 Task: Create a pop art illustration: Develop a colorful and vibrant pop art-style illustration using Photoshop. Experiment with bold colors, patterns, and comic book-inspired effects.
Action: Mouse moved to (45, 92)
Screenshot: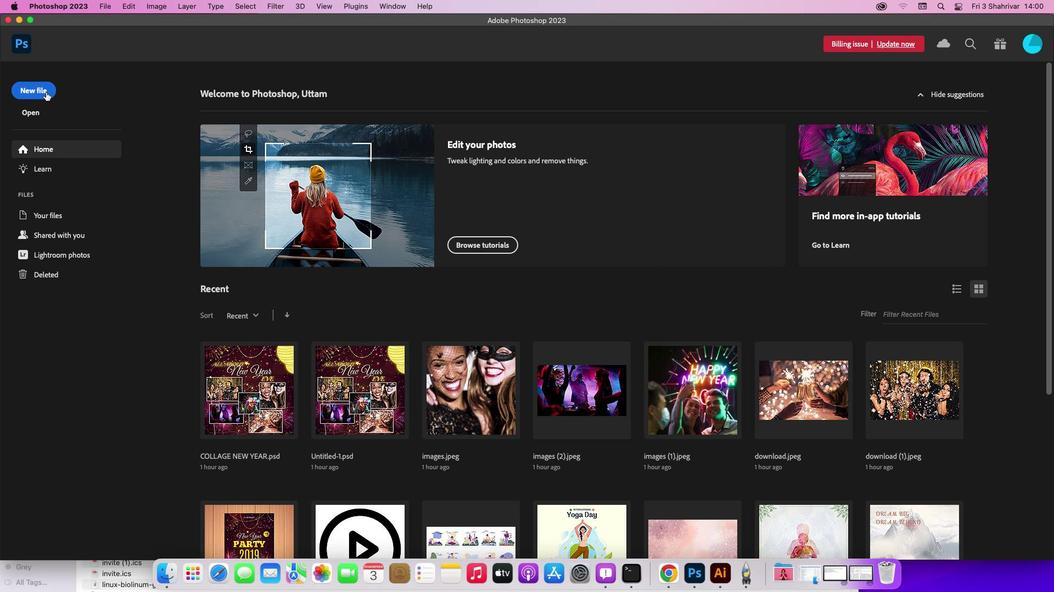 
Action: Mouse pressed left at (45, 92)
Screenshot: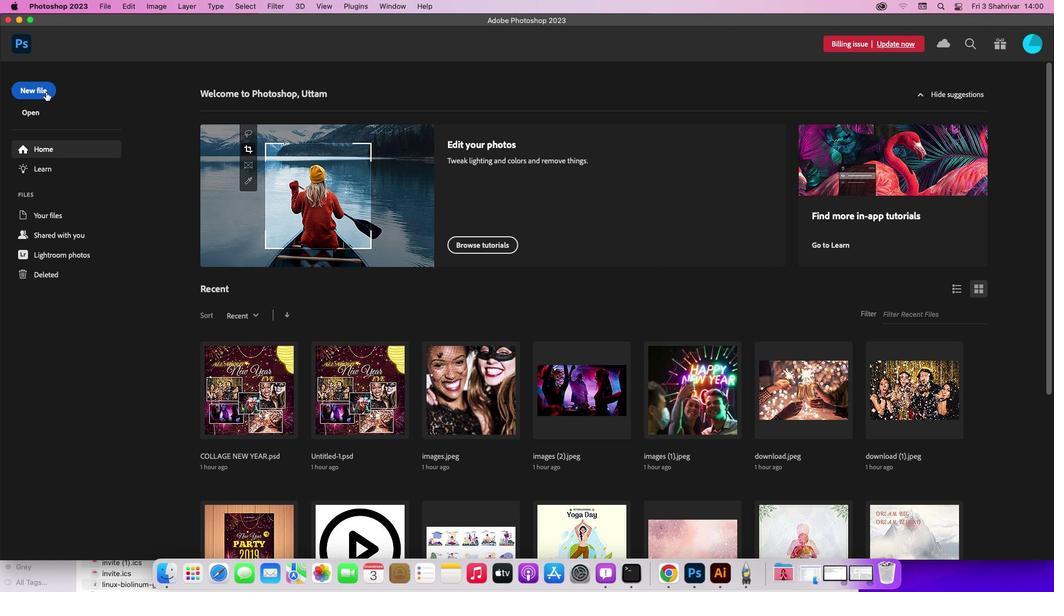 
Action: Mouse moved to (38, 90)
Screenshot: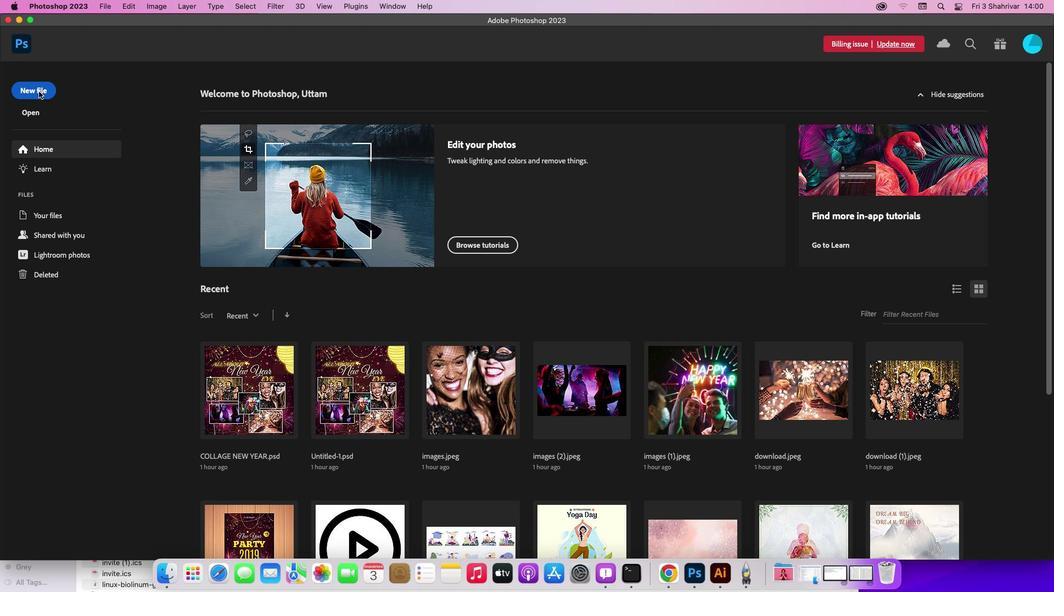 
Action: Mouse pressed left at (38, 90)
Screenshot: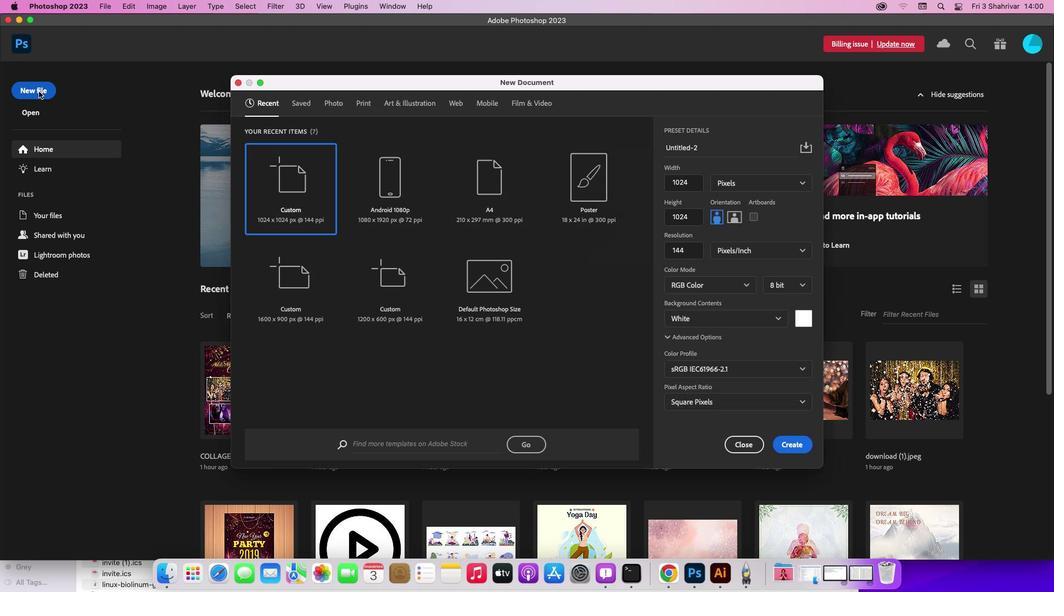 
Action: Mouse moved to (790, 439)
Screenshot: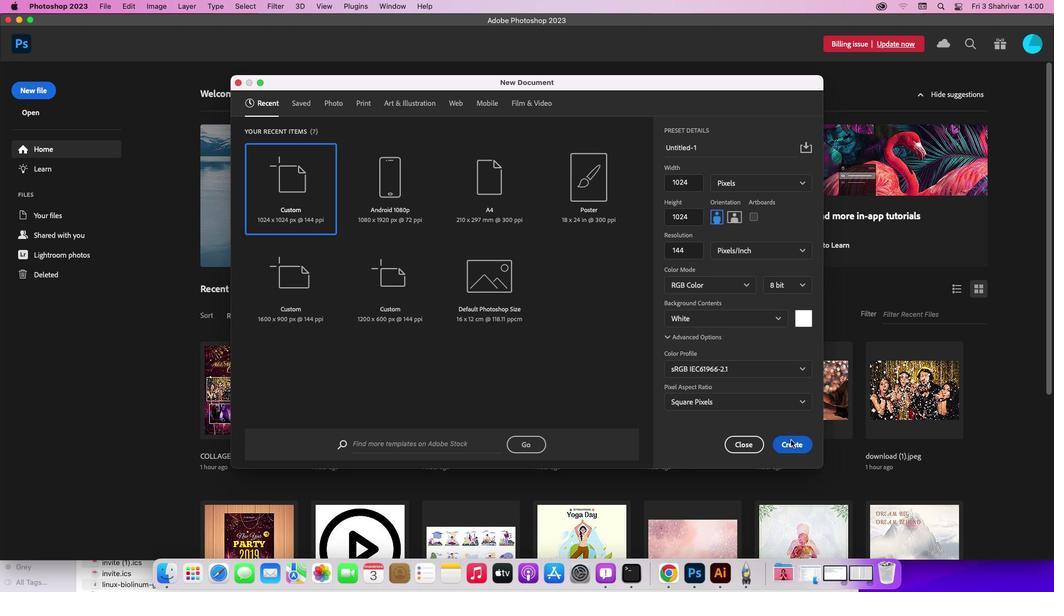 
Action: Mouse pressed left at (790, 439)
Screenshot: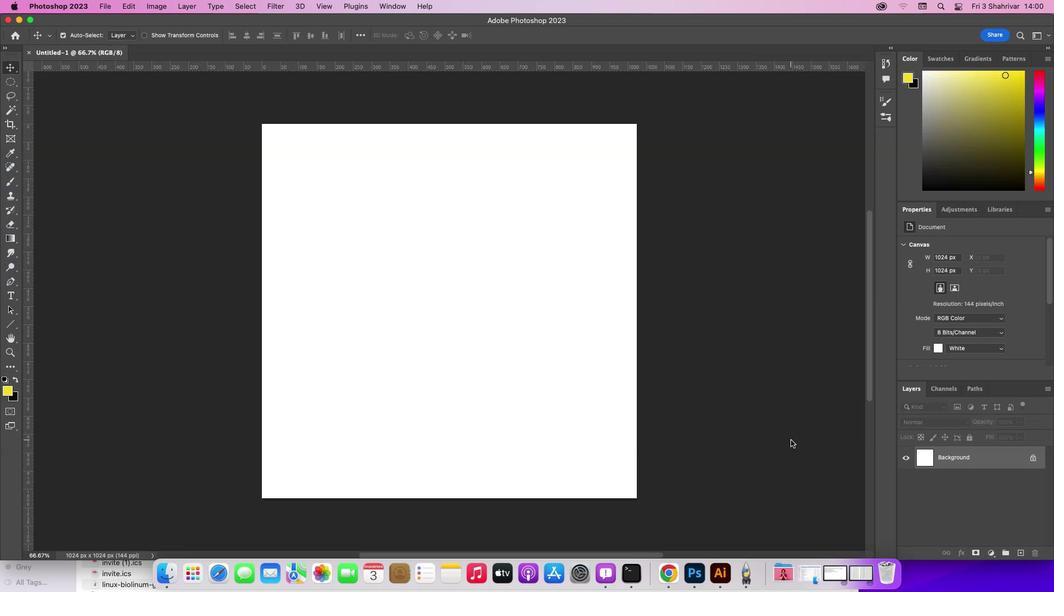 
Action: Mouse moved to (1020, 550)
Screenshot: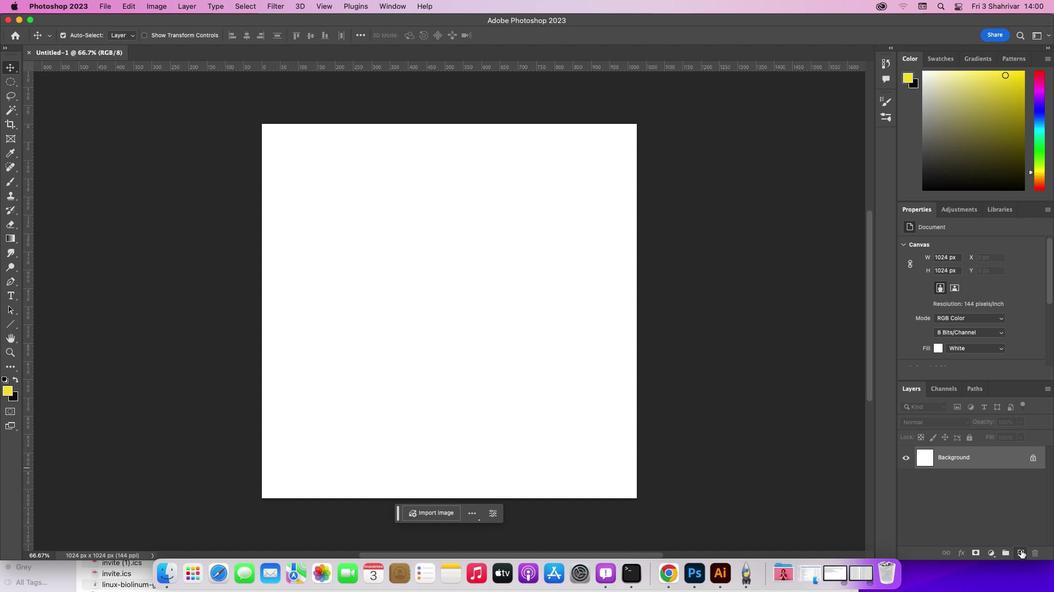 
Action: Mouse pressed left at (1020, 550)
Screenshot: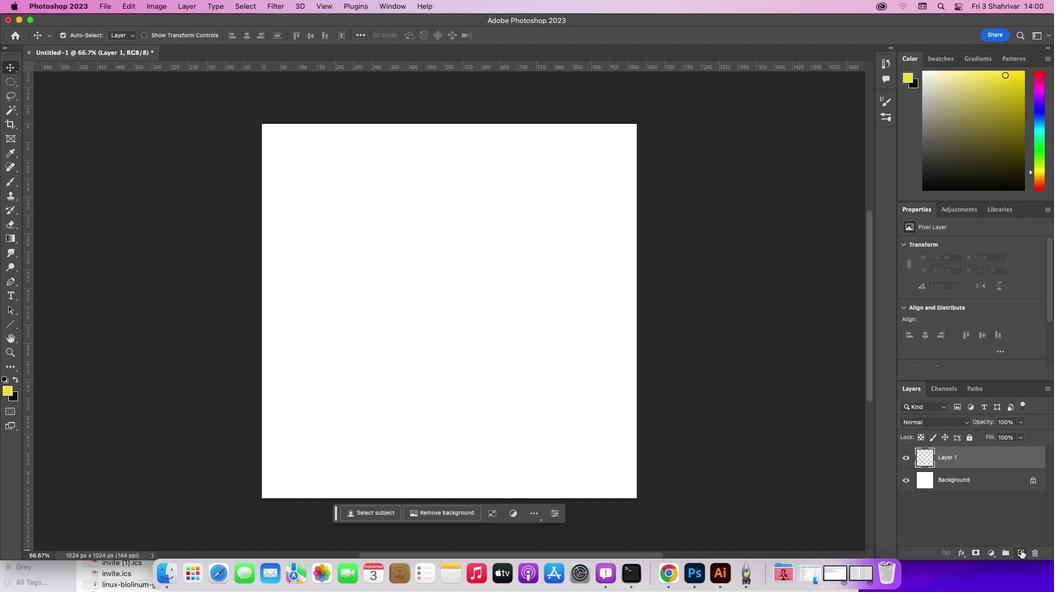 
Action: Mouse moved to (10, 240)
Screenshot: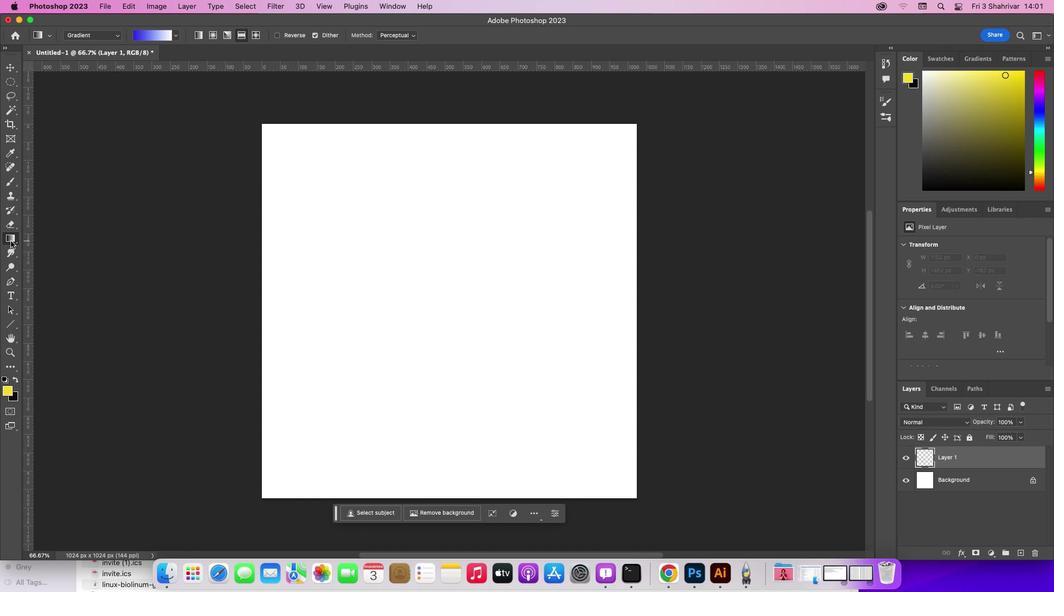 
Action: Mouse pressed left at (10, 240)
Screenshot: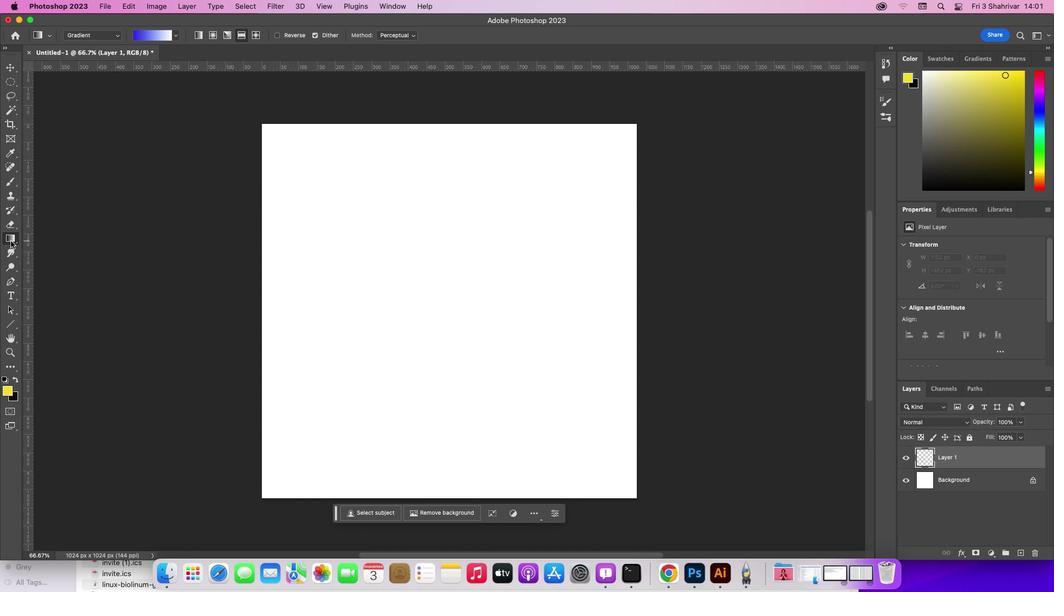 
Action: Mouse moved to (14, 255)
Screenshot: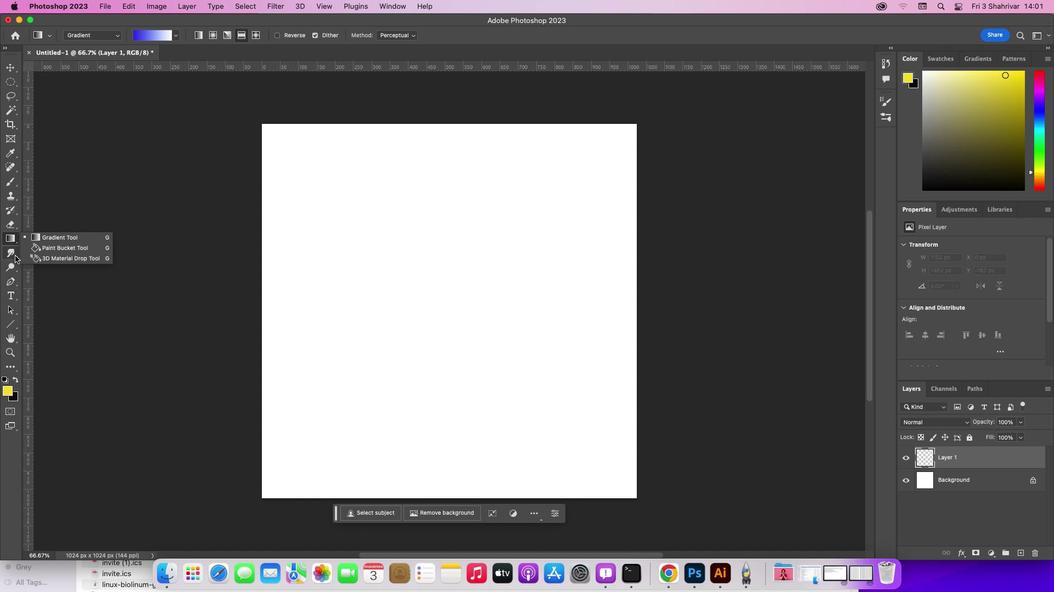 
Action: Mouse pressed left at (14, 255)
Screenshot: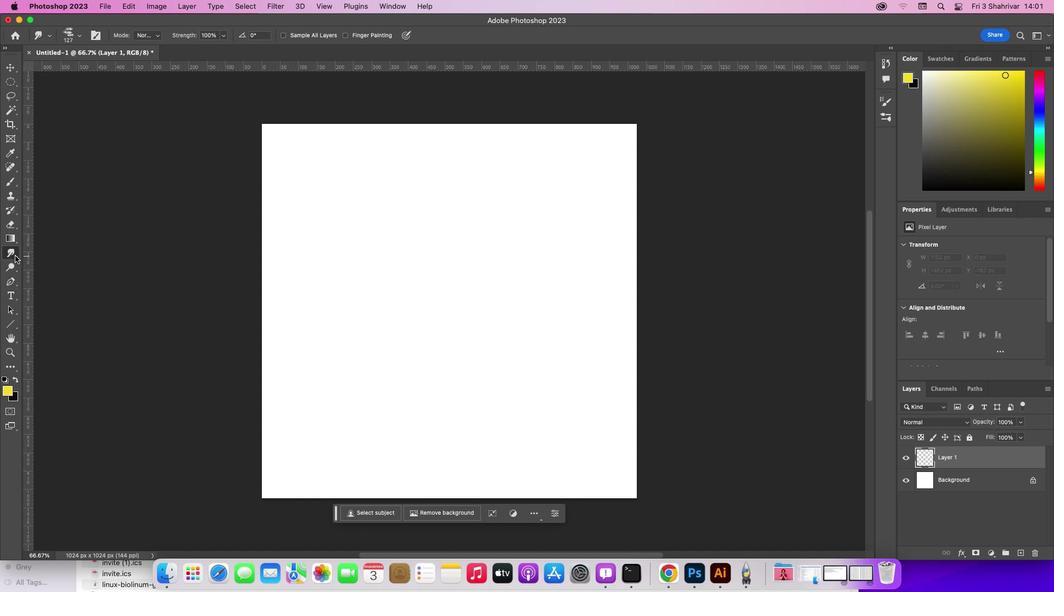 
Action: Mouse moved to (13, 326)
Screenshot: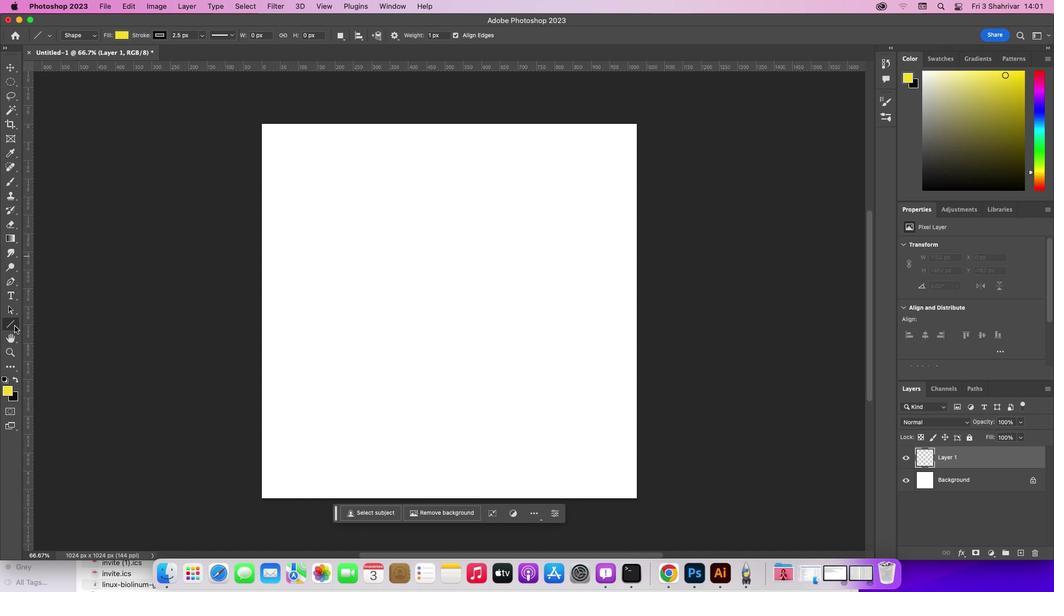
Action: Mouse pressed left at (13, 326)
Screenshot: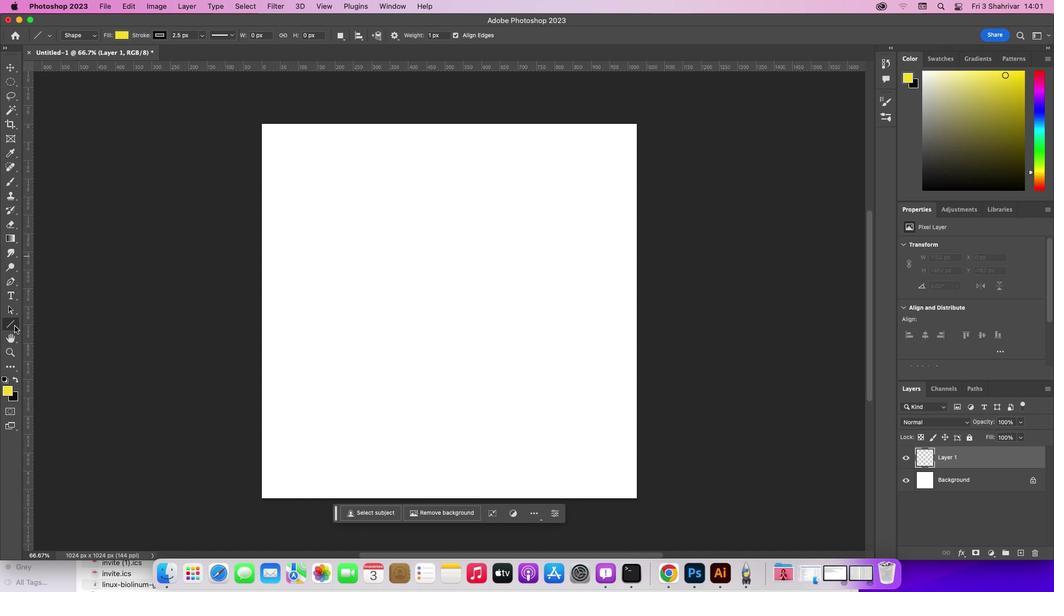 
Action: Mouse moved to (91, 374)
Screenshot: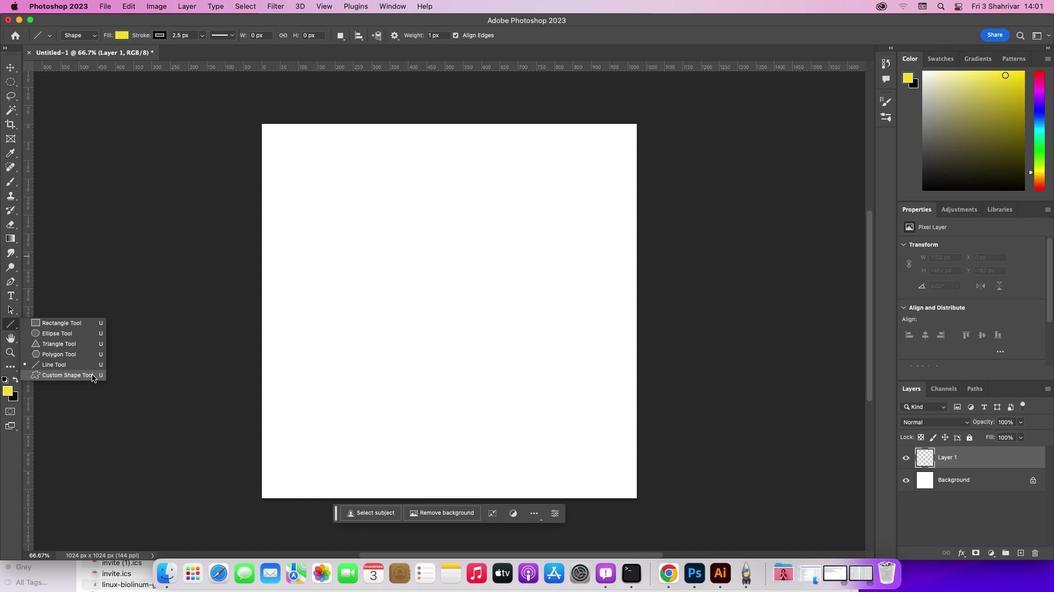 
Action: Mouse pressed left at (91, 374)
Screenshot: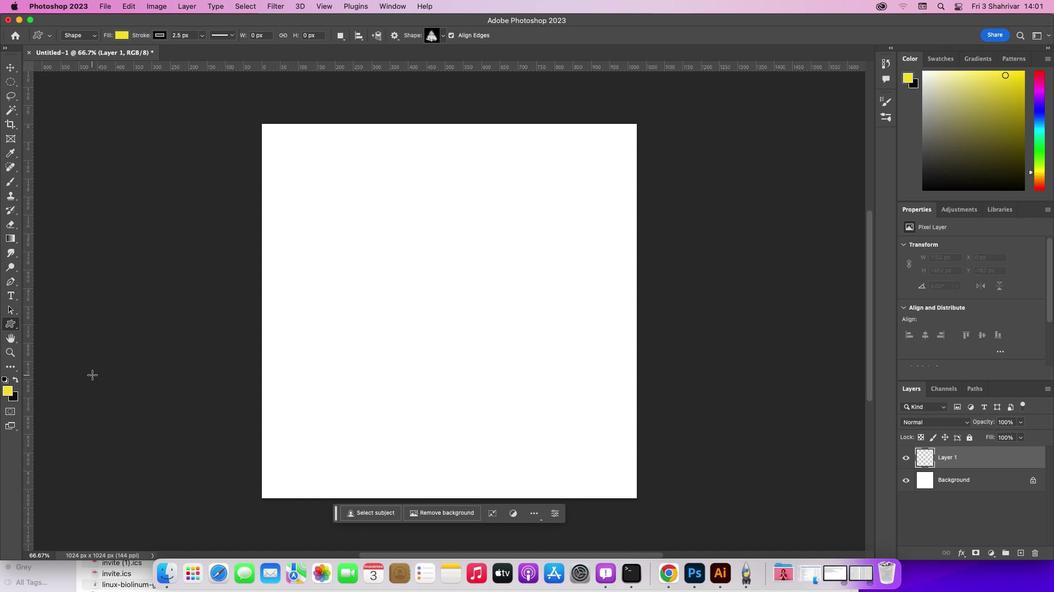 
Action: Mouse moved to (443, 37)
Screenshot: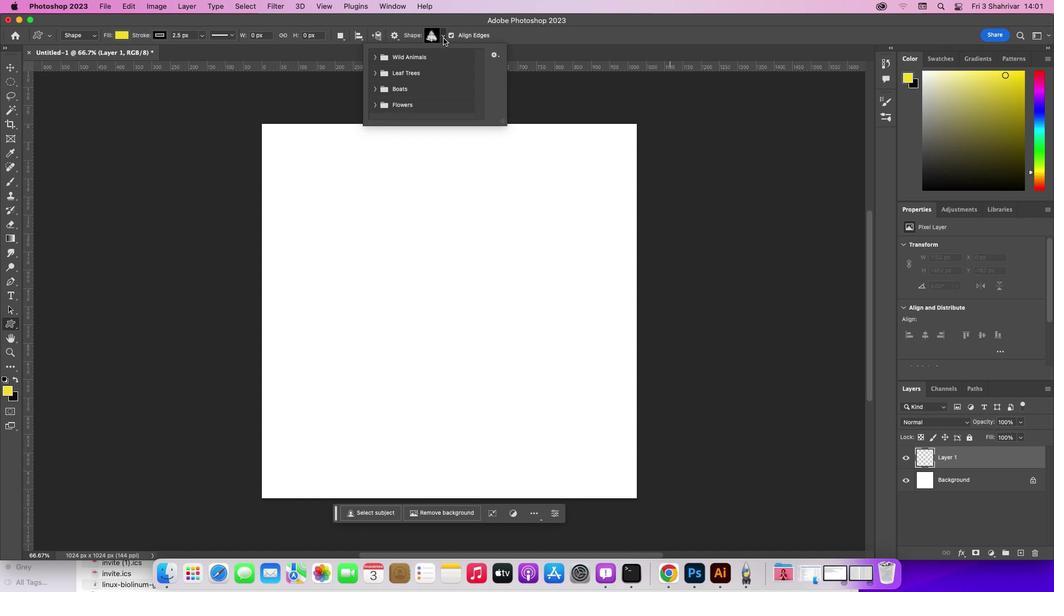 
Action: Mouse pressed left at (443, 37)
Screenshot: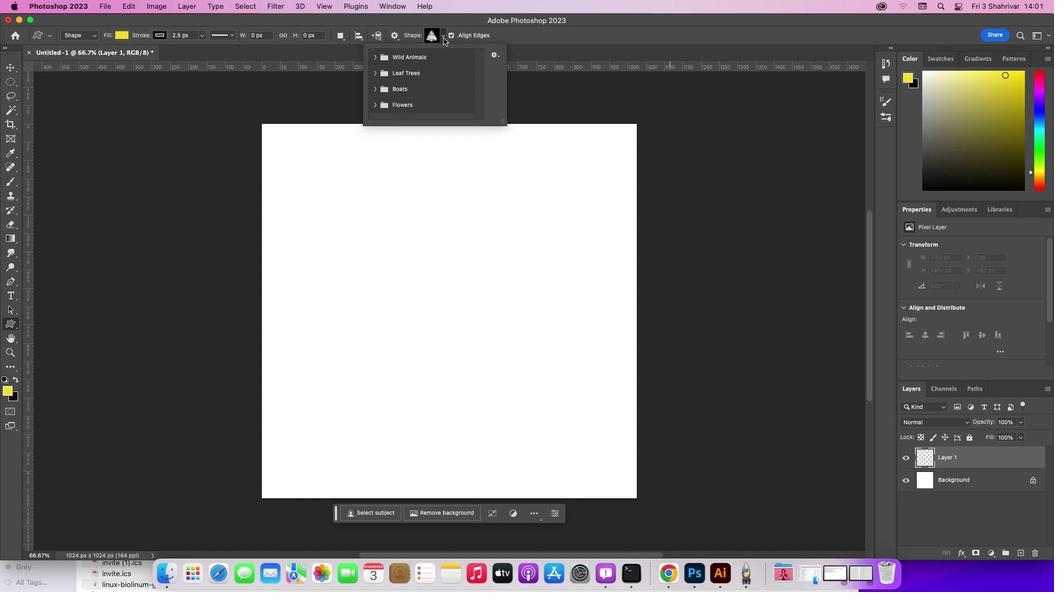 
Action: Mouse moved to (441, 37)
Screenshot: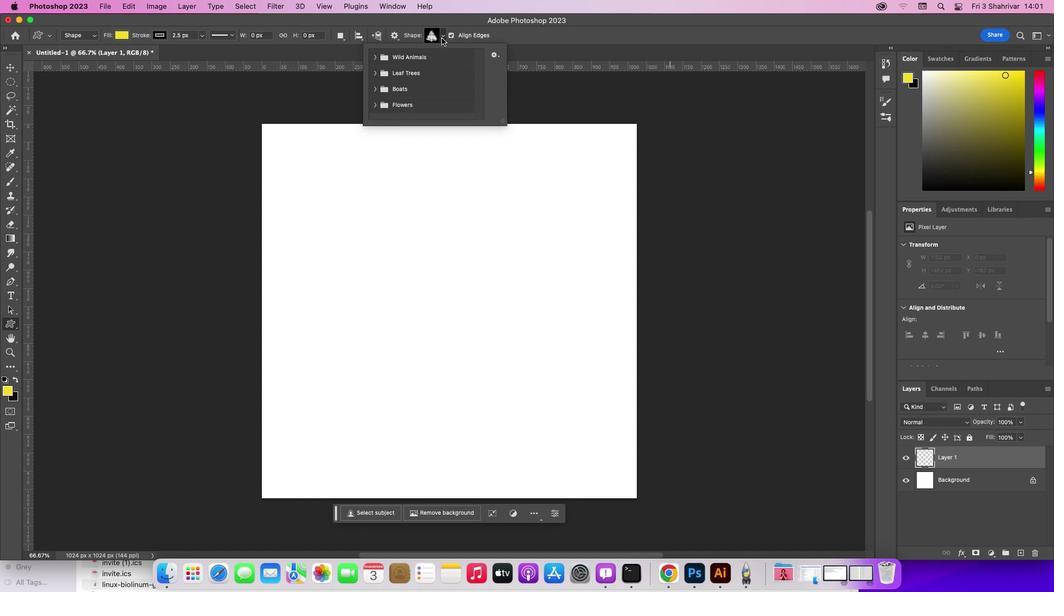 
Action: Mouse pressed left at (441, 37)
Screenshot: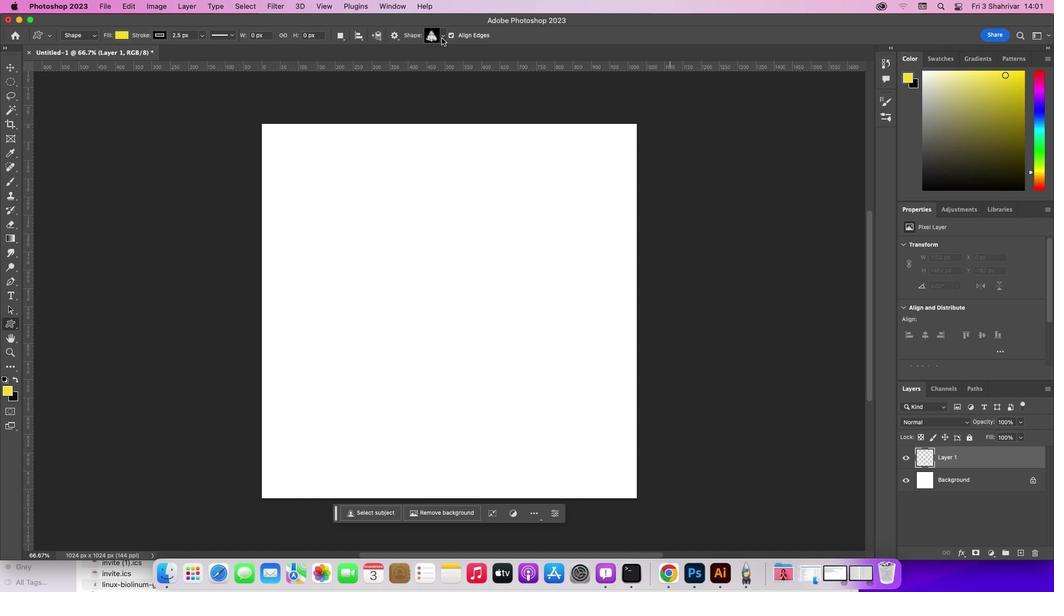 
Action: Mouse moved to (394, 37)
Screenshot: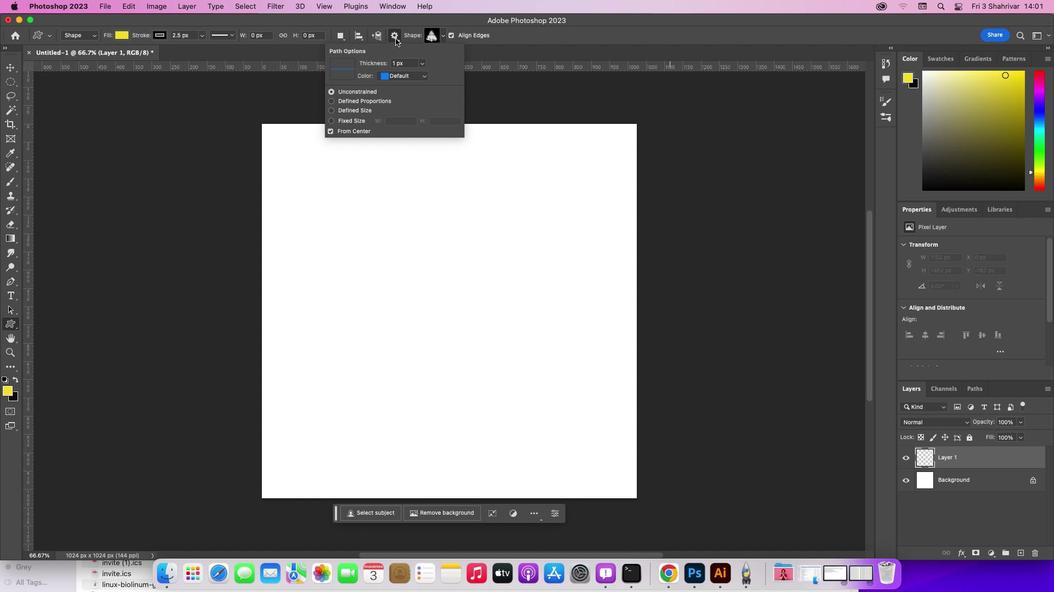 
Action: Mouse pressed left at (394, 37)
Screenshot: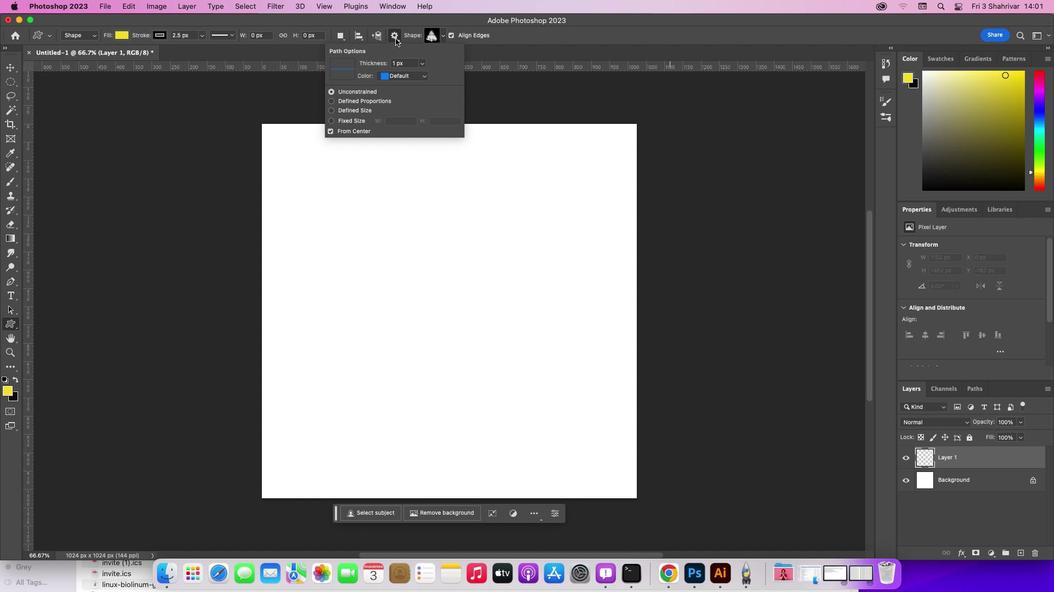 
Action: Mouse pressed left at (394, 37)
Screenshot: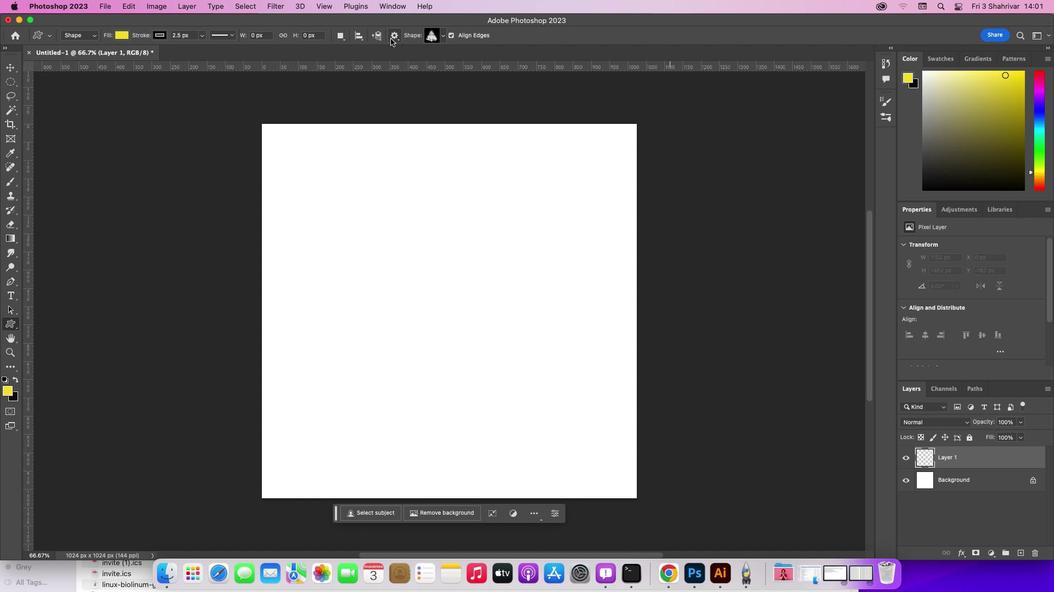 
Action: Mouse moved to (103, 3)
Screenshot: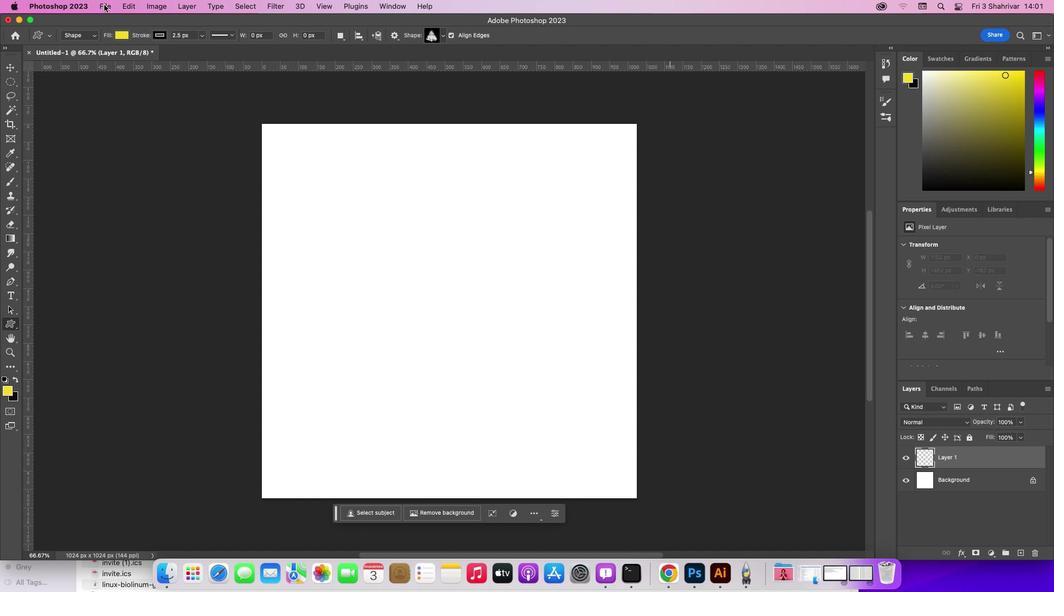 
Action: Mouse pressed left at (103, 3)
Screenshot: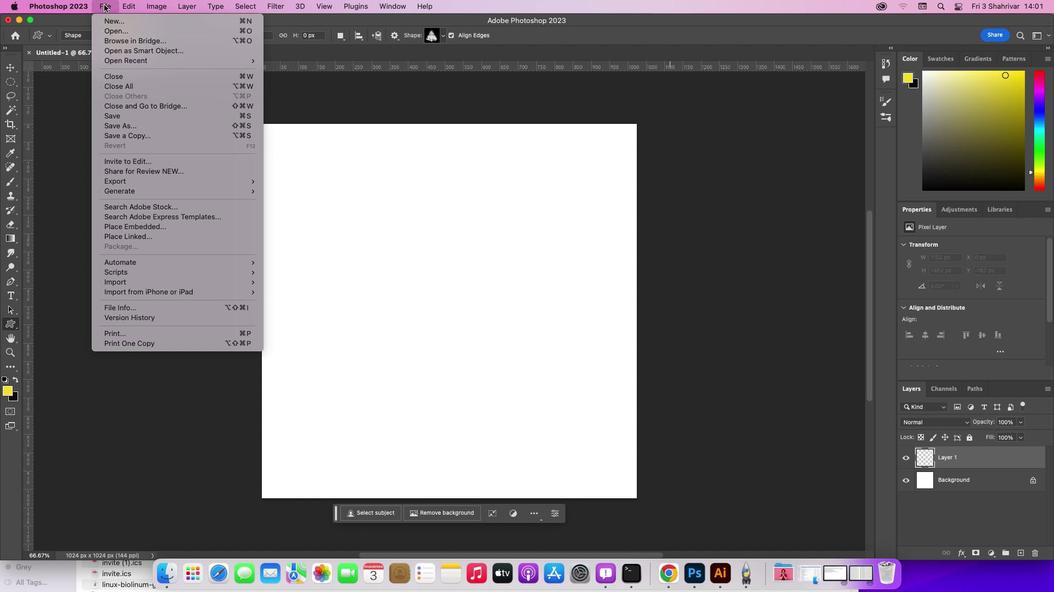 
Action: Mouse moved to (114, 27)
Screenshot: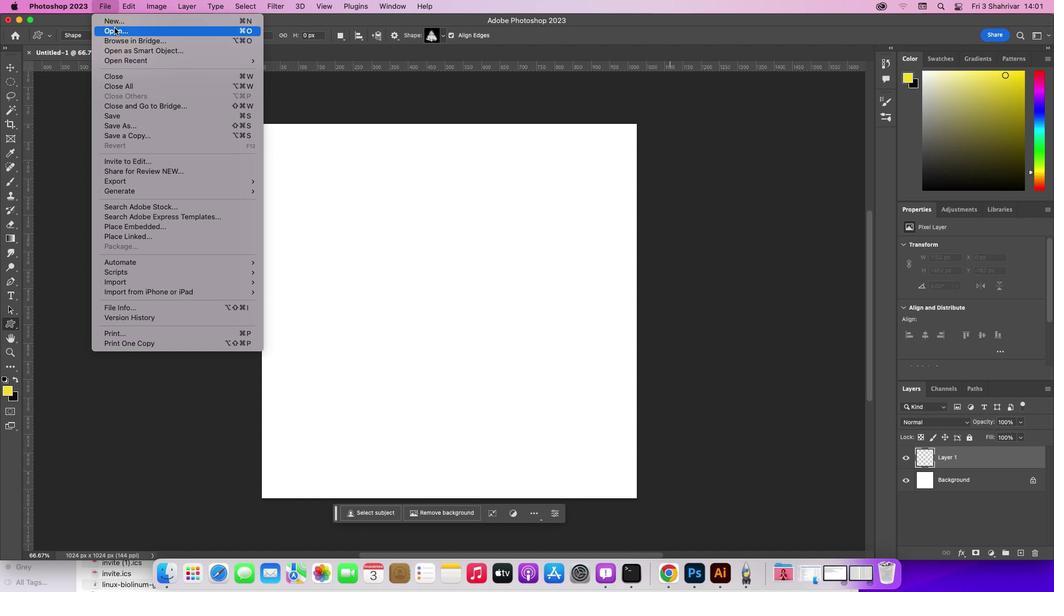 
Action: Mouse pressed left at (114, 27)
Screenshot: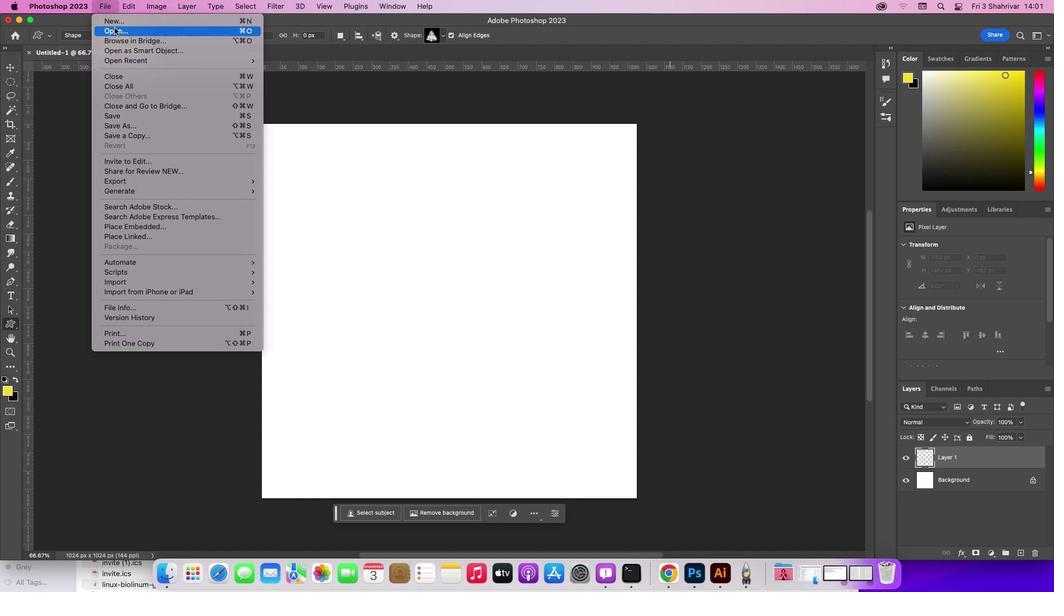 
Action: Mouse moved to (539, 303)
Screenshot: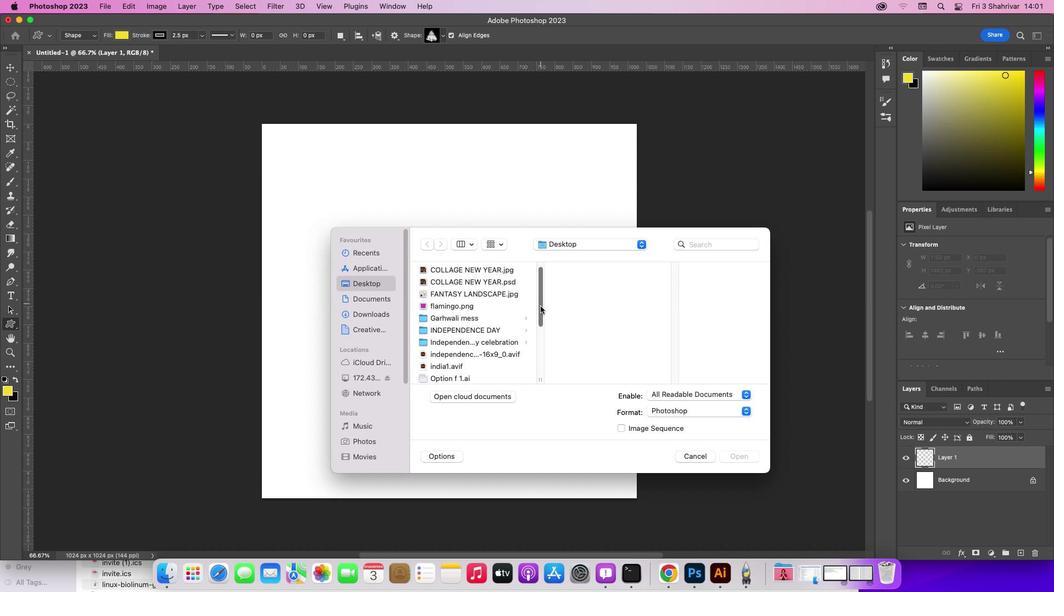 
Action: Mouse pressed left at (539, 303)
Screenshot: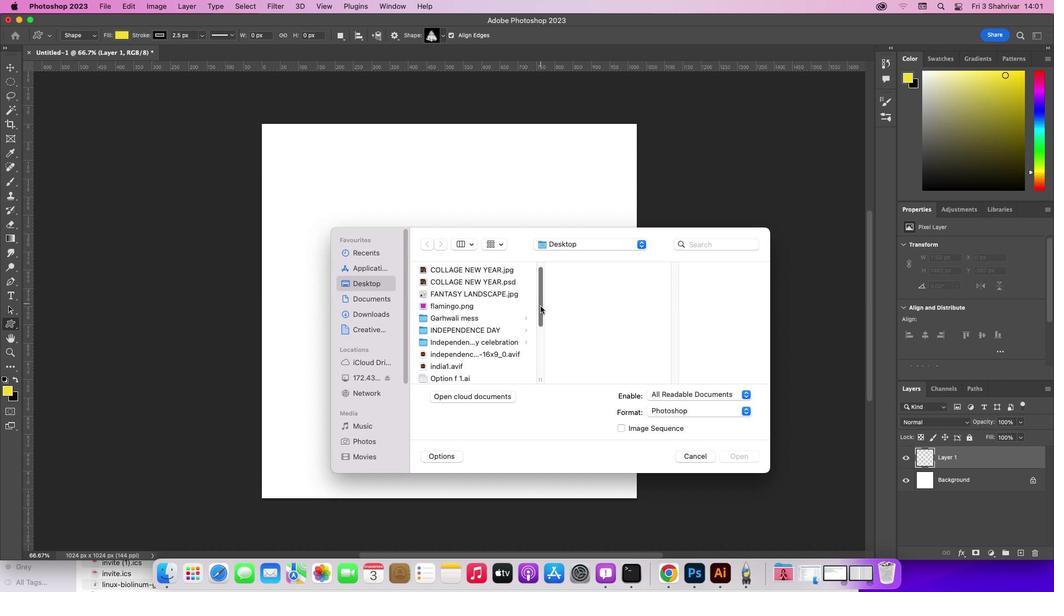 
Action: Mouse moved to (373, 317)
Screenshot: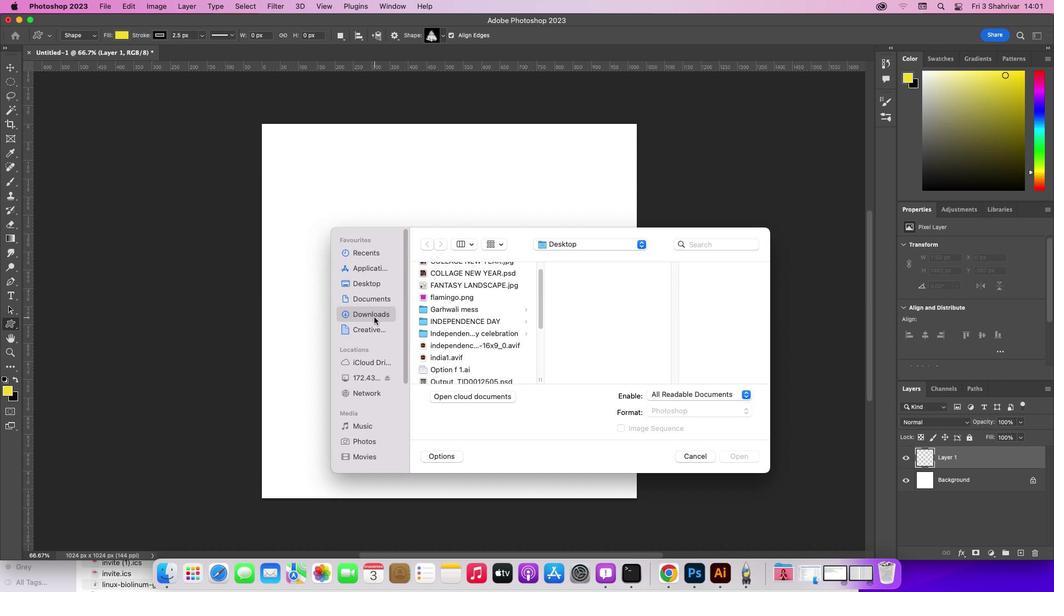 
Action: Mouse pressed left at (373, 317)
Screenshot: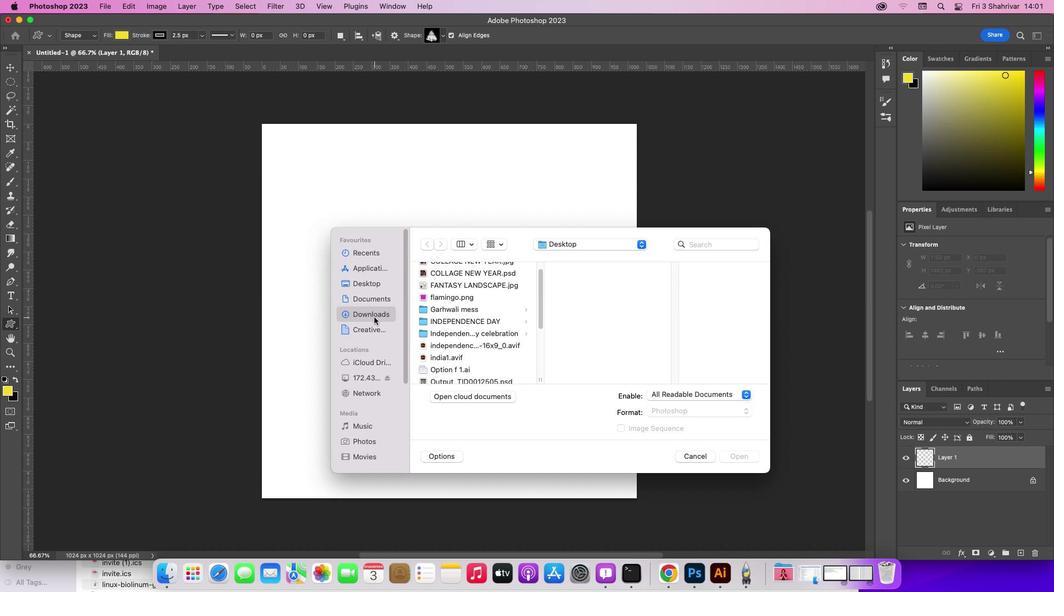 
Action: Mouse moved to (541, 278)
Screenshot: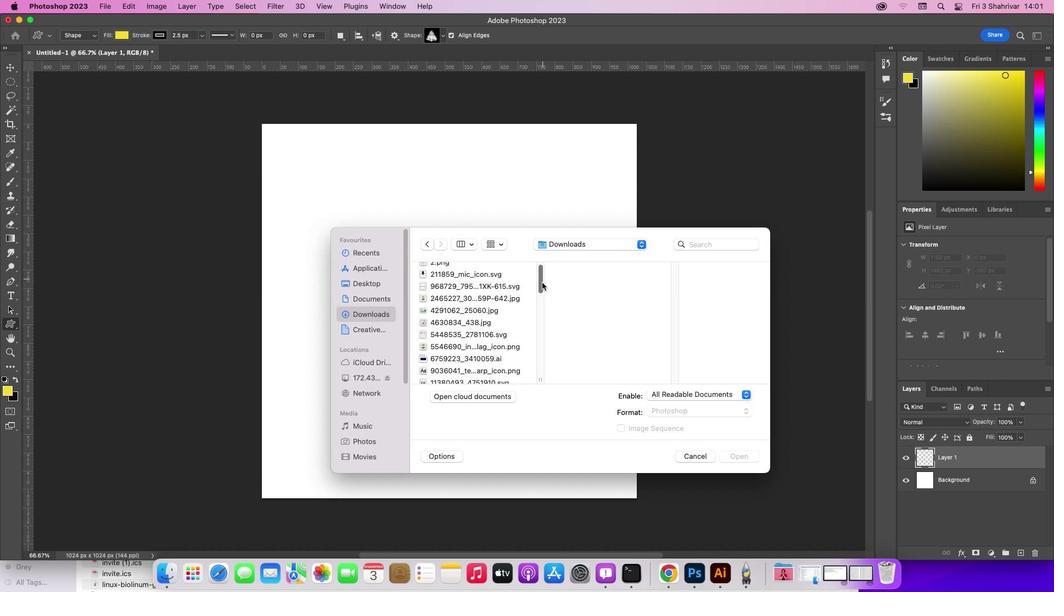 
Action: Mouse pressed left at (541, 278)
Screenshot: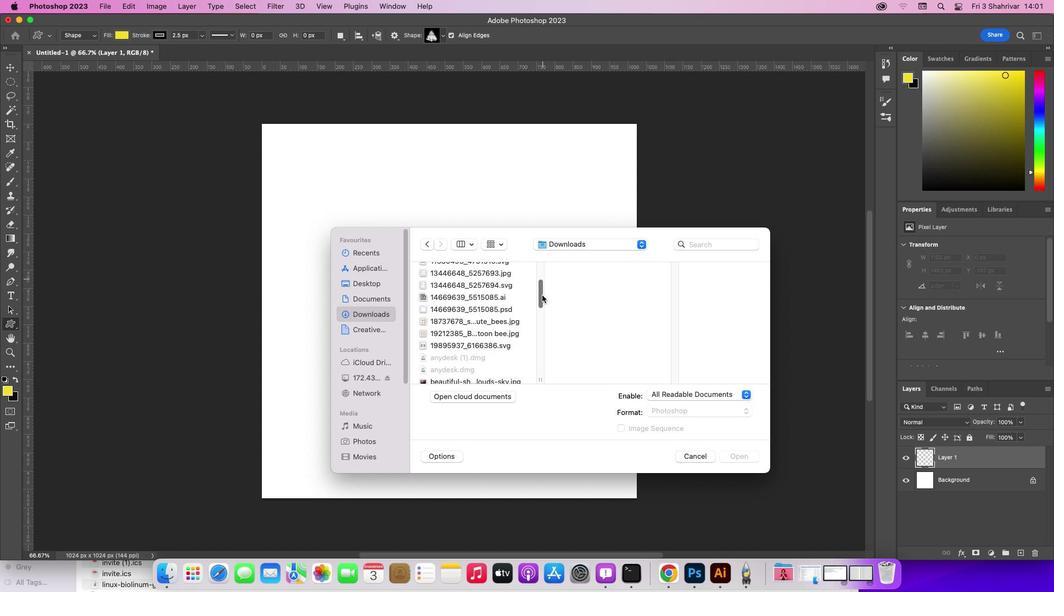 
Action: Mouse moved to (493, 355)
Screenshot: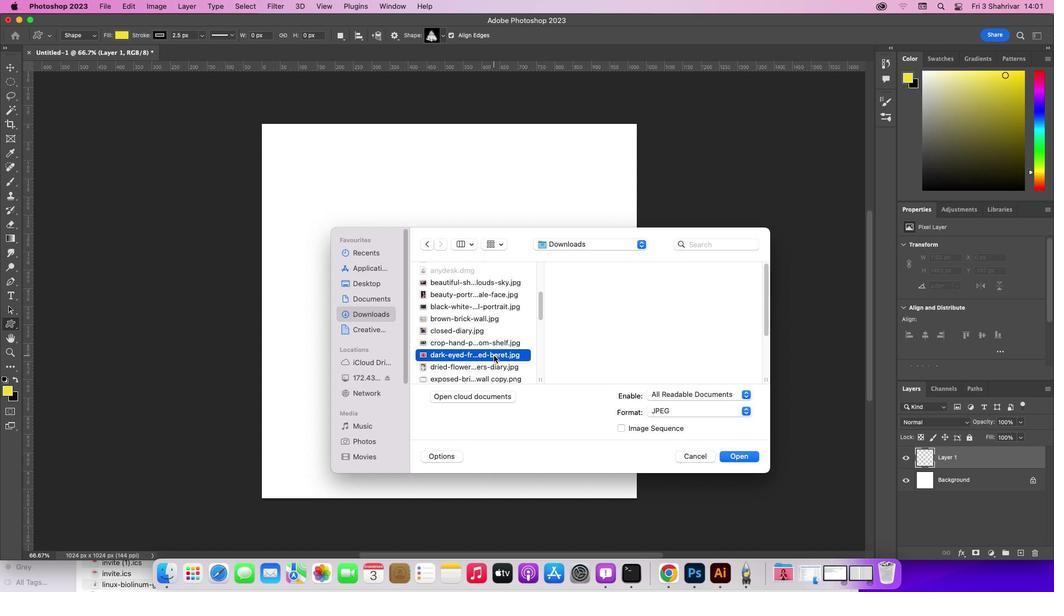
Action: Mouse pressed left at (493, 355)
Screenshot: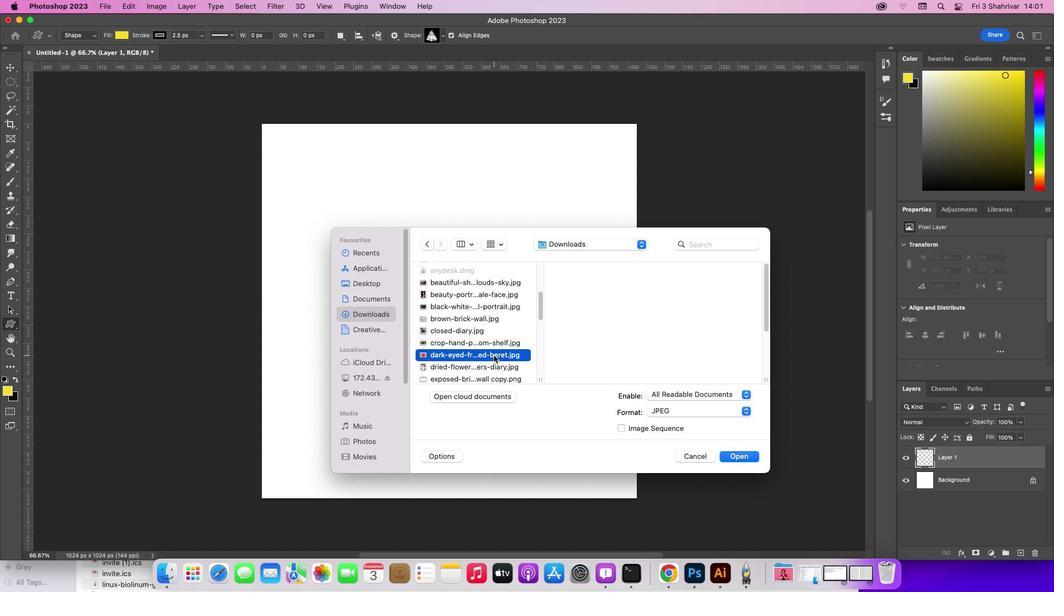 
Action: Mouse moved to (755, 458)
Screenshot: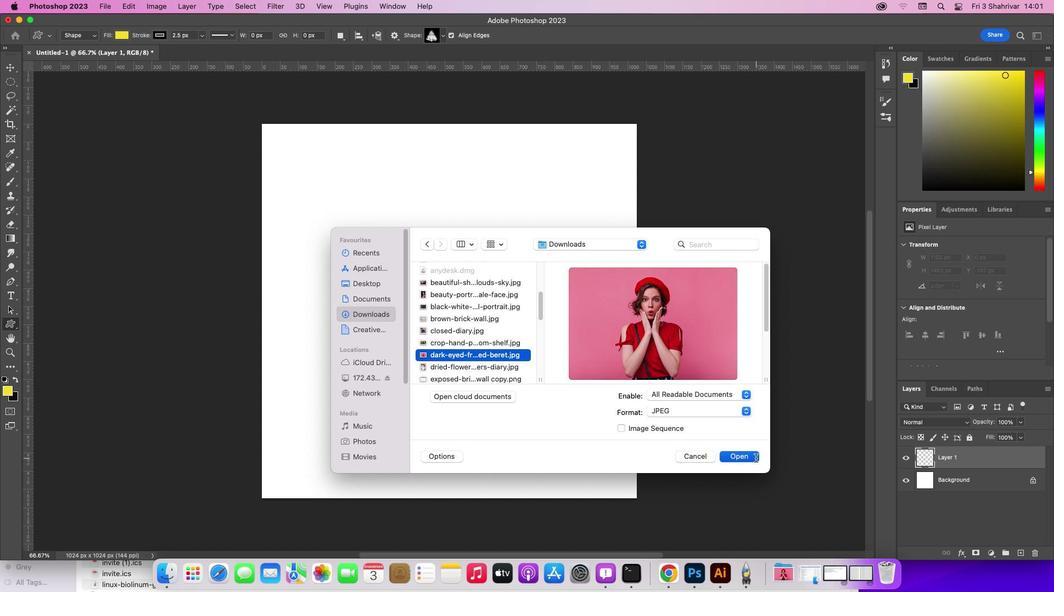 
Action: Mouse pressed left at (755, 458)
Screenshot: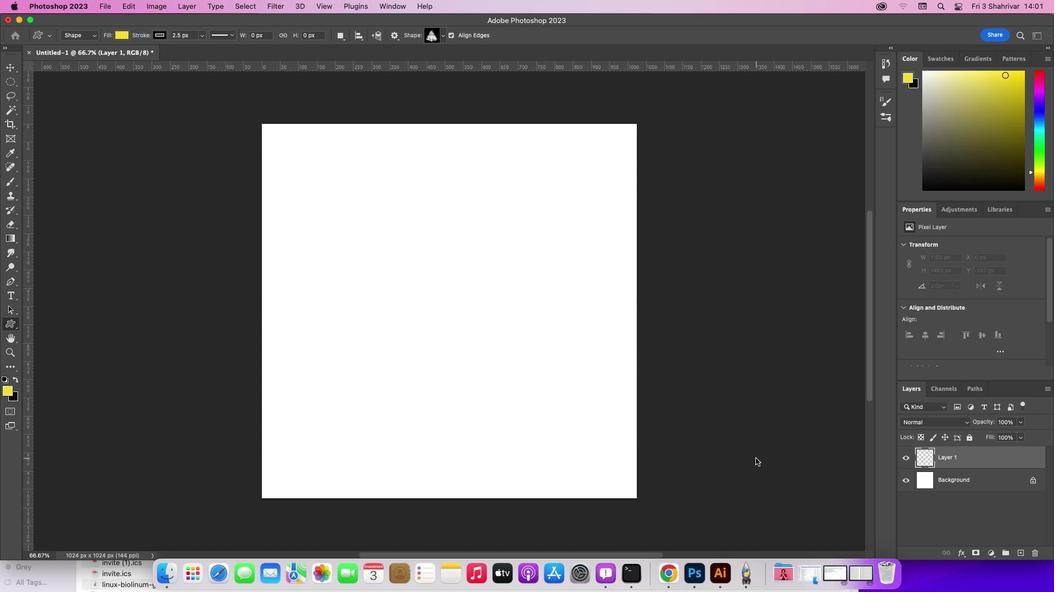 
Action: Mouse moved to (754, 435)
Screenshot: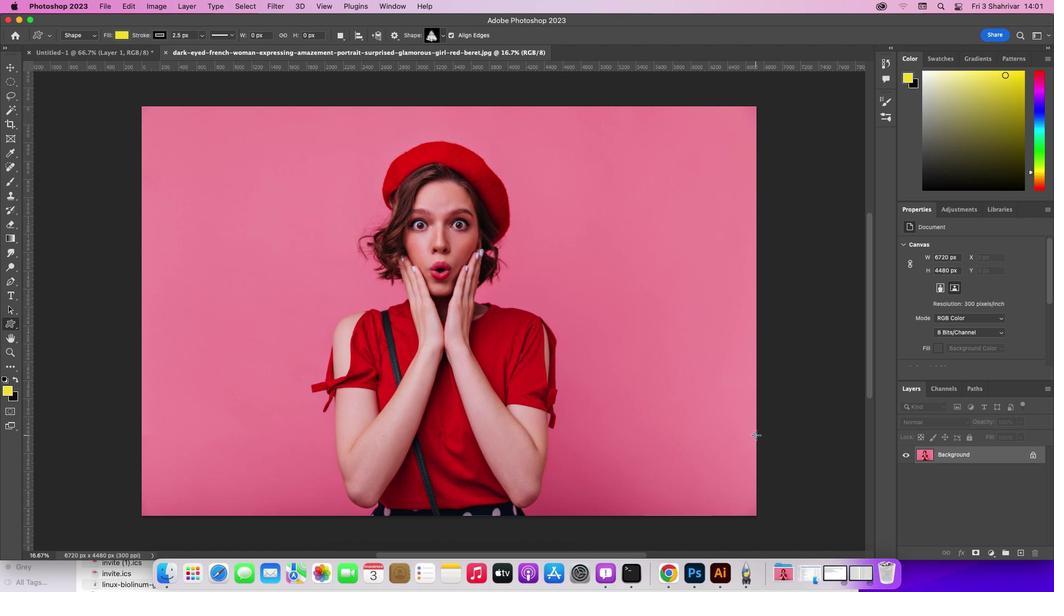 
Action: Mouse pressed left at (754, 435)
Screenshot: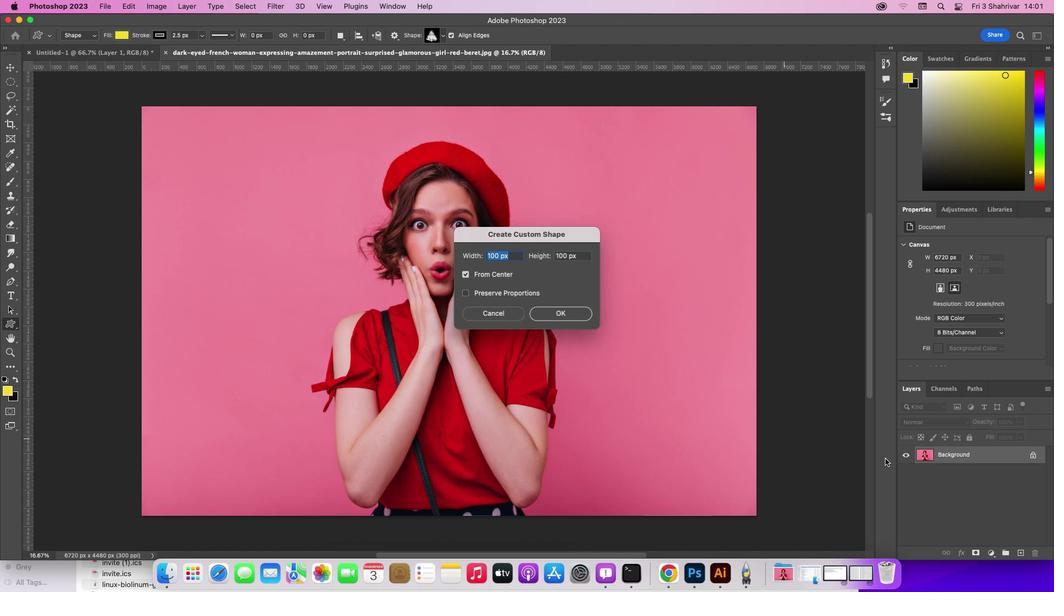 
Action: Mouse moved to (569, 312)
Screenshot: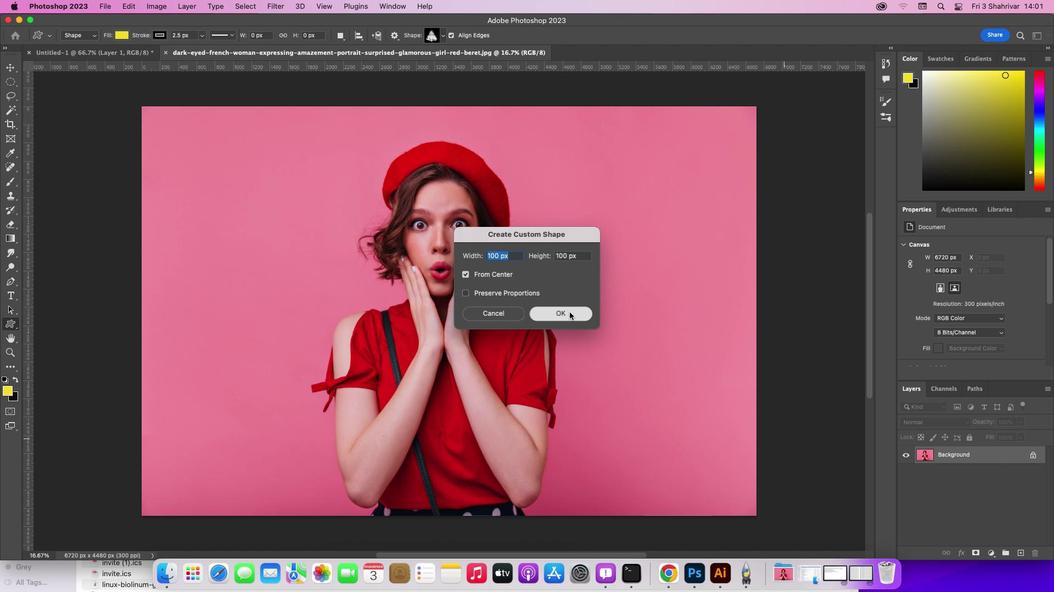 
Action: Mouse pressed left at (569, 312)
Screenshot: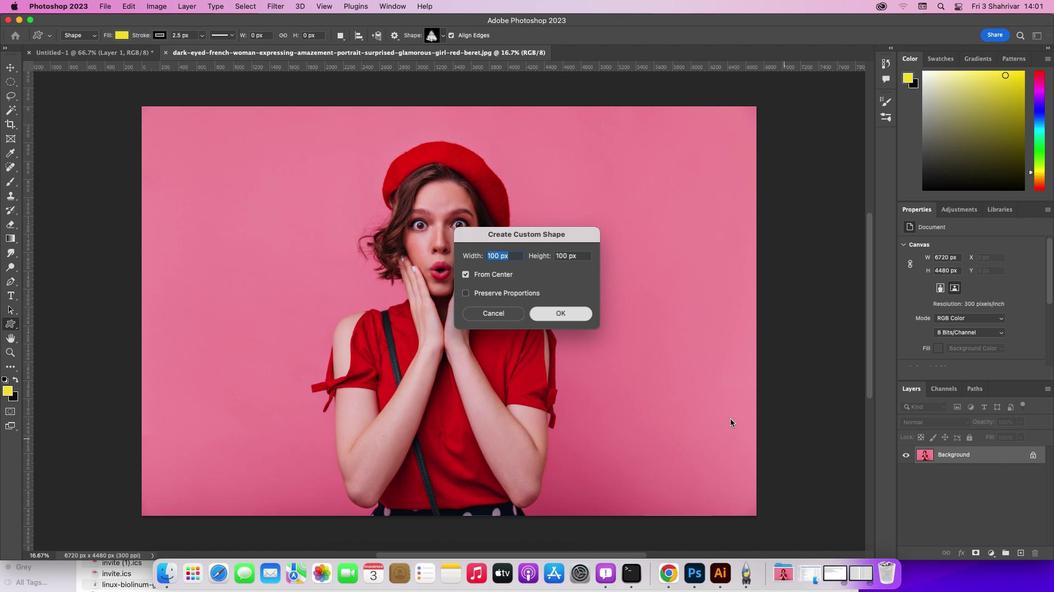 
Action: Mouse moved to (979, 452)
Screenshot: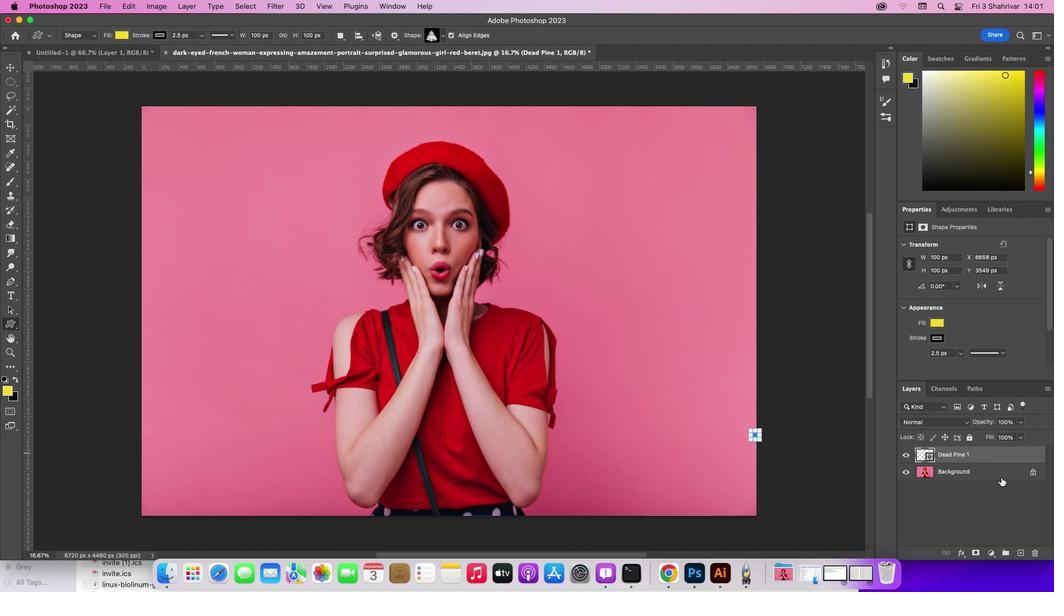 
Action: Mouse pressed left at (979, 452)
Screenshot: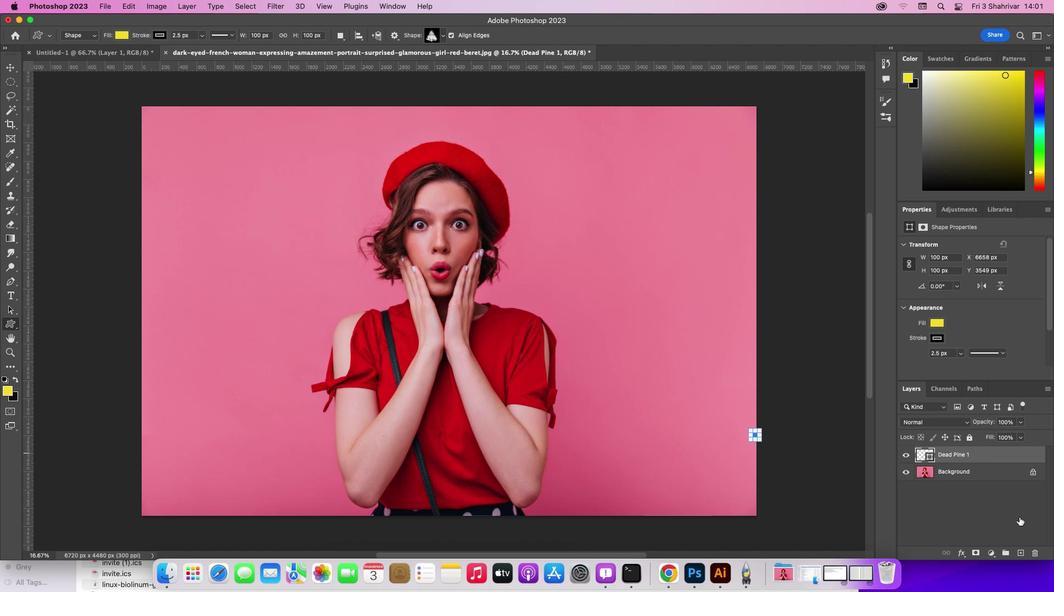 
Action: Mouse moved to (998, 457)
Screenshot: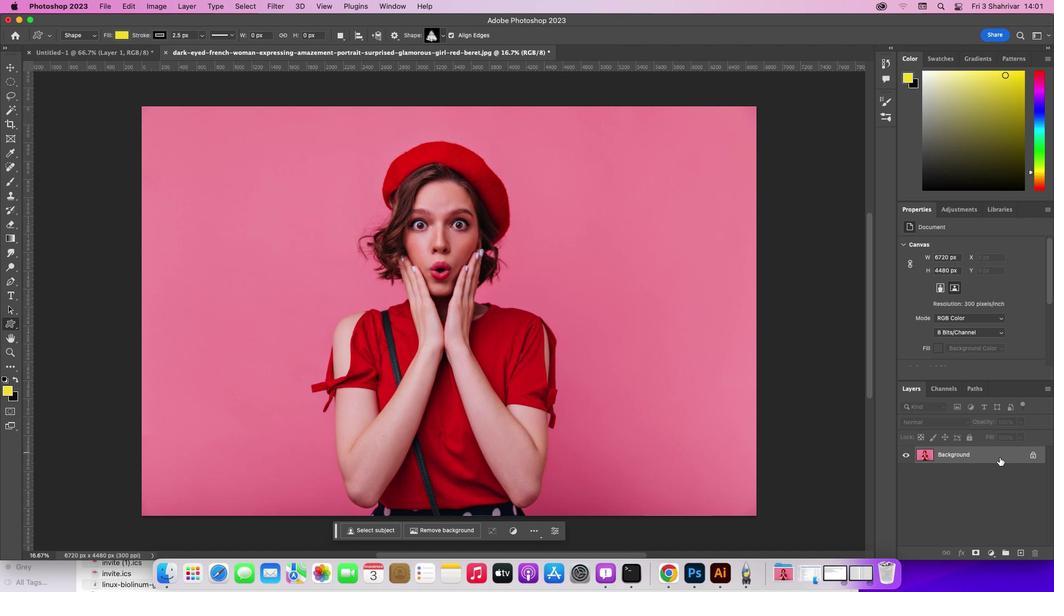 
Action: Mouse pressed left at (998, 457)
Screenshot: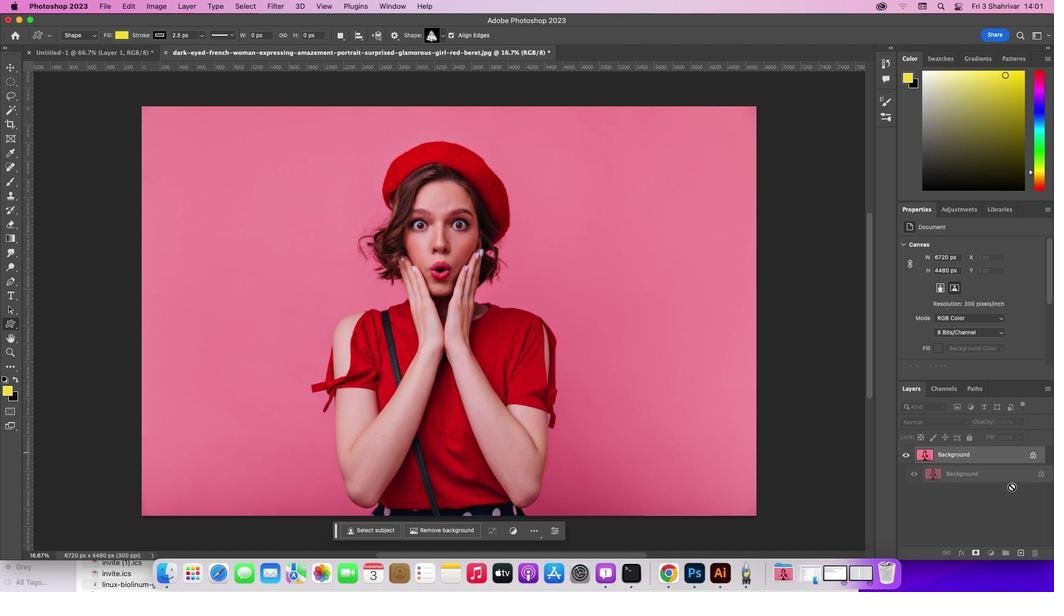 
Action: Mouse moved to (14, 283)
Screenshot: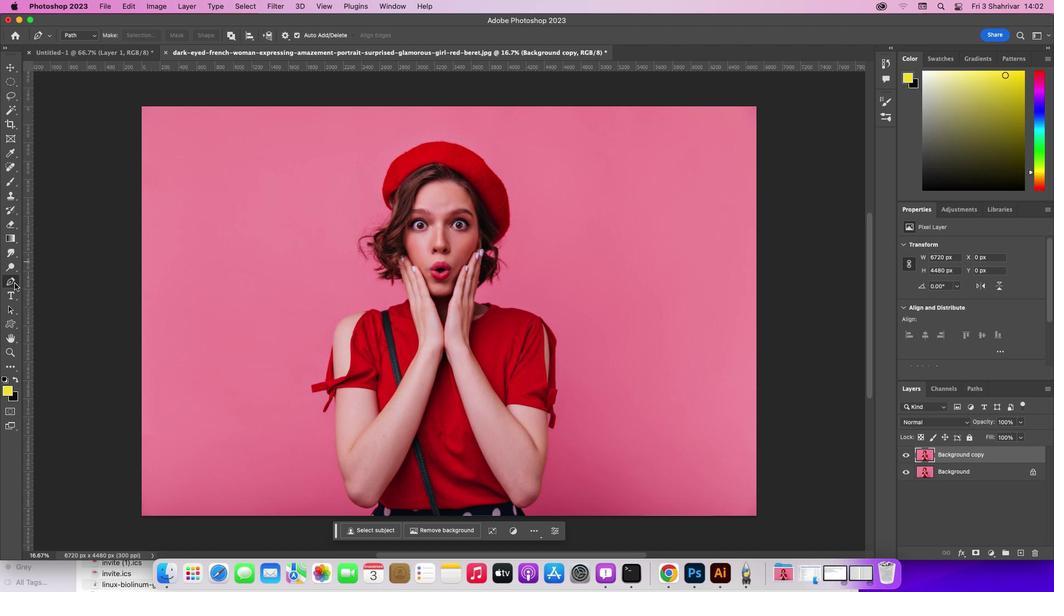 
Action: Mouse pressed left at (14, 283)
Screenshot: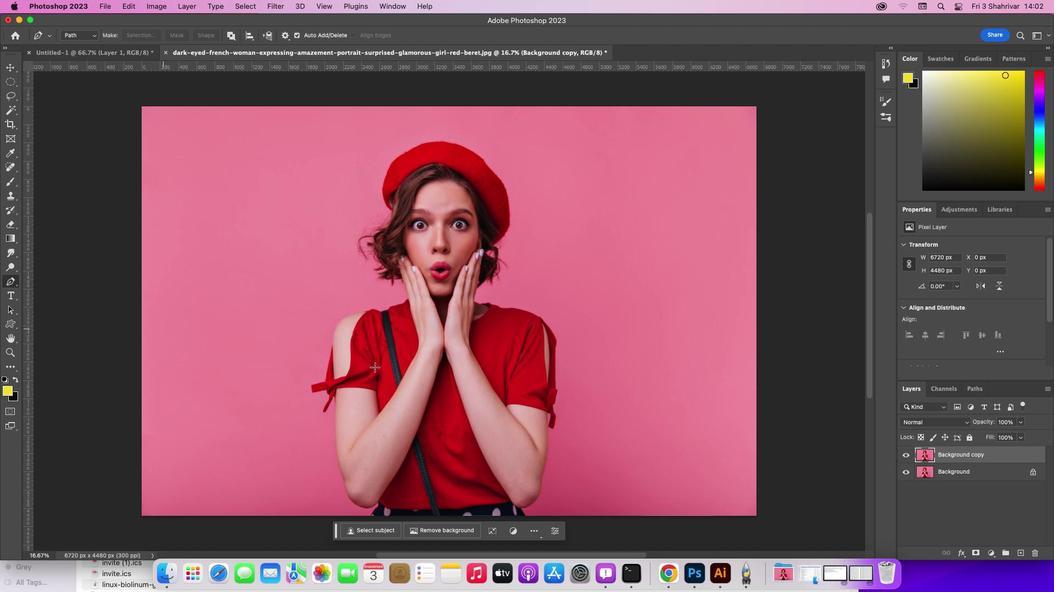 
Action: Mouse moved to (538, 289)
Screenshot: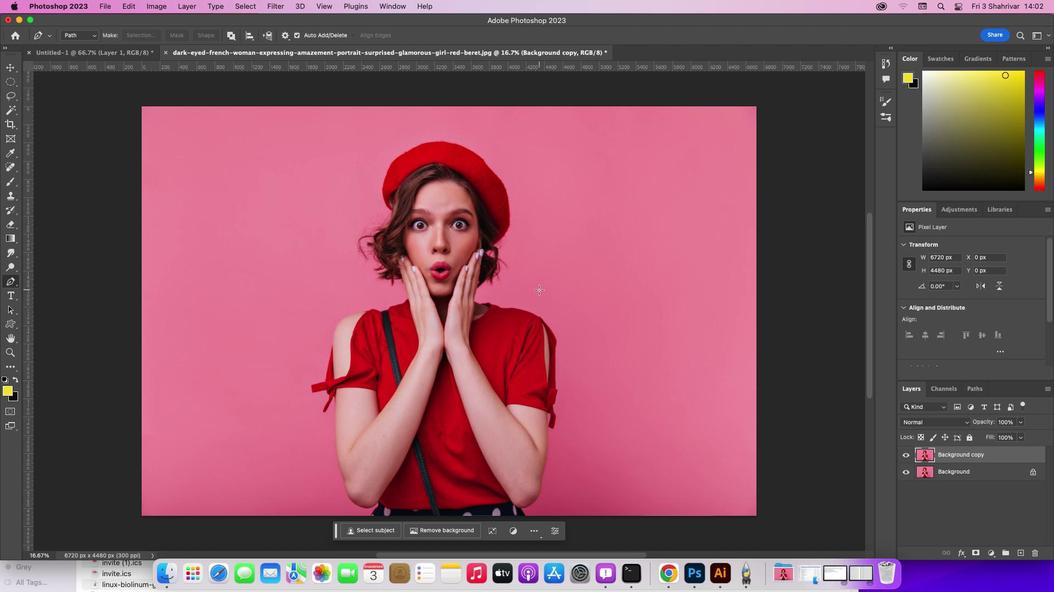 
Action: Key pressed Key.cmd_r'=''='
Screenshot: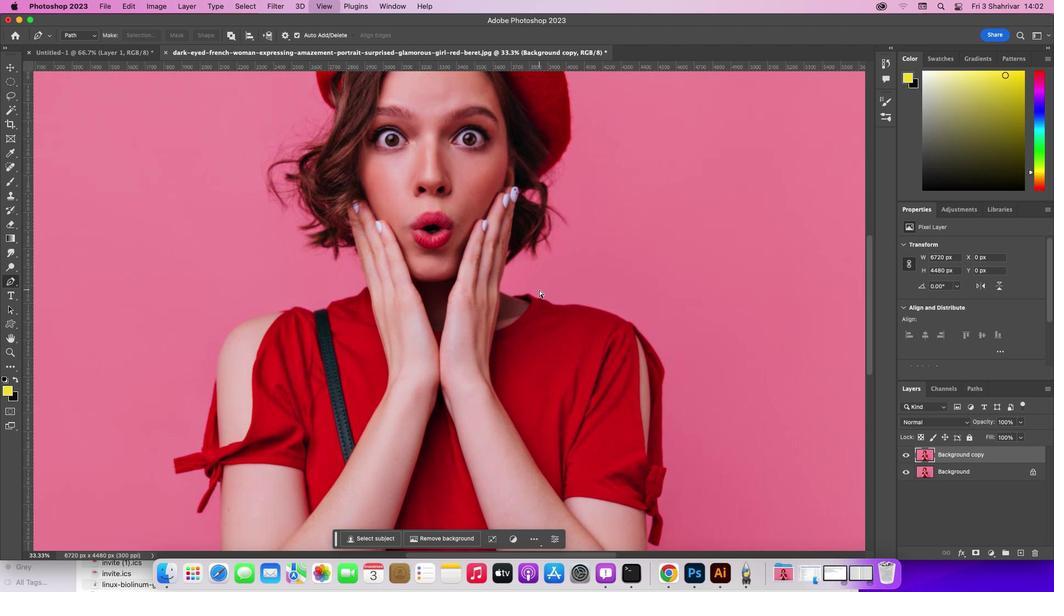 
Action: Mouse scrolled (538, 289) with delta (0, 0)
Screenshot: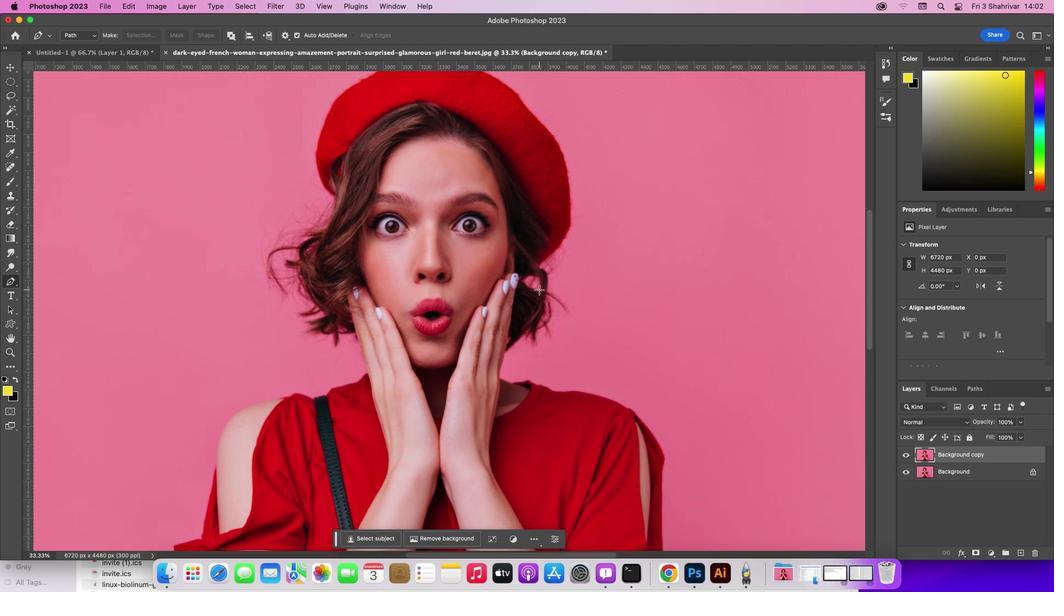 
Action: Mouse scrolled (538, 289) with delta (0, 0)
Screenshot: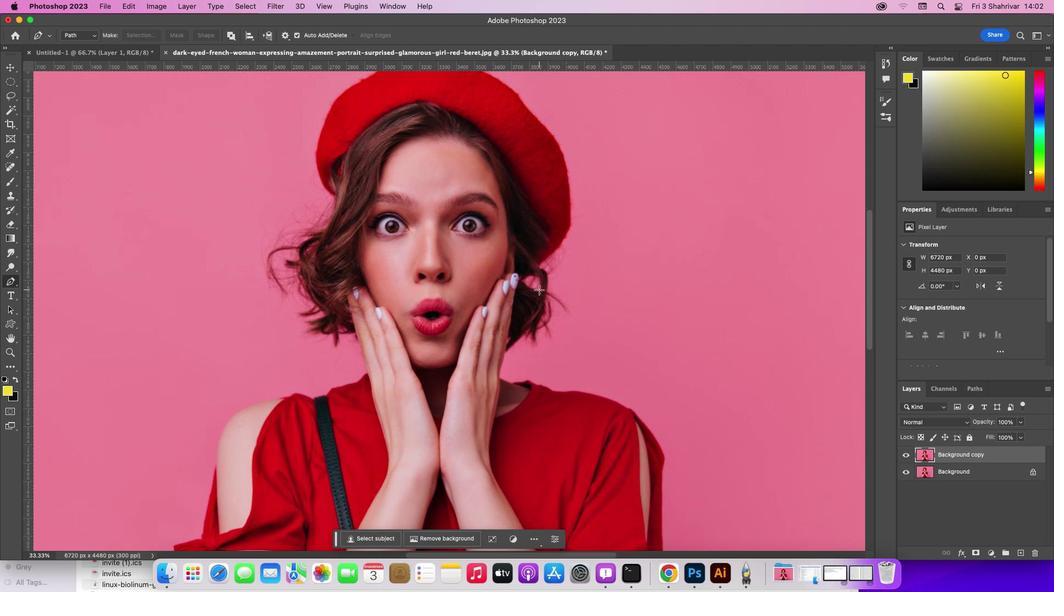 
Action: Mouse scrolled (538, 289) with delta (0, 1)
Screenshot: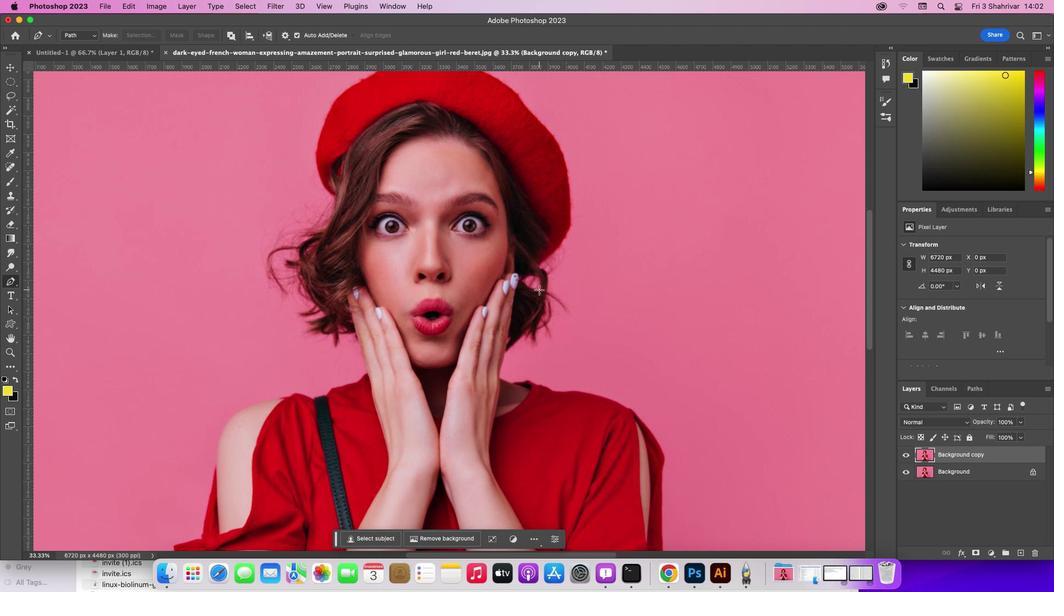 
Action: Mouse scrolled (538, 289) with delta (0, 2)
Screenshot: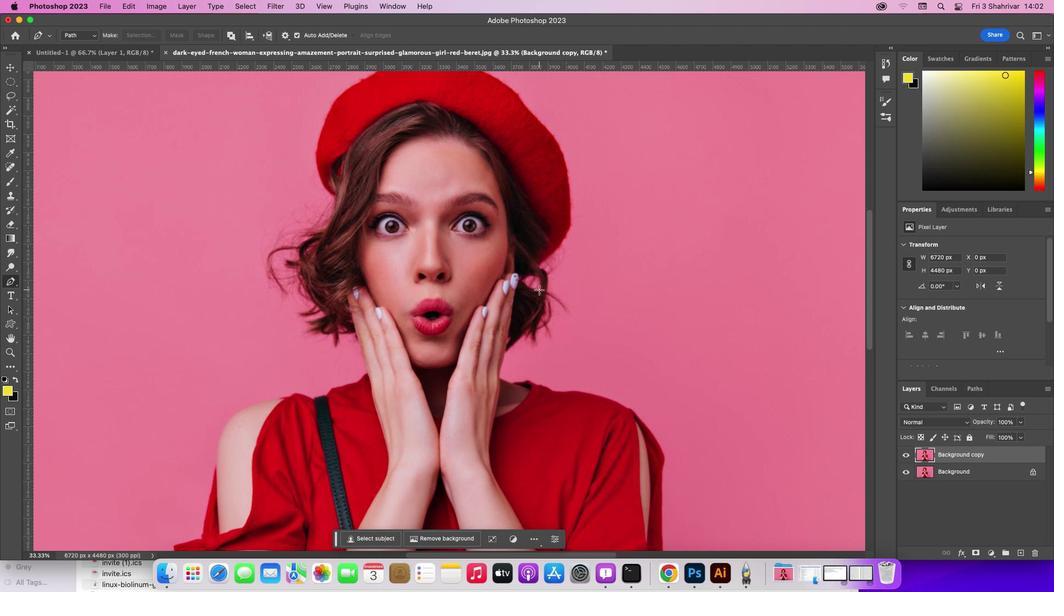 
Action: Mouse scrolled (538, 289) with delta (0, 2)
Screenshot: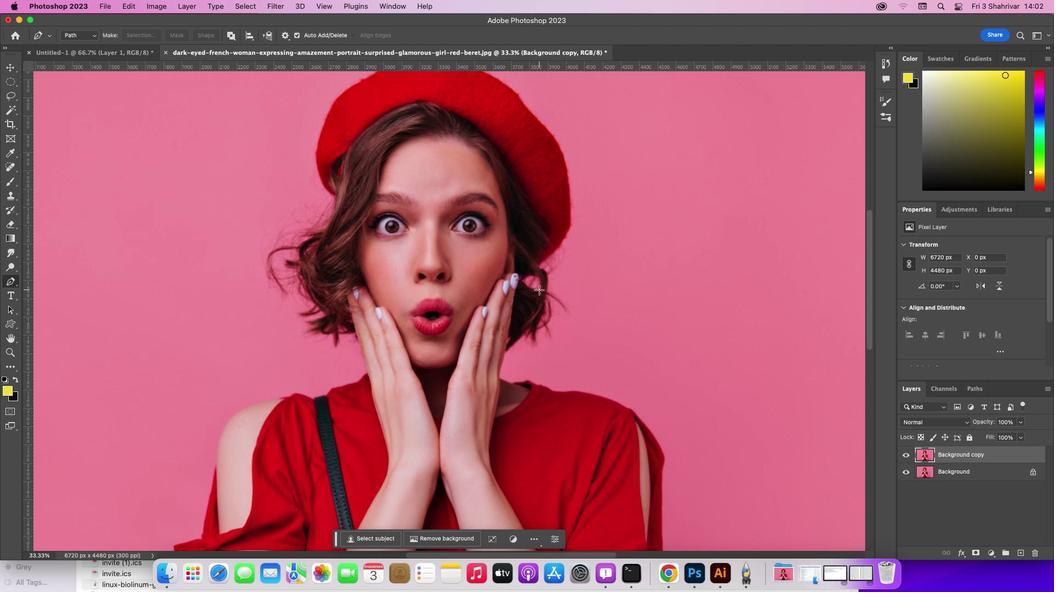 
Action: Mouse scrolled (538, 289) with delta (0, 0)
Screenshot: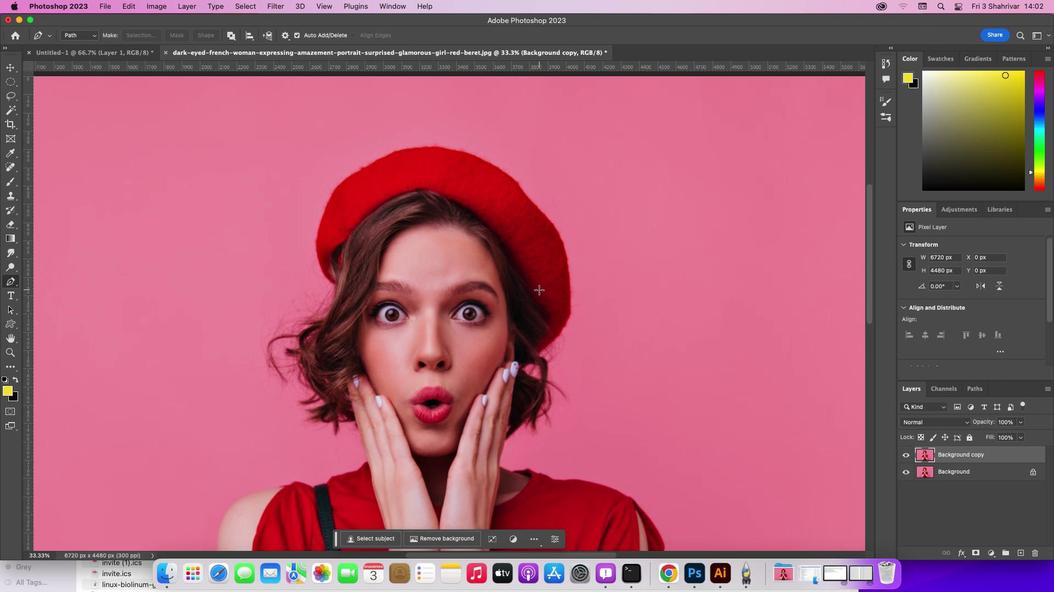
Action: Mouse scrolled (538, 289) with delta (0, 0)
Screenshot: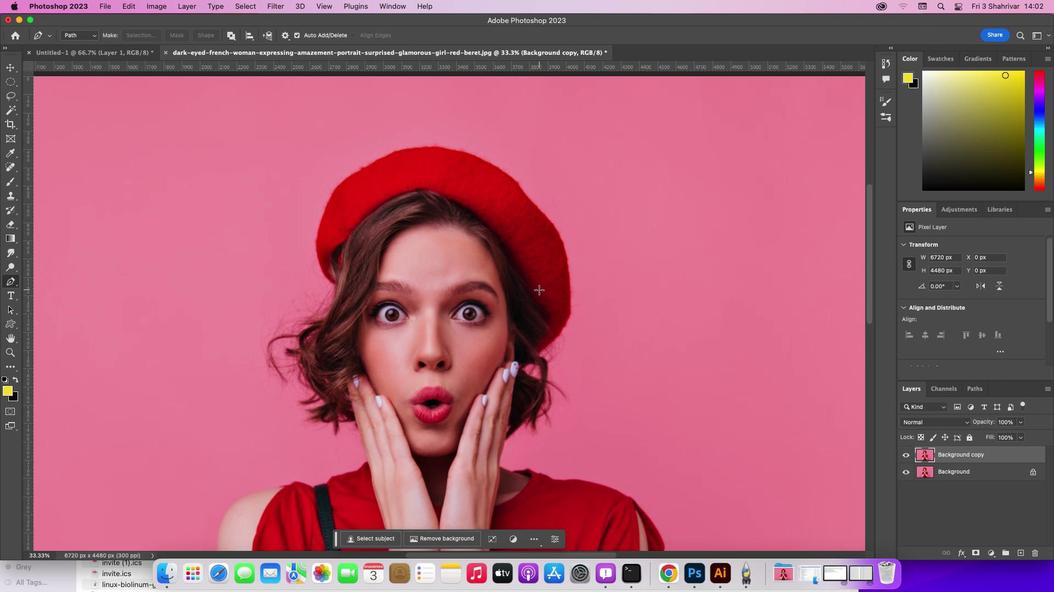
Action: Mouse scrolled (538, 289) with delta (0, 1)
Screenshot: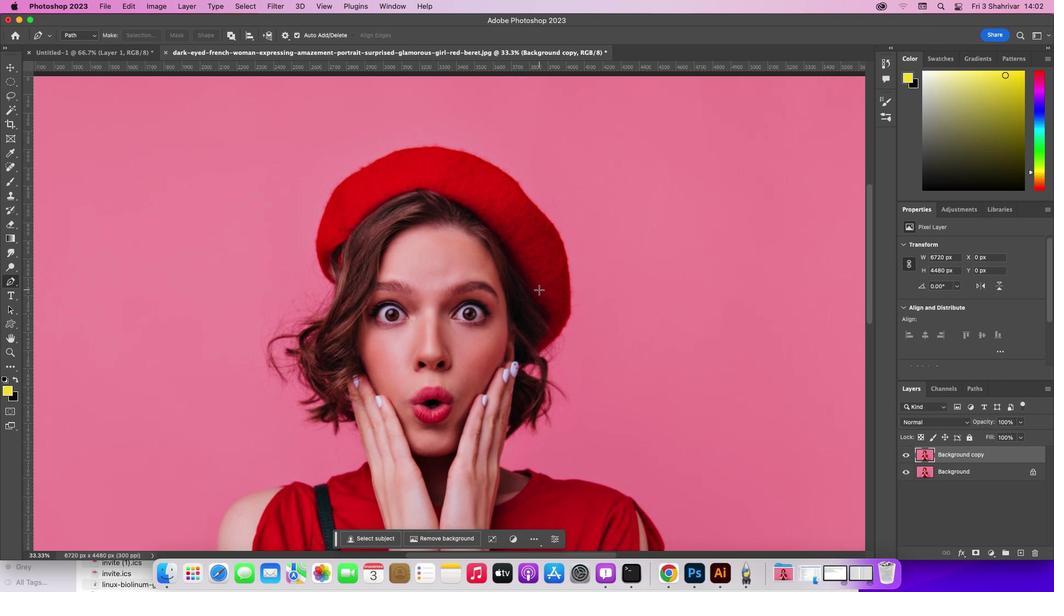 
Action: Mouse scrolled (538, 289) with delta (0, 2)
Screenshot: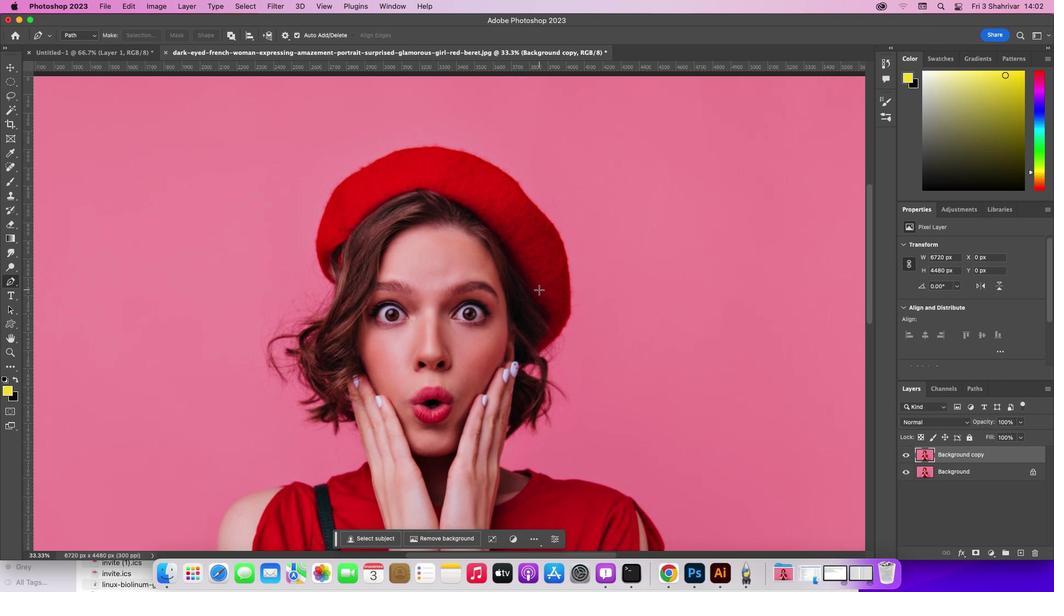 
Action: Mouse scrolled (538, 289) with delta (0, 2)
Screenshot: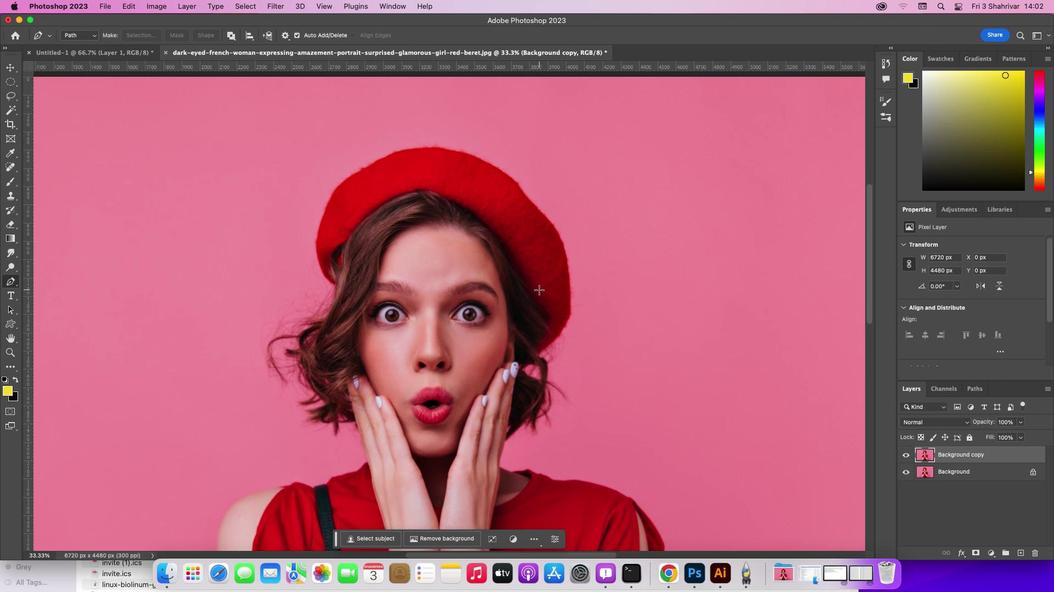 
Action: Mouse scrolled (538, 289) with delta (0, 0)
Screenshot: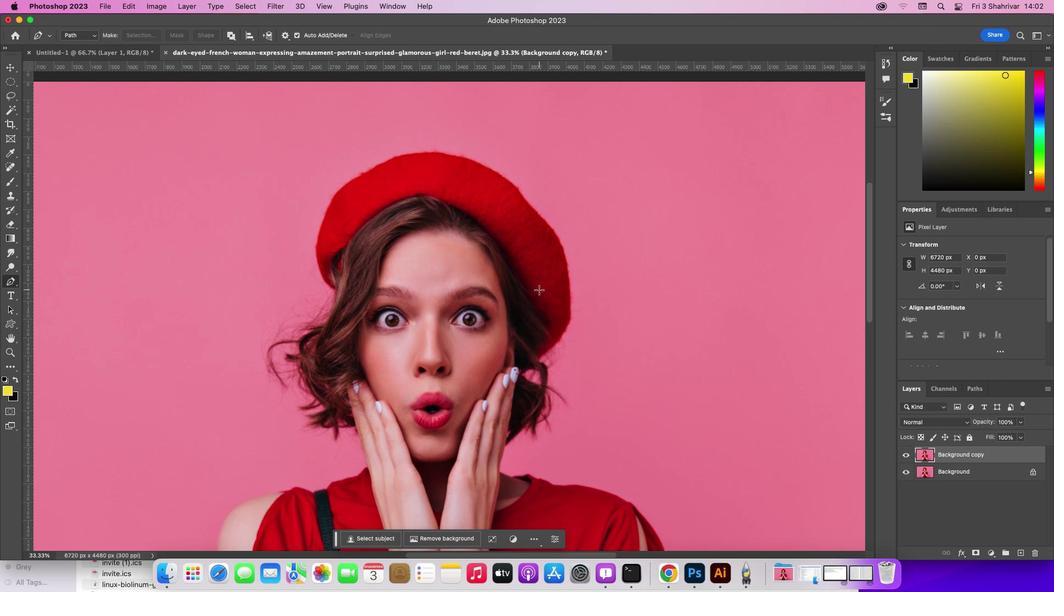 
Action: Mouse scrolled (538, 289) with delta (0, 0)
Screenshot: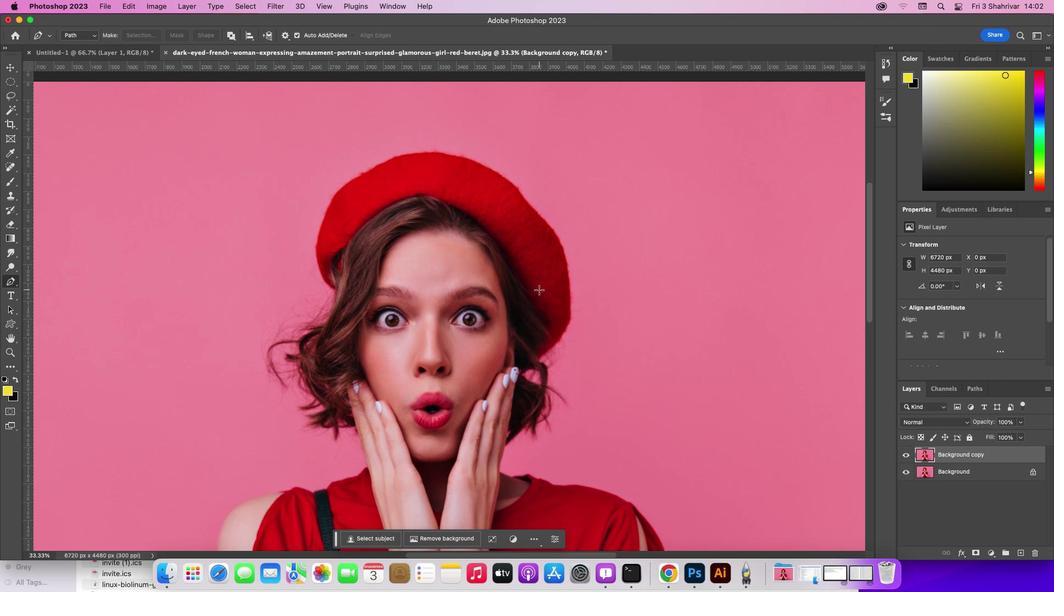
Action: Mouse moved to (332, 289)
Screenshot: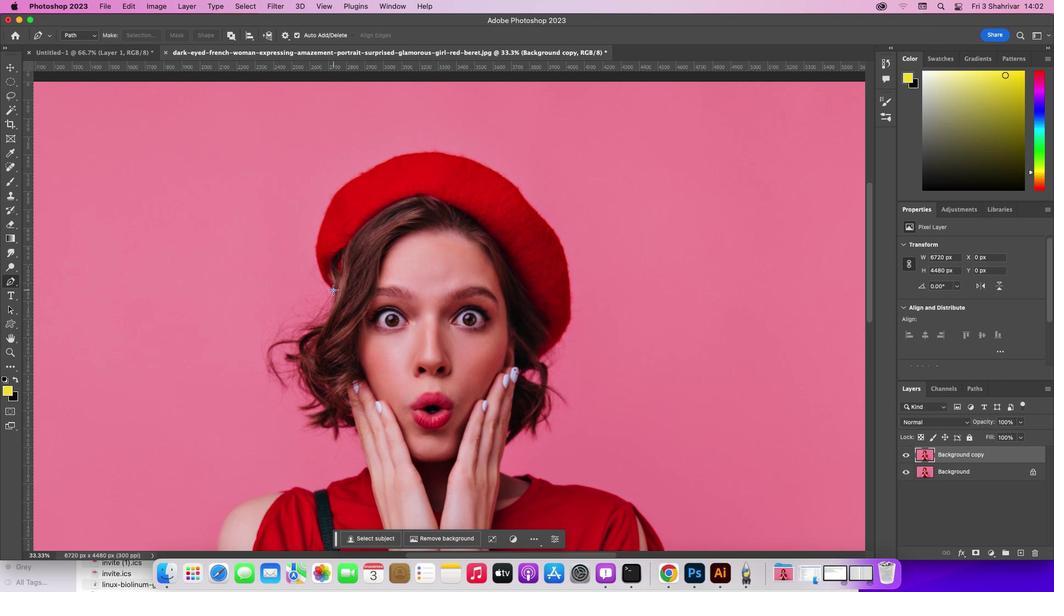 
Action: Mouse pressed left at (332, 289)
Screenshot: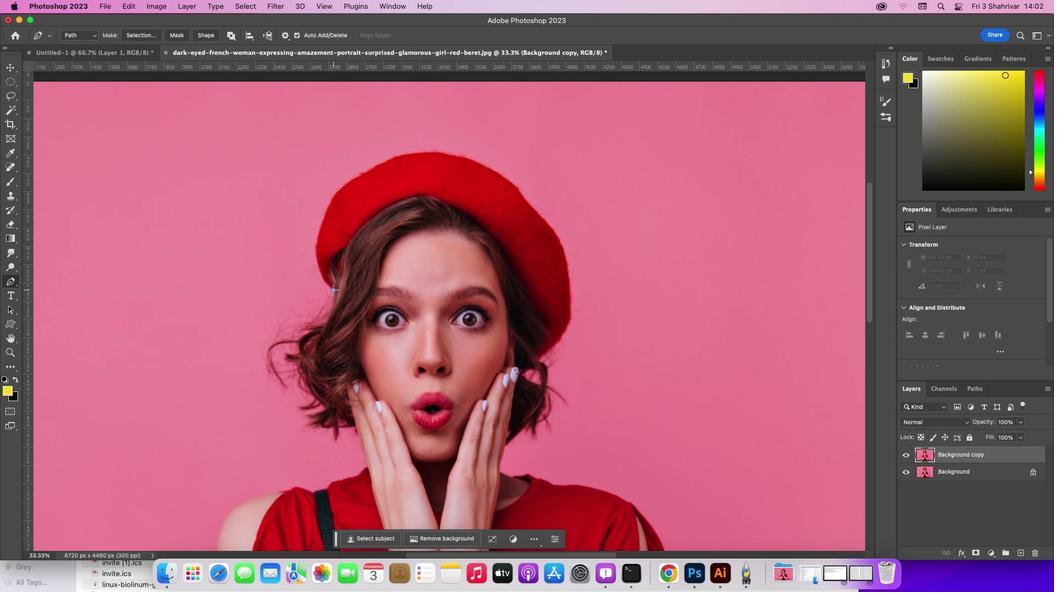 
Action: Mouse moved to (315, 256)
Screenshot: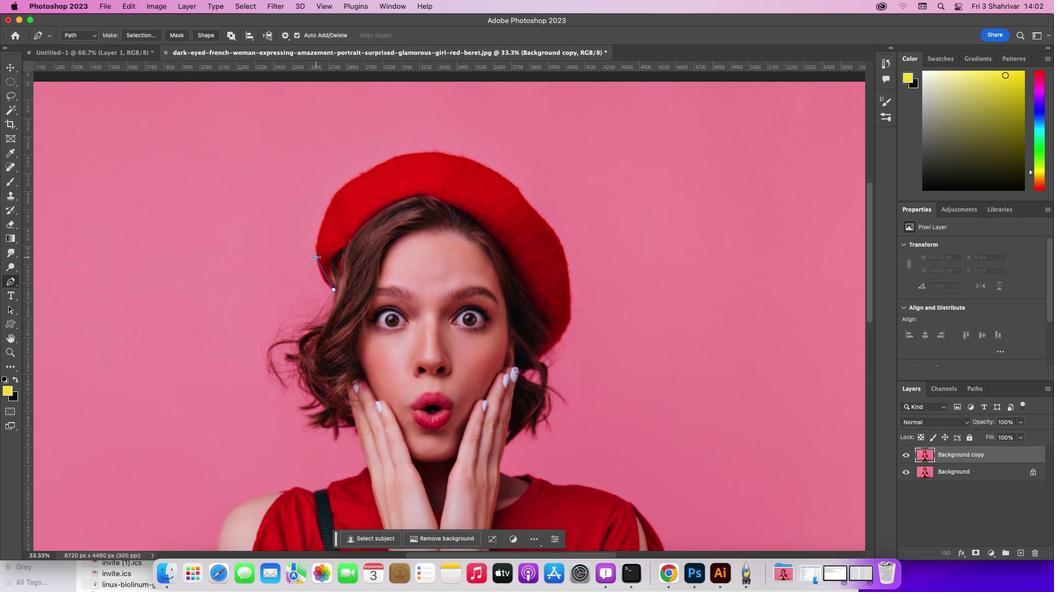 
Action: Mouse pressed left at (315, 256)
Screenshot: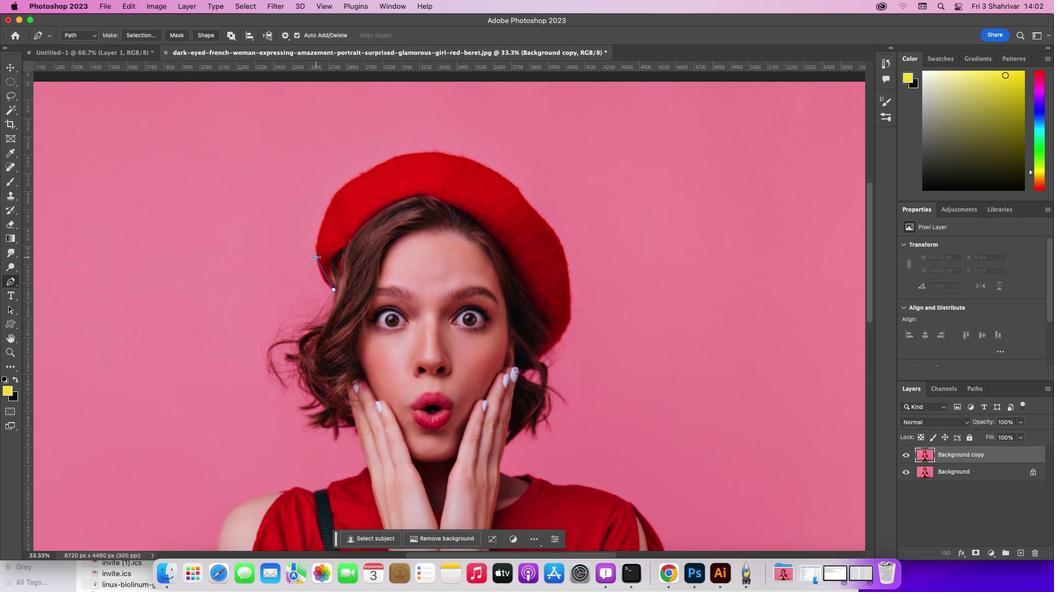 
Action: Mouse moved to (314, 255)
Screenshot: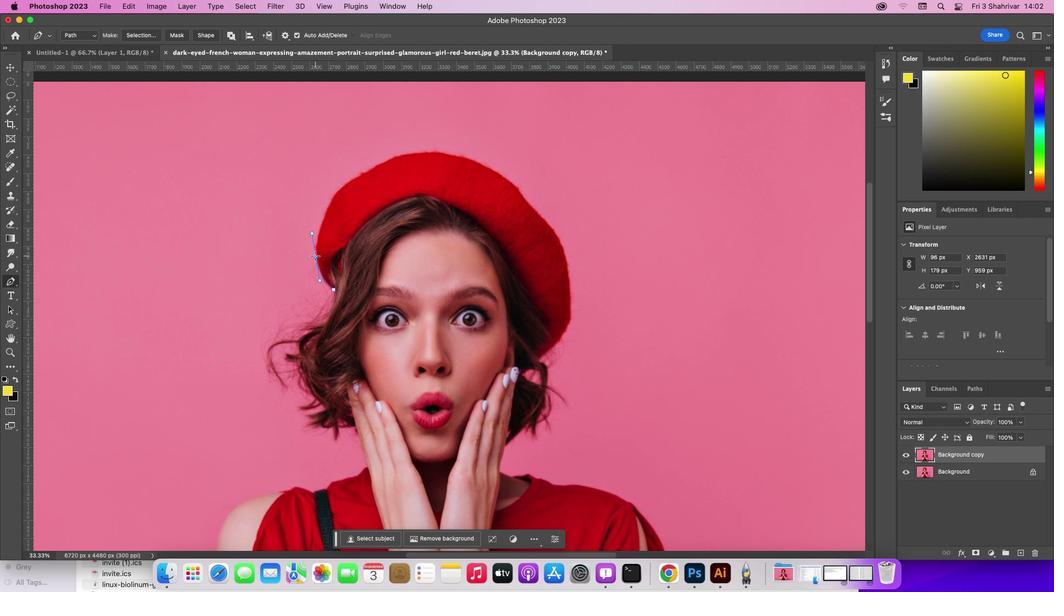 
Action: Mouse pressed left at (314, 255)
Screenshot: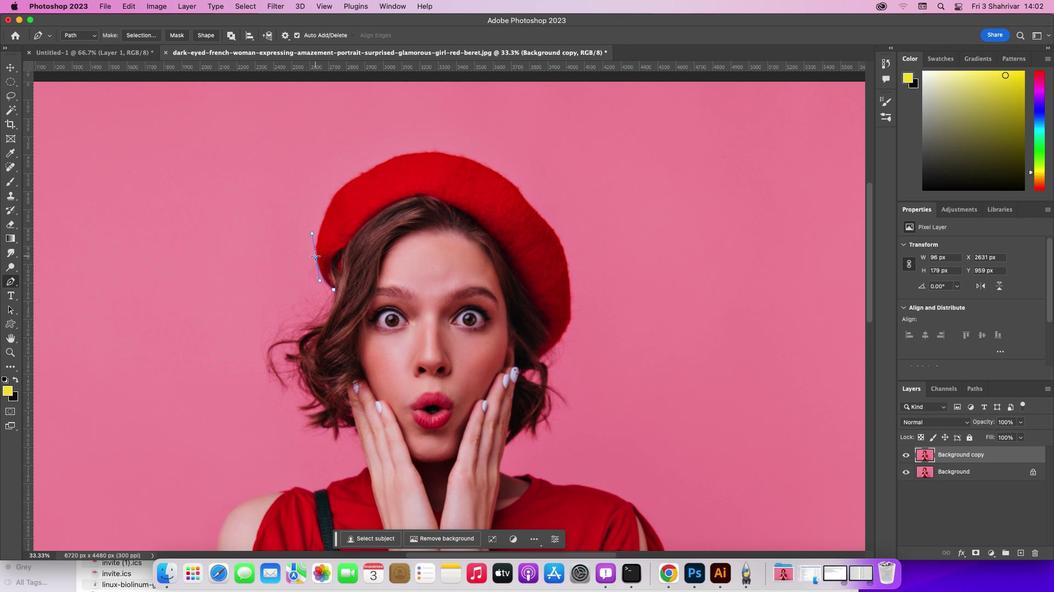 
Action: Key pressed Key.alt
Screenshot: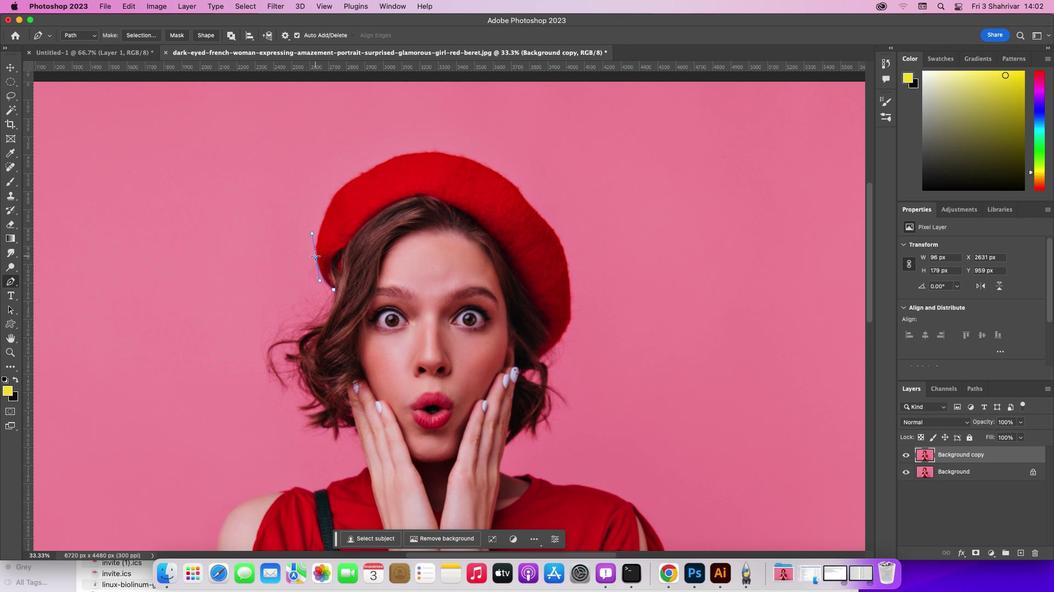 
Action: Mouse moved to (314, 256)
Screenshot: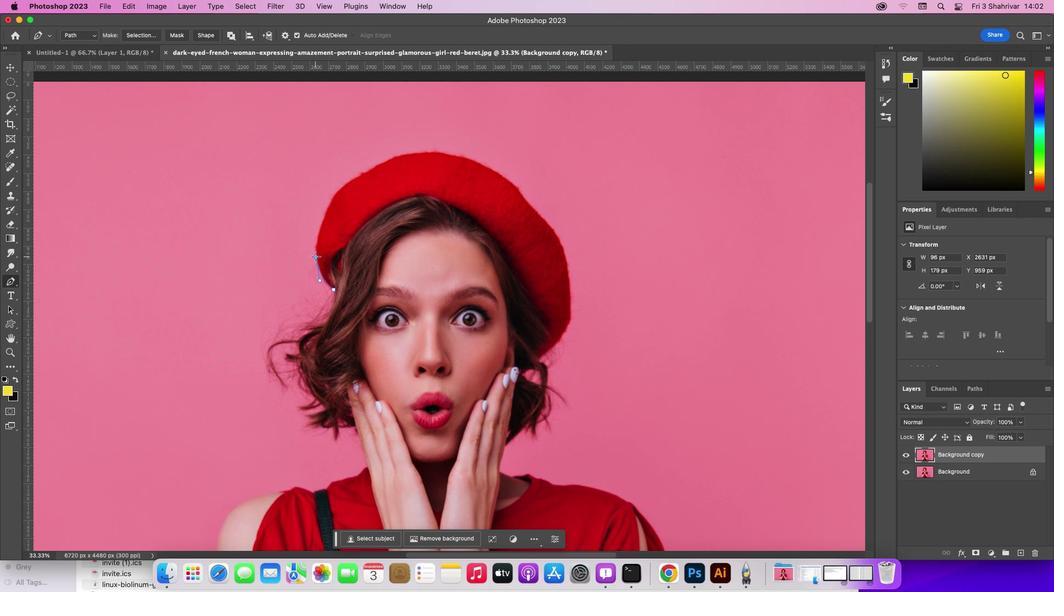 
Action: Mouse pressed left at (314, 256)
Screenshot: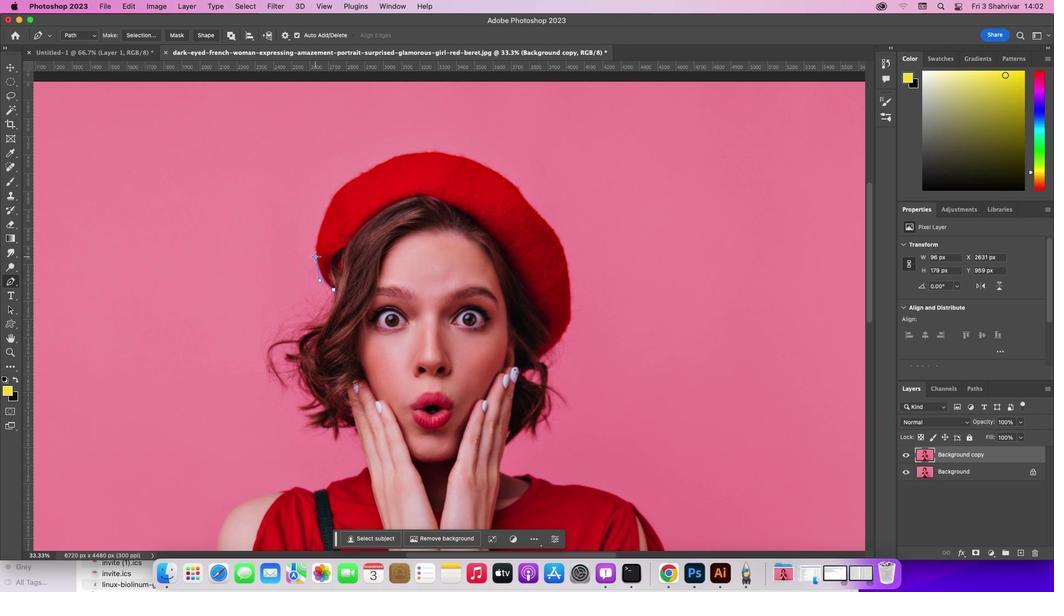 
Action: Key pressed Key.alt
Screenshot: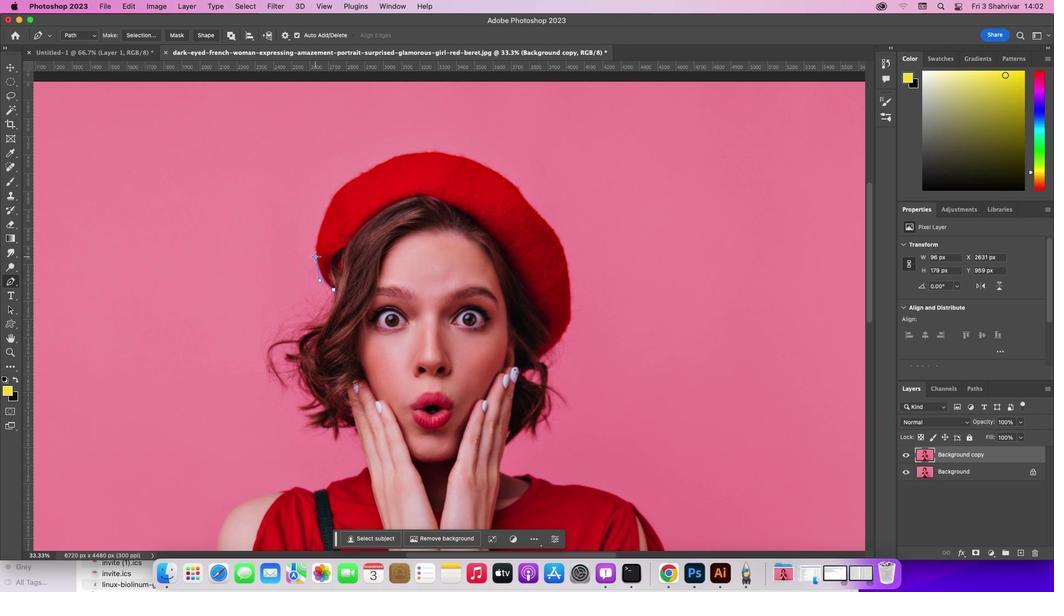 
Action: Mouse moved to (331, 198)
Screenshot: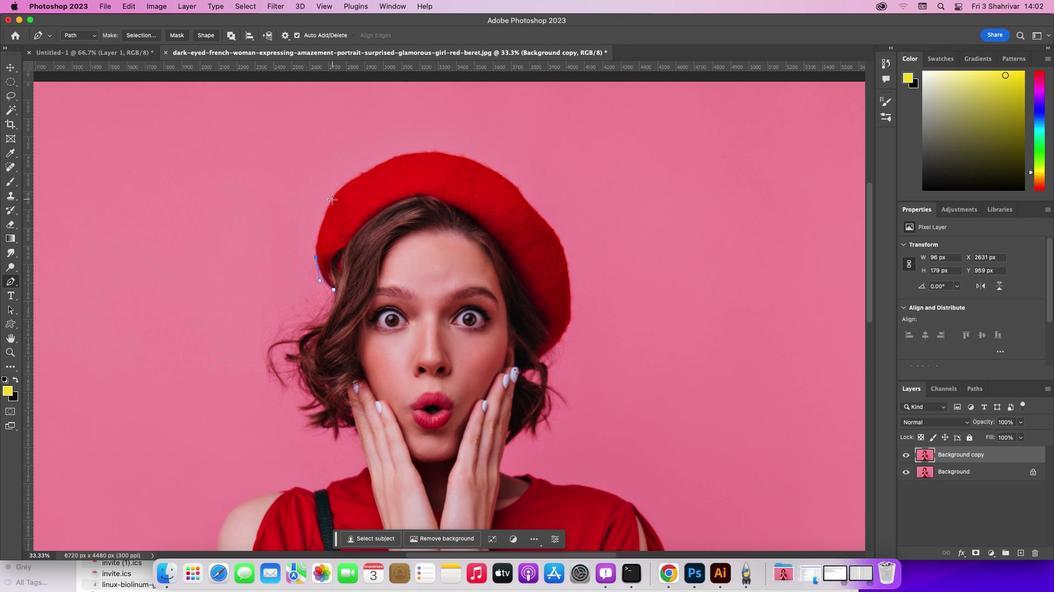 
Action: Mouse pressed left at (331, 198)
Screenshot: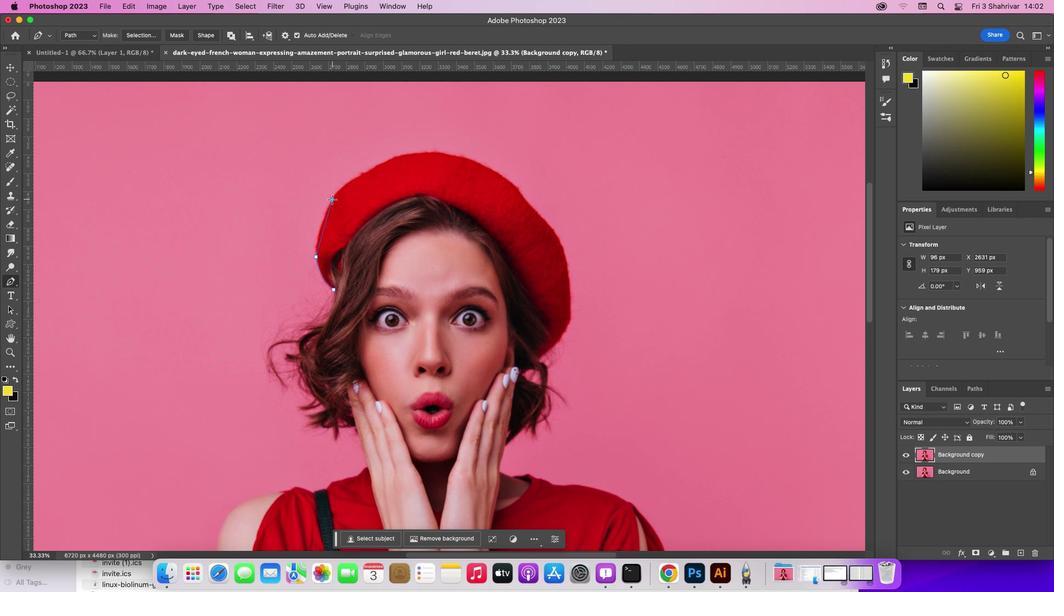 
Action: Mouse moved to (332, 197)
Screenshot: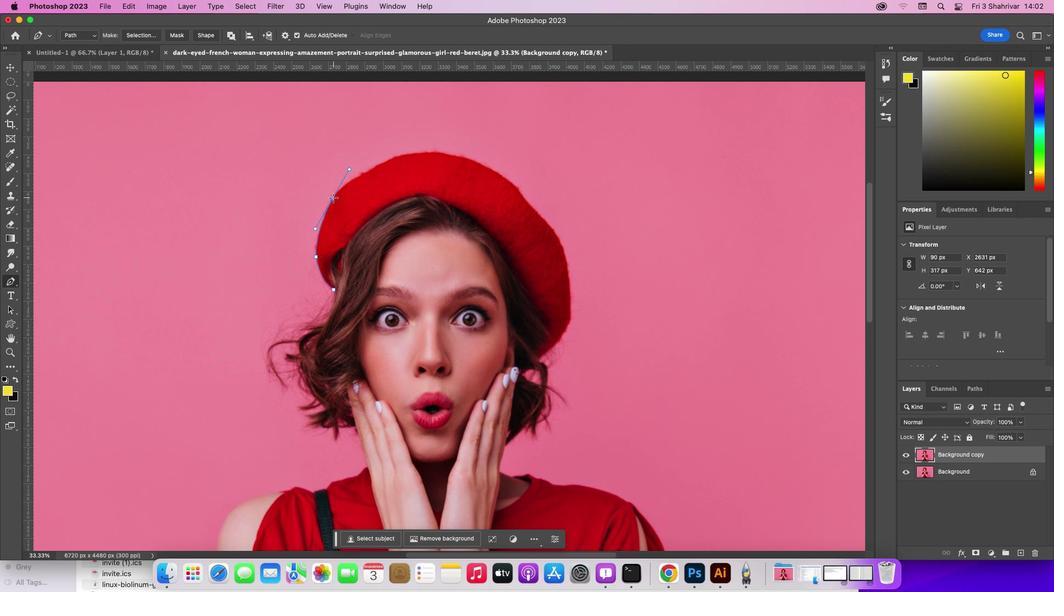 
Action: Mouse pressed left at (332, 197)
Screenshot: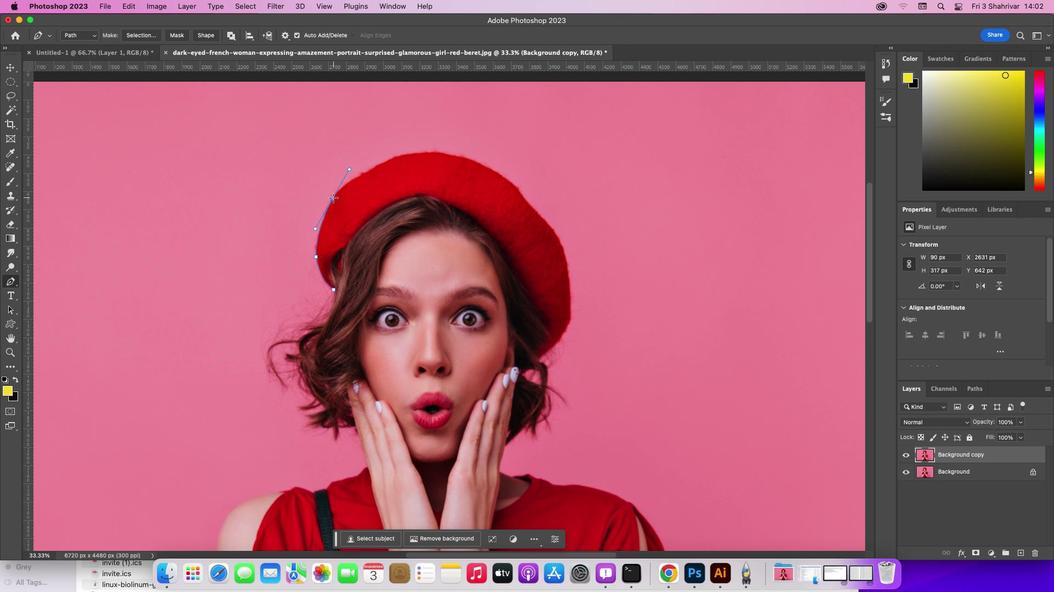 
Action: Key pressed Key.alt
Screenshot: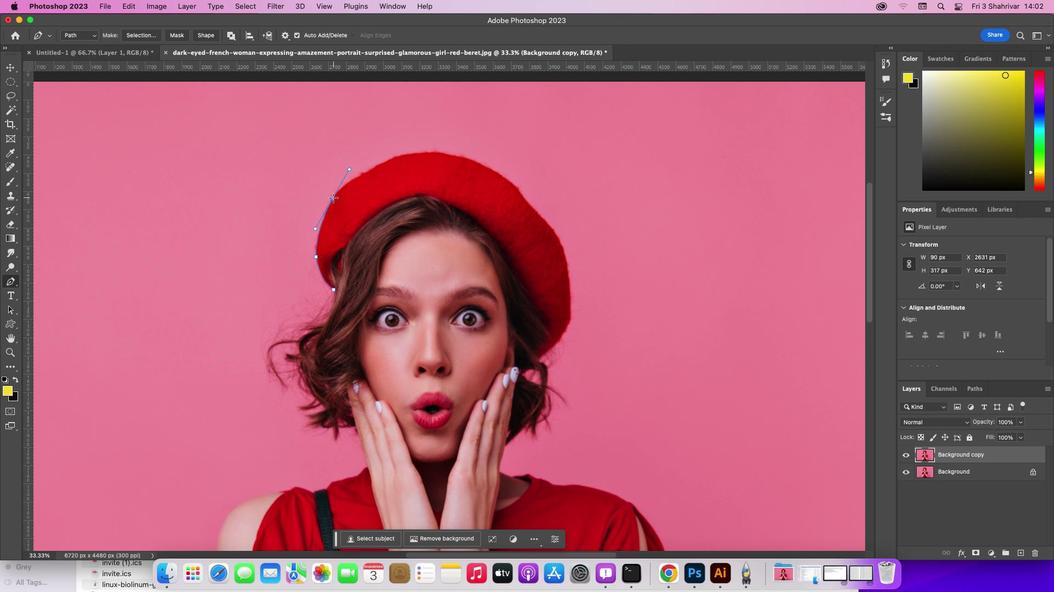 
Action: Mouse moved to (331, 198)
Screenshot: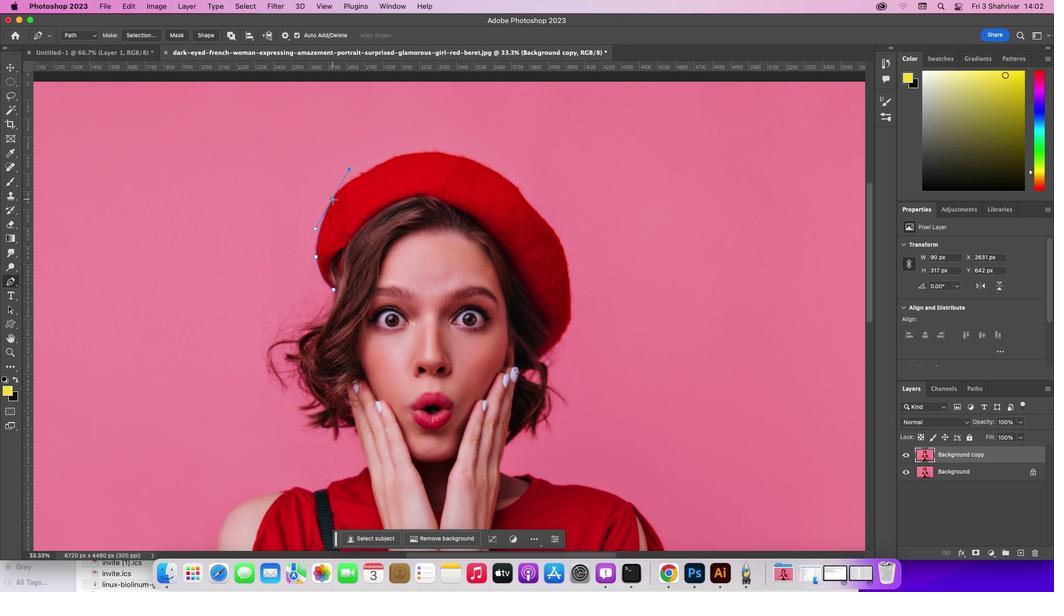 
Action: Mouse pressed left at (331, 198)
Screenshot: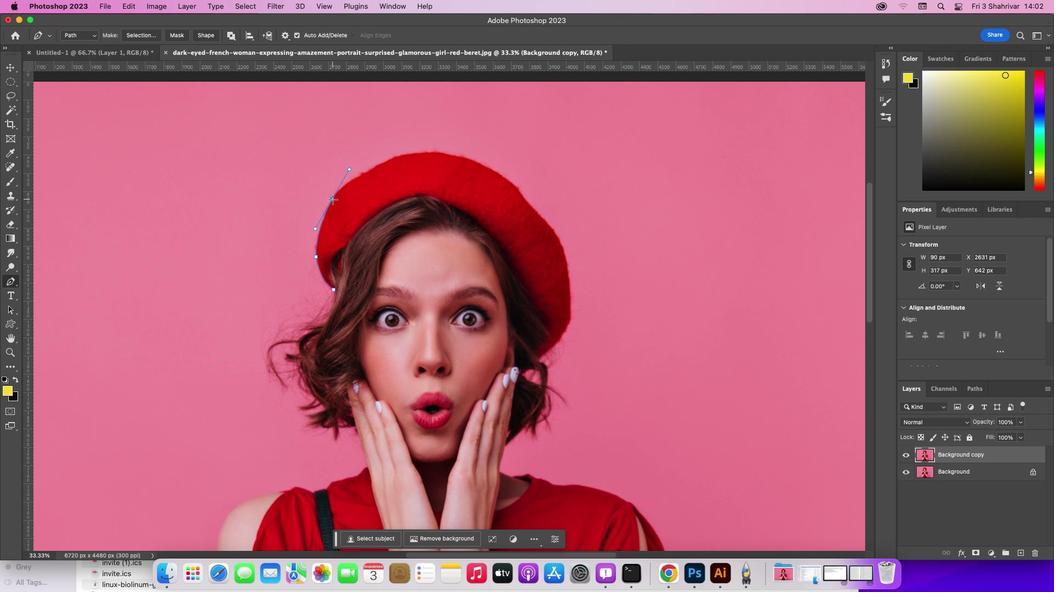 
Action: Key pressed Key.alt
Screenshot: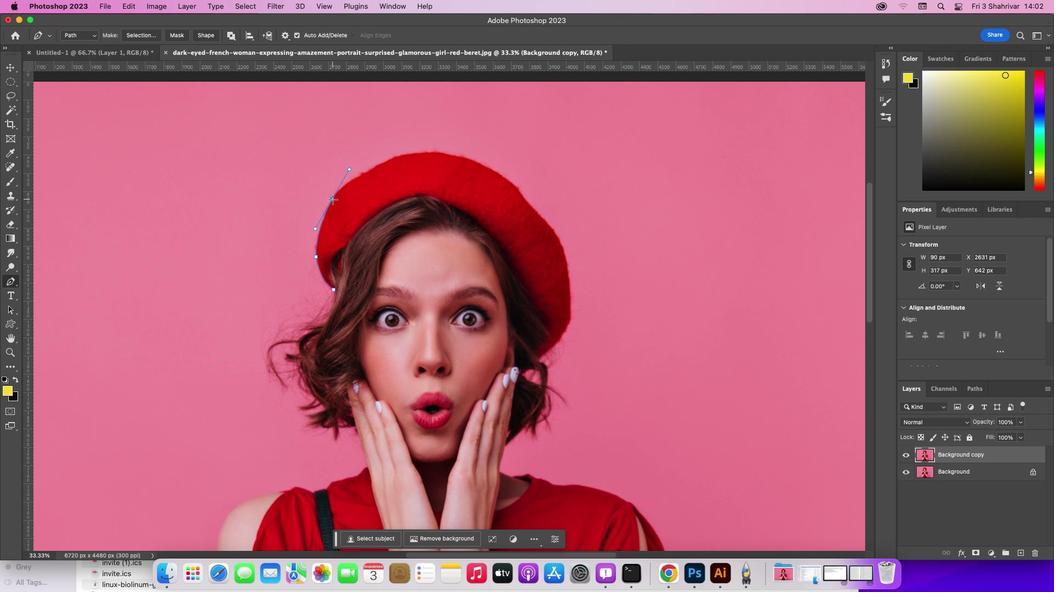 
Action: Mouse pressed left at (331, 198)
Screenshot: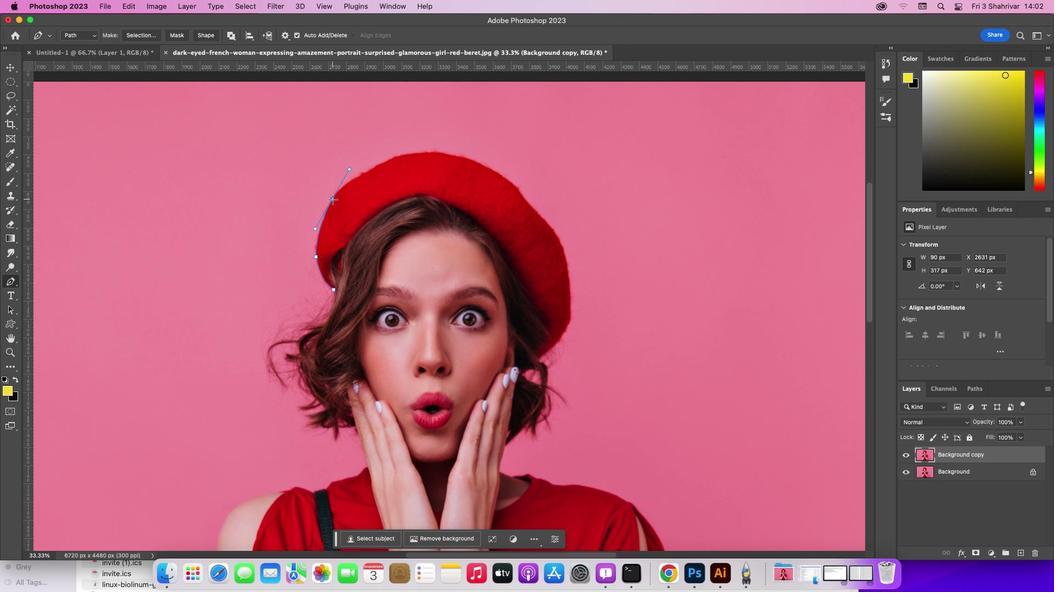 
Action: Key pressed Key.altKey.cmd_r'='
Screenshot: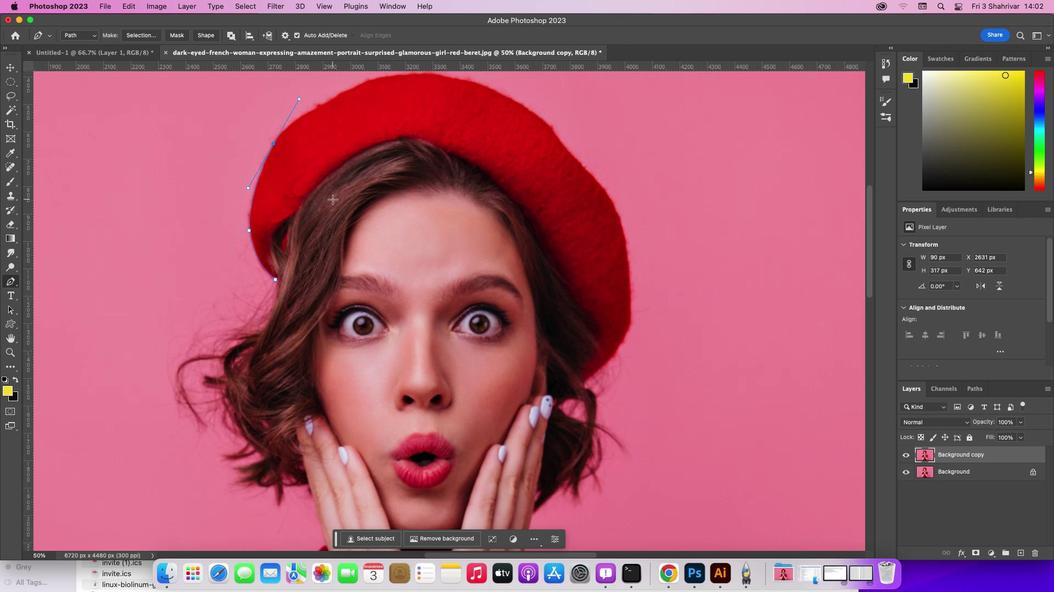 
Action: Mouse moved to (272, 143)
Screenshot: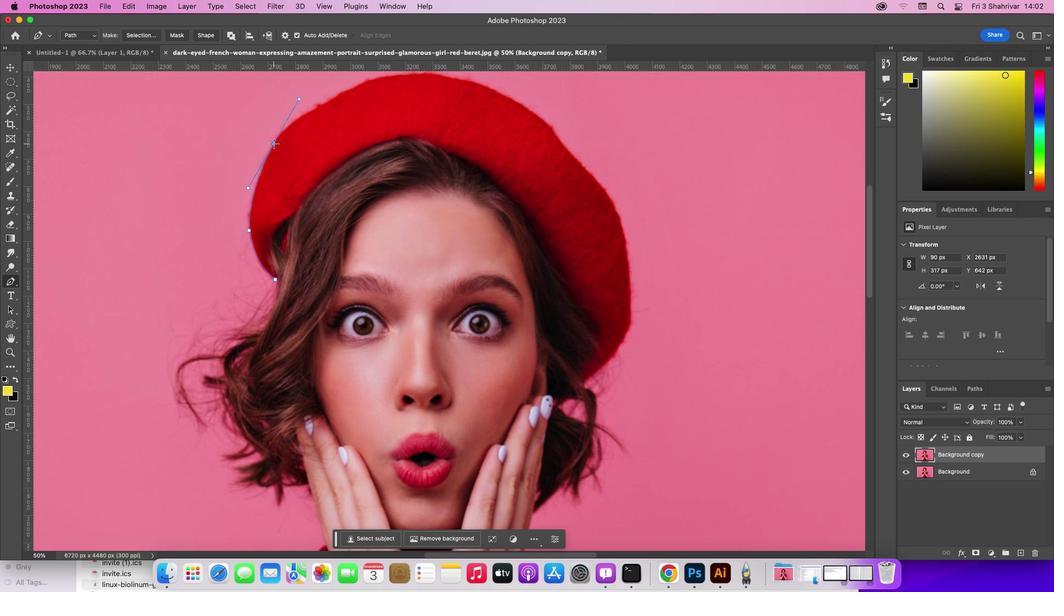 
Action: Key pressed Key.alt
Screenshot: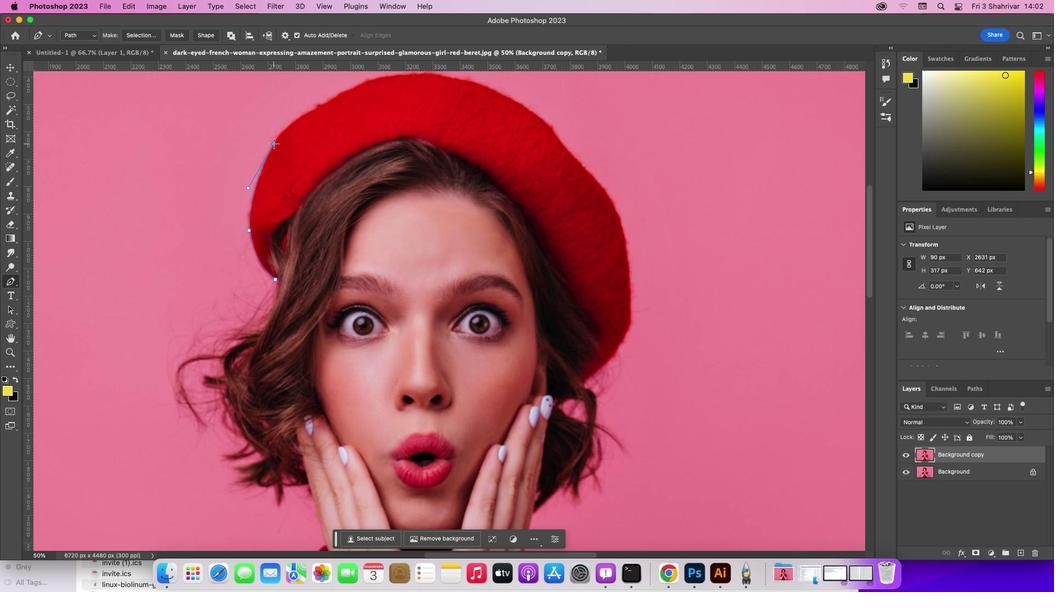 
Action: Mouse pressed left at (272, 143)
Screenshot: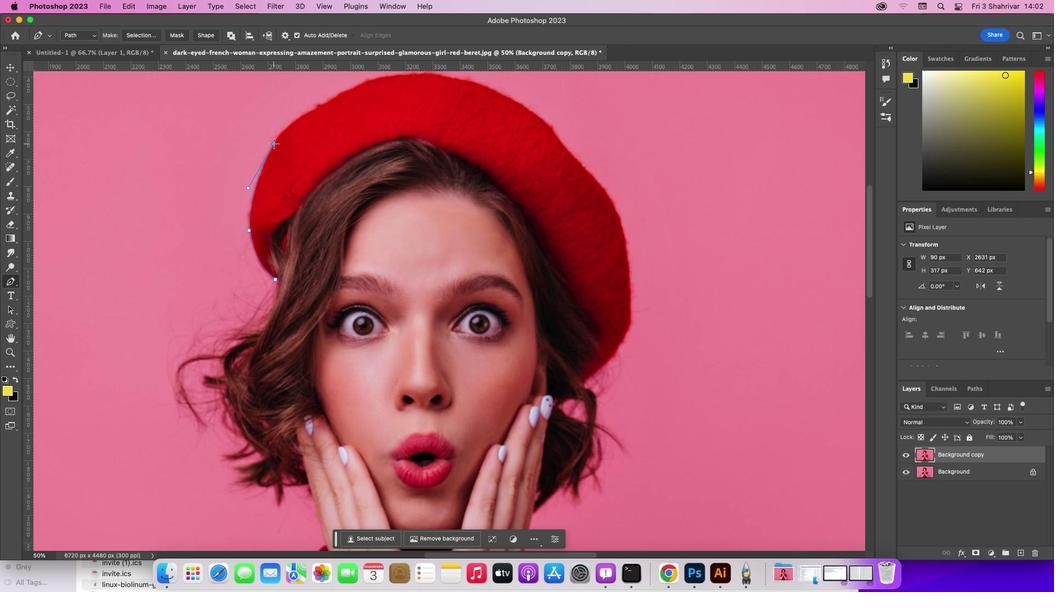 
Action: Mouse moved to (314, 104)
Screenshot: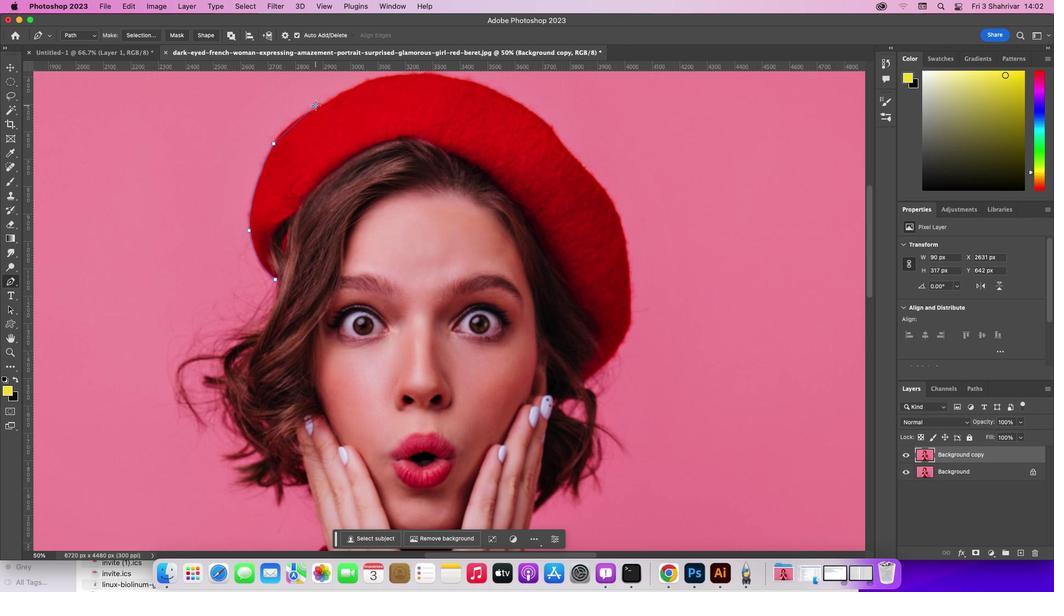 
Action: Mouse pressed left at (314, 104)
Screenshot: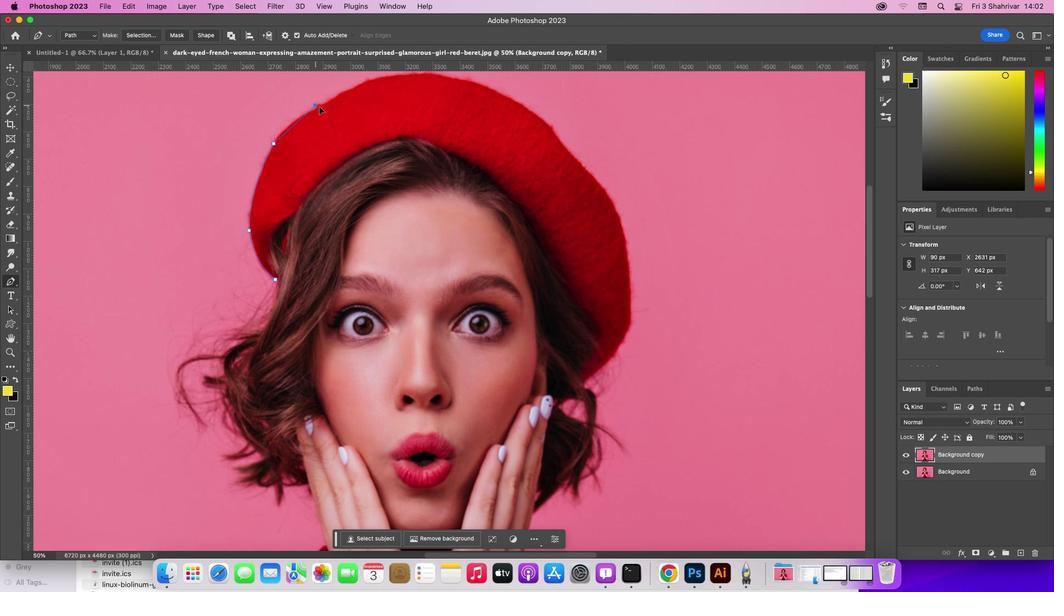 
Action: Mouse moved to (313, 103)
Screenshot: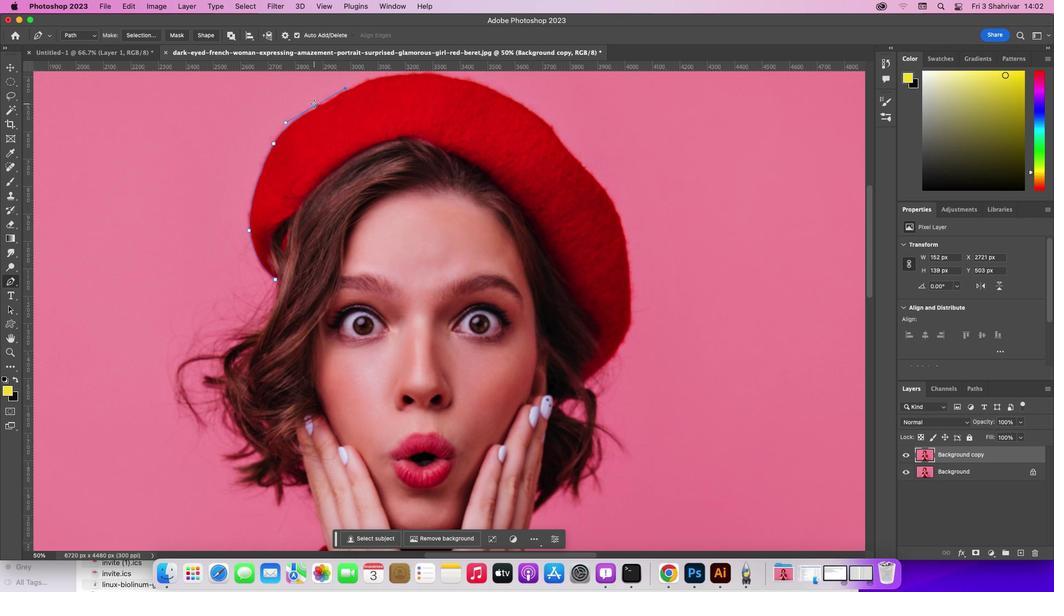 
Action: Mouse pressed left at (313, 103)
Screenshot: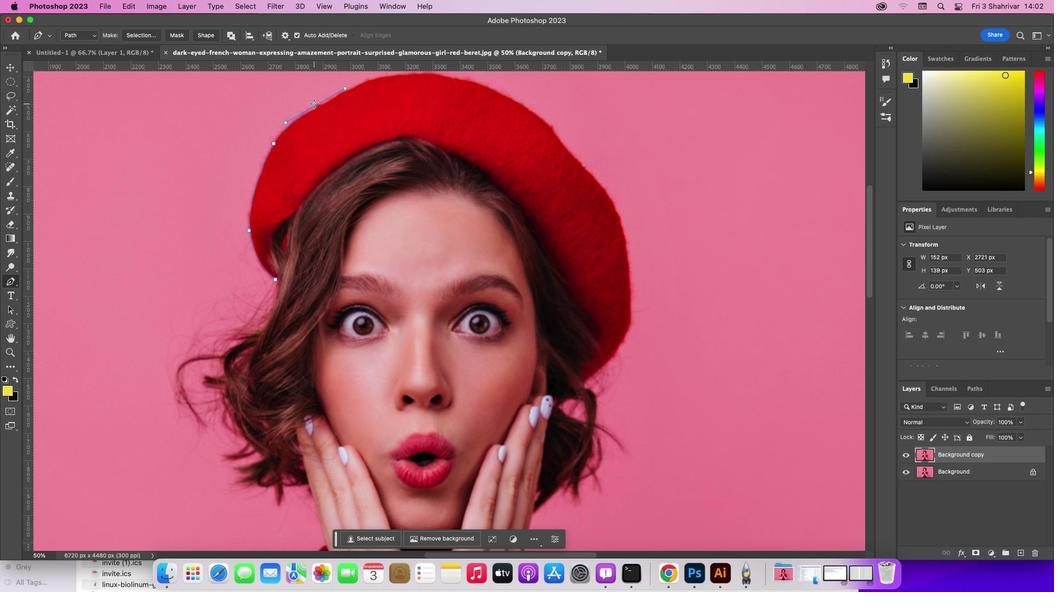 
Action: Key pressed Key.alt
Screenshot: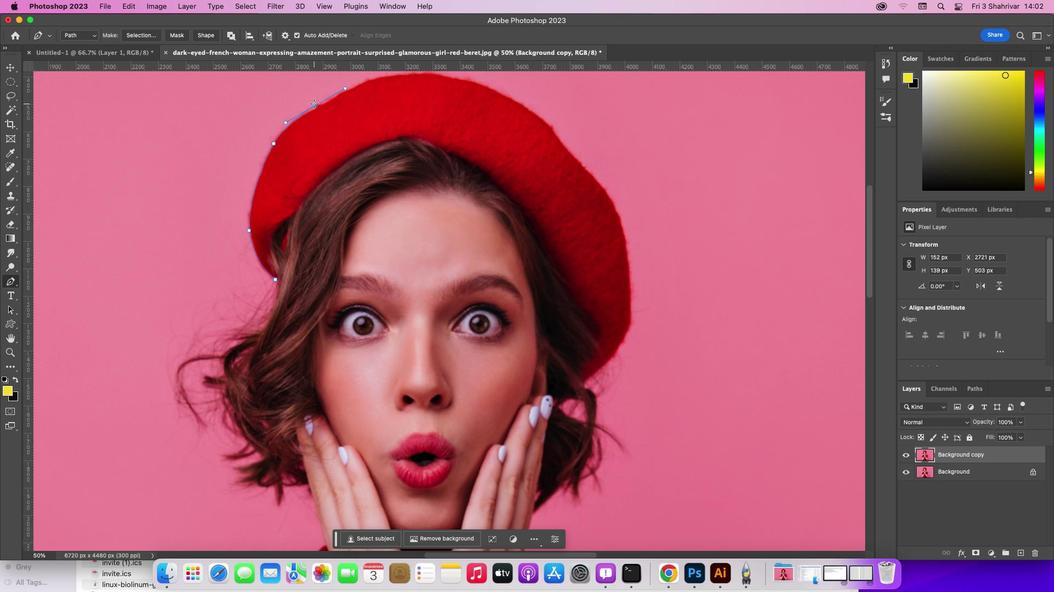 
Action: Mouse moved to (314, 104)
Screenshot: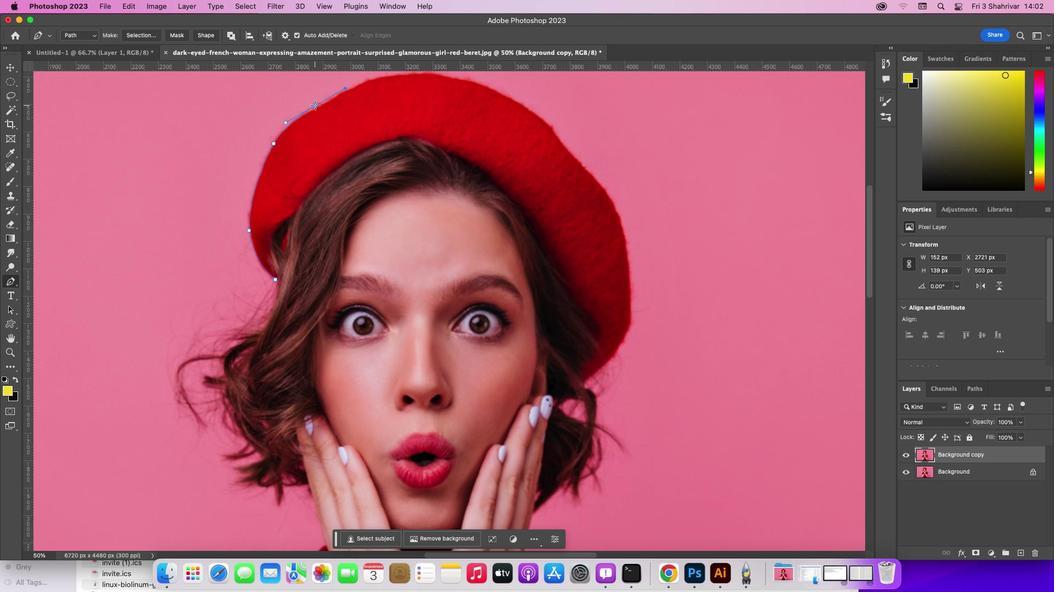 
Action: Mouse pressed left at (314, 104)
Screenshot: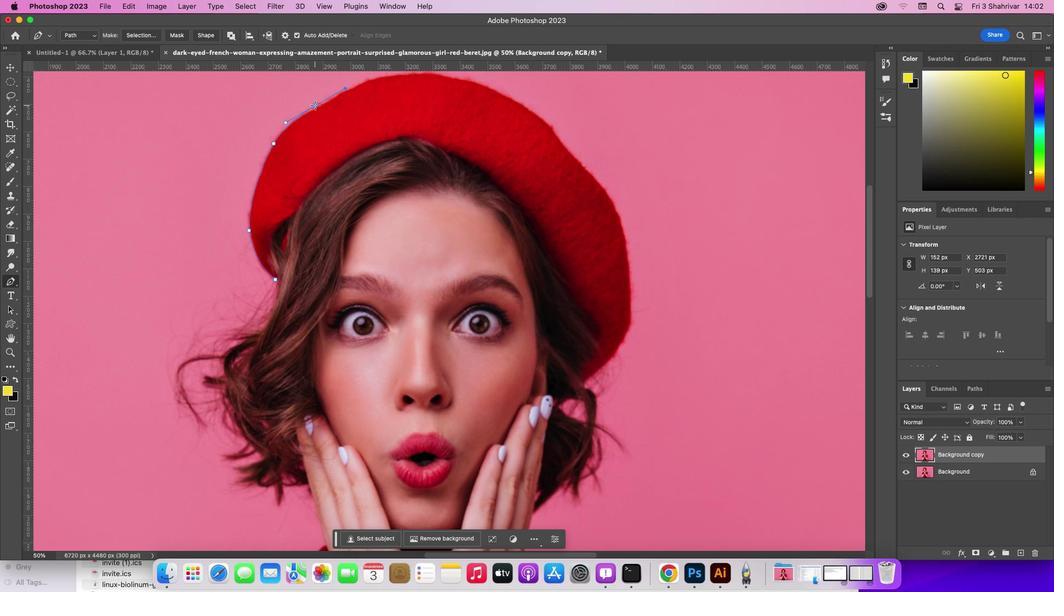 
Action: Key pressed Key.alt
Screenshot: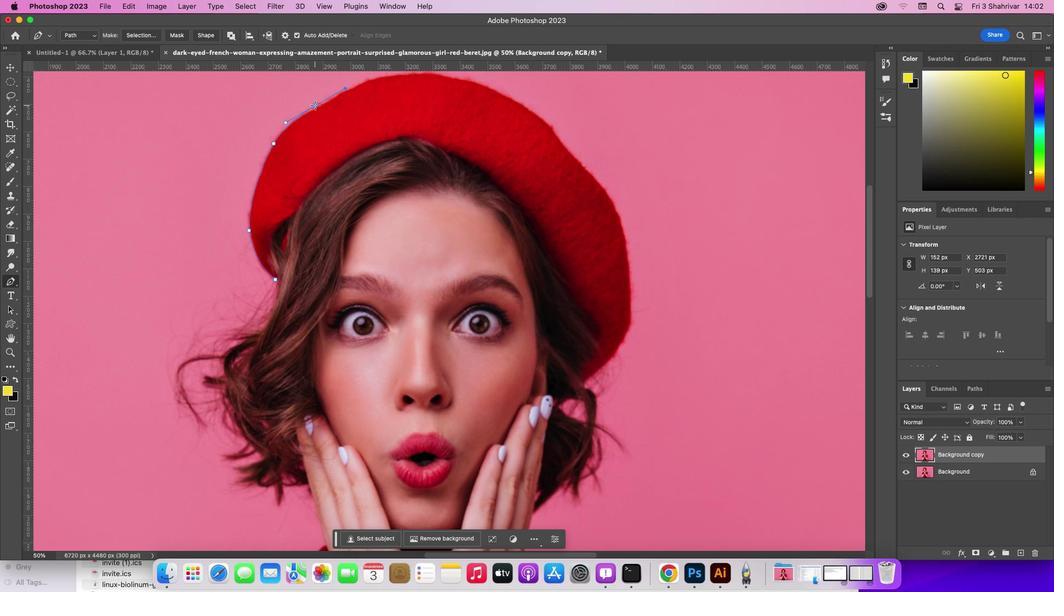
Action: Mouse pressed left at (314, 104)
Screenshot: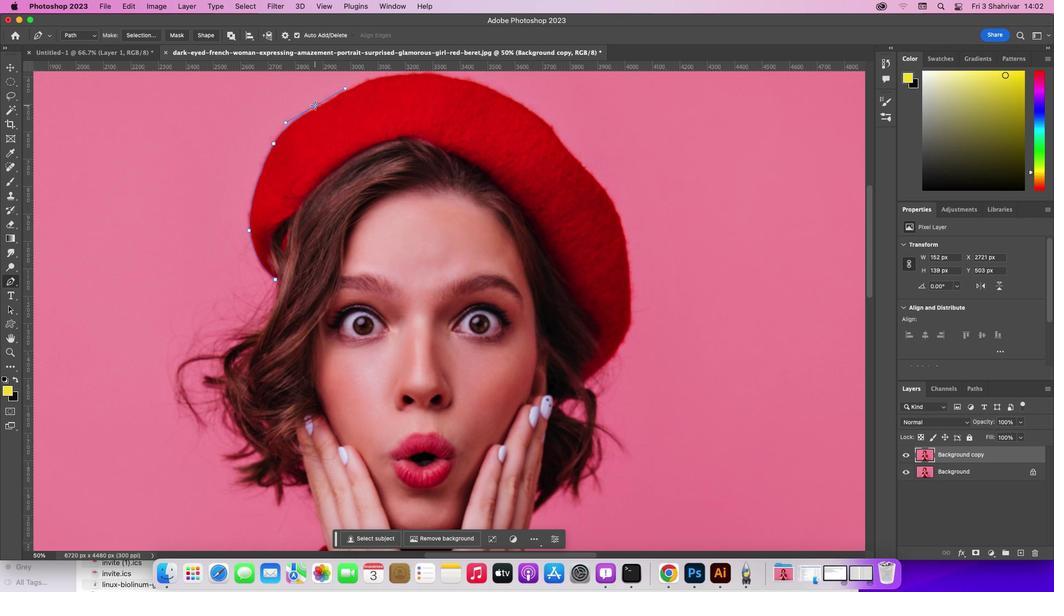 
Action: Key pressed Key.altKey.alt
Screenshot: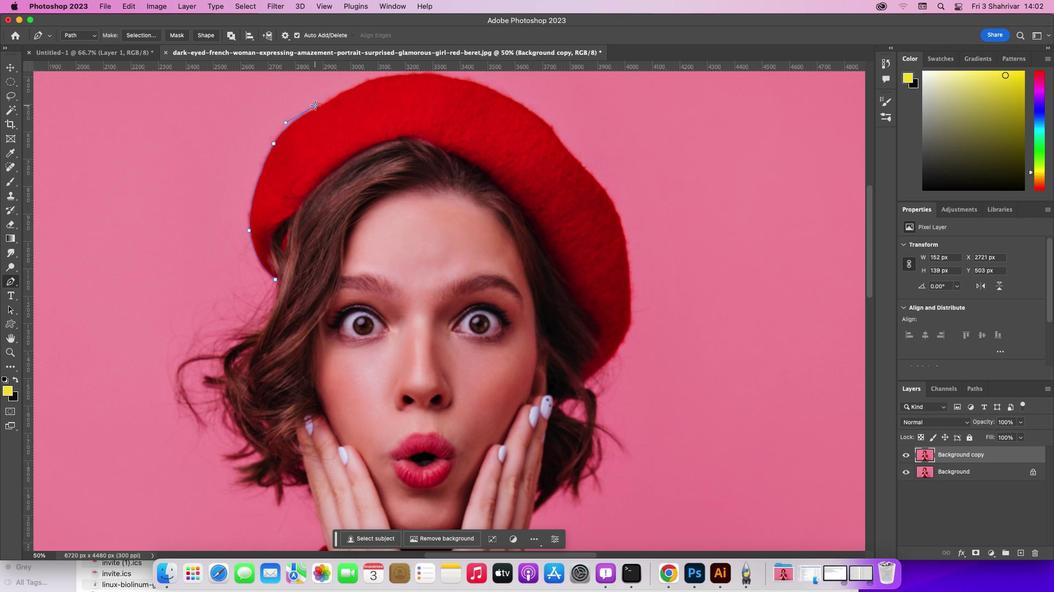 
Action: Mouse pressed left at (314, 104)
Screenshot: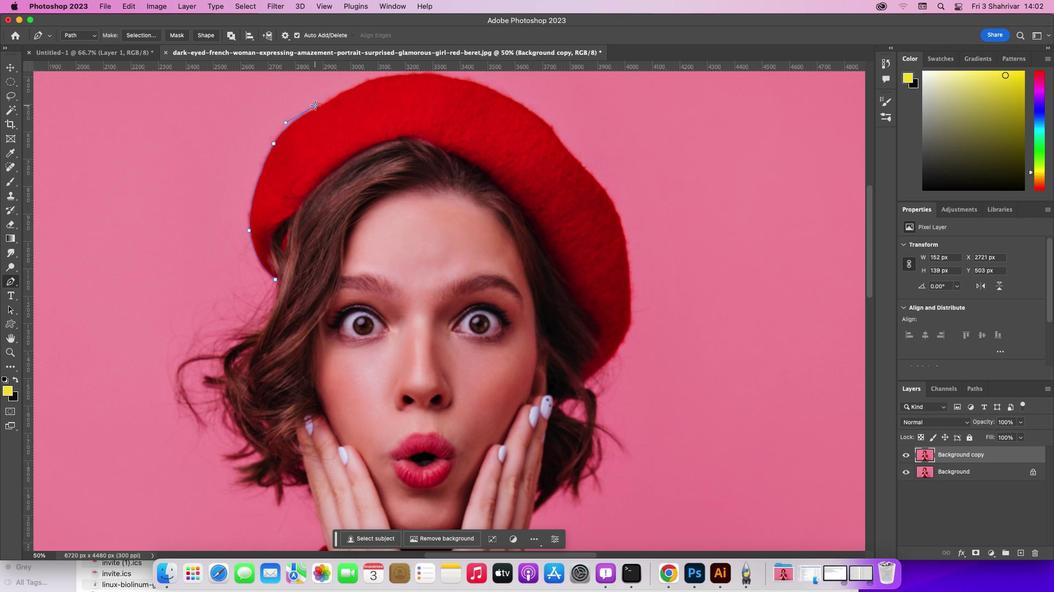 
Action: Mouse moved to (480, 148)
Screenshot: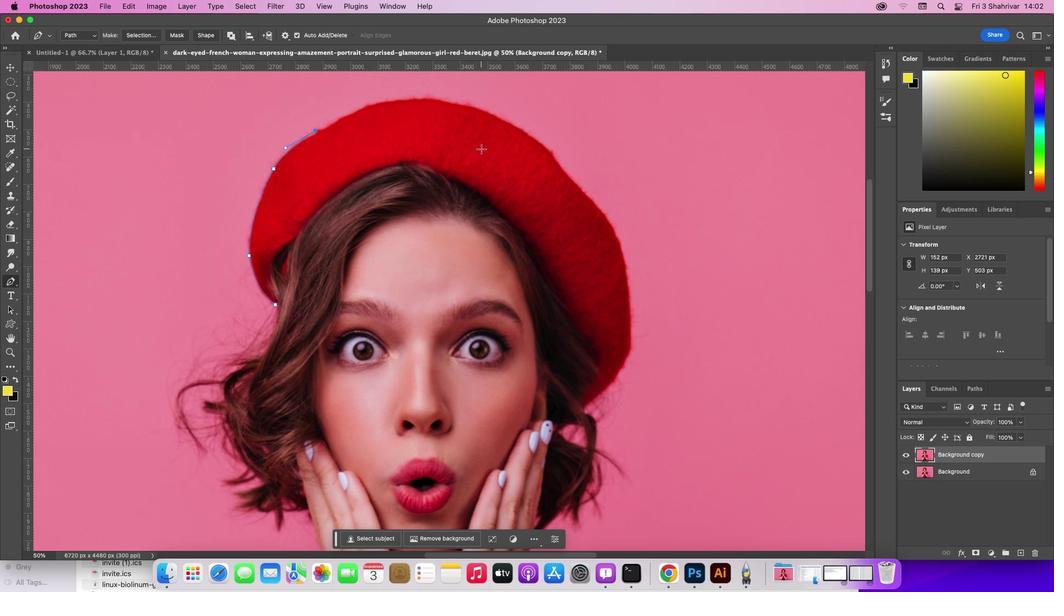 
Action: Mouse scrolled (480, 148) with delta (0, 0)
Screenshot: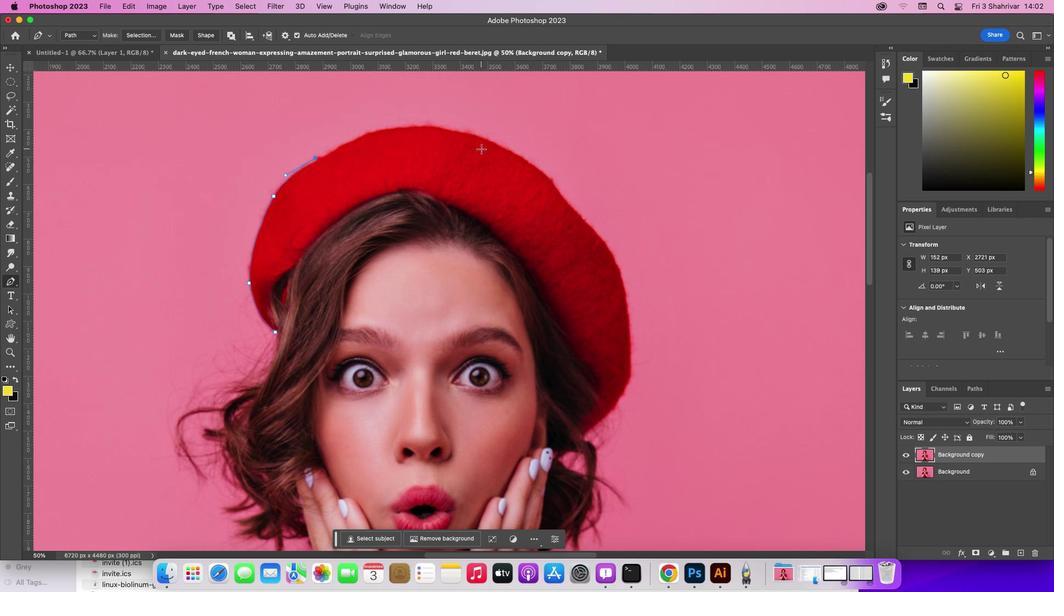 
Action: Mouse scrolled (480, 148) with delta (0, 0)
Screenshot: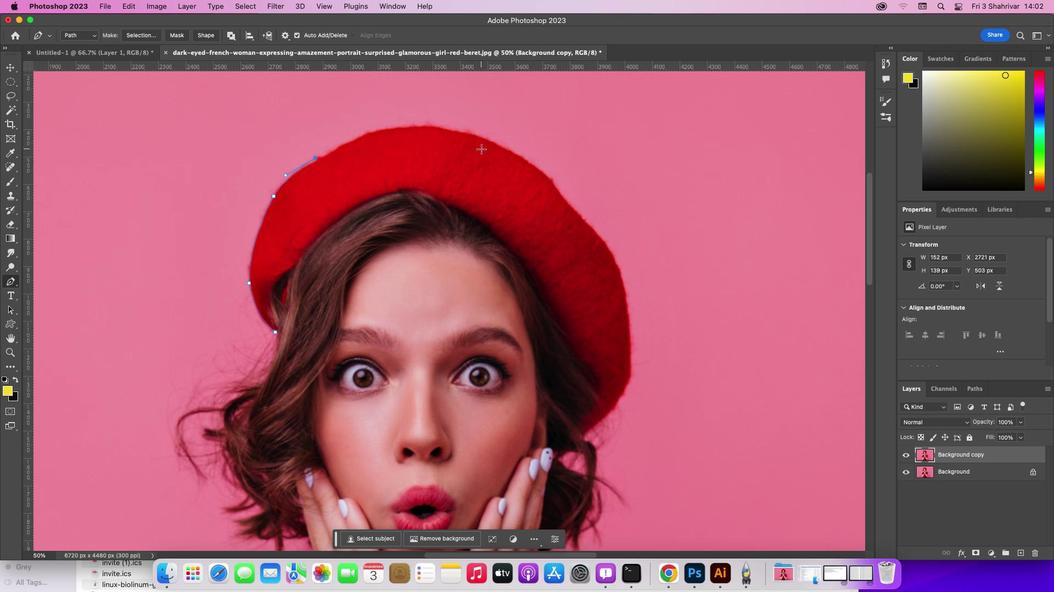 
Action: Mouse scrolled (480, 148) with delta (0, 1)
Screenshot: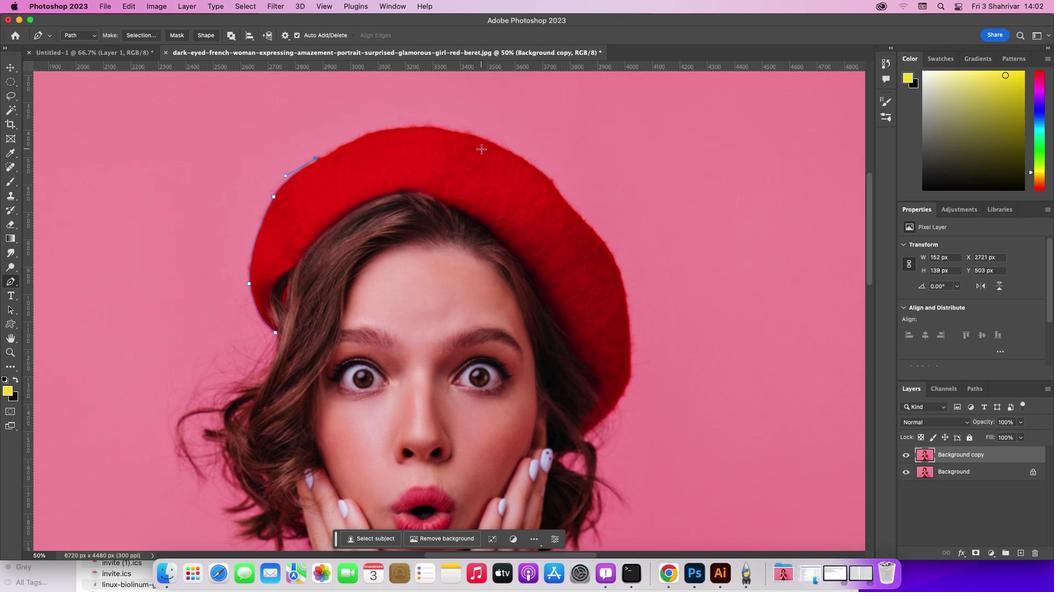 
Action: Mouse scrolled (480, 148) with delta (0, 2)
Screenshot: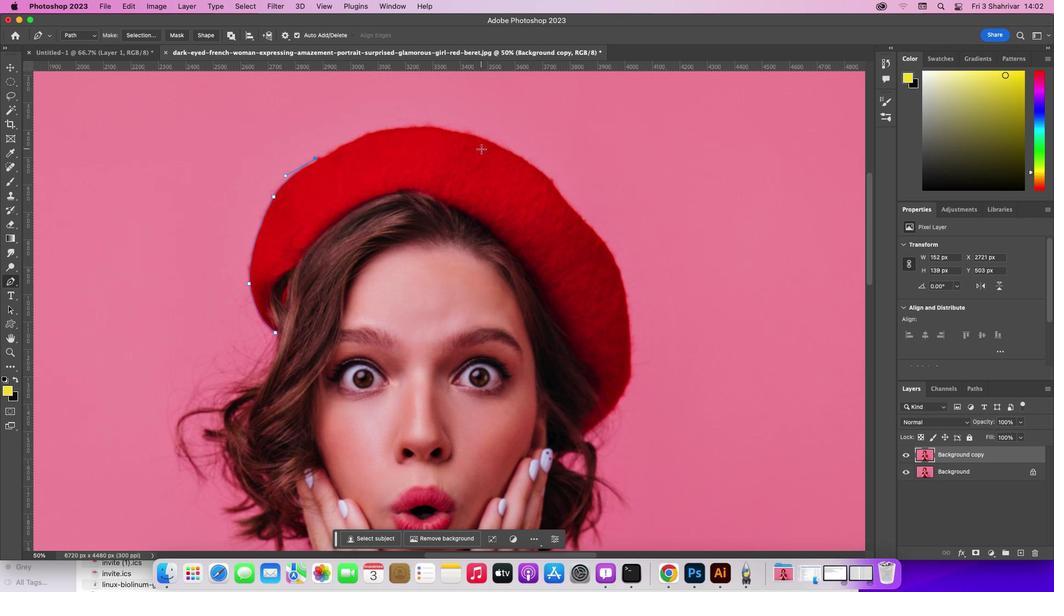 
Action: Mouse scrolled (480, 148) with delta (0, 0)
Screenshot: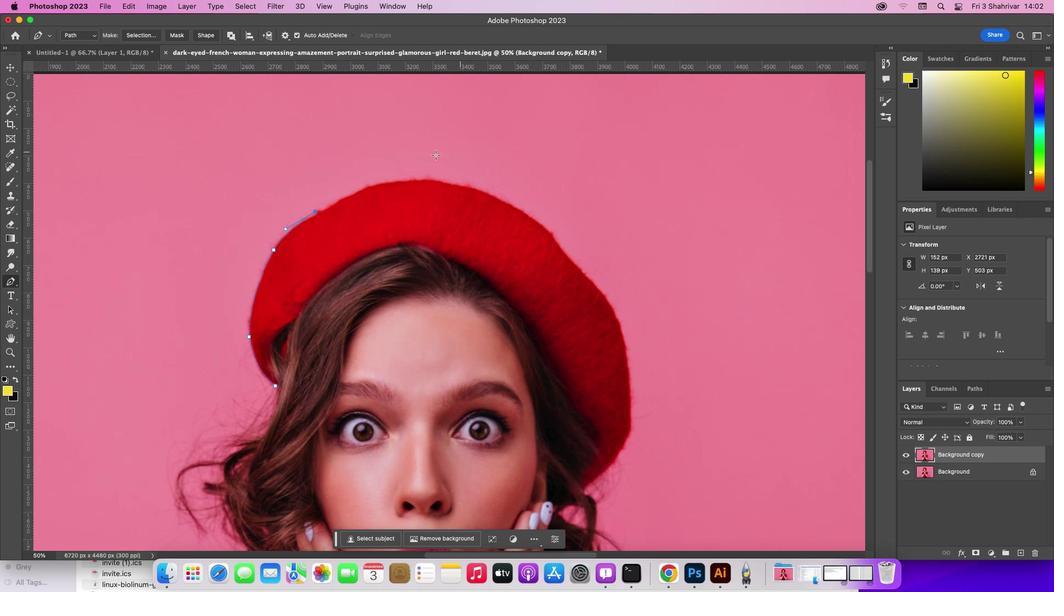 
Action: Mouse scrolled (480, 148) with delta (0, 0)
Screenshot: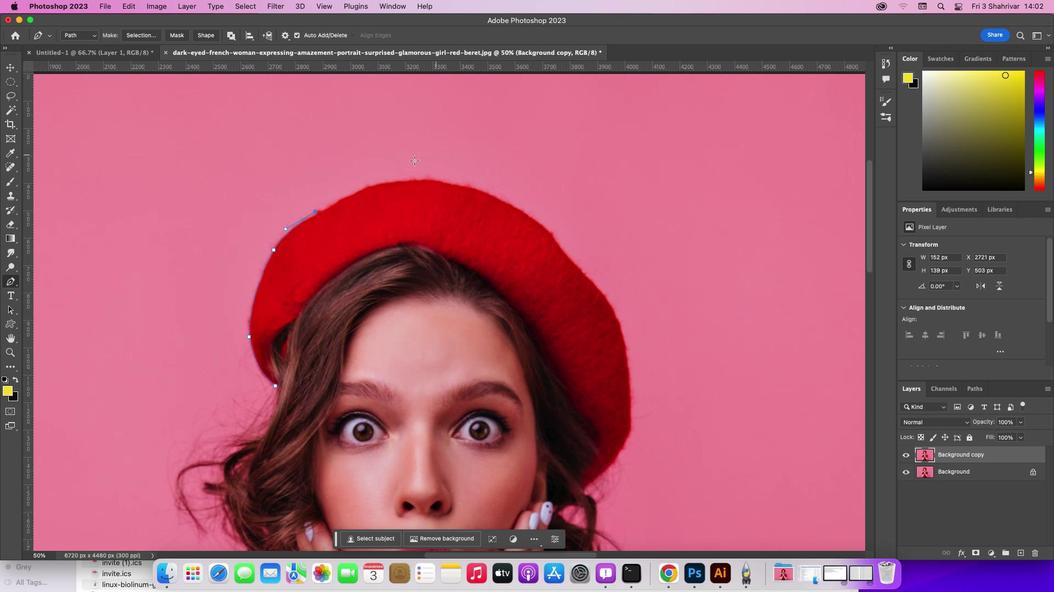 
Action: Mouse scrolled (480, 148) with delta (0, 1)
Screenshot: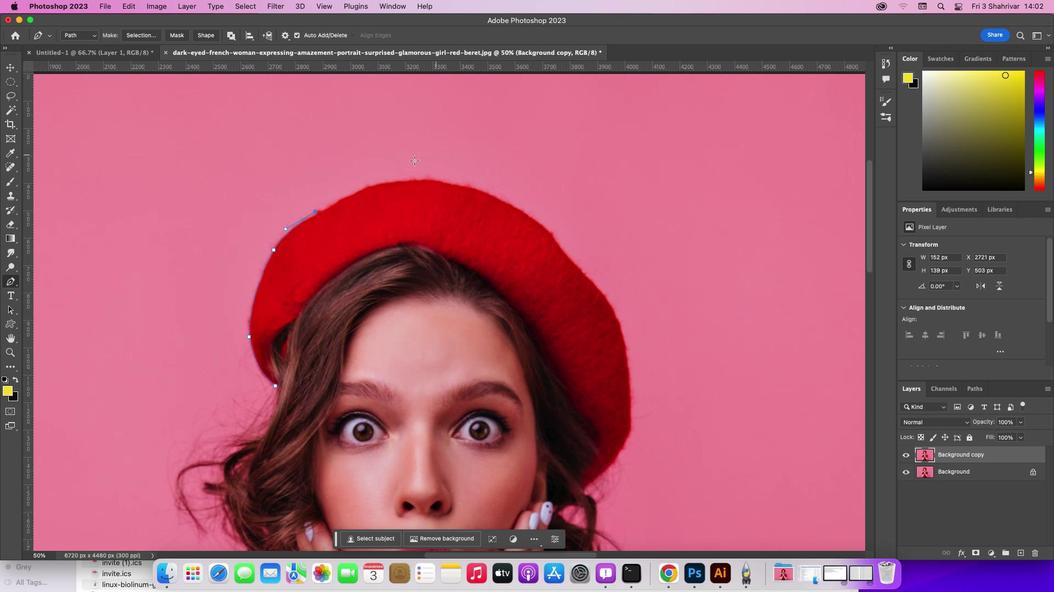 
Action: Mouse scrolled (480, 148) with delta (0, 2)
Screenshot: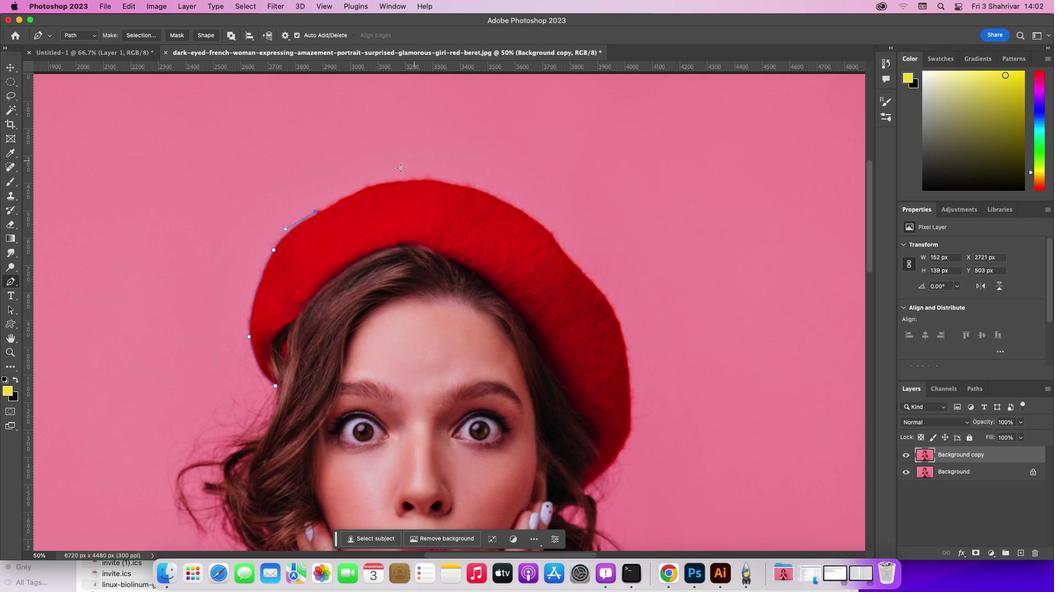
Action: Mouse moved to (380, 182)
Screenshot: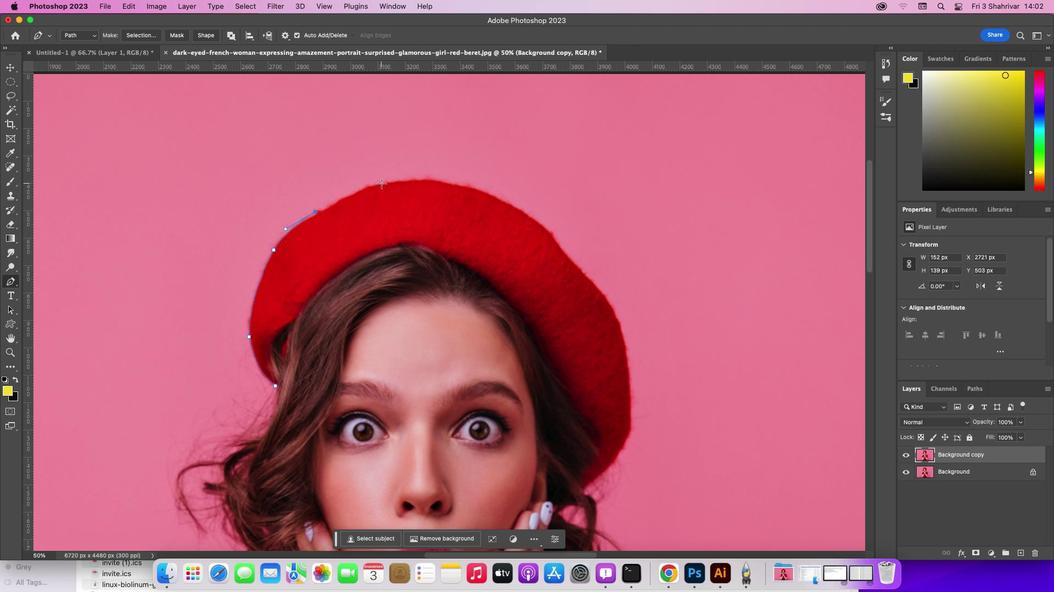 
Action: Mouse pressed left at (380, 182)
Screenshot: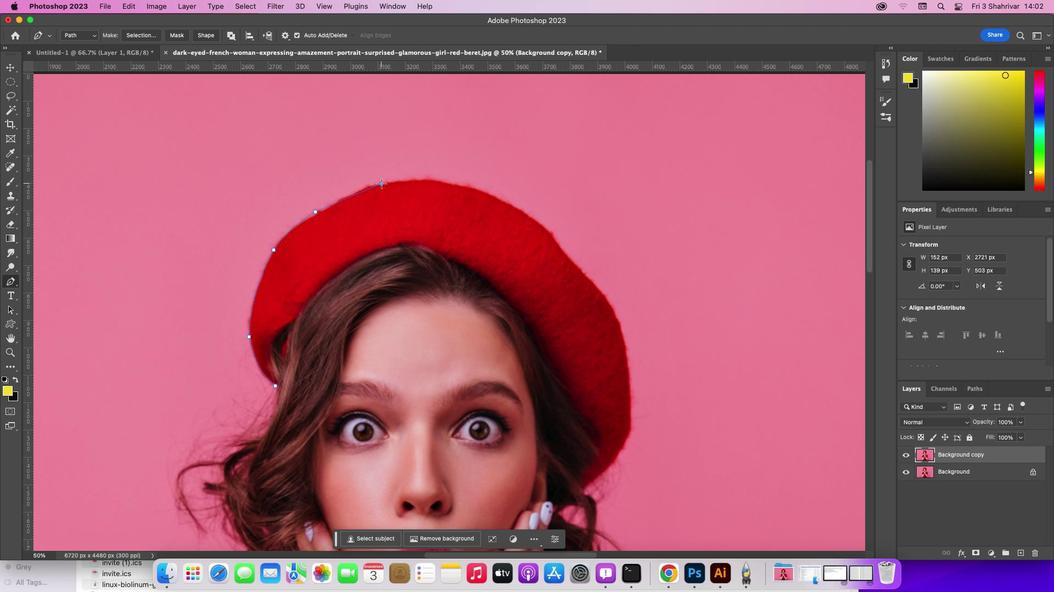 
Action: Mouse moved to (379, 182)
Screenshot: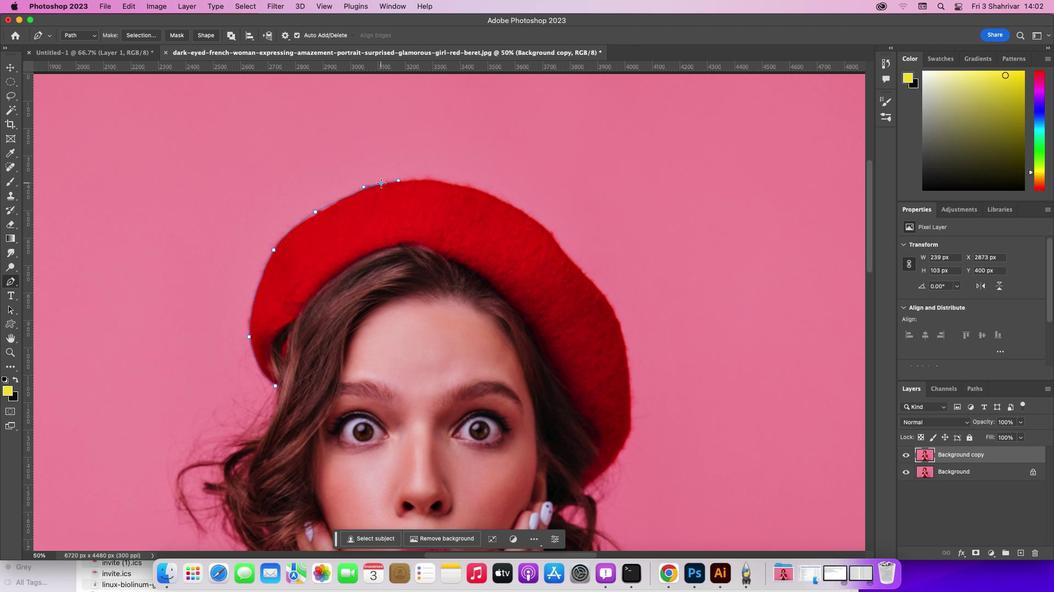 
Action: Key pressed Key.alt
Screenshot: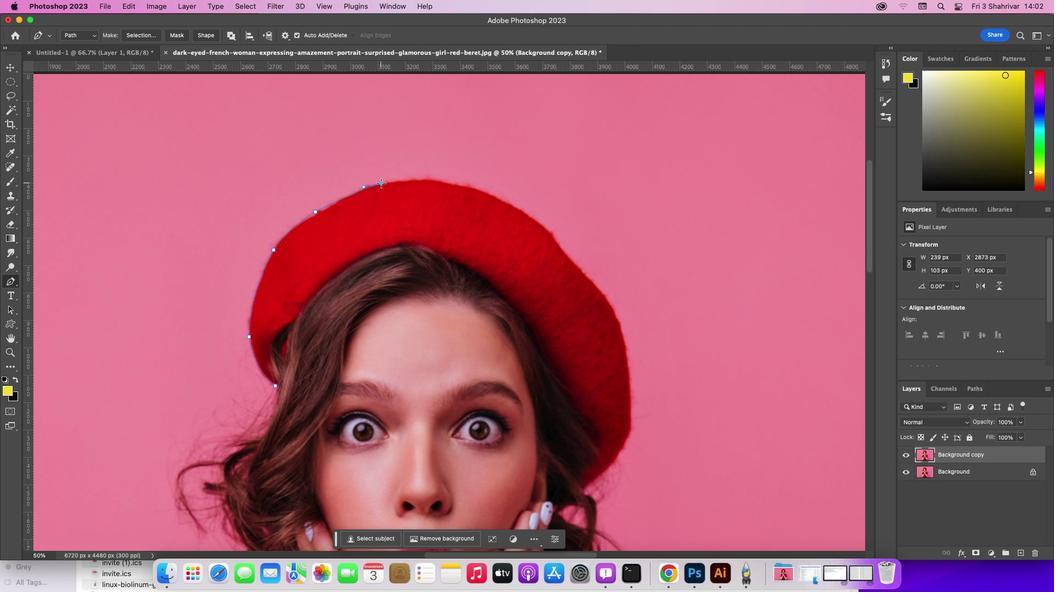 
Action: Mouse pressed left at (379, 182)
Screenshot: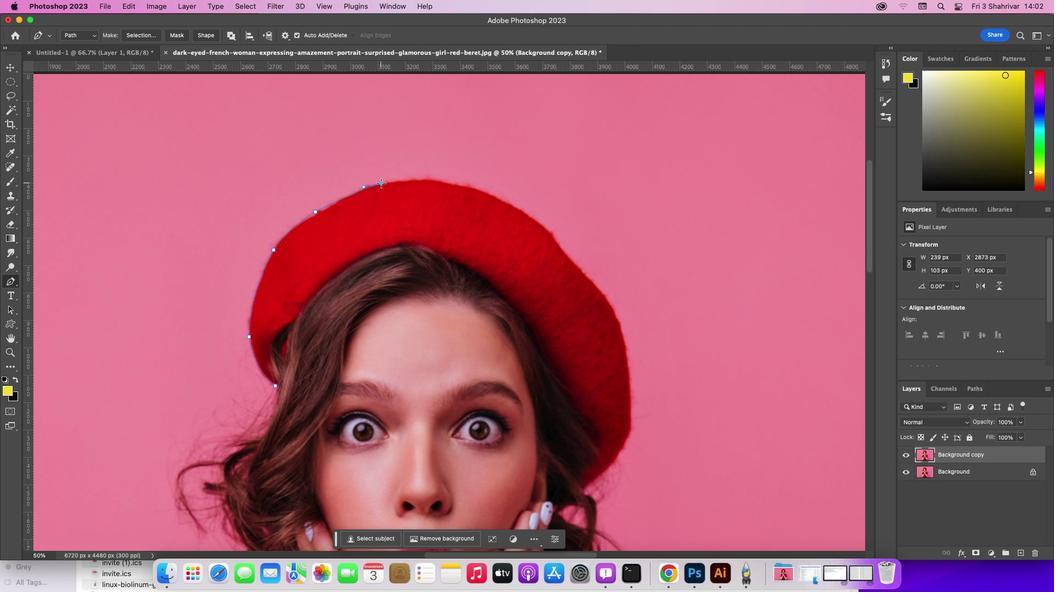 
Action: Mouse moved to (472, 187)
Screenshot: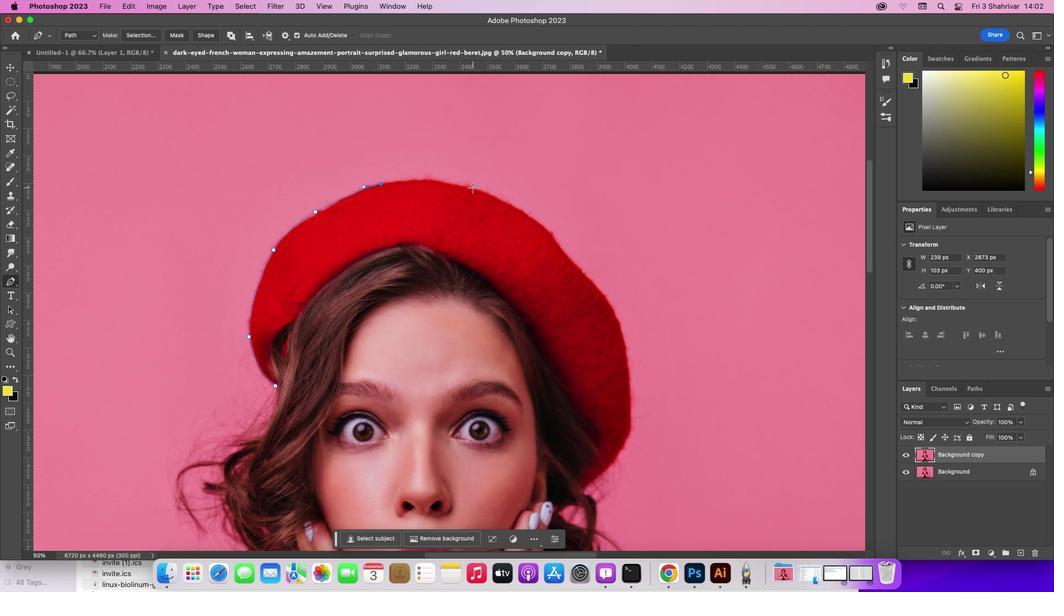 
Action: Mouse pressed left at (472, 187)
Screenshot: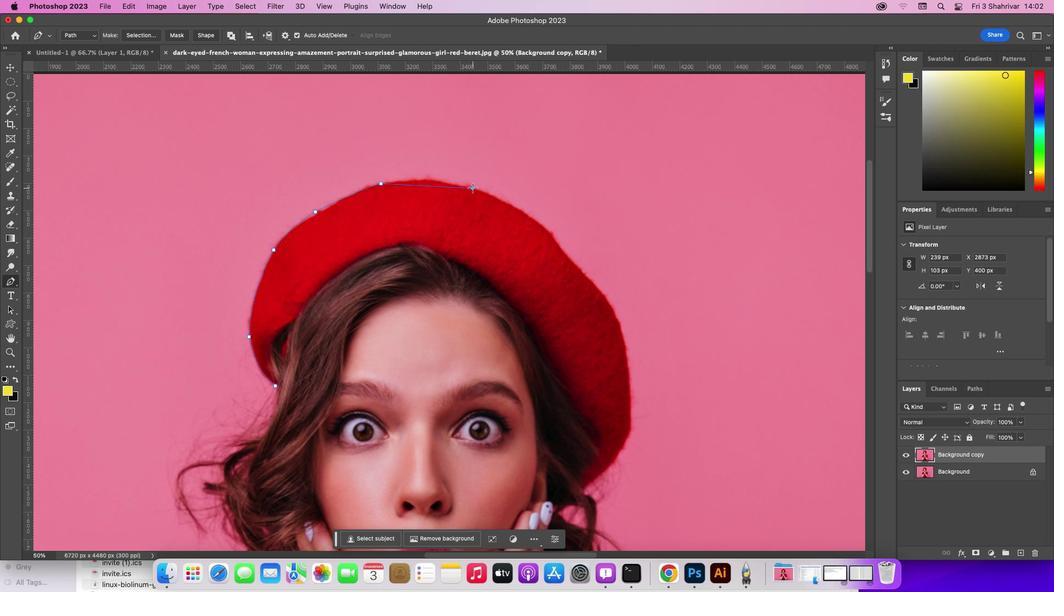 
Action: Mouse moved to (472, 187)
Screenshot: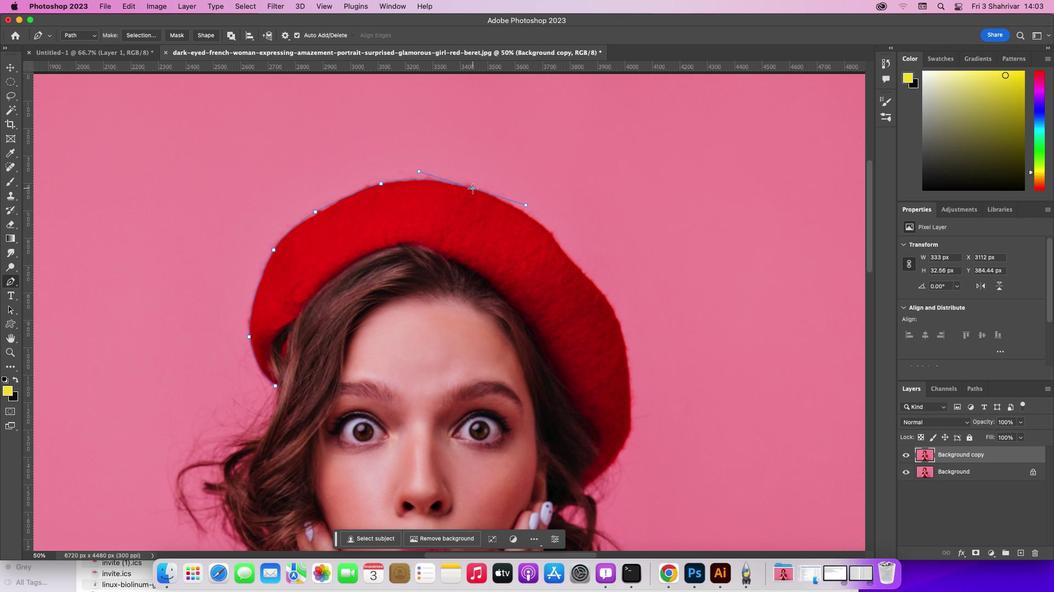
Action: Key pressed Key.alt
Screenshot: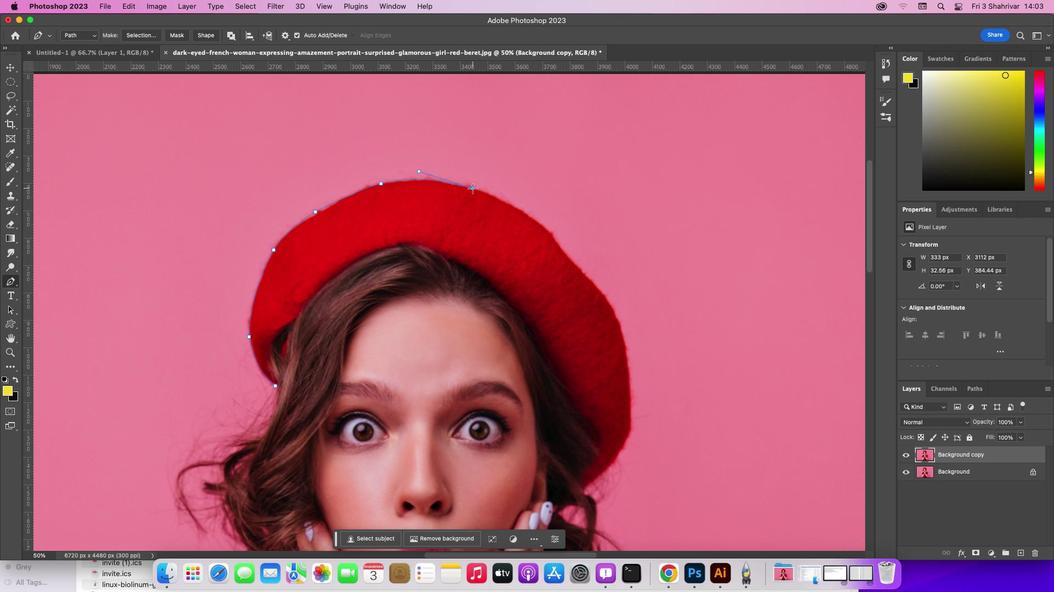 
Action: Mouse pressed left at (472, 187)
Screenshot: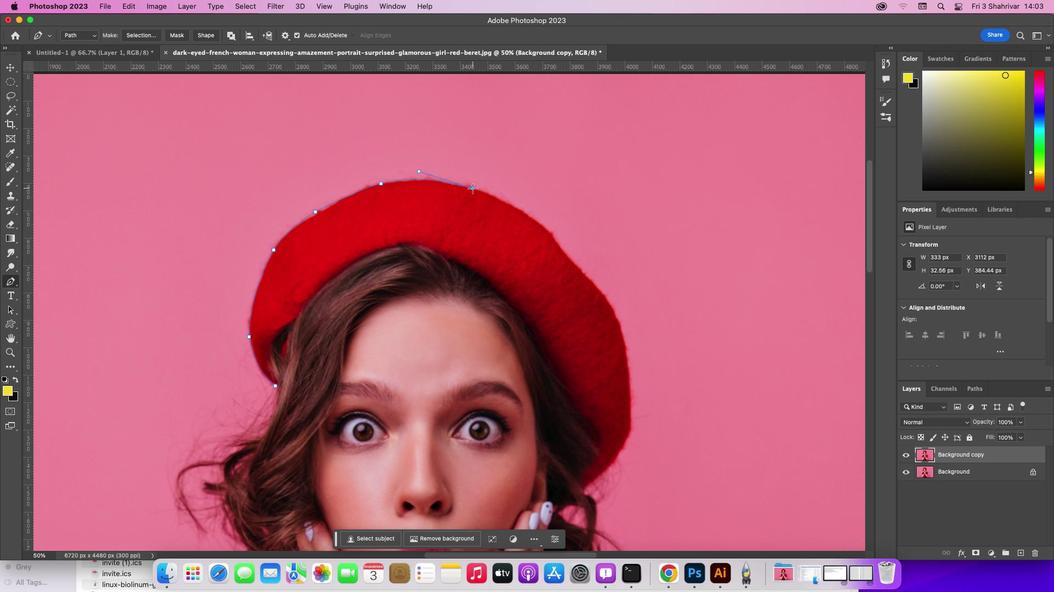 
Action: Mouse moved to (544, 227)
Screenshot: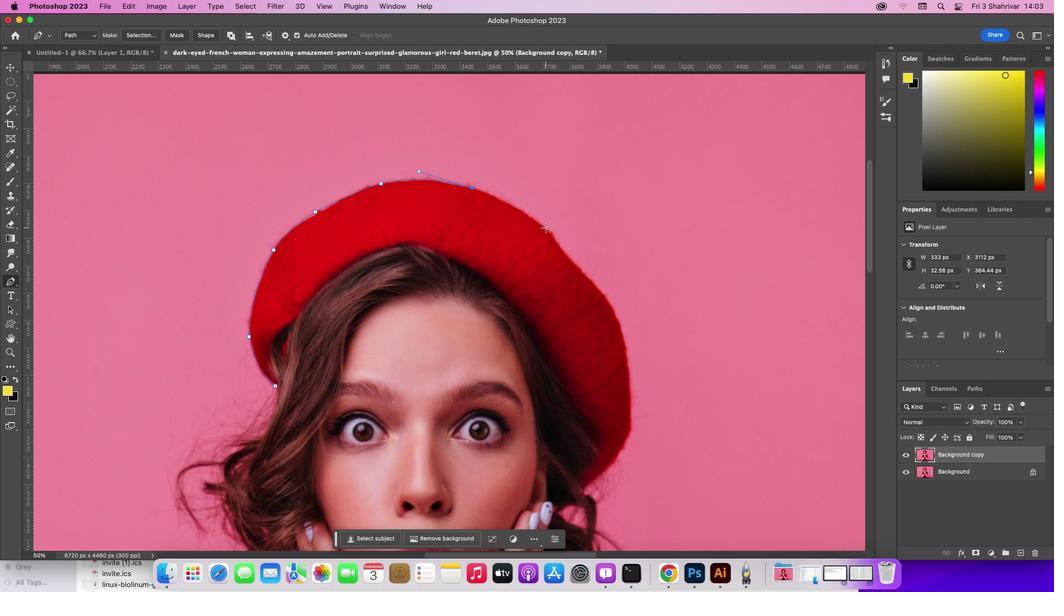 
Action: Mouse pressed left at (544, 227)
Screenshot: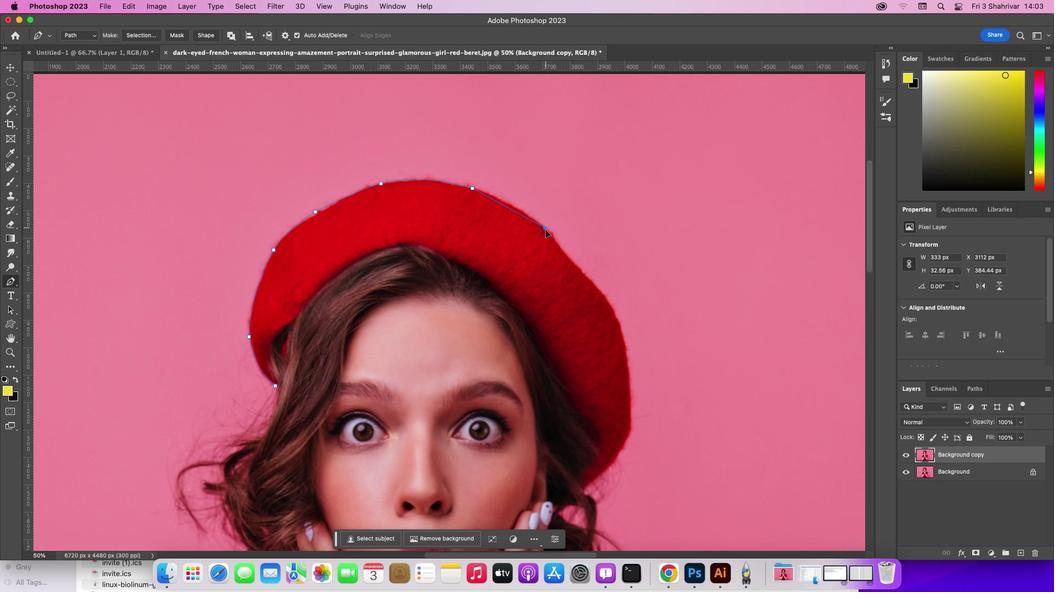 
Action: Mouse moved to (544, 227)
Screenshot: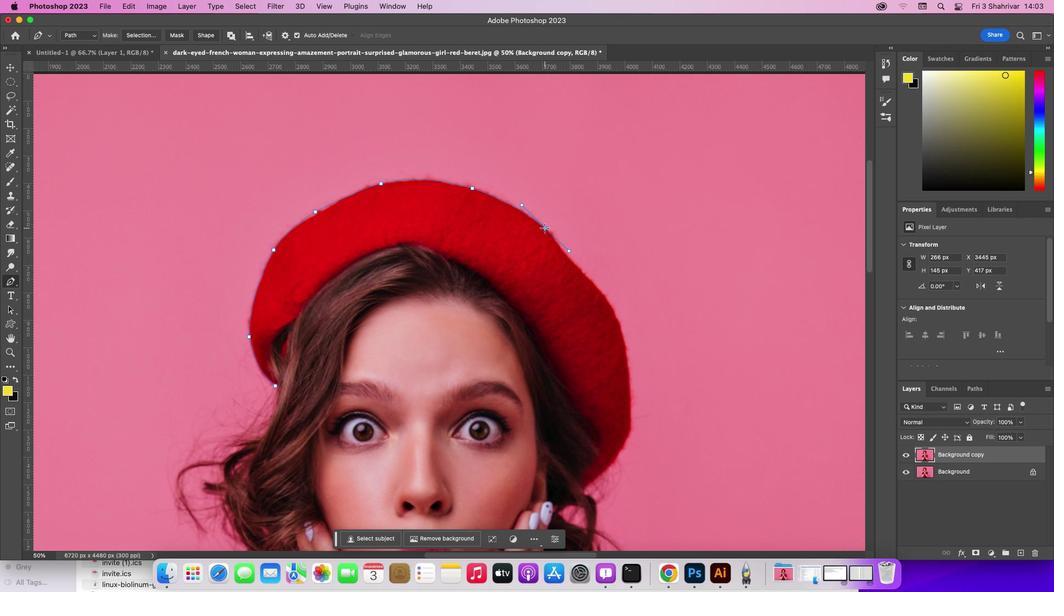 
Action: Key pressed Key.alt
Screenshot: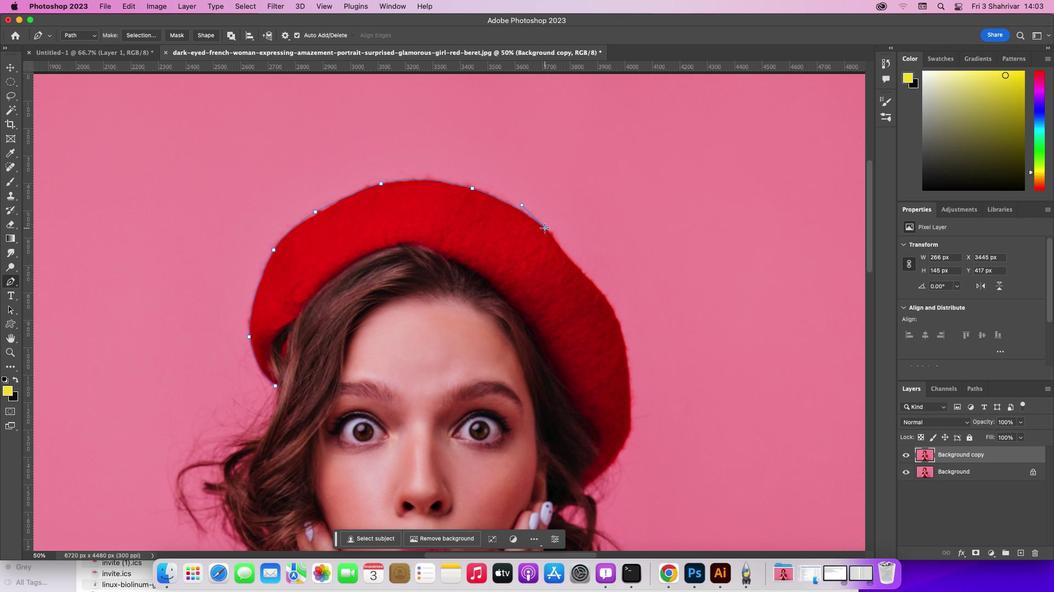 
Action: Mouse pressed left at (544, 227)
Screenshot: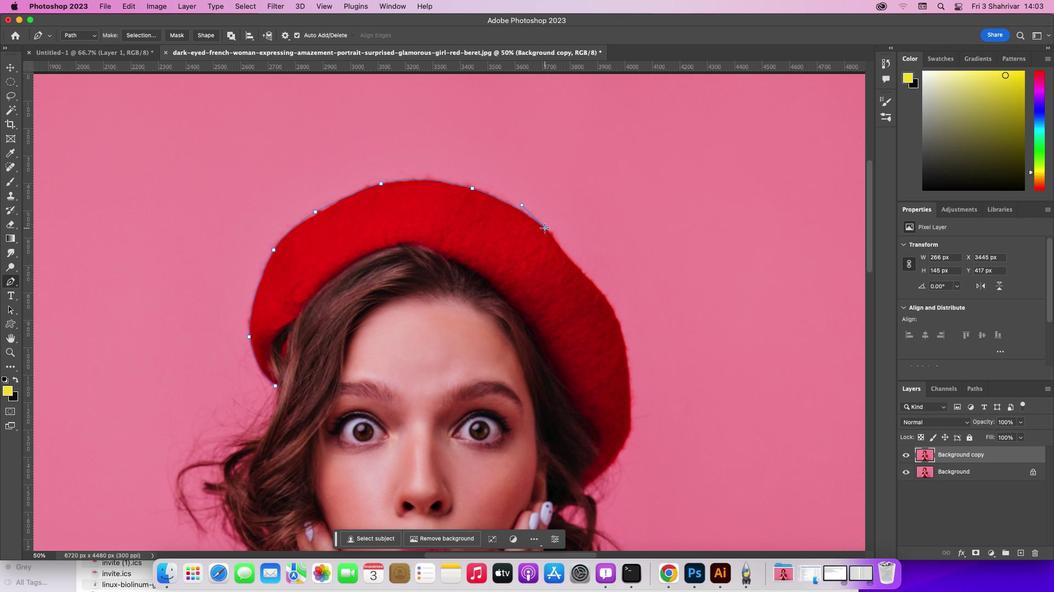 
Action: Mouse moved to (562, 252)
Screenshot: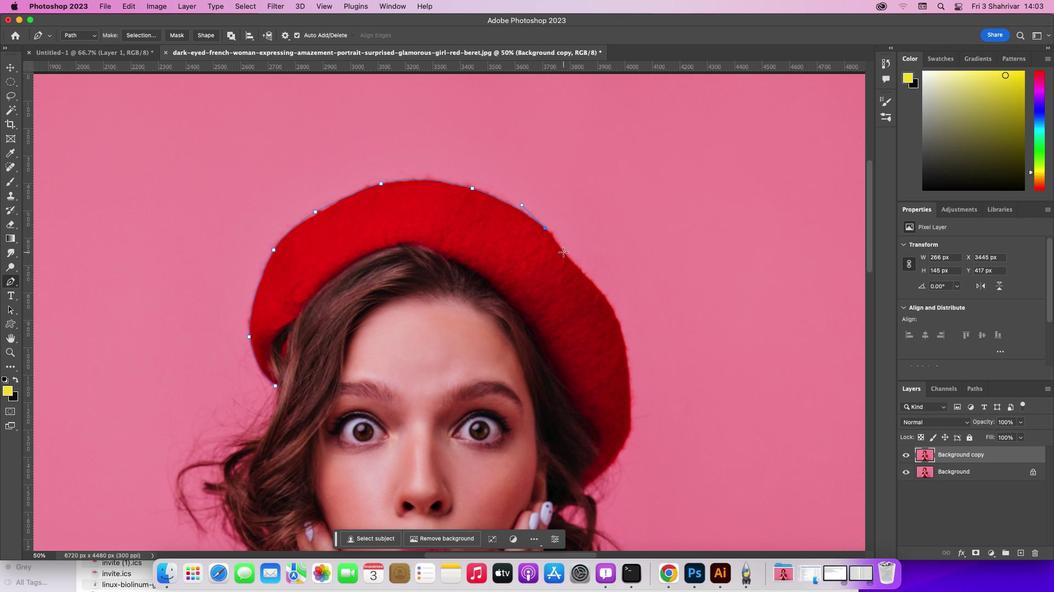 
Action: Mouse pressed left at (562, 252)
Screenshot: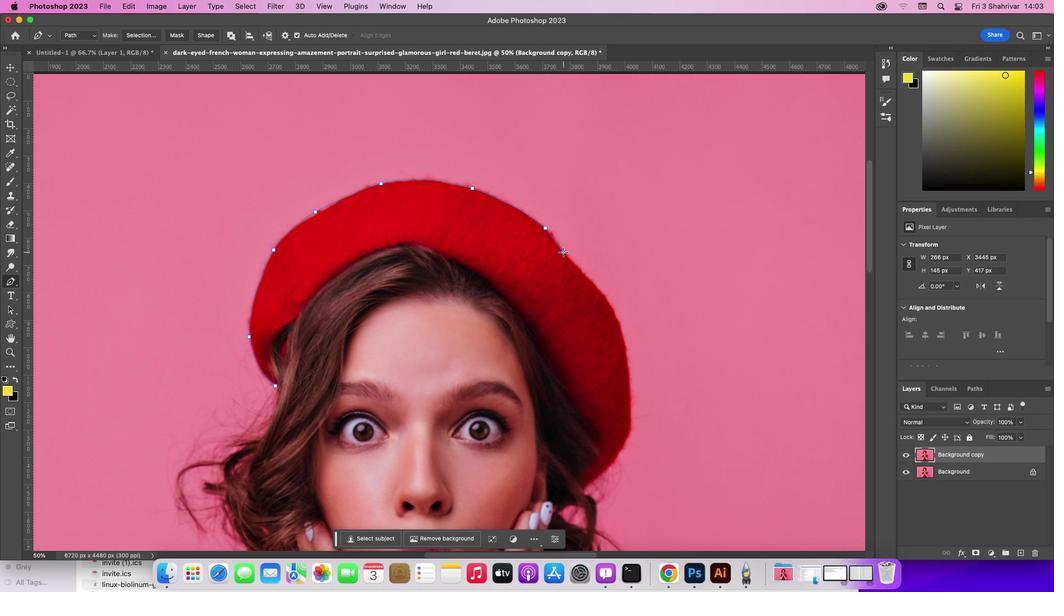 
Action: Mouse moved to (562, 251)
Screenshot: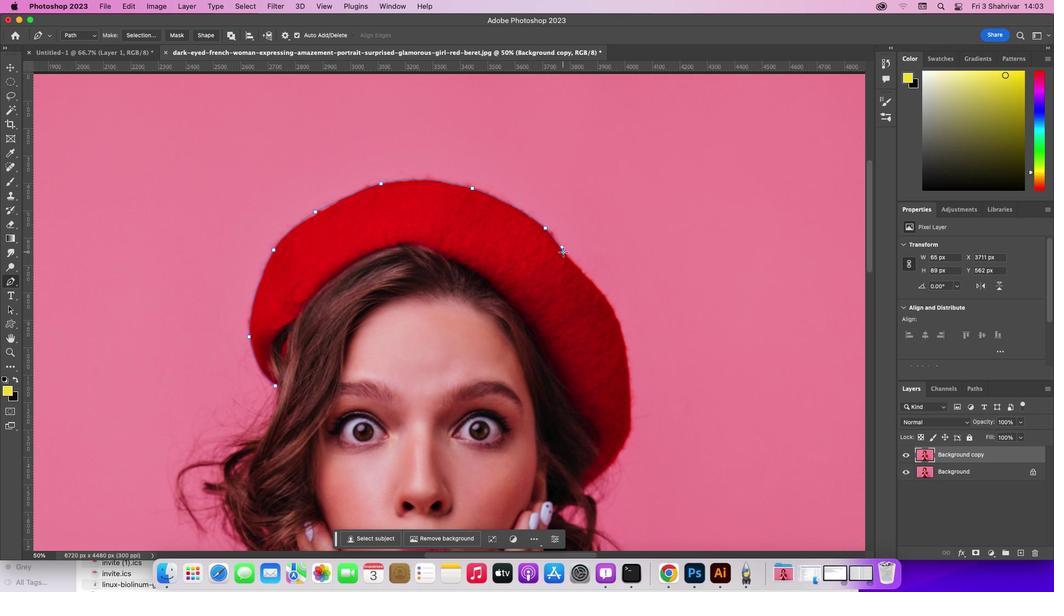 
Action: Key pressed Key.alt
Screenshot: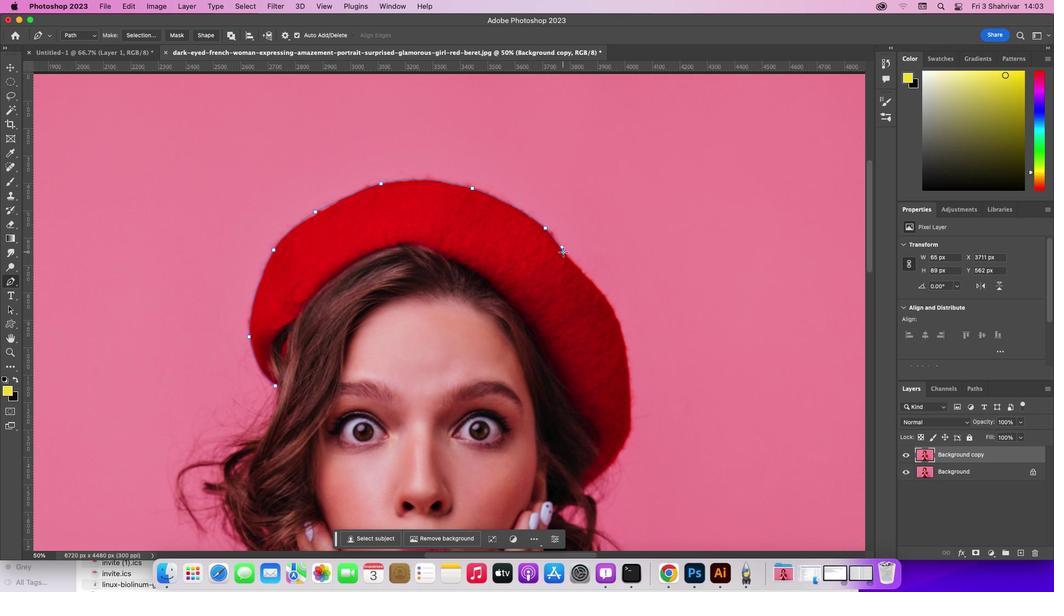 
Action: Mouse pressed left at (562, 251)
Screenshot: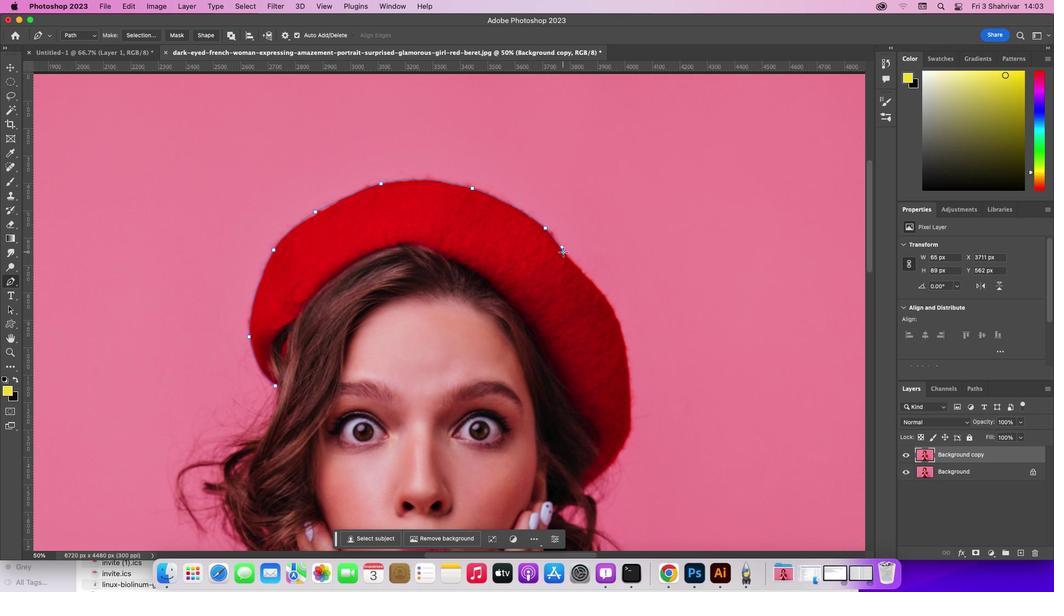 
Action: Mouse moved to (591, 280)
Screenshot: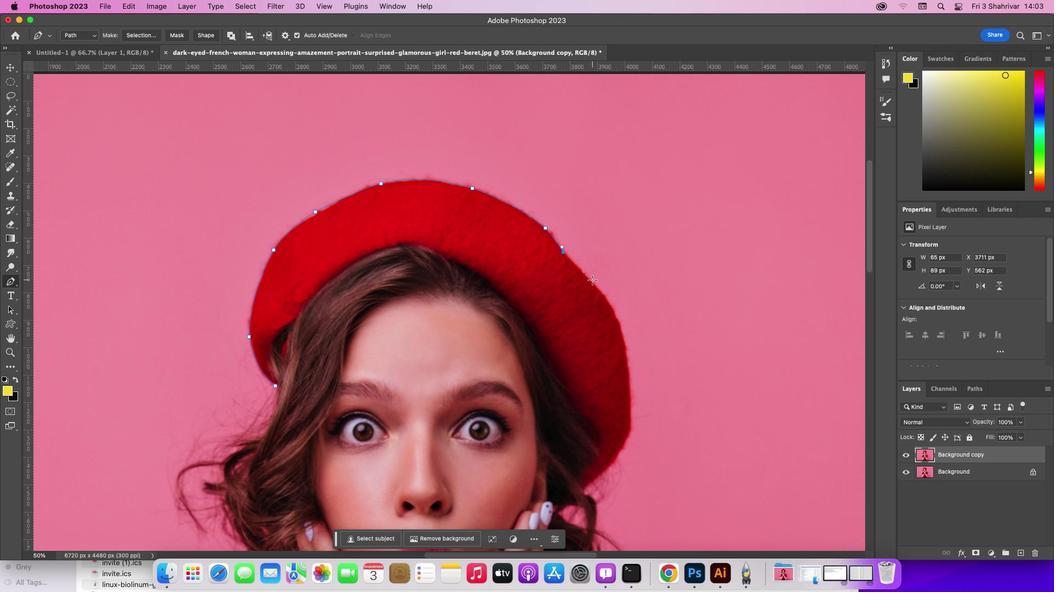 
Action: Mouse pressed left at (591, 280)
Screenshot: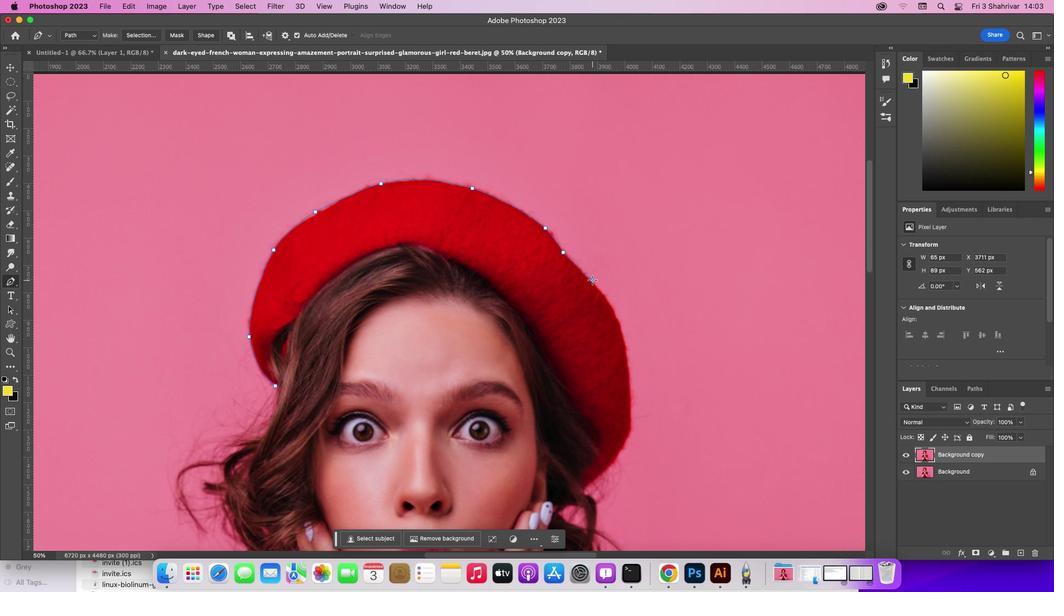 
Action: Mouse moved to (592, 280)
Screenshot: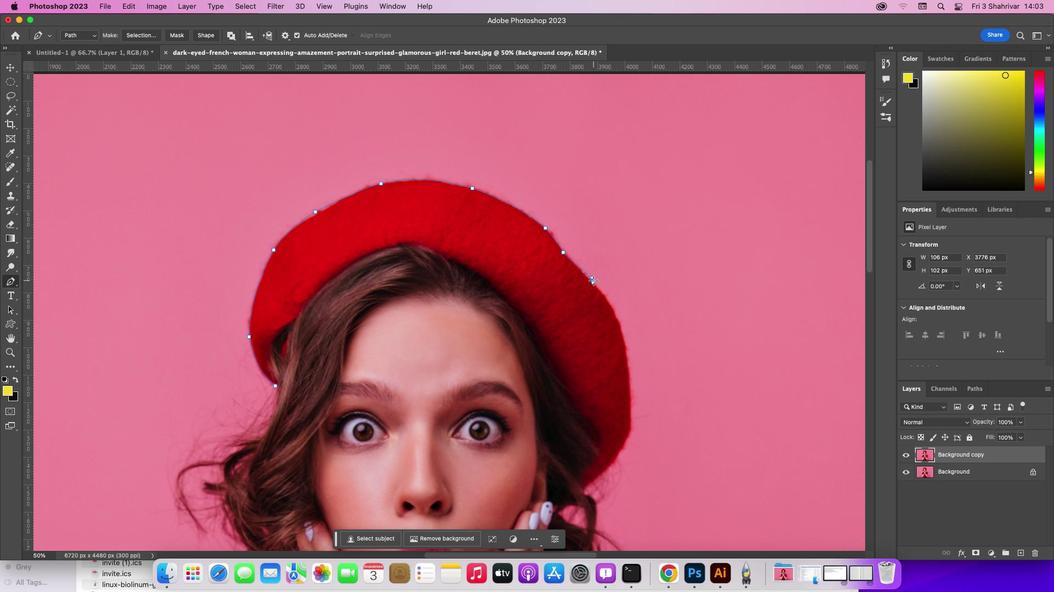 
Action: Key pressed Key.alt
Screenshot: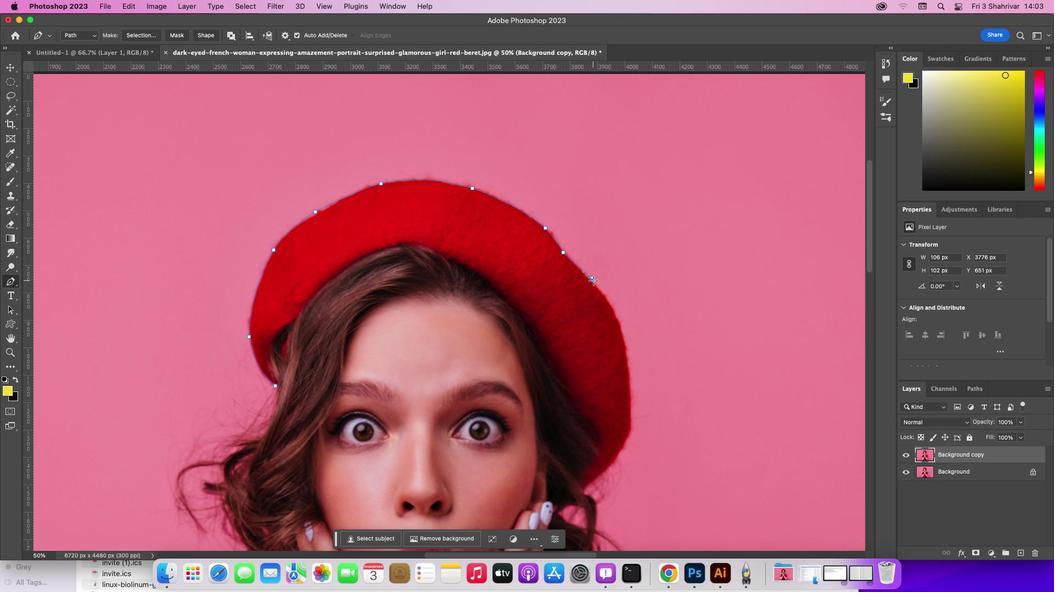 
Action: Mouse pressed left at (592, 280)
Screenshot: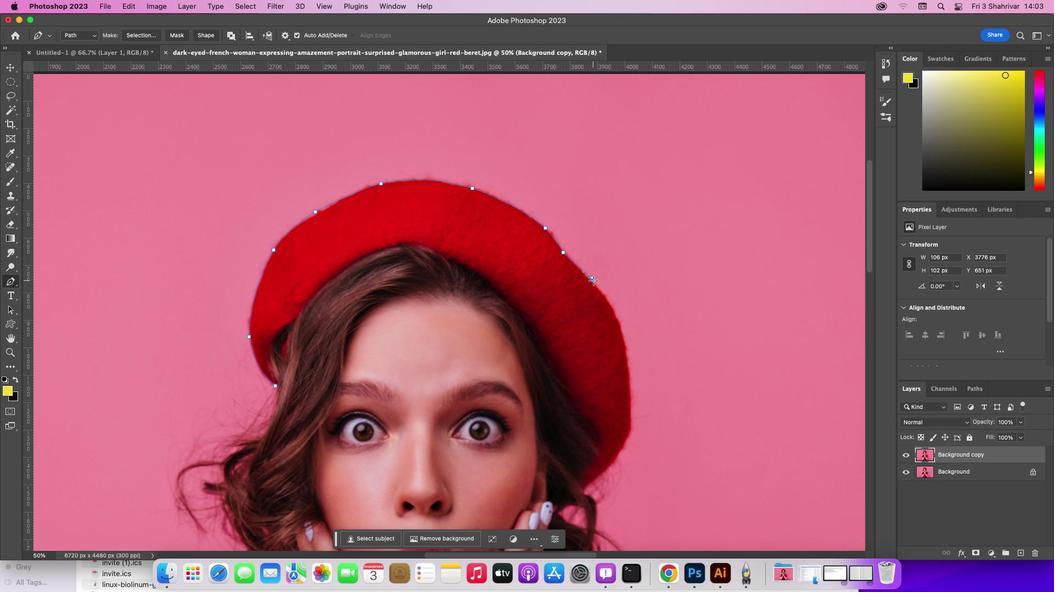
Action: Mouse moved to (616, 317)
Screenshot: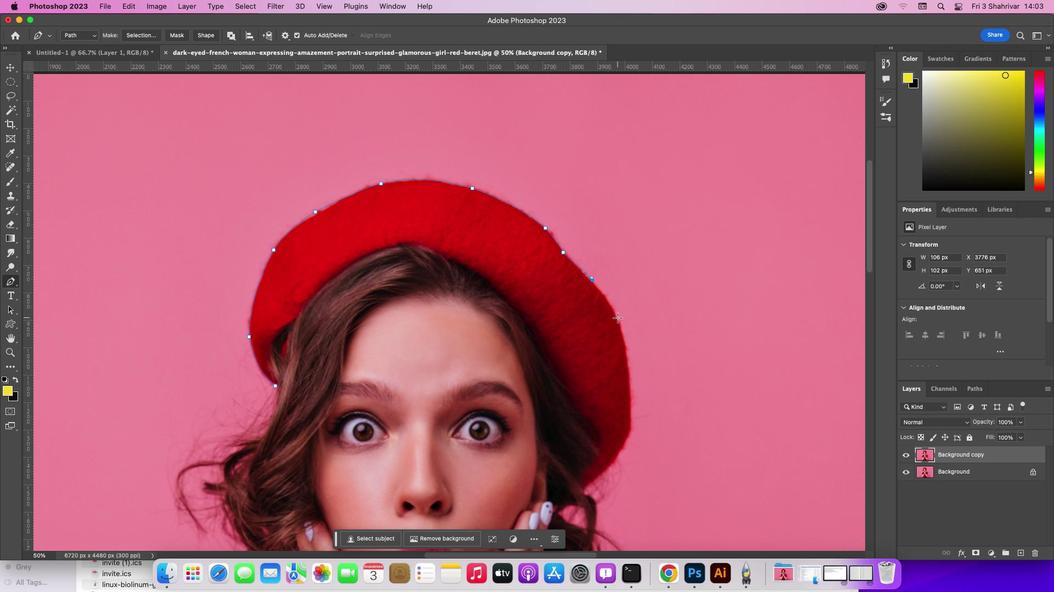 
Action: Mouse pressed left at (616, 317)
Screenshot: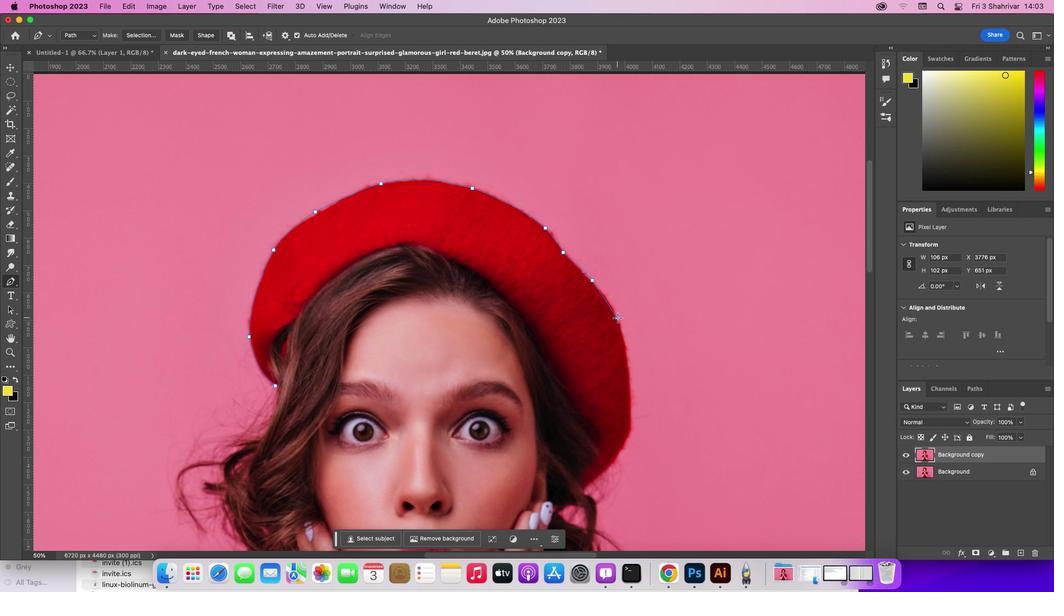 
Action: Mouse moved to (617, 316)
Screenshot: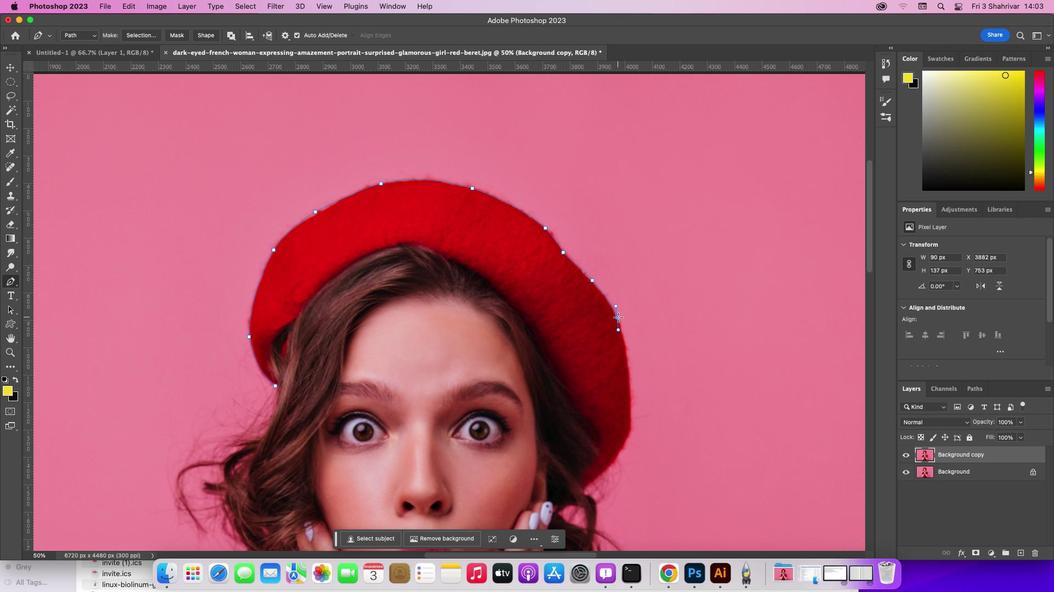 
Action: Key pressed Key.alt
Screenshot: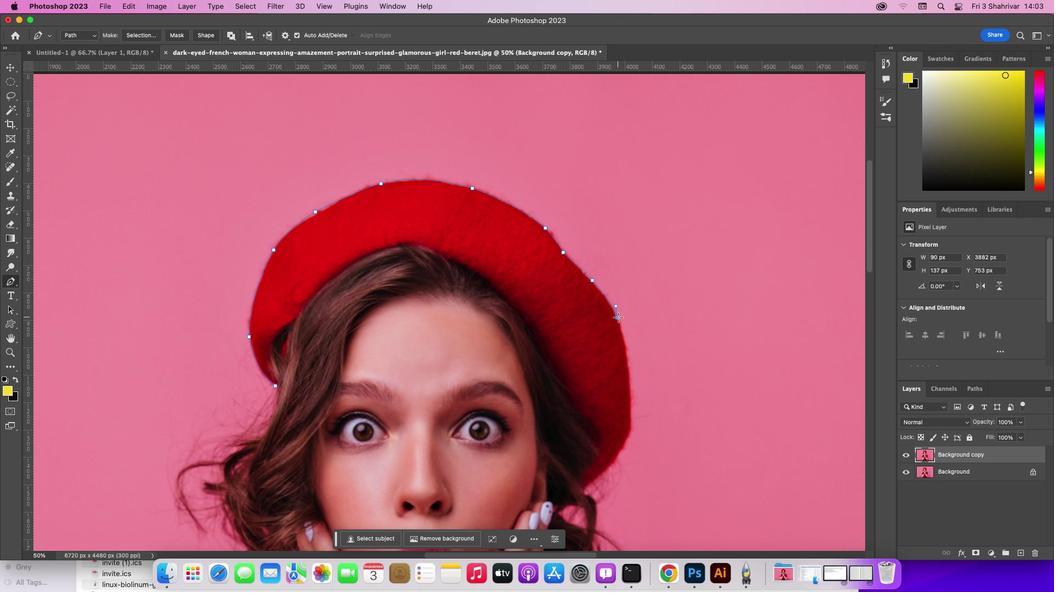 
Action: Mouse pressed left at (617, 316)
Screenshot: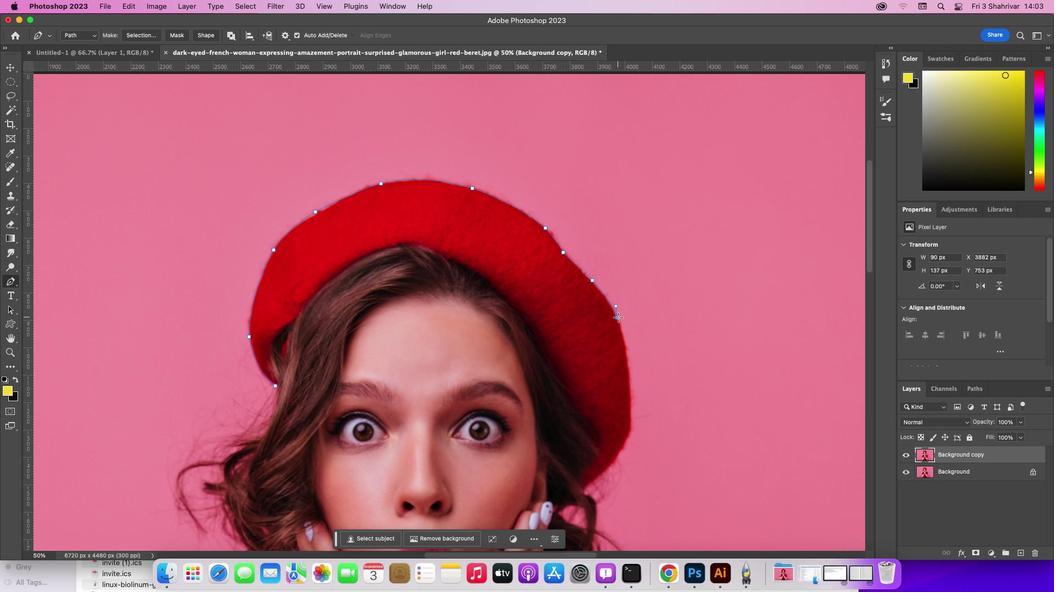 
Action: Mouse moved to (629, 372)
Screenshot: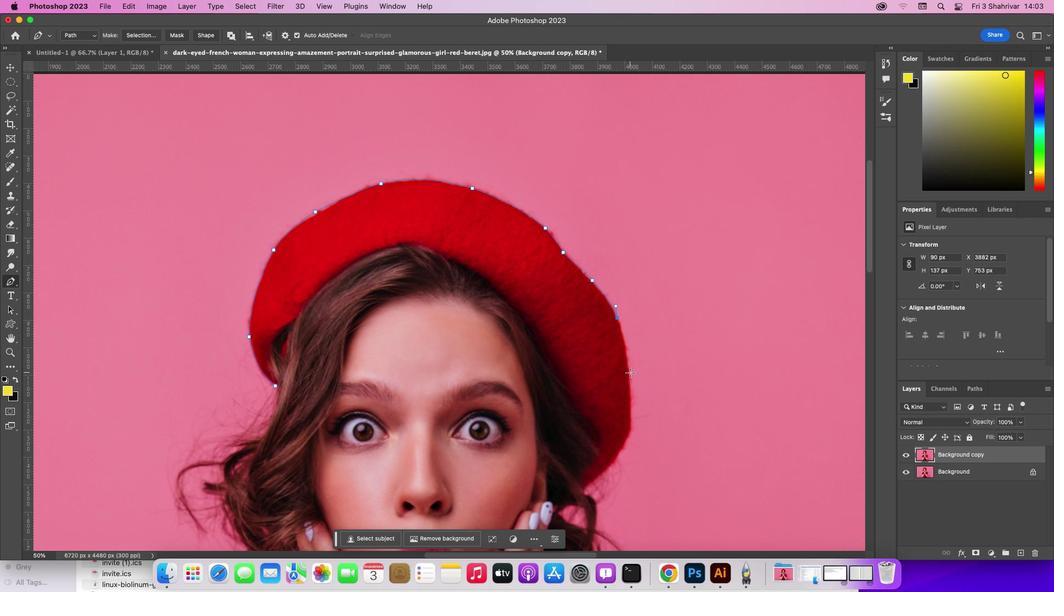 
Action: Mouse pressed left at (629, 372)
Screenshot: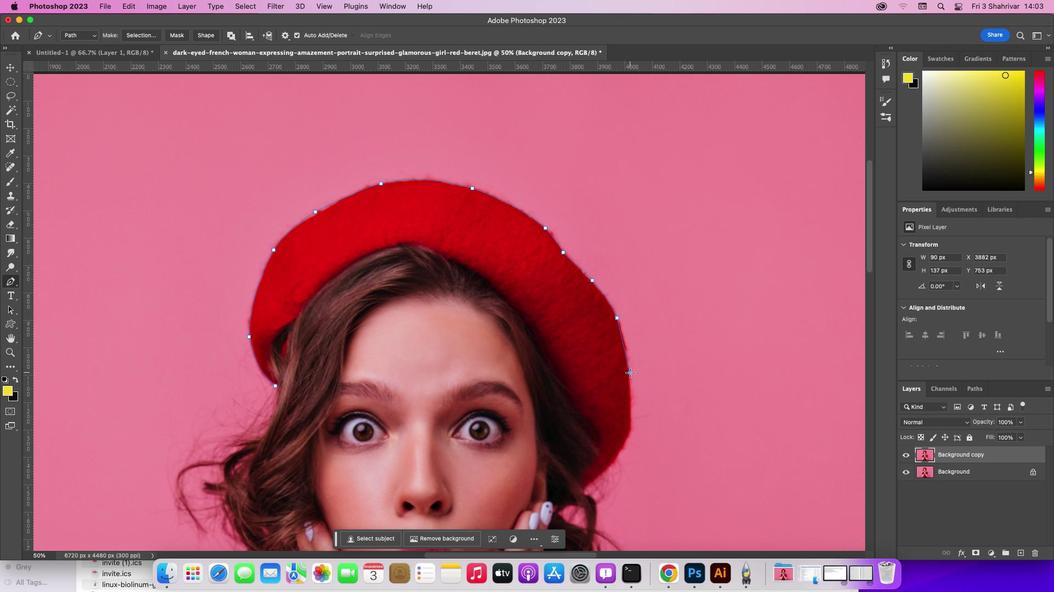 
Action: Mouse moved to (629, 372)
Screenshot: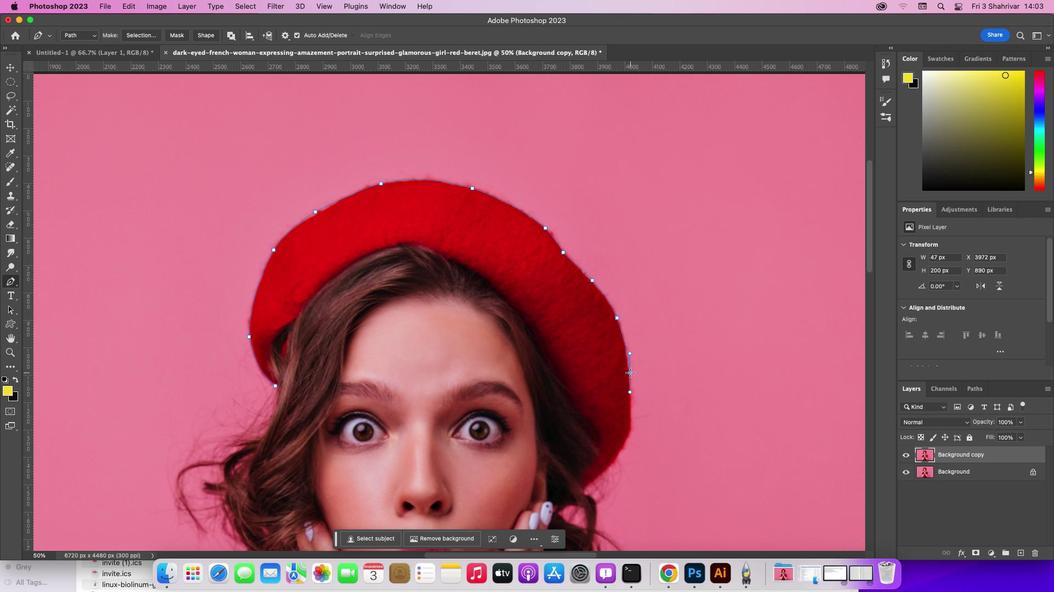 
Action: Key pressed Key.alt
Screenshot: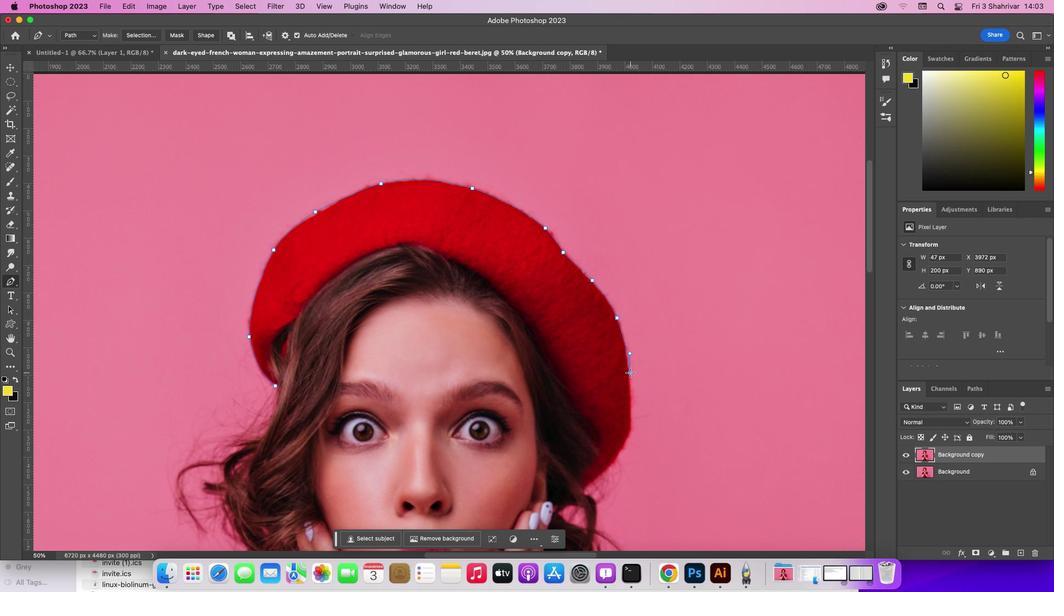 
Action: Mouse pressed left at (629, 372)
Screenshot: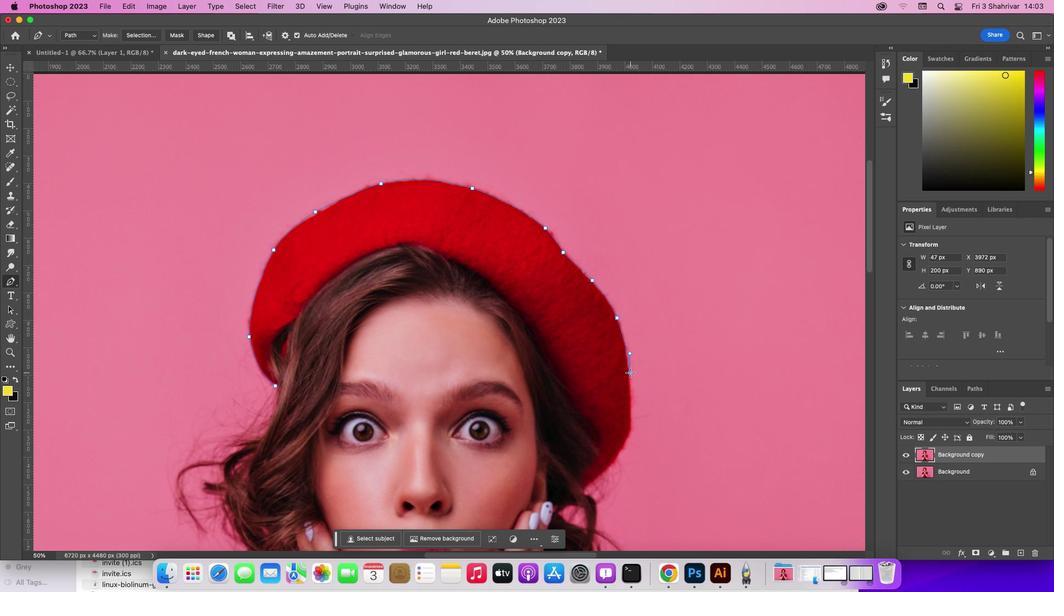 
Action: Mouse moved to (635, 366)
Screenshot: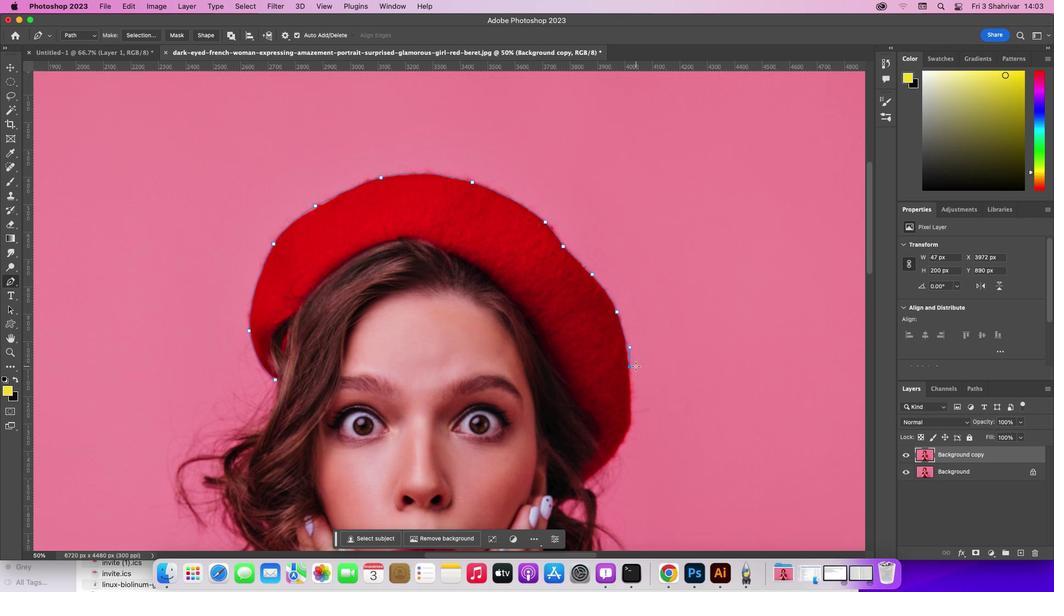 
Action: Mouse scrolled (635, 366) with delta (0, 0)
Screenshot: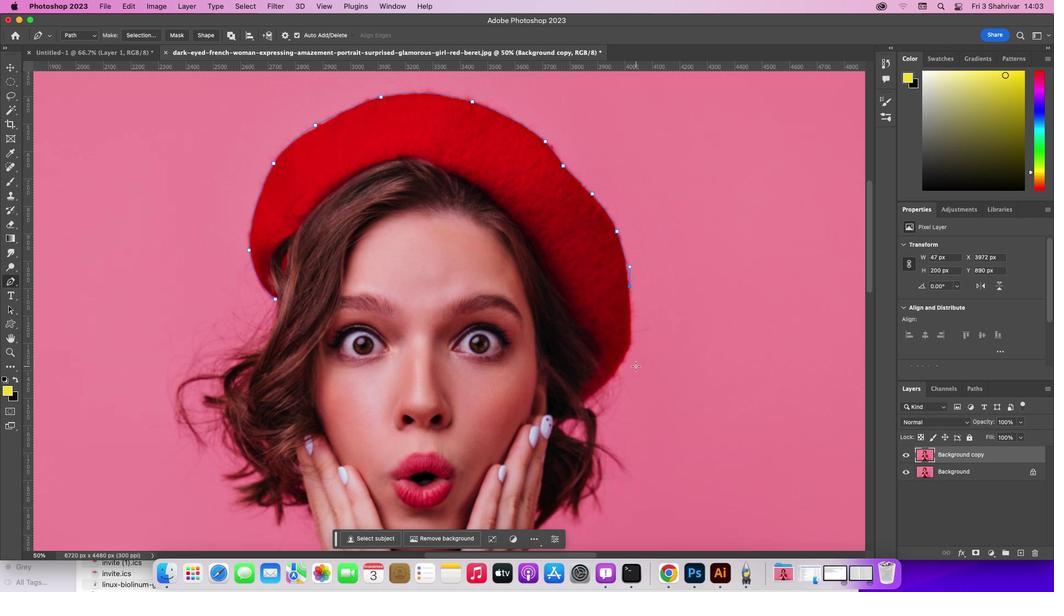 
Action: Mouse scrolled (635, 366) with delta (0, 0)
Screenshot: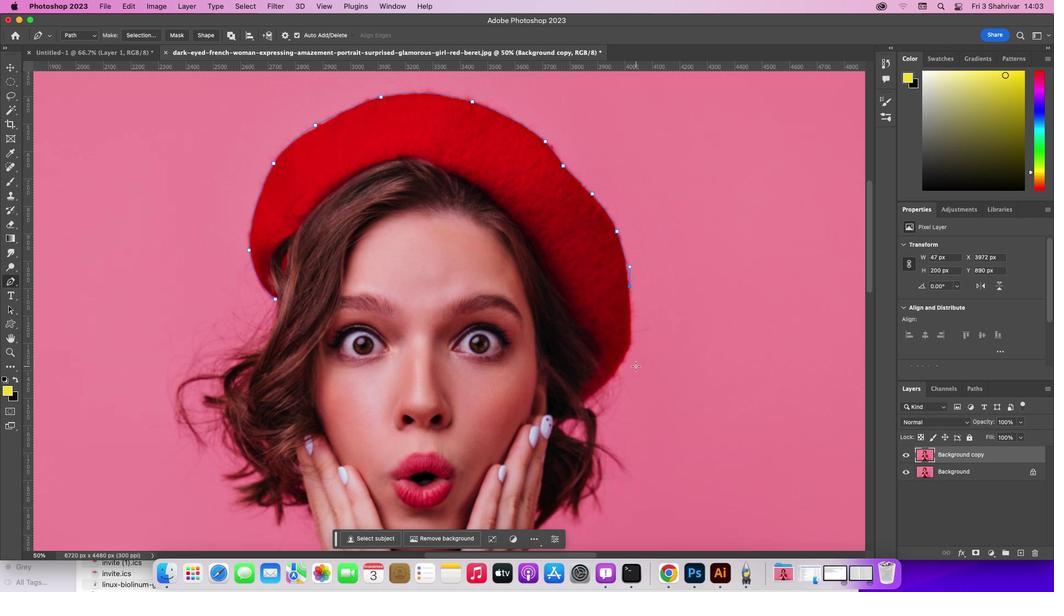 
Action: Mouse scrolled (635, 366) with delta (0, -2)
Screenshot: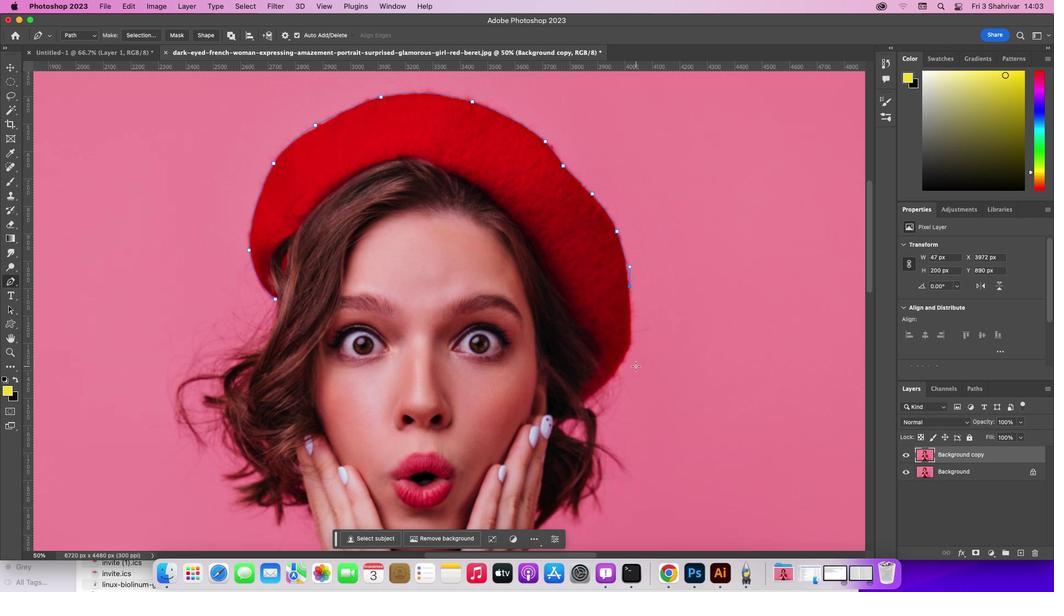 
Action: Mouse scrolled (635, 366) with delta (0, -2)
Screenshot: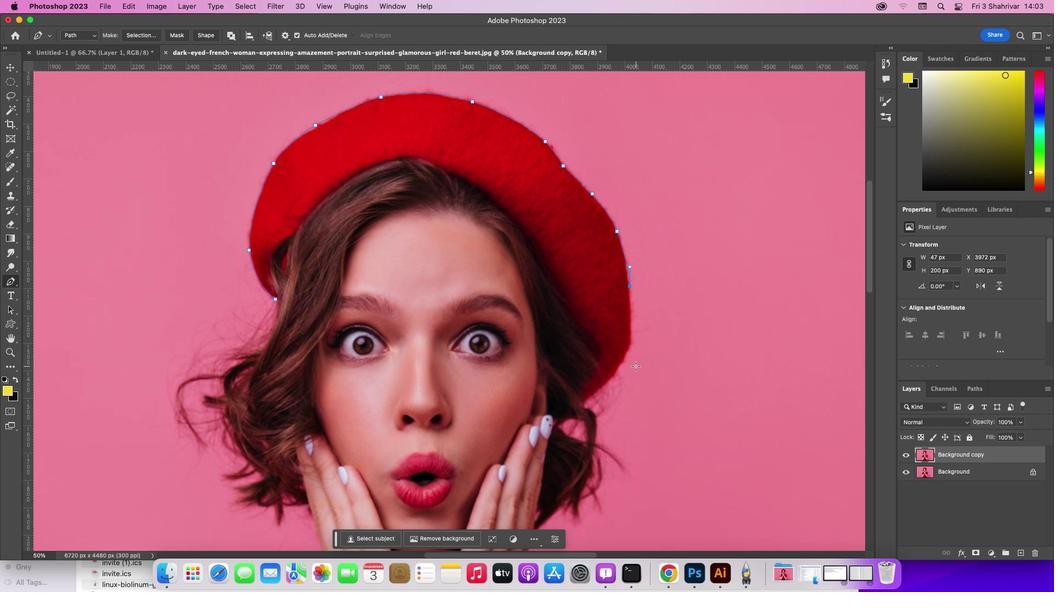 
Action: Mouse scrolled (635, 366) with delta (0, -2)
Screenshot: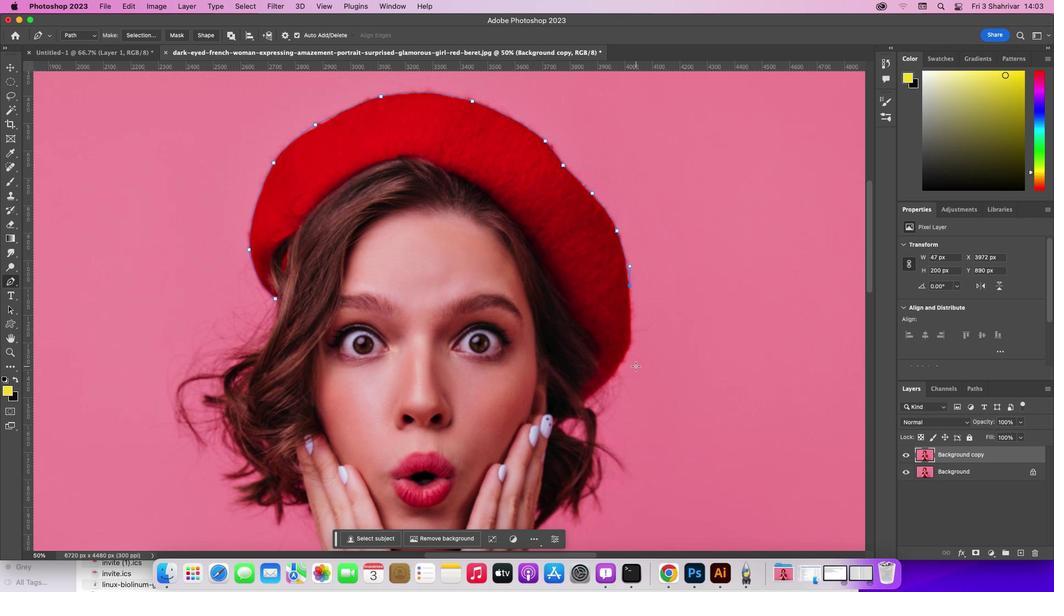 
Action: Mouse scrolled (635, 366) with delta (0, 0)
Screenshot: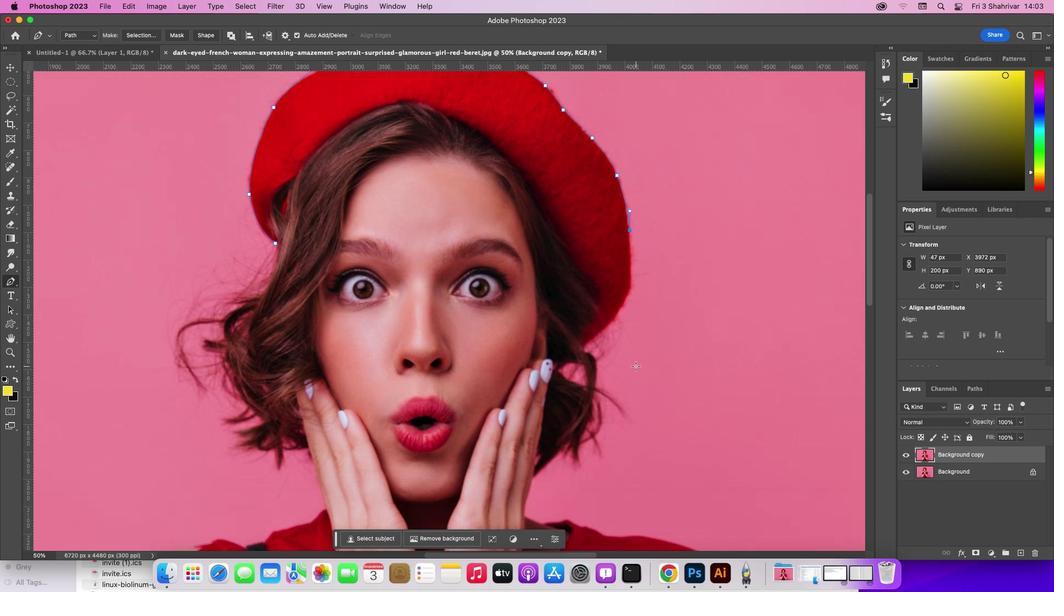 
Action: Mouse scrolled (635, 366) with delta (0, 0)
Screenshot: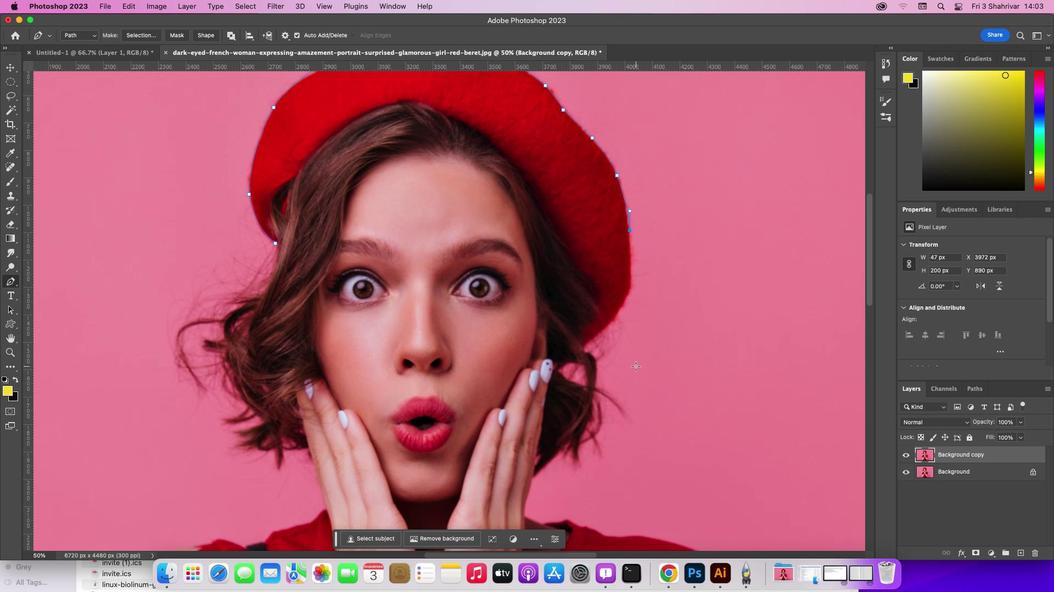 
Action: Mouse scrolled (635, 366) with delta (0, 0)
Screenshot: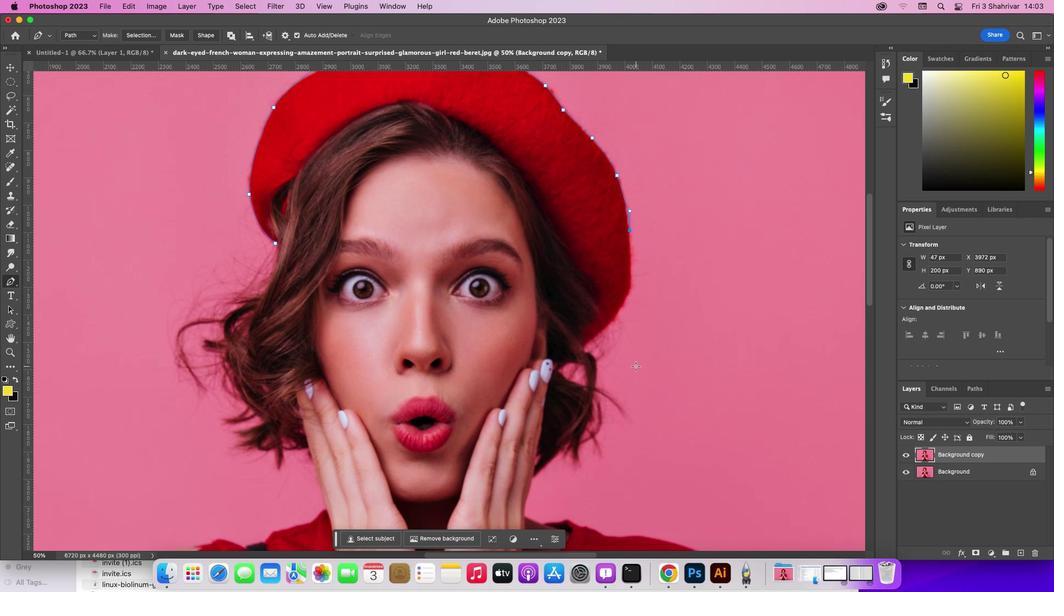 
Action: Mouse scrolled (635, 366) with delta (0, -1)
Screenshot: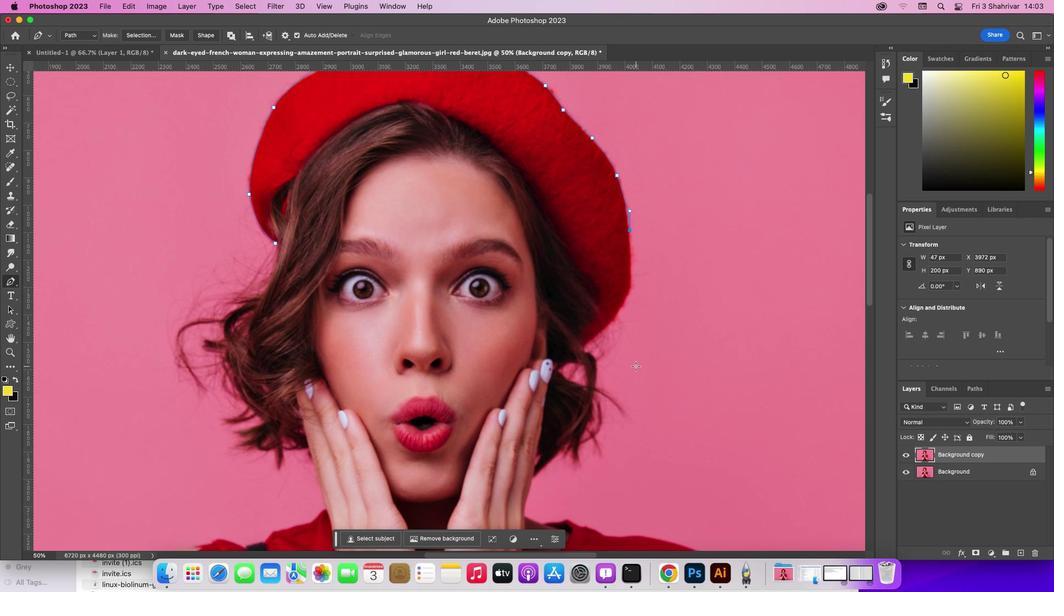 
Action: Mouse scrolled (635, 366) with delta (0, -2)
Screenshot: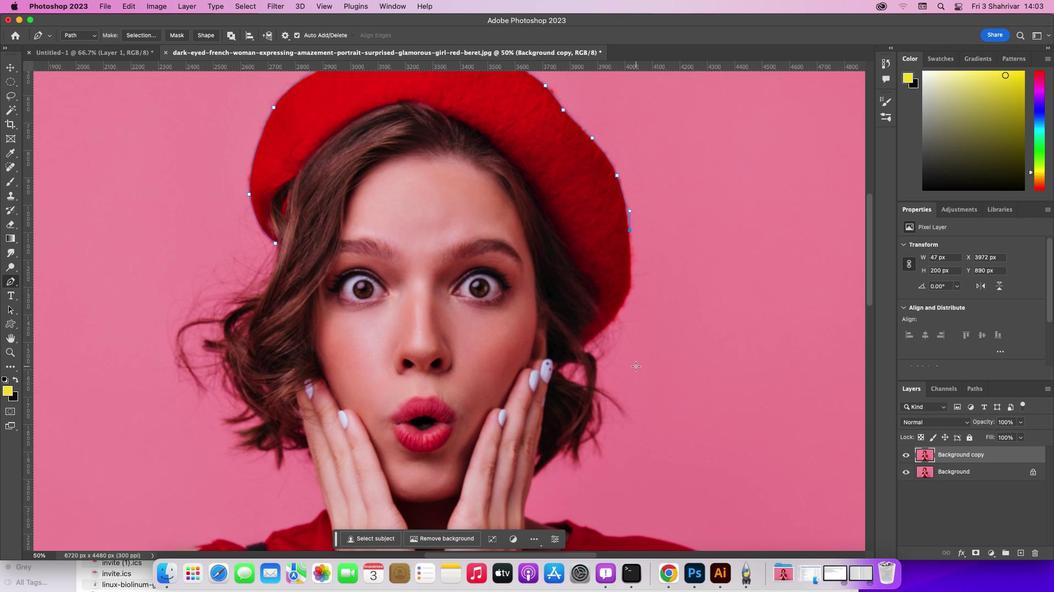 
Action: Mouse moved to (630, 273)
Screenshot: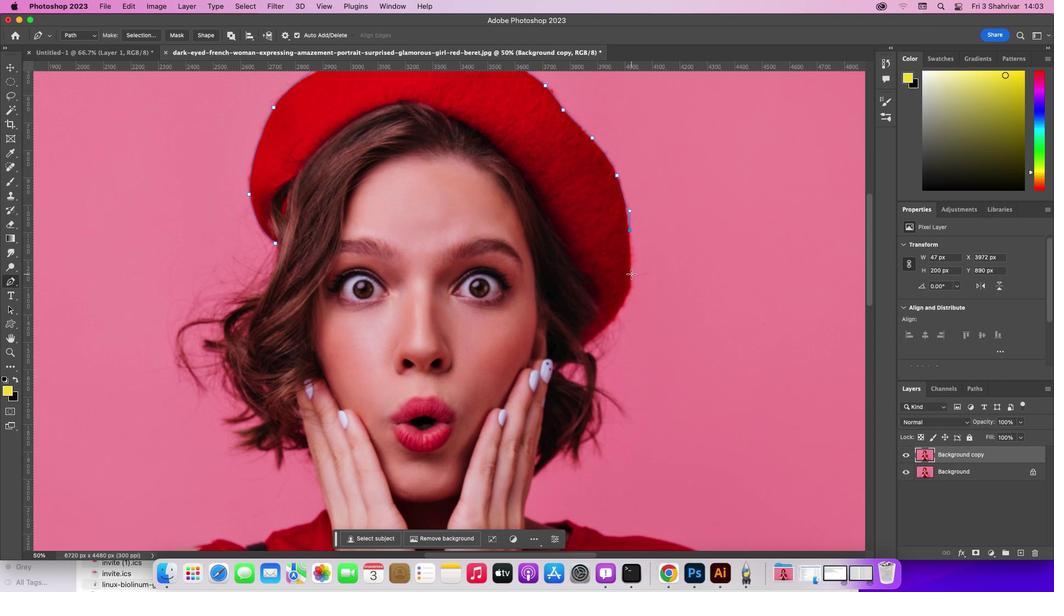 
Action: Mouse pressed left at (630, 273)
Screenshot: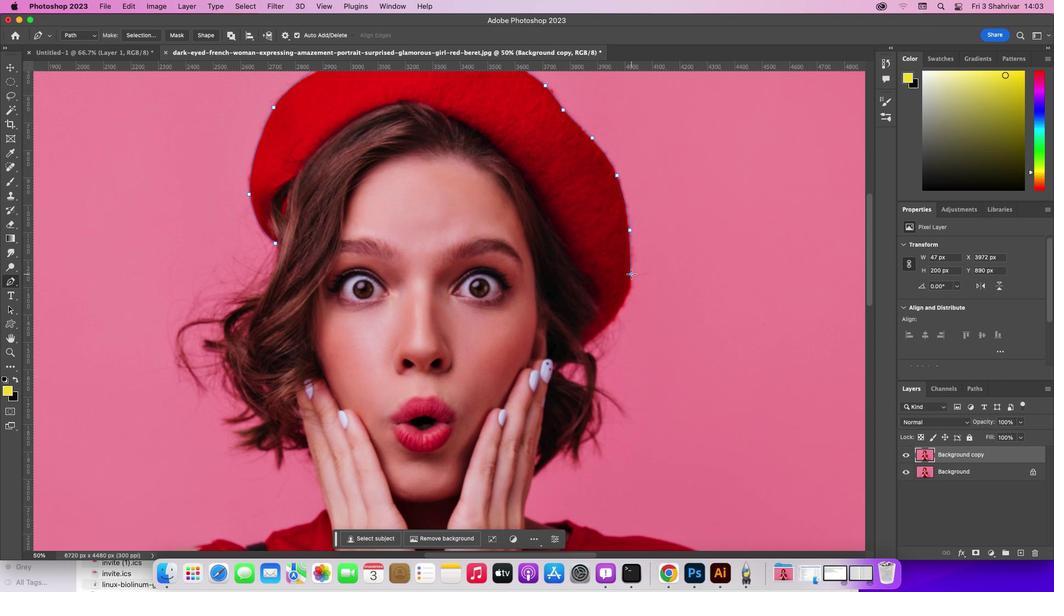 
Action: Mouse moved to (622, 305)
Screenshot: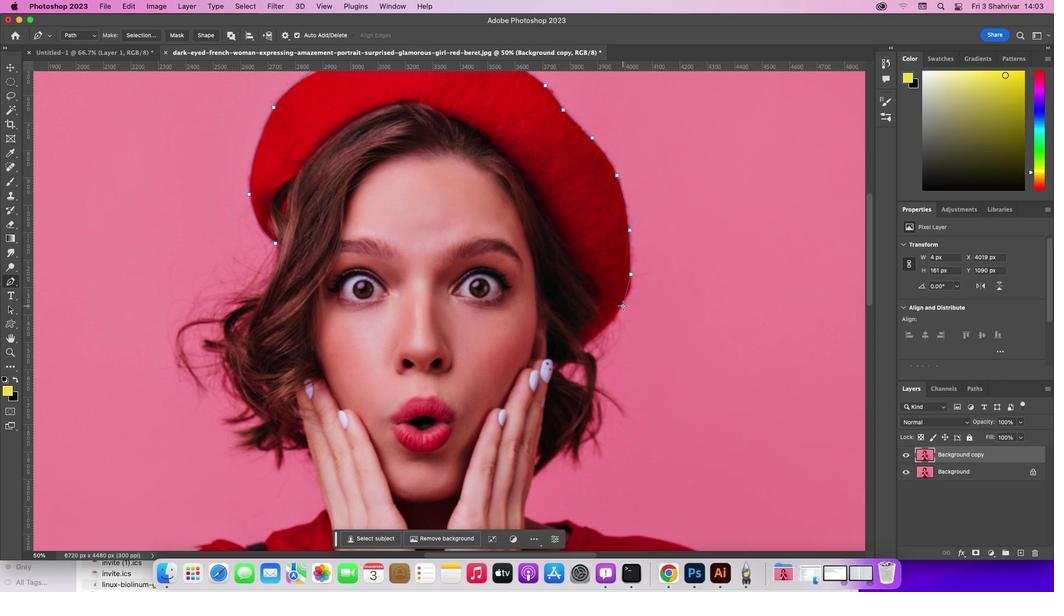 
Action: Mouse pressed left at (622, 305)
Screenshot: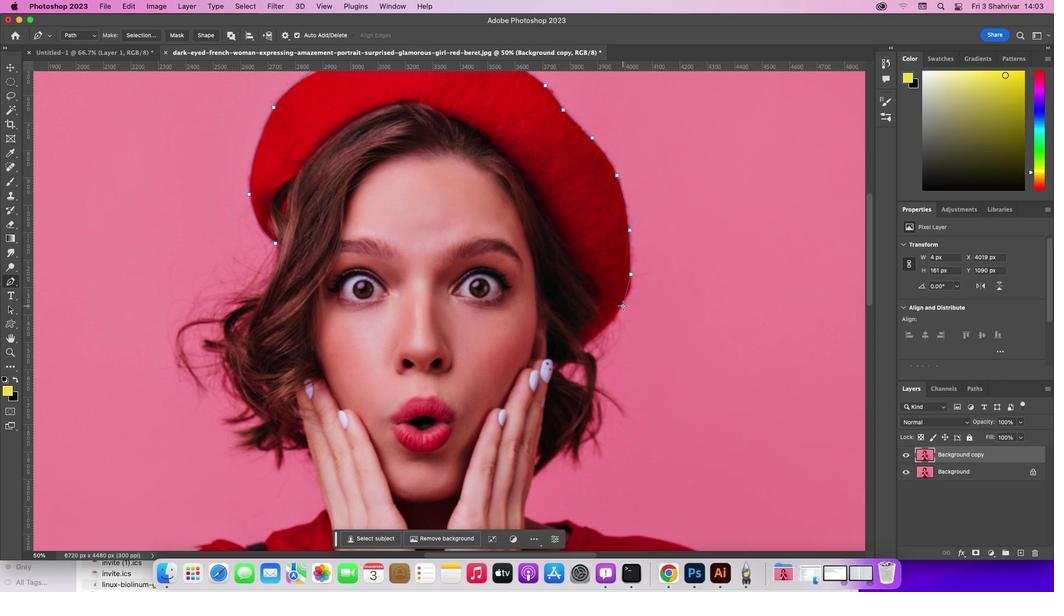 
Action: Mouse moved to (622, 305)
Screenshot: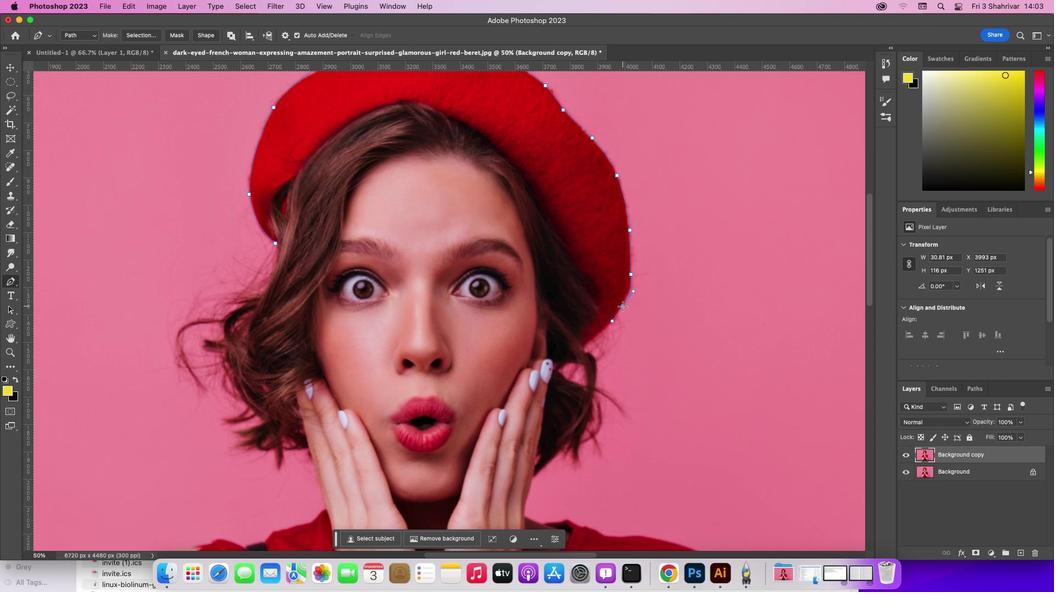
Action: Key pressed Key.alt
Screenshot: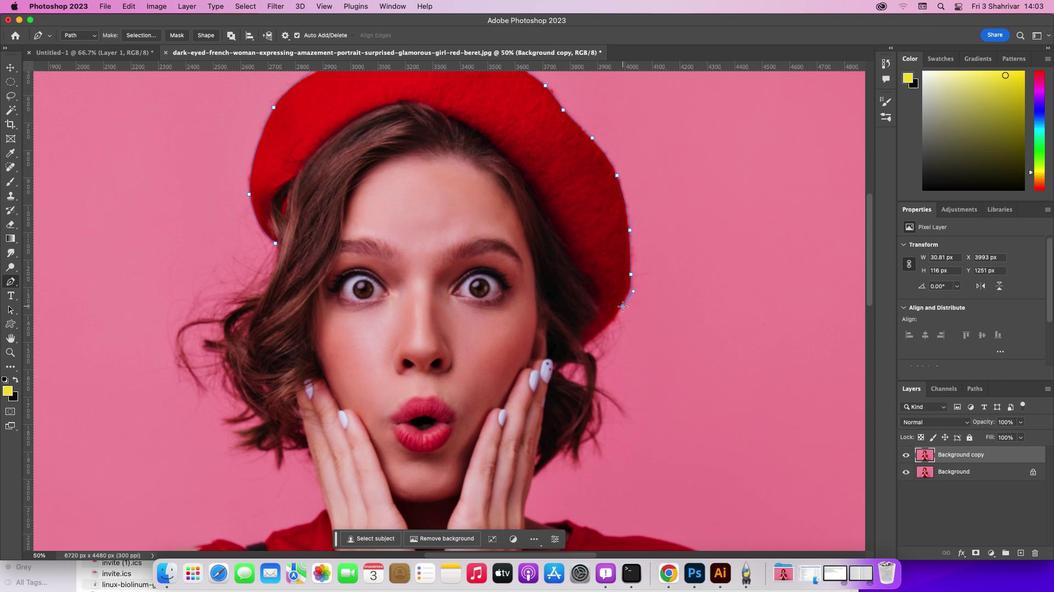 
Action: Mouse pressed left at (622, 305)
Screenshot: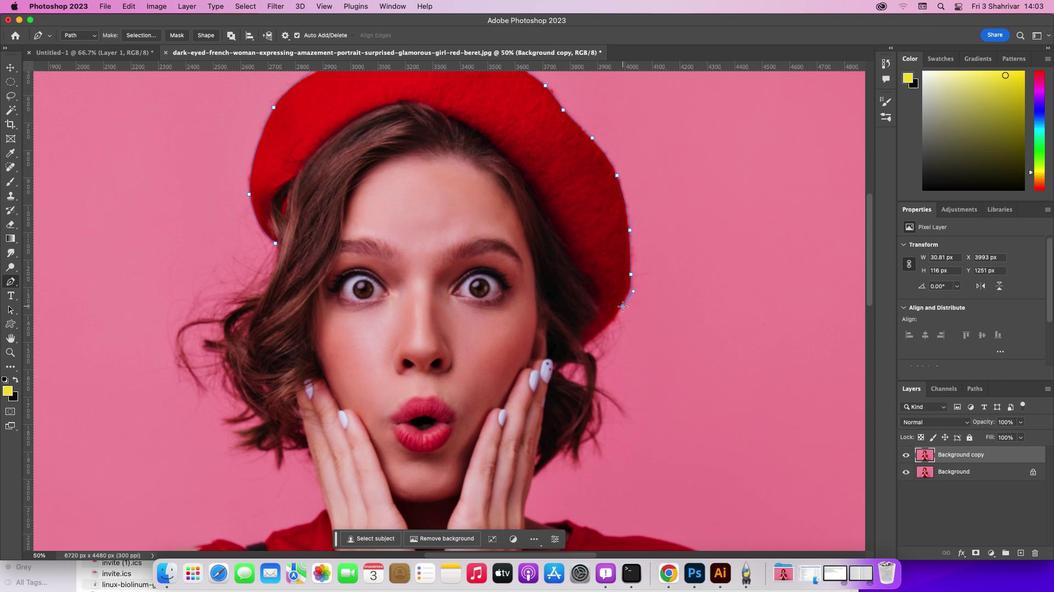 
Action: Mouse moved to (584, 344)
Screenshot: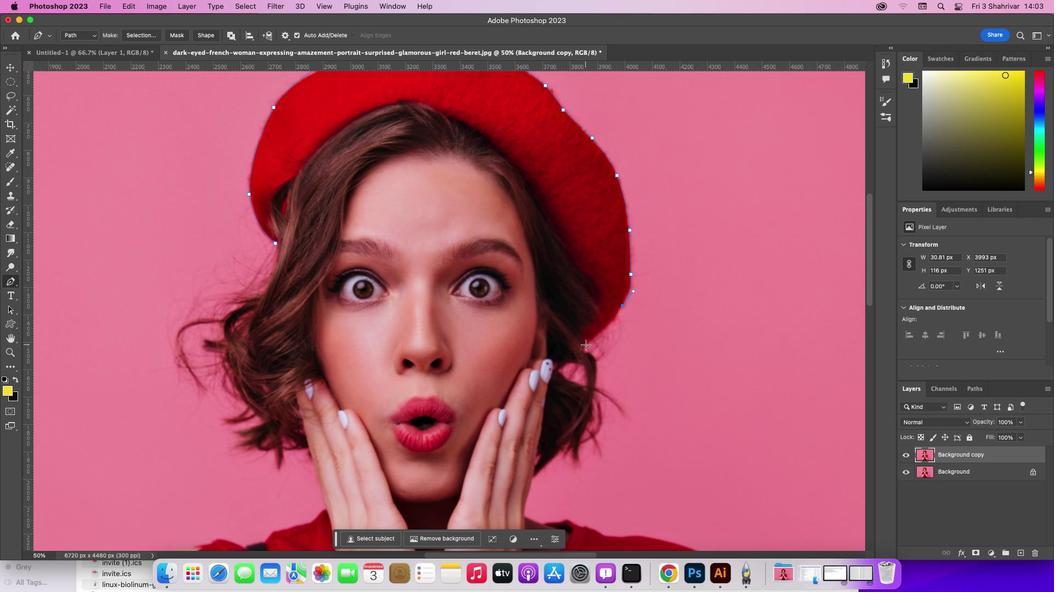 
Action: Mouse pressed left at (584, 344)
Screenshot: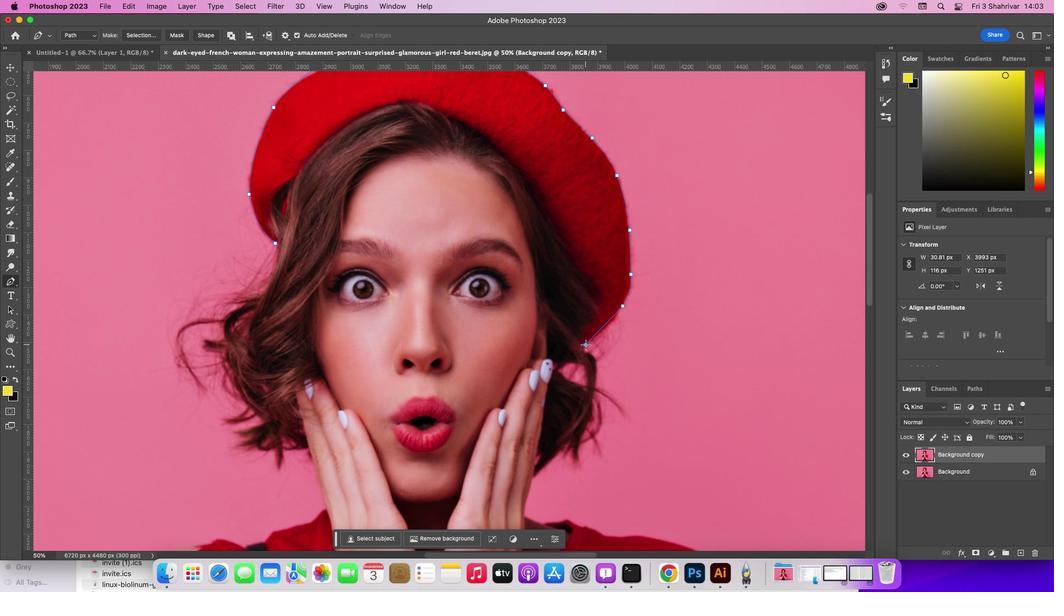
Action: Mouse moved to (583, 344)
Screenshot: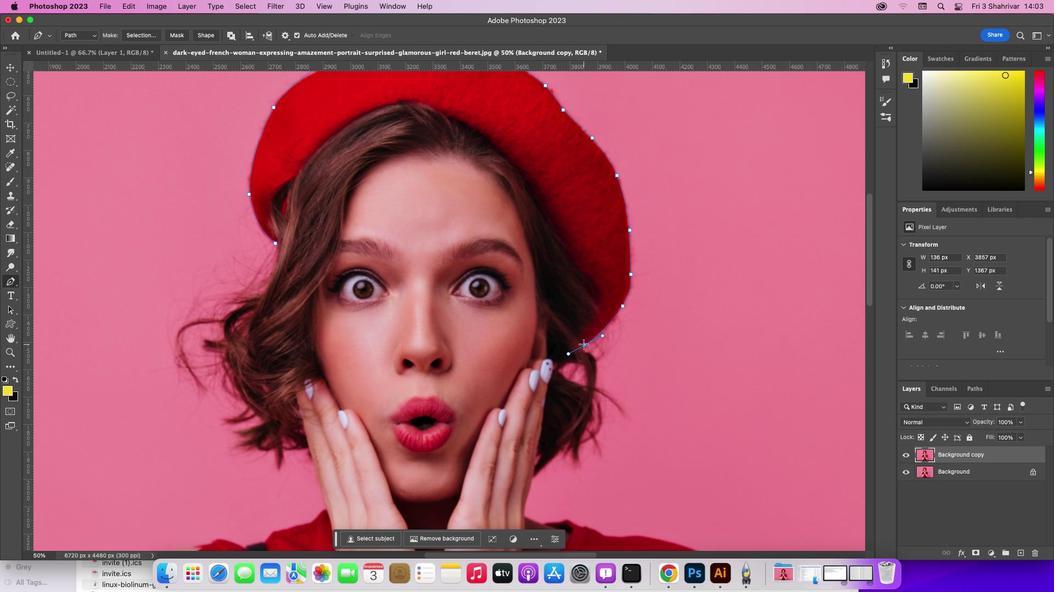 
Action: Key pressed Key.alt
Screenshot: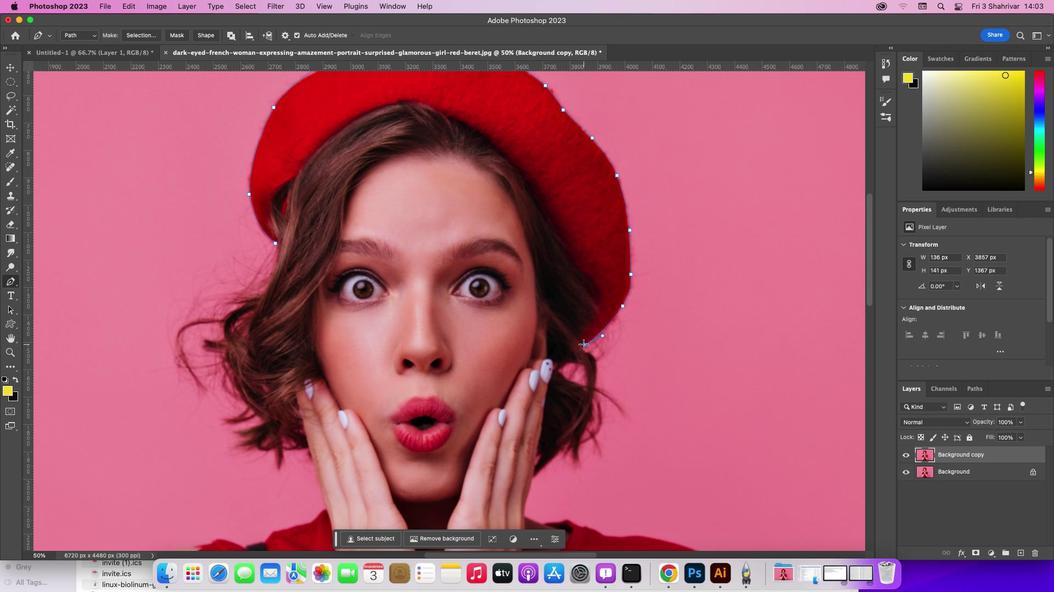 
Action: Mouse pressed left at (583, 344)
Screenshot: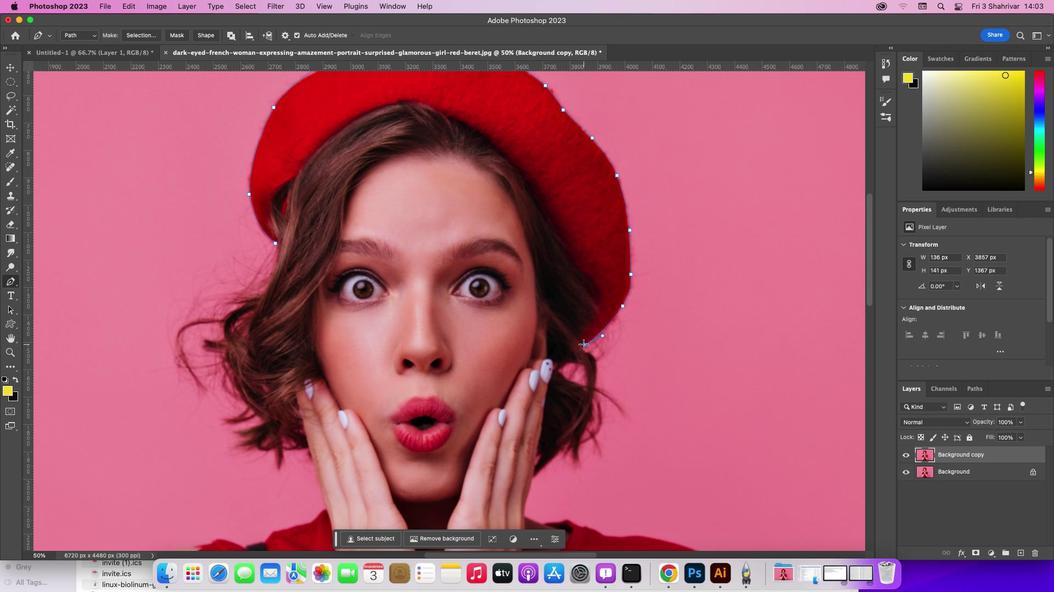 
Action: Mouse moved to (590, 353)
Screenshot: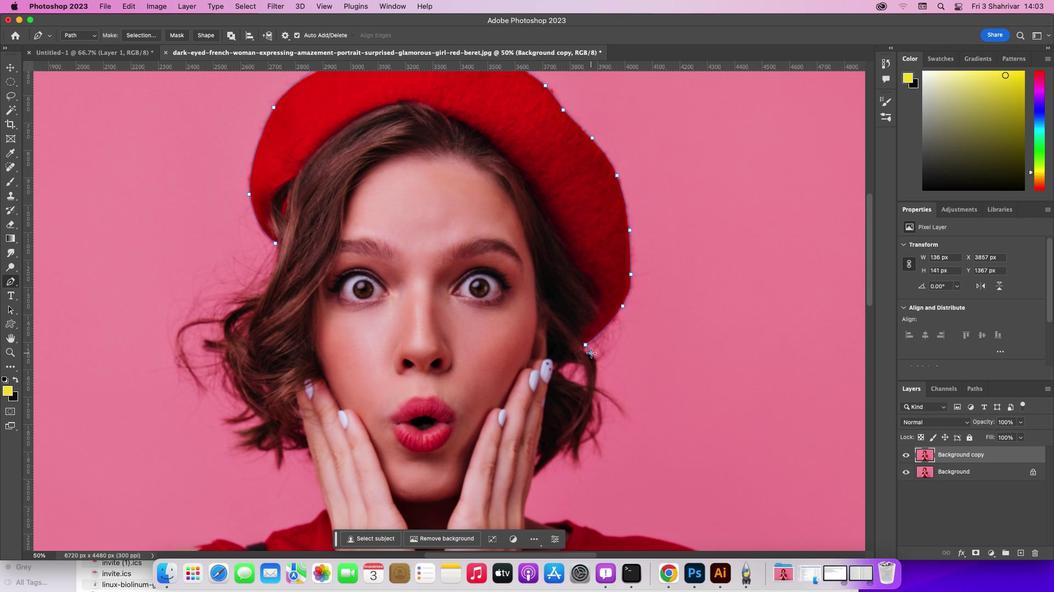
Action: Mouse pressed left at (590, 353)
Screenshot: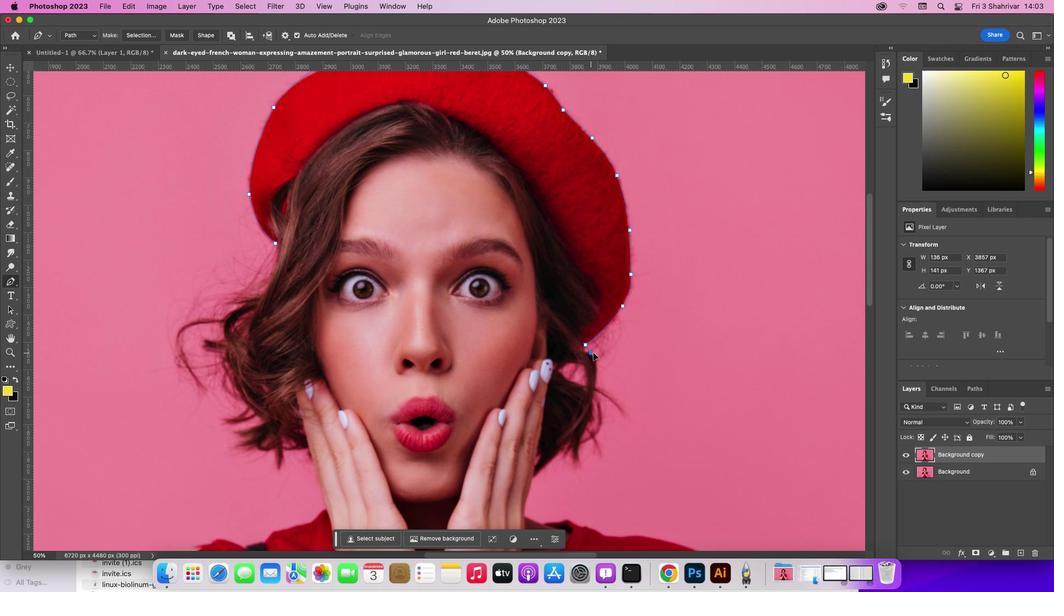 
Action: Mouse moved to (590, 351)
Screenshot: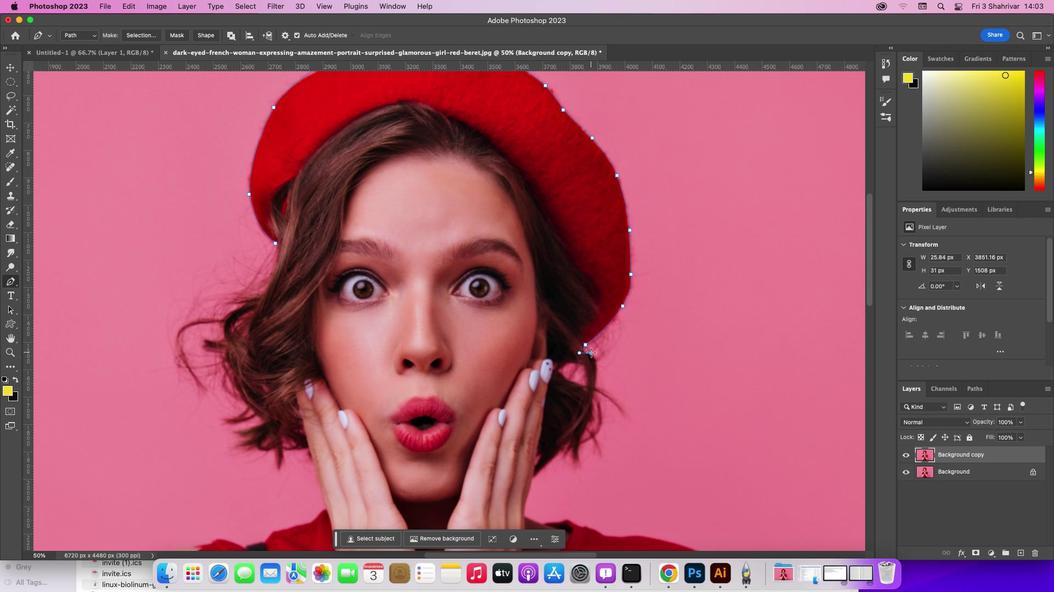 
Action: Key pressed Key.alt
Screenshot: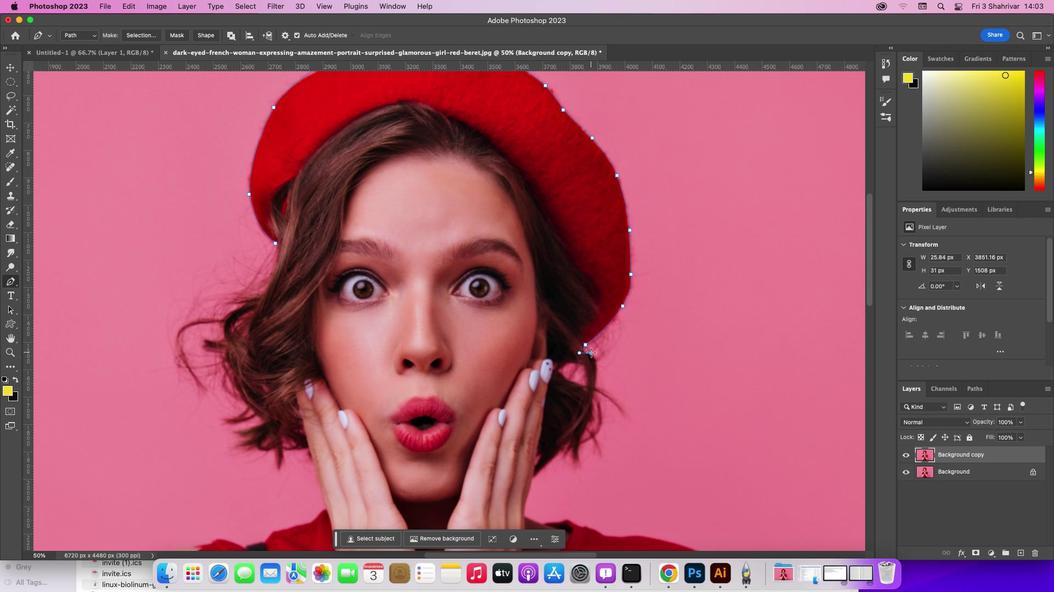 
Action: Mouse pressed left at (590, 351)
Screenshot: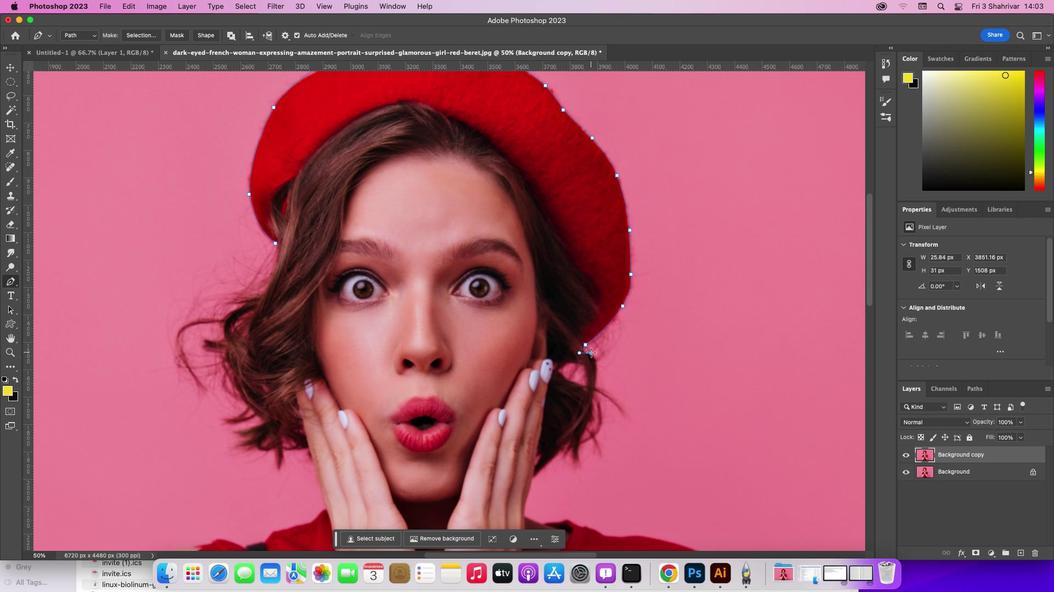 
Action: Mouse moved to (595, 387)
Screenshot: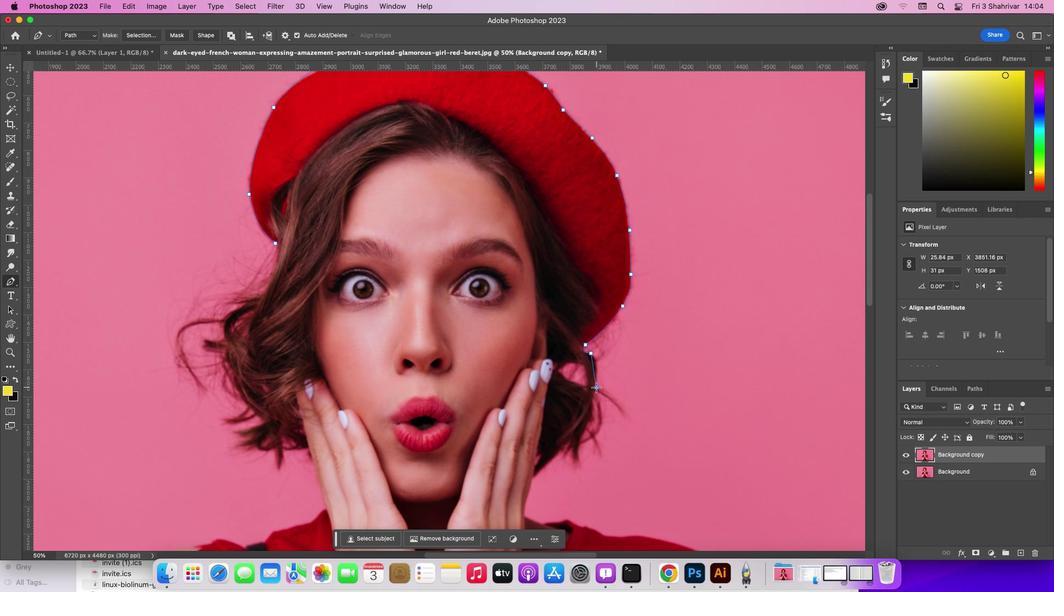 
Action: Mouse pressed left at (595, 387)
Screenshot: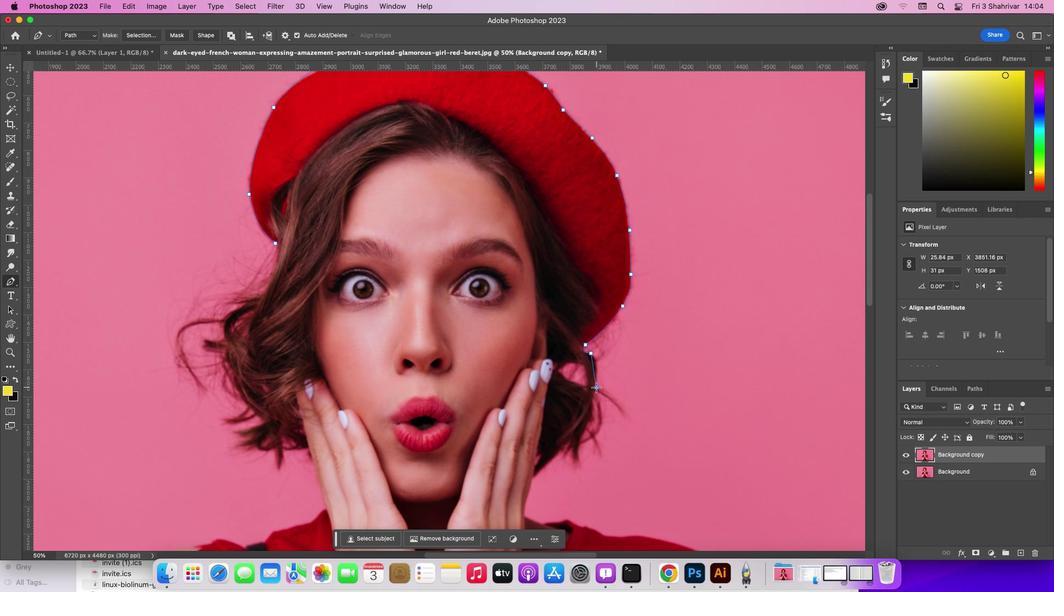 
Action: Mouse moved to (596, 388)
Screenshot: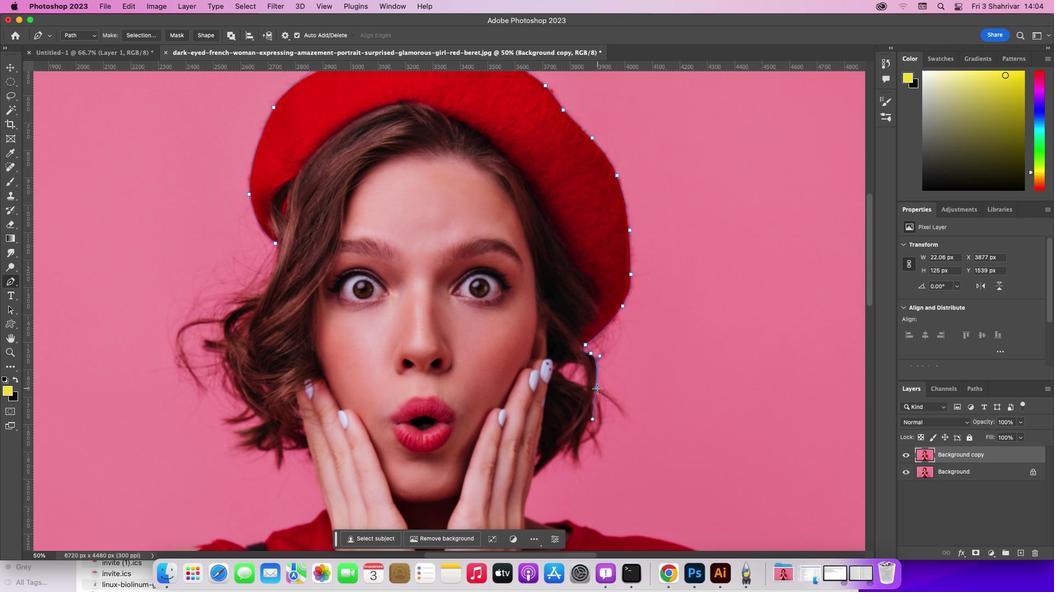 
Action: Key pressed Key.alt
Screenshot: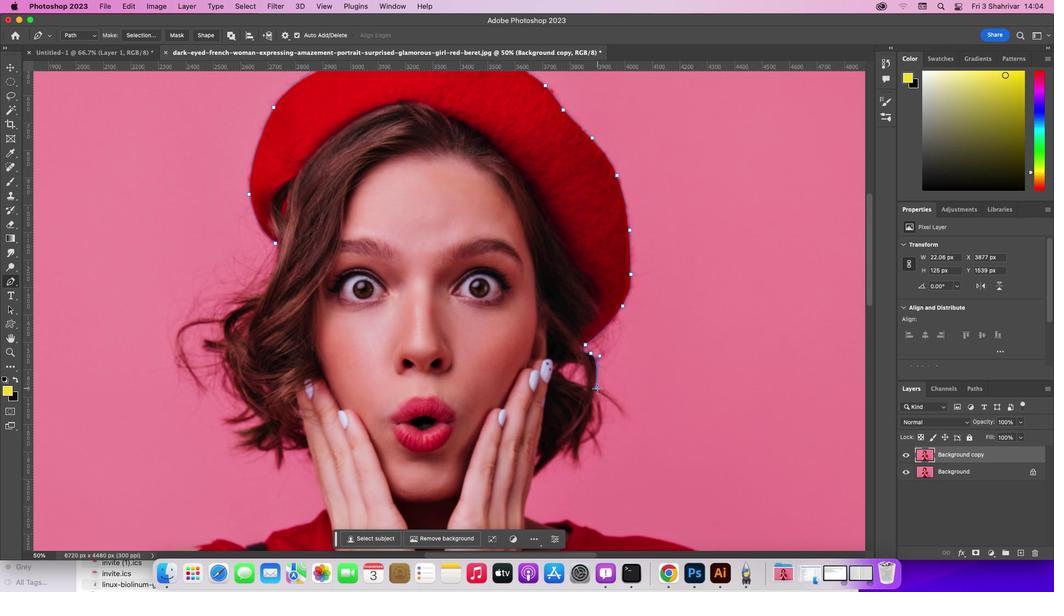 
Action: Mouse pressed left at (596, 388)
Screenshot: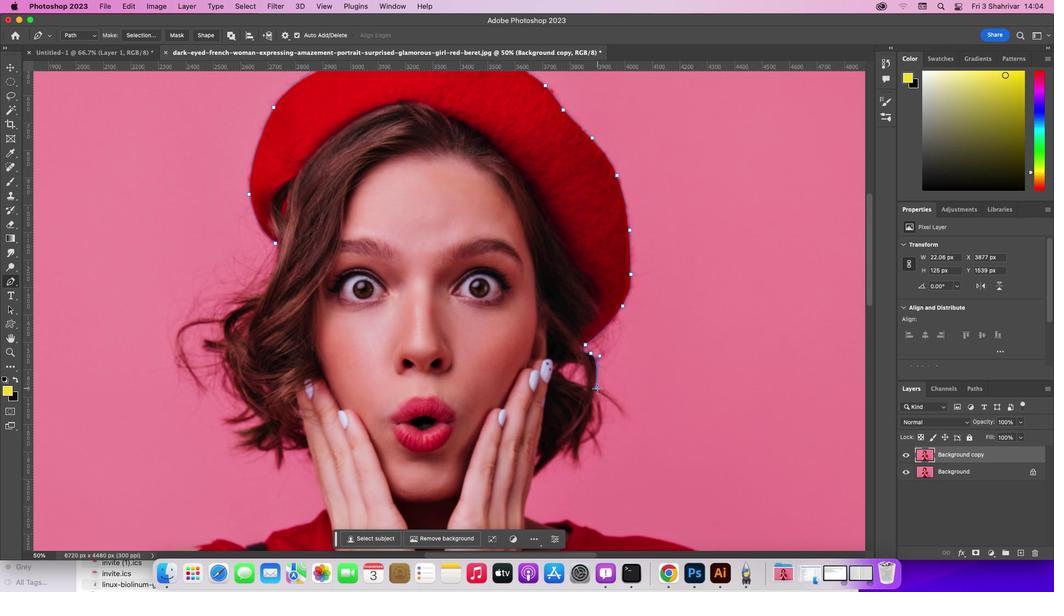
Action: Mouse moved to (590, 402)
Screenshot: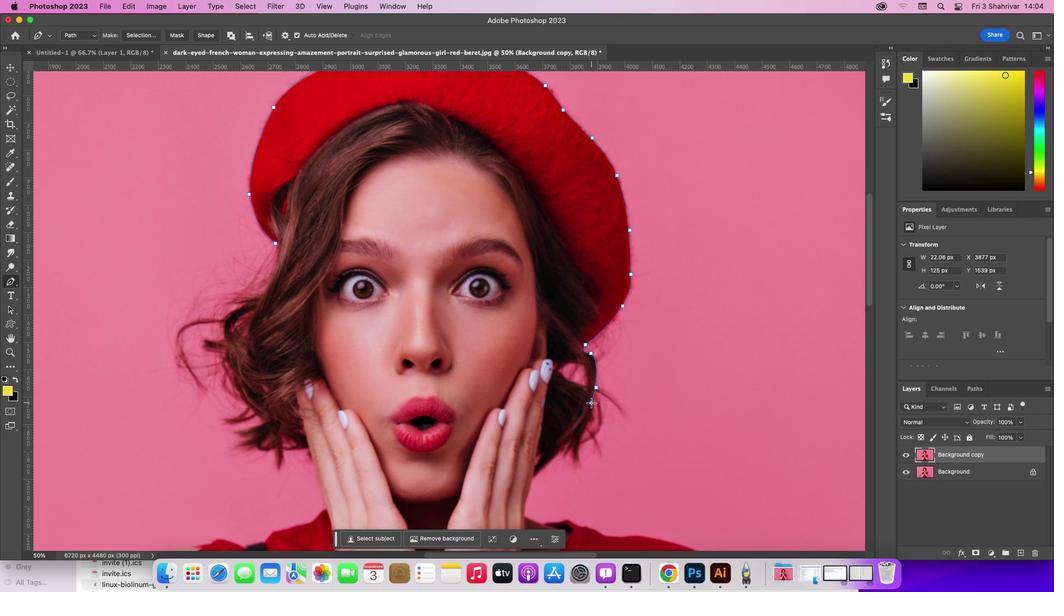 
Action: Mouse pressed left at (590, 402)
Screenshot: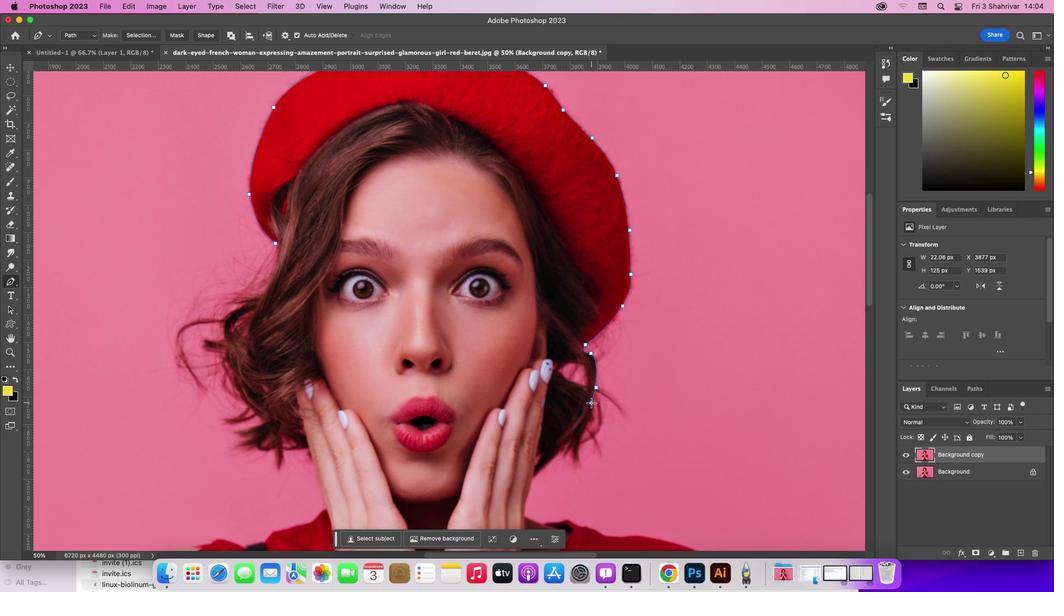 
Action: Mouse moved to (586, 427)
Screenshot: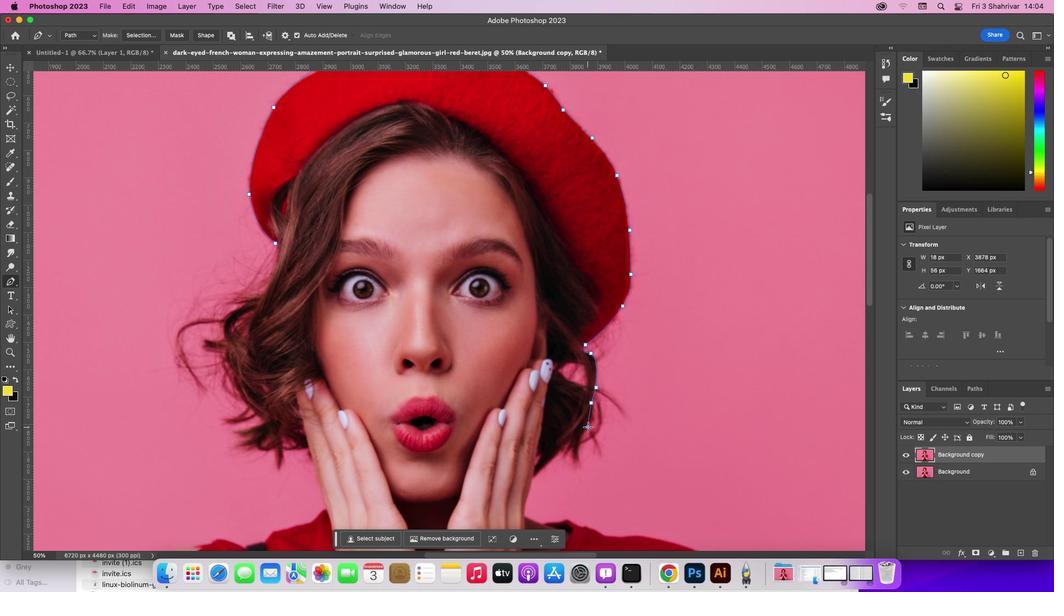 
Action: Mouse pressed left at (586, 427)
Screenshot: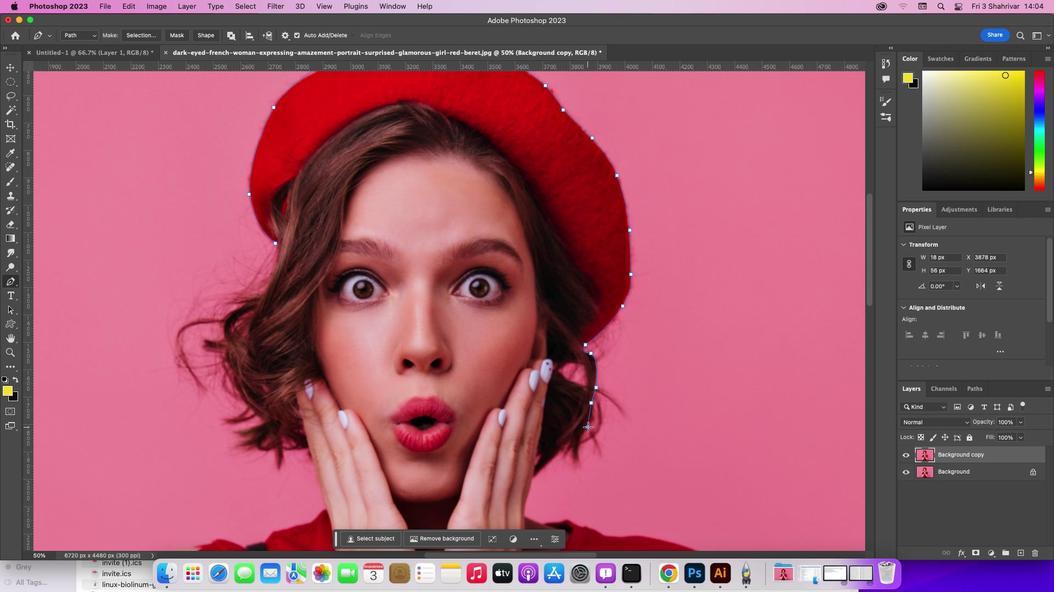 
Action: Mouse moved to (586, 427)
Screenshot: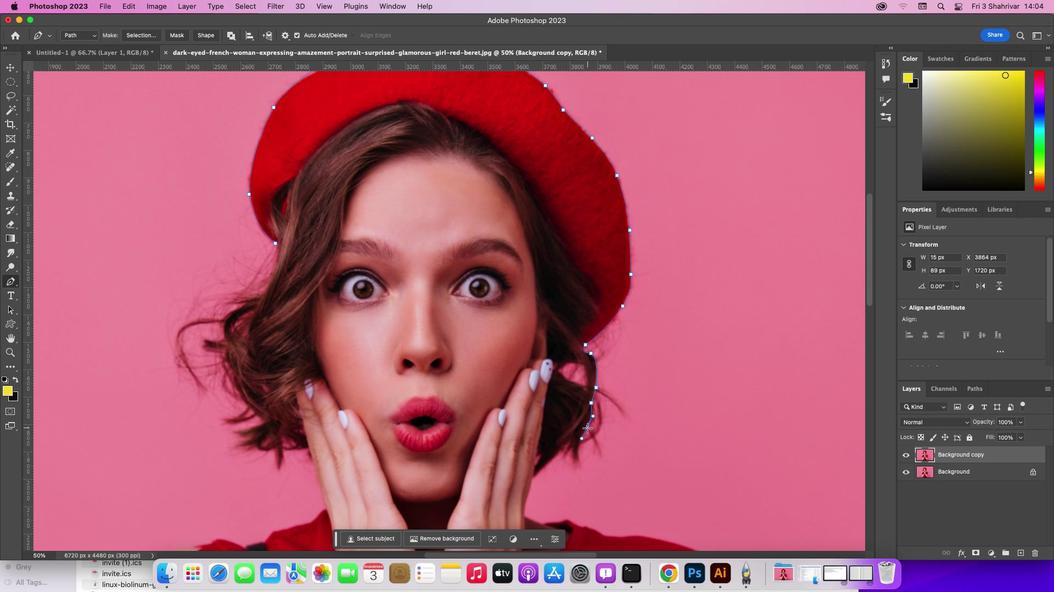 
Action: Key pressed Key.alt
Screenshot: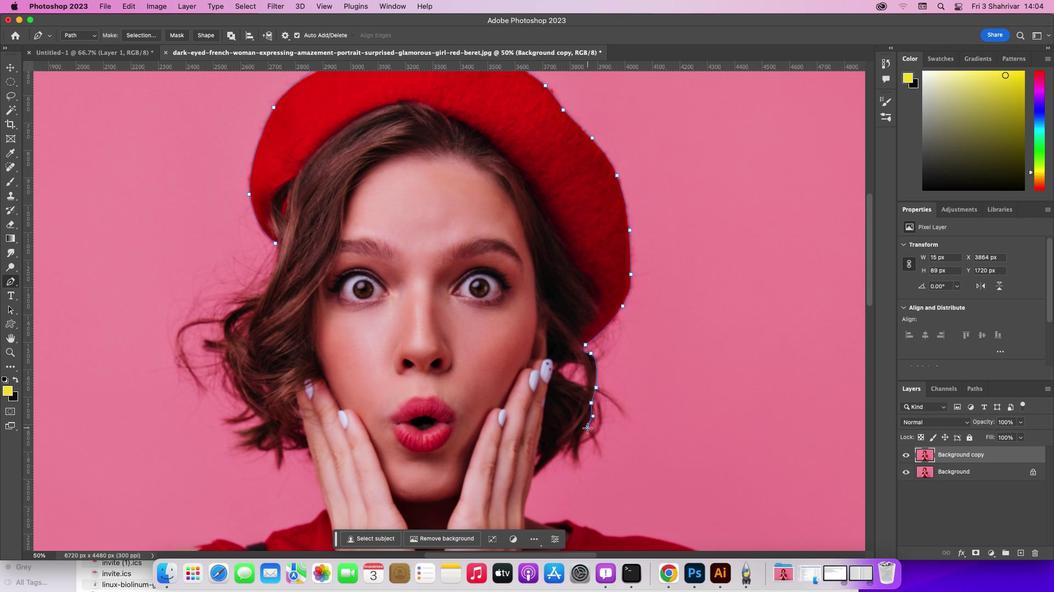
Action: Mouse pressed left at (586, 427)
Screenshot: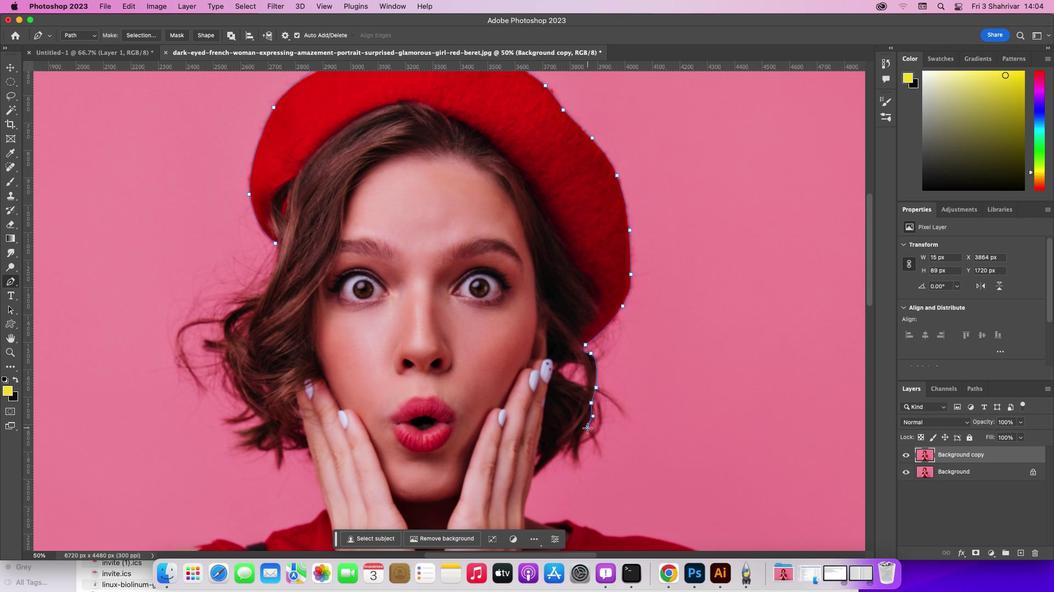 
Action: Mouse moved to (581, 463)
Screenshot: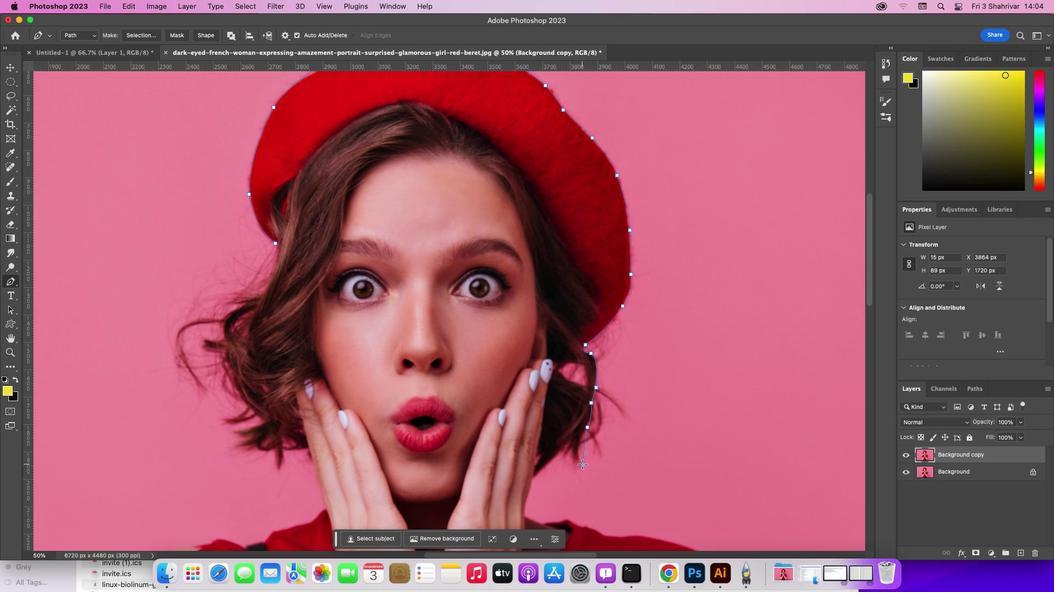 
Action: Mouse pressed left at (581, 463)
Screenshot: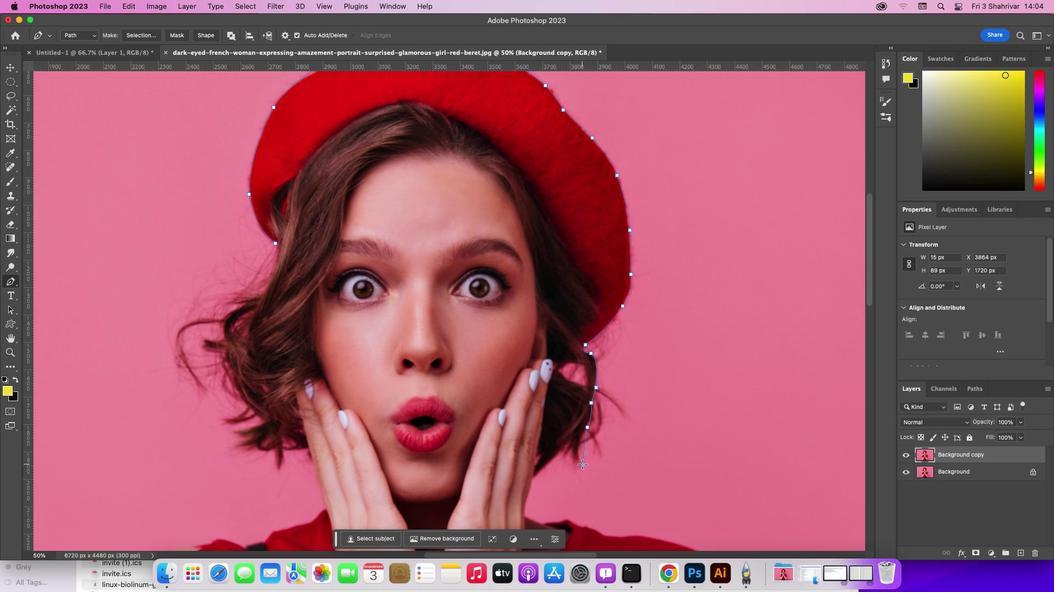 
Action: Mouse moved to (581, 466)
Screenshot: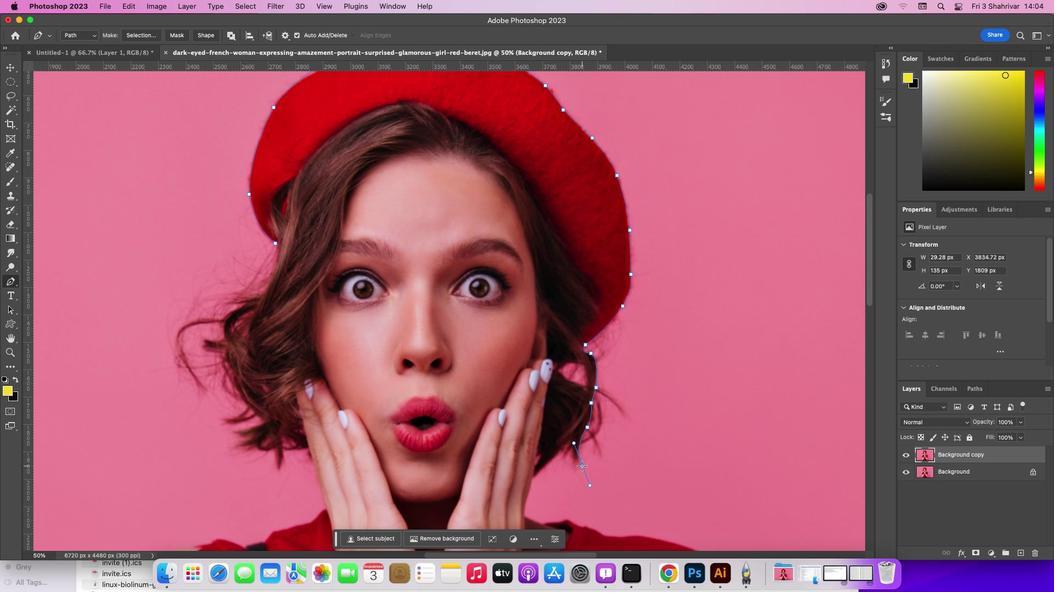 
Action: Key pressed Key.alt
Screenshot: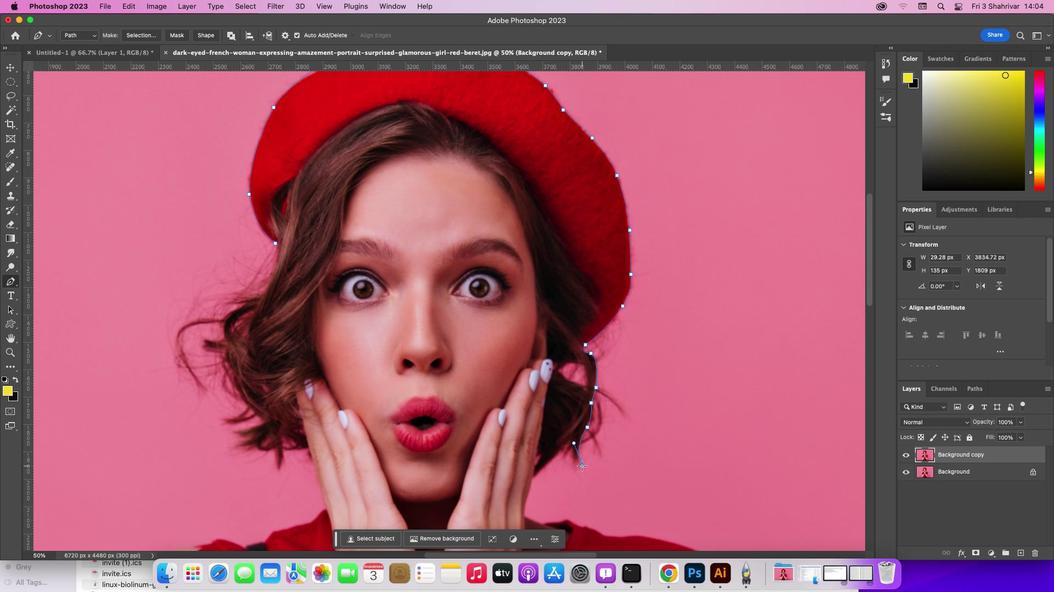 
Action: Mouse pressed left at (581, 466)
Screenshot: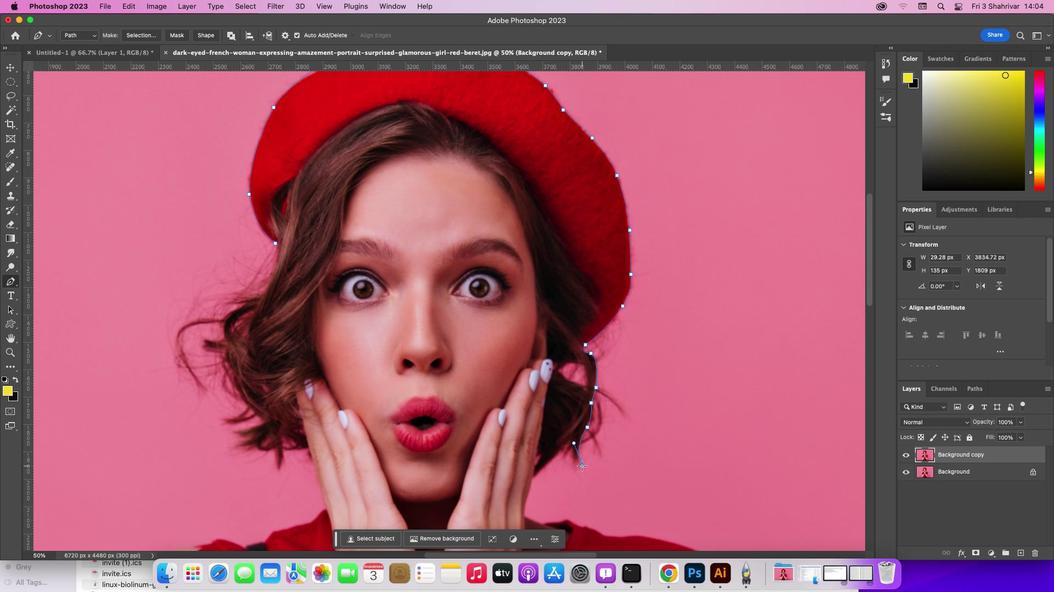 
Action: Mouse moved to (572, 466)
Screenshot: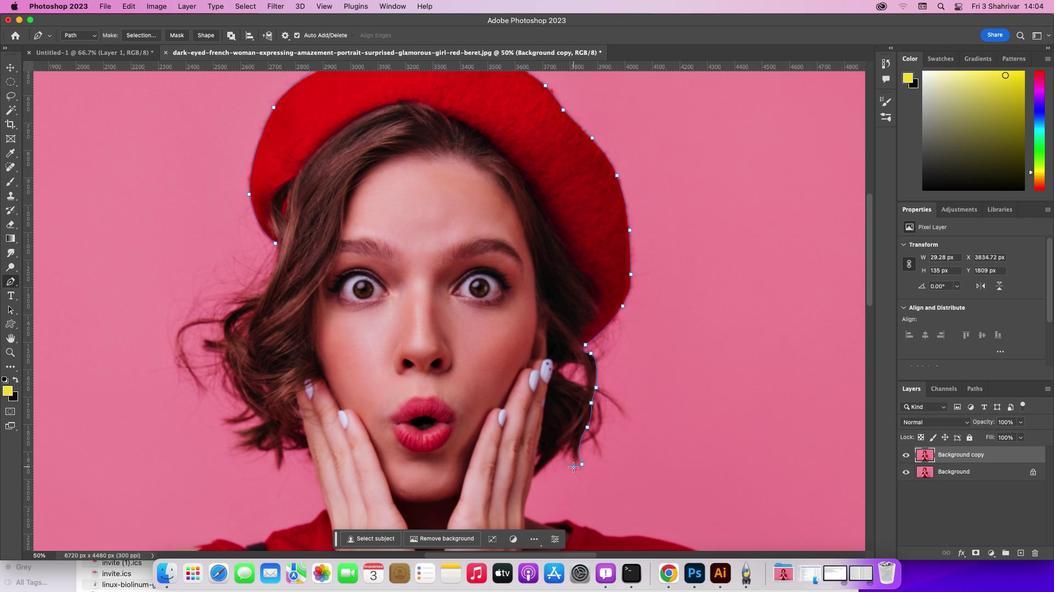 
Action: Mouse pressed left at (572, 466)
Screenshot: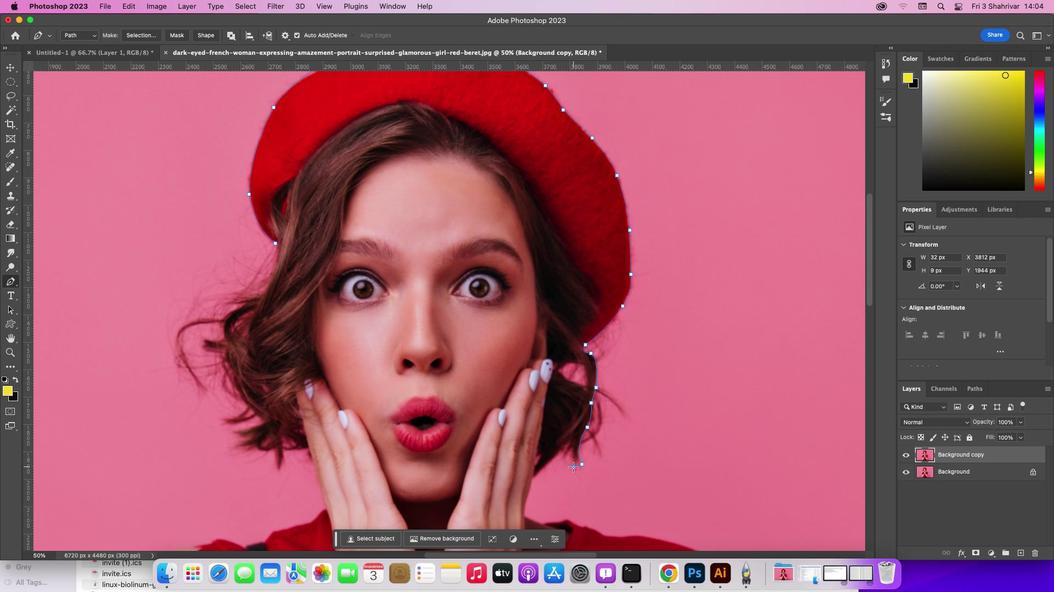 
Action: Mouse moved to (569, 459)
Screenshot: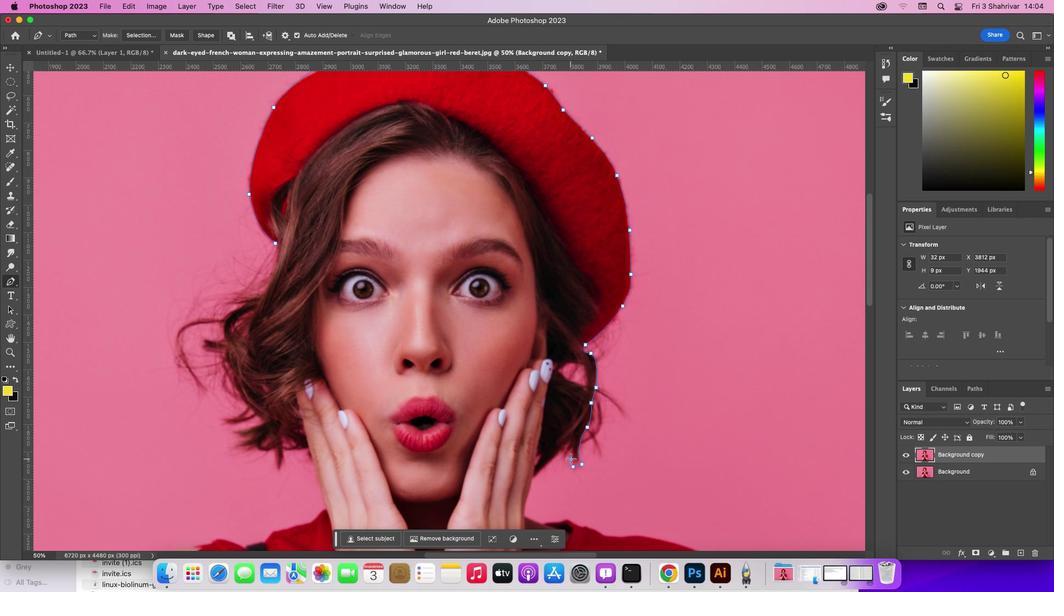 
Action: Mouse pressed left at (569, 459)
Screenshot: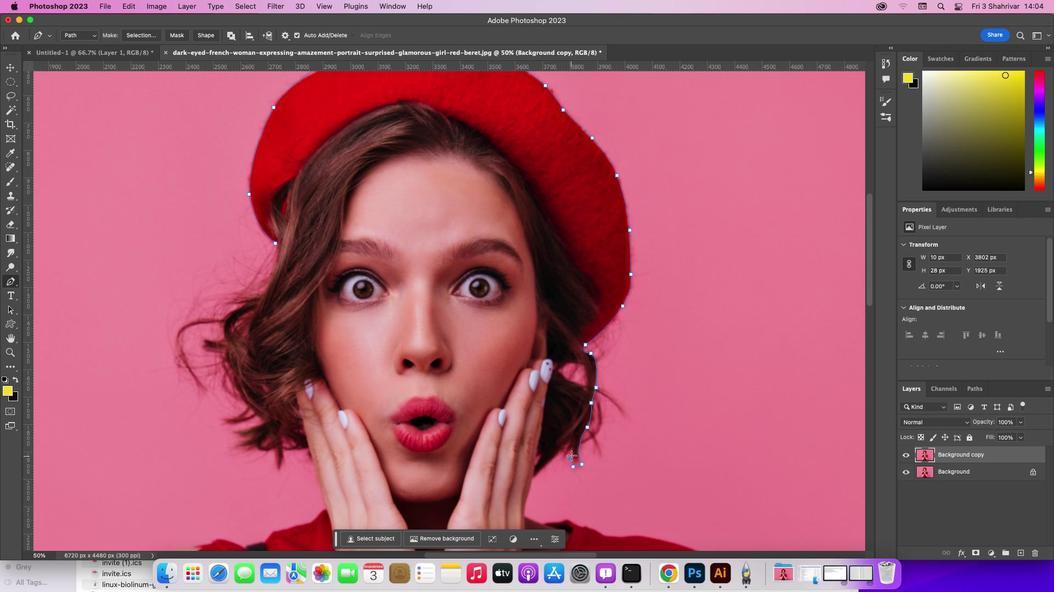 
Action: Mouse moved to (572, 452)
Screenshot: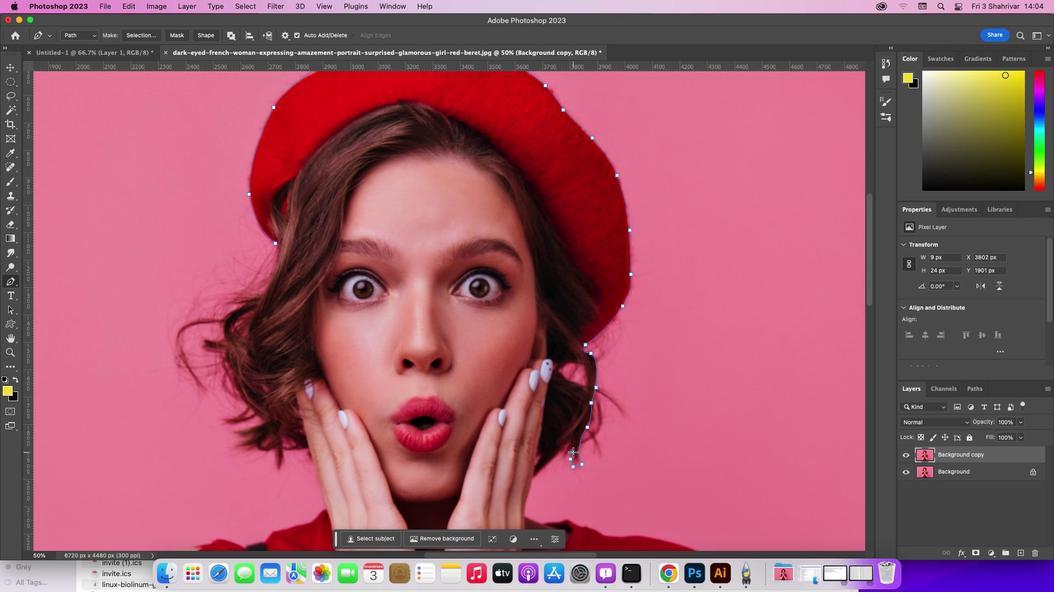 
Action: Mouse pressed left at (572, 452)
Screenshot: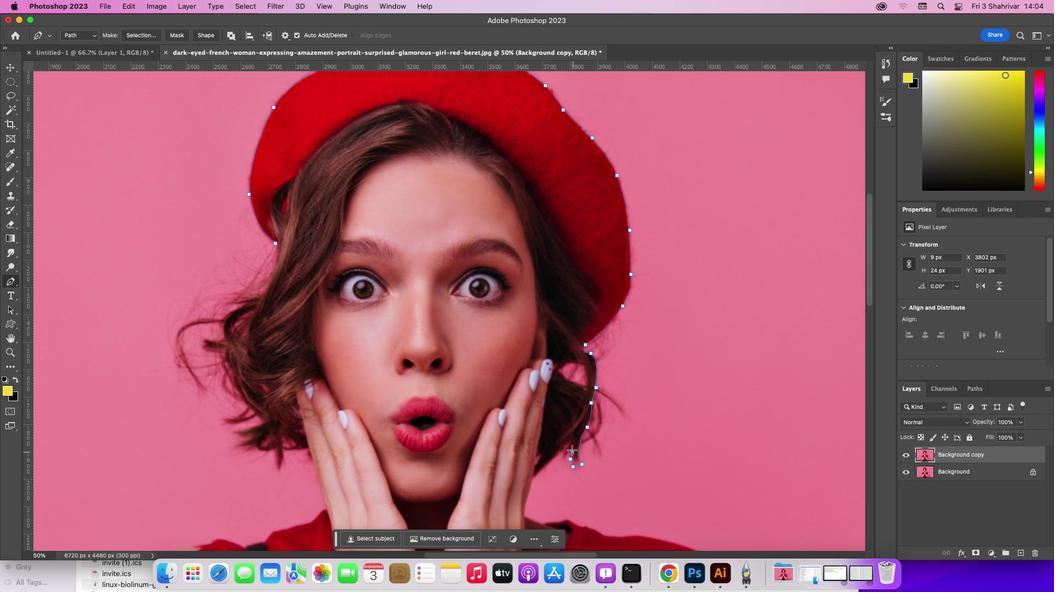 
Action: Mouse moved to (571, 449)
Screenshot: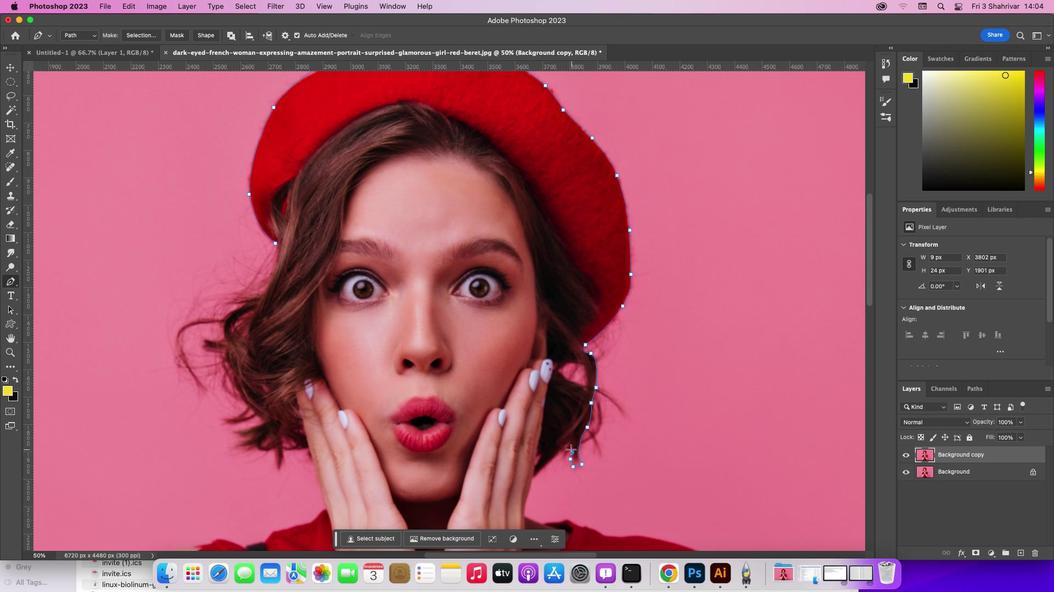 
Action: Mouse pressed left at (571, 449)
Screenshot: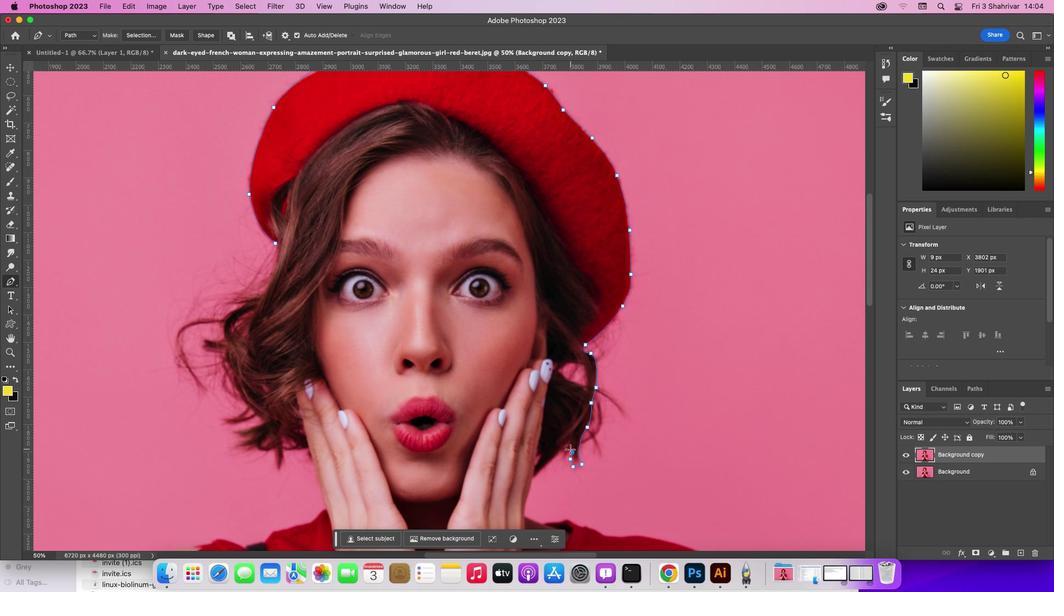 
Action: Mouse moved to (563, 455)
Screenshot: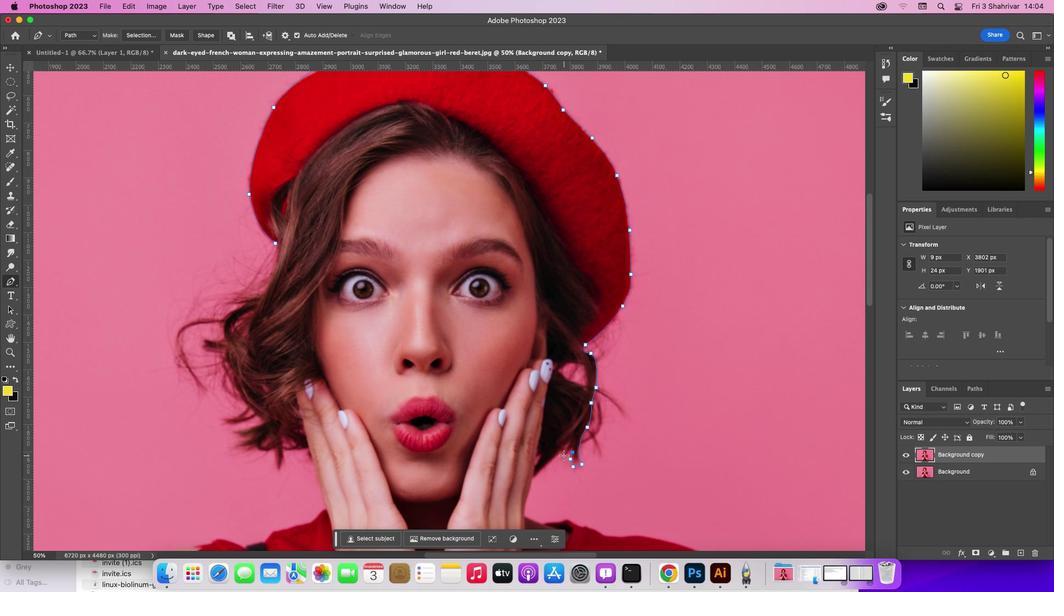 
Action: Mouse pressed left at (563, 455)
Screenshot: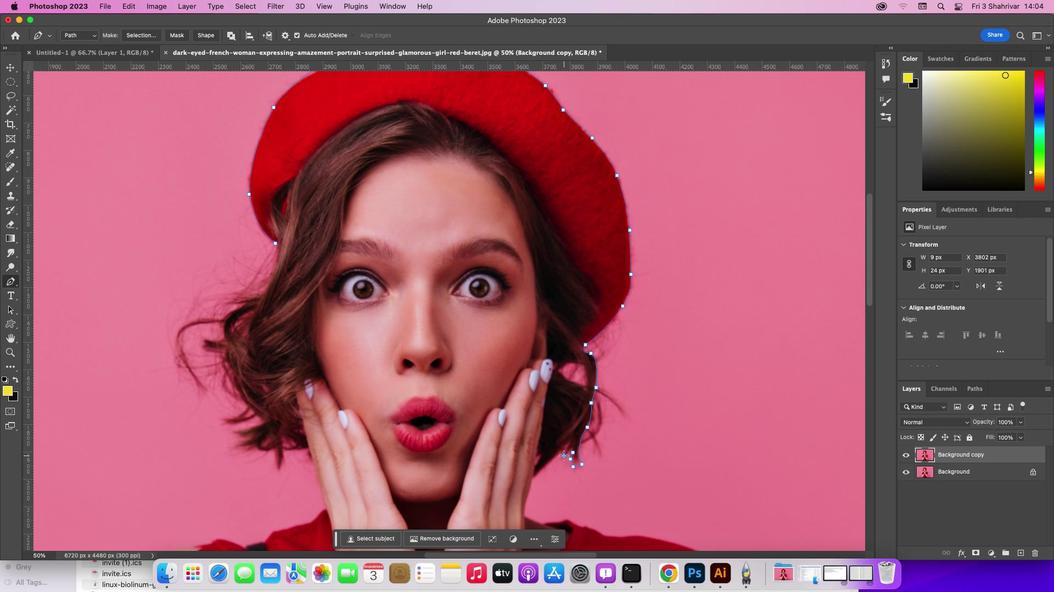 
Action: Mouse moved to (563, 455)
Screenshot: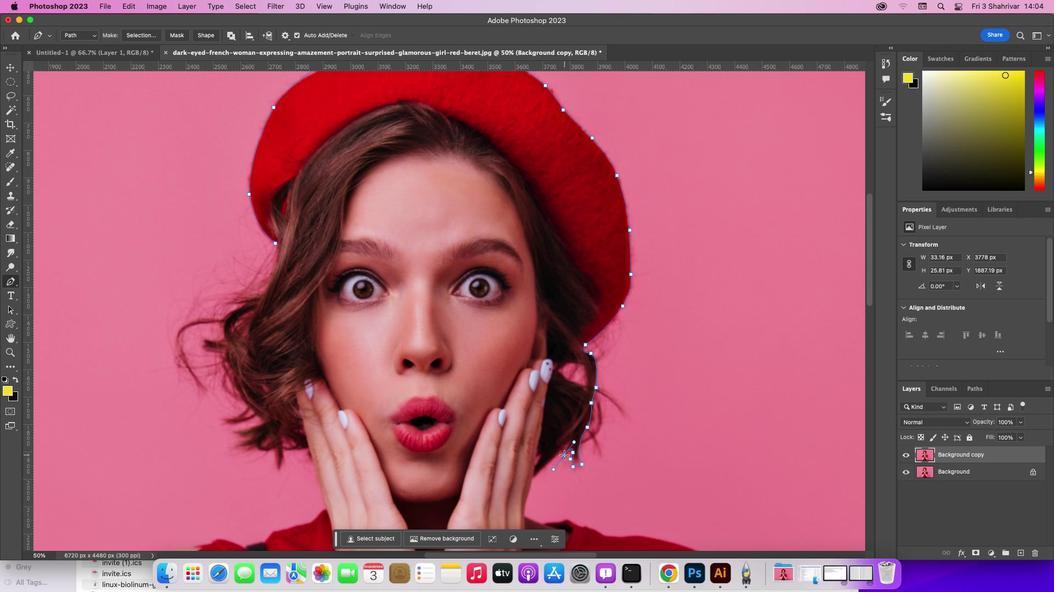 
Action: Key pressed Key.alt
Screenshot: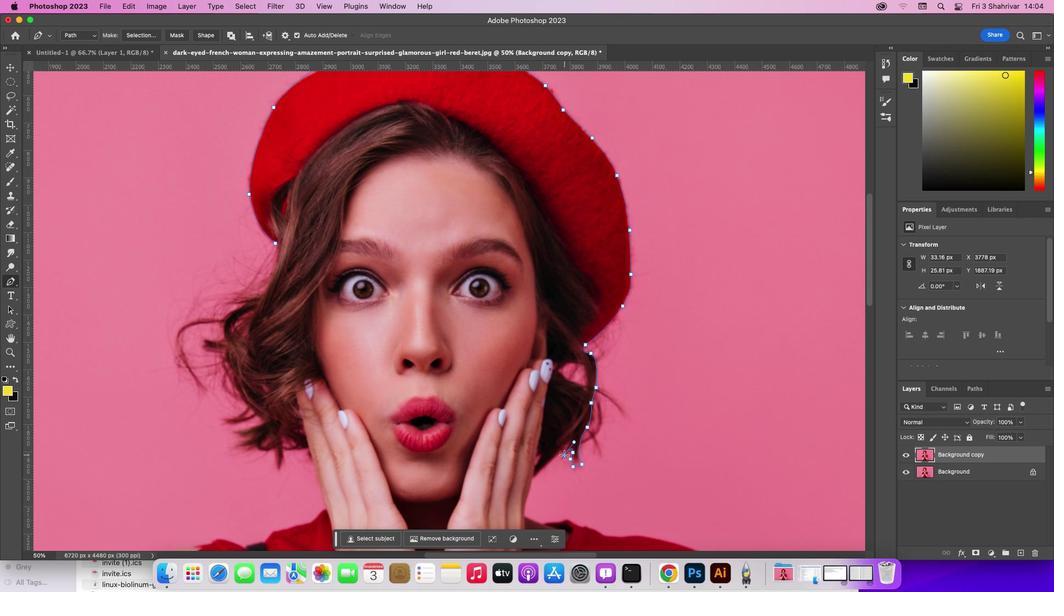 
Action: Mouse pressed left at (563, 455)
Screenshot: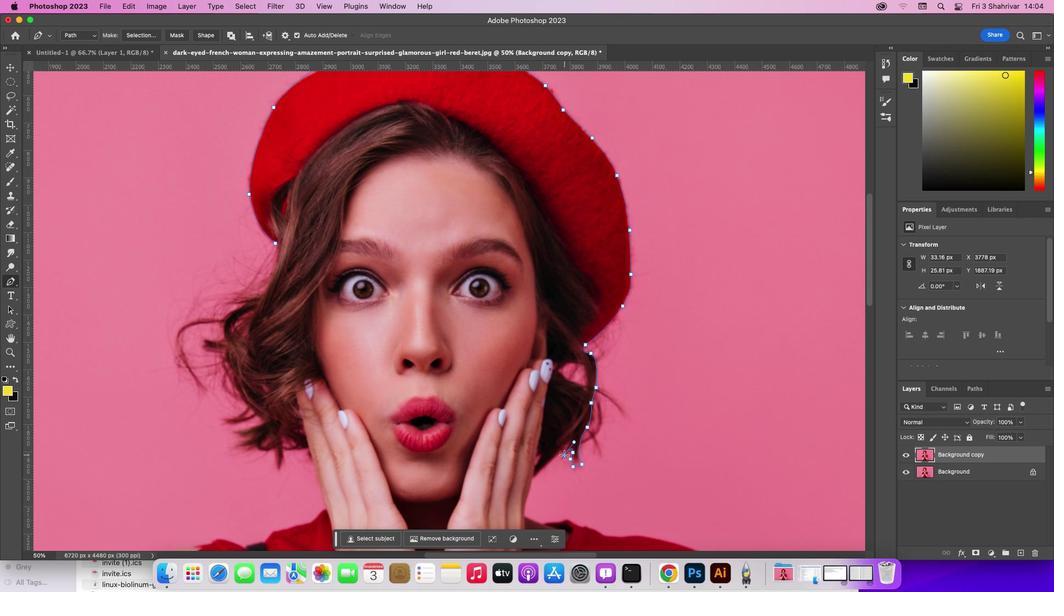 
Action: Mouse moved to (569, 441)
Screenshot: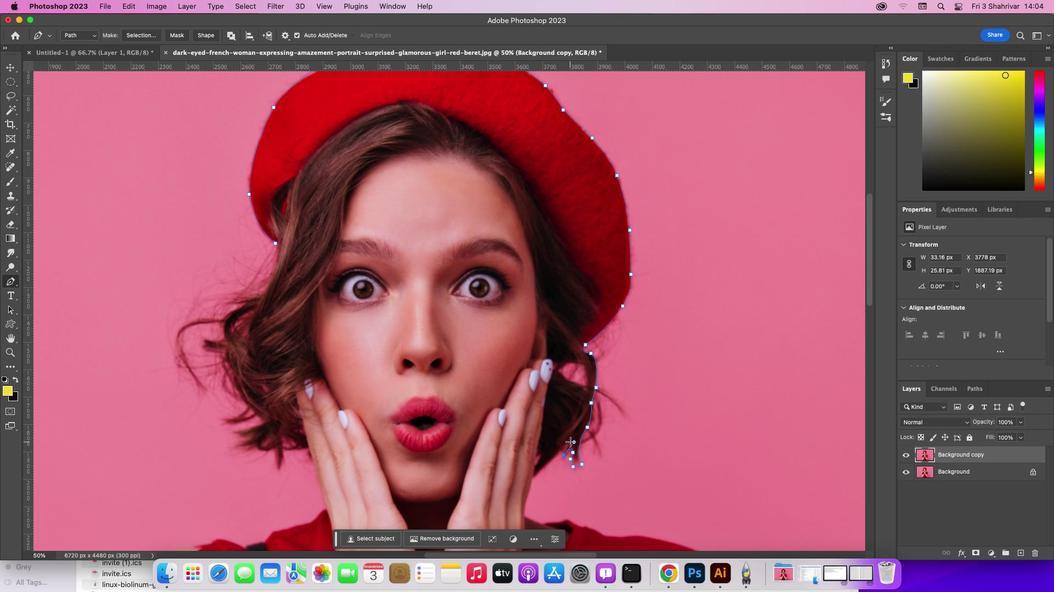 
Action: Mouse pressed left at (569, 441)
Screenshot: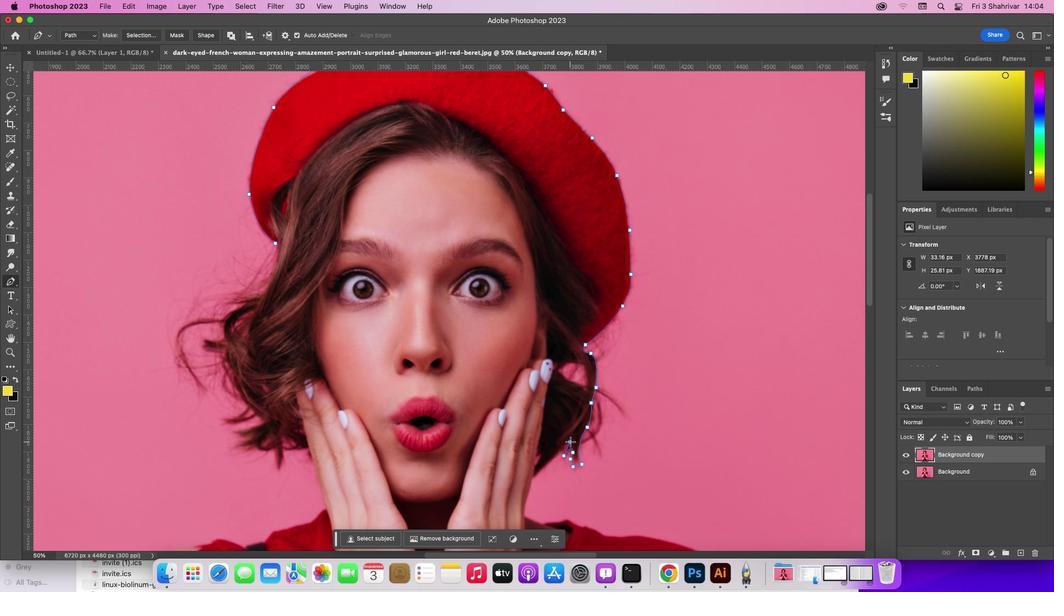 
Action: Mouse moved to (533, 479)
Screenshot: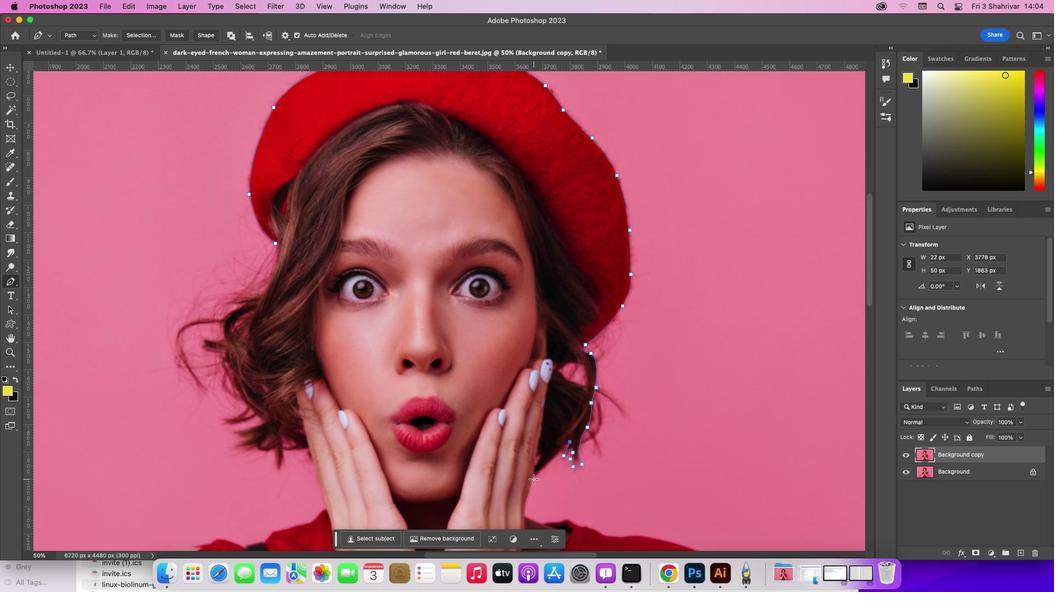 
Action: Mouse pressed left at (533, 479)
Screenshot: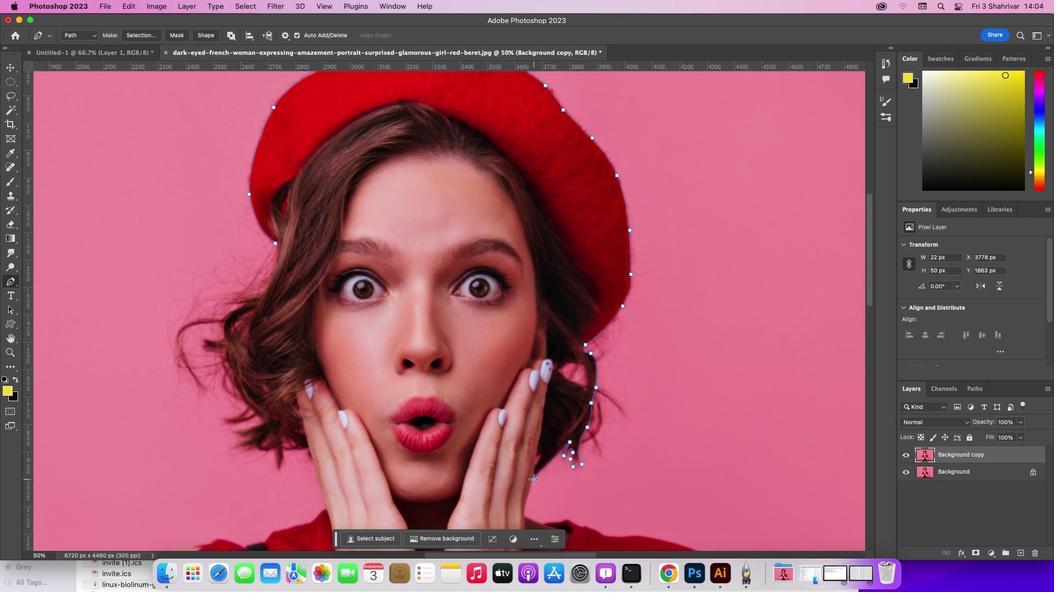 
Action: Mouse moved to (533, 477)
Screenshot: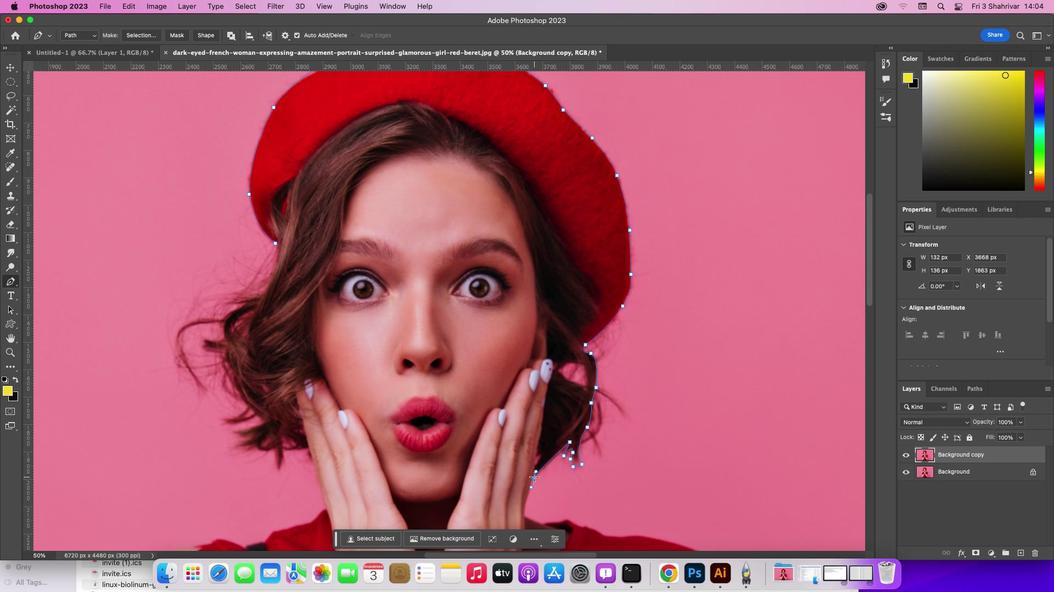 
Action: Key pressed Key.alt
Screenshot: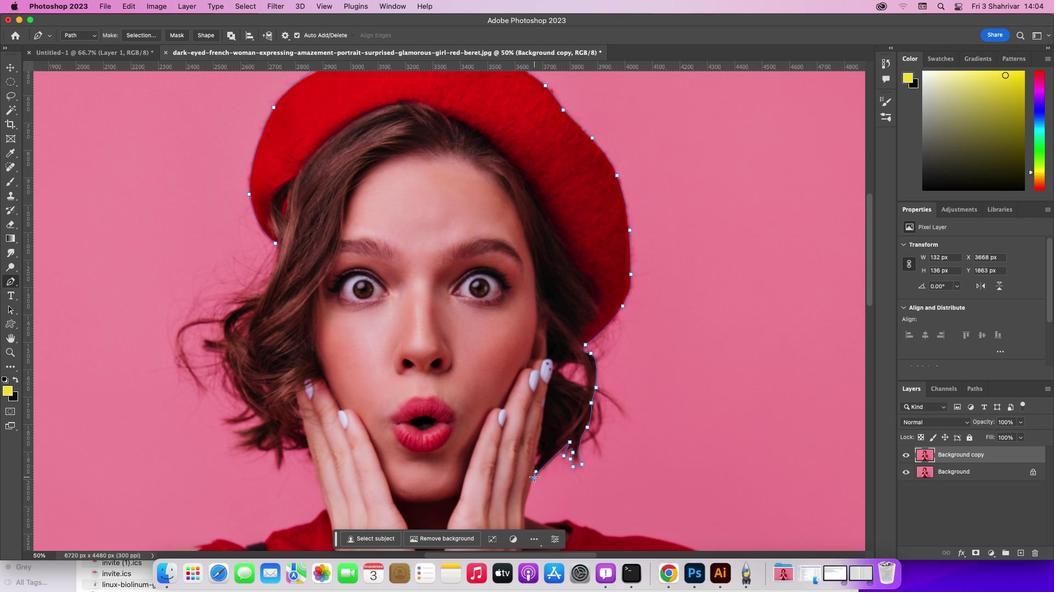 
Action: Mouse pressed left at (533, 477)
Screenshot: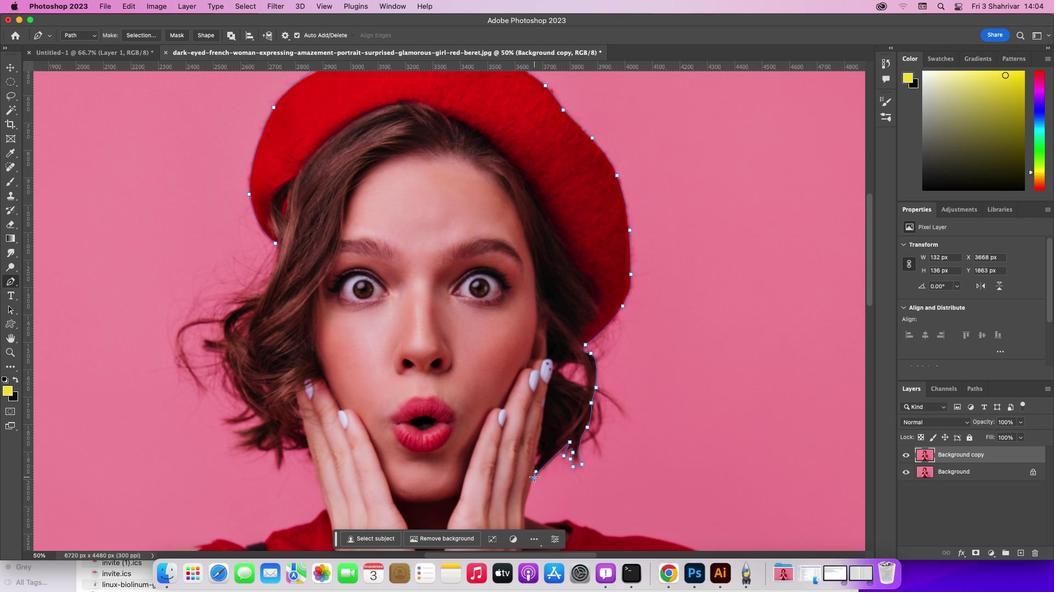 
Action: Mouse moved to (546, 489)
Screenshot: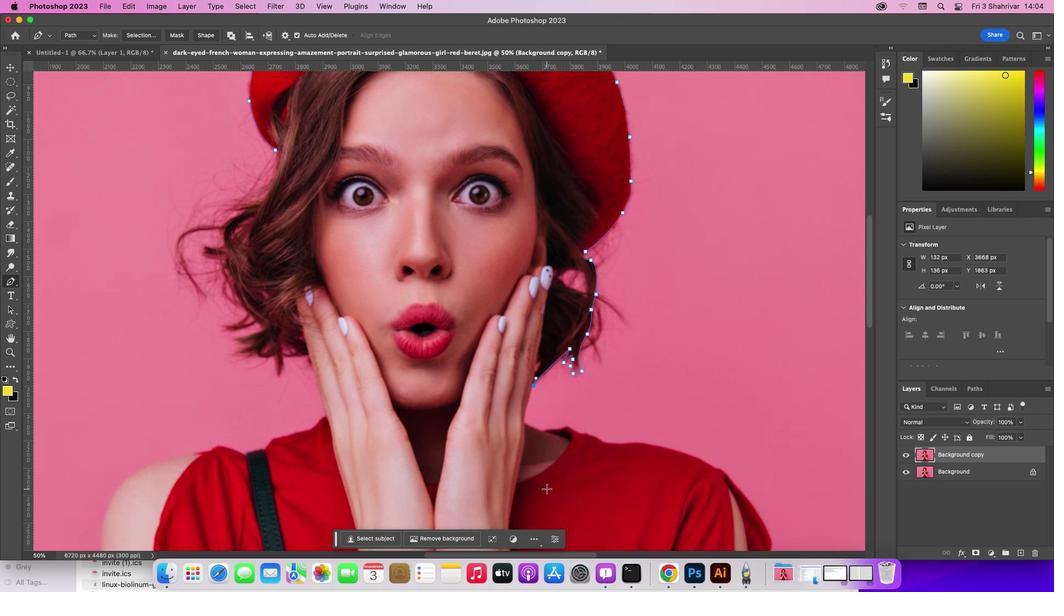 
Action: Mouse scrolled (546, 489) with delta (0, 0)
Screenshot: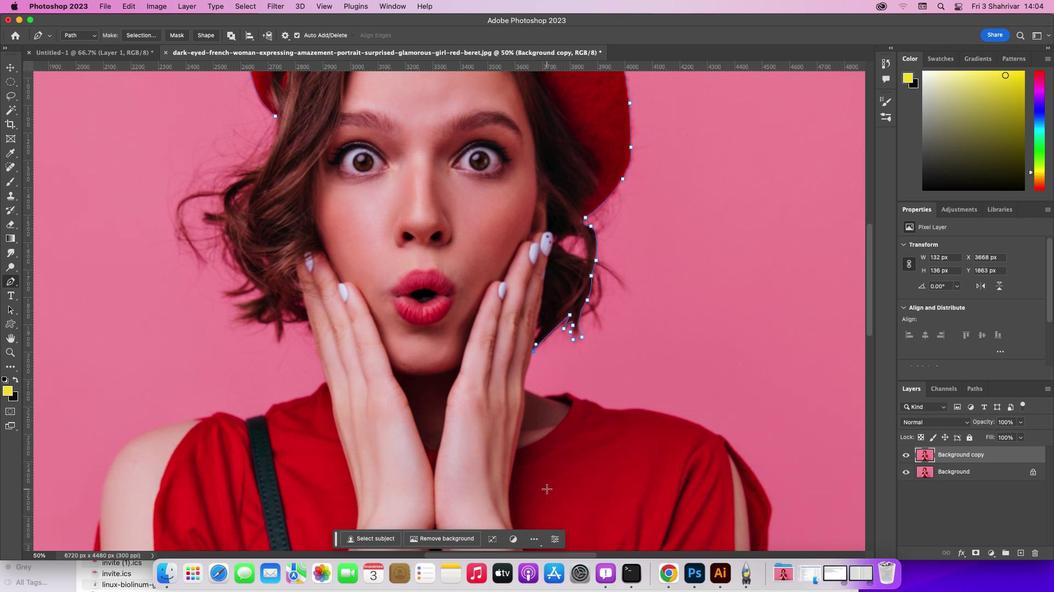 
Action: Mouse scrolled (546, 489) with delta (0, 0)
Screenshot: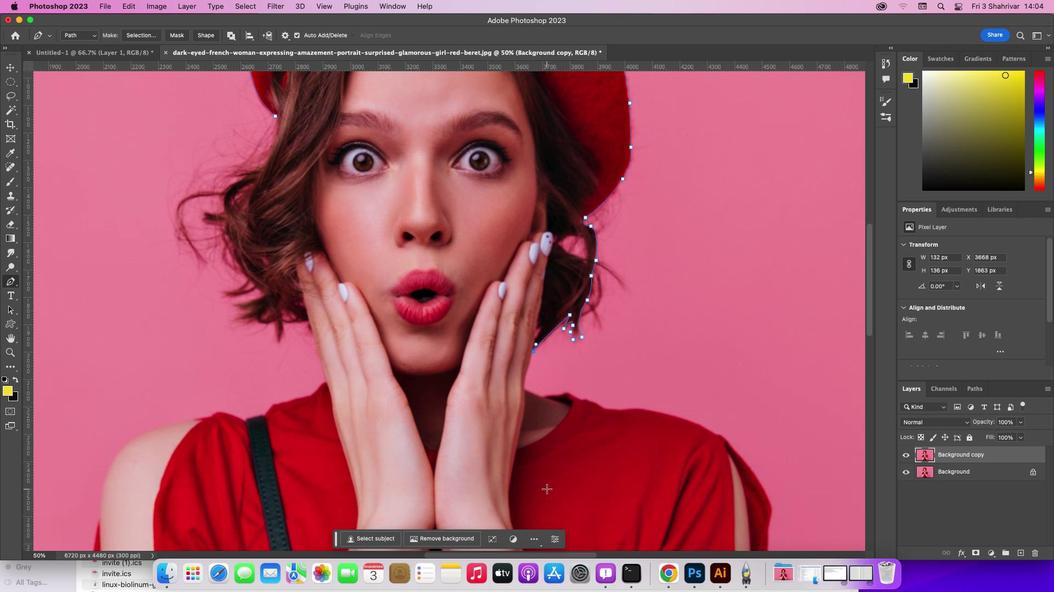 
Action: Mouse scrolled (546, 489) with delta (0, -1)
Screenshot: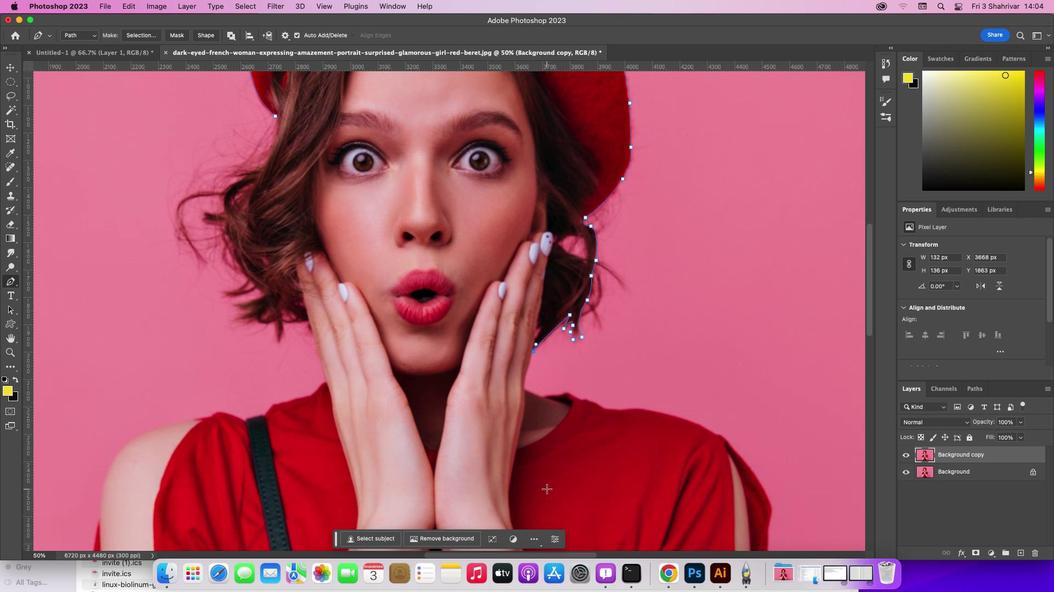
Action: Mouse scrolled (546, 489) with delta (0, -2)
Screenshot: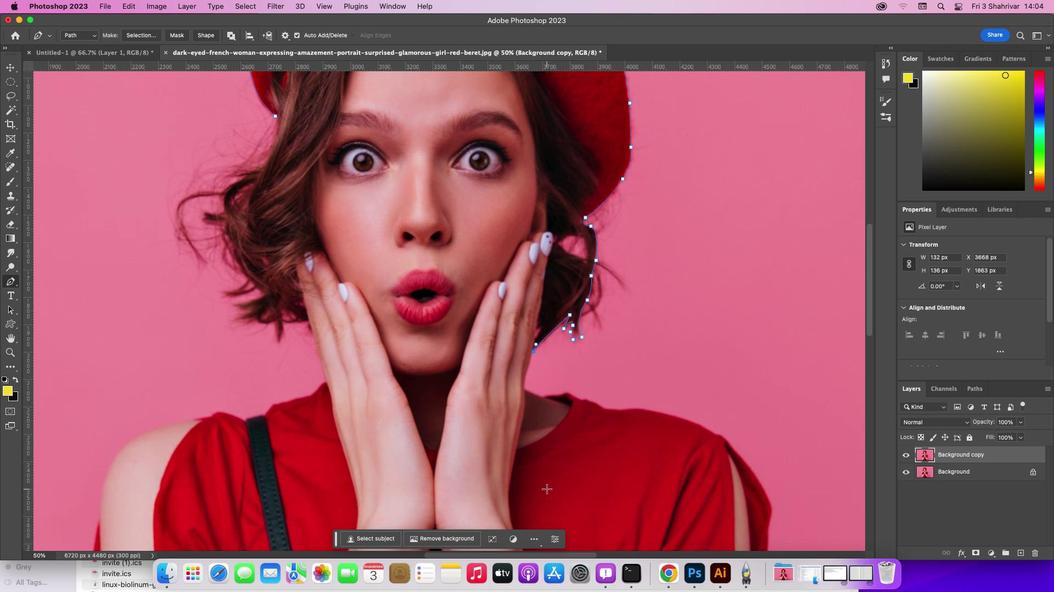 
Action: Mouse scrolled (546, 489) with delta (0, -3)
Screenshot: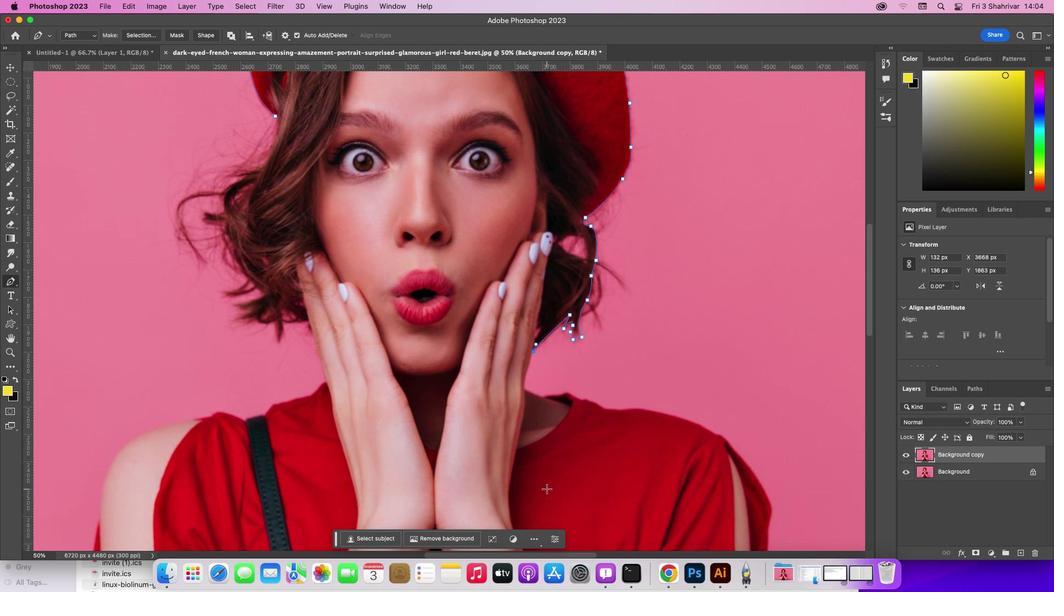 
Action: Mouse scrolled (546, 489) with delta (0, -3)
Screenshot: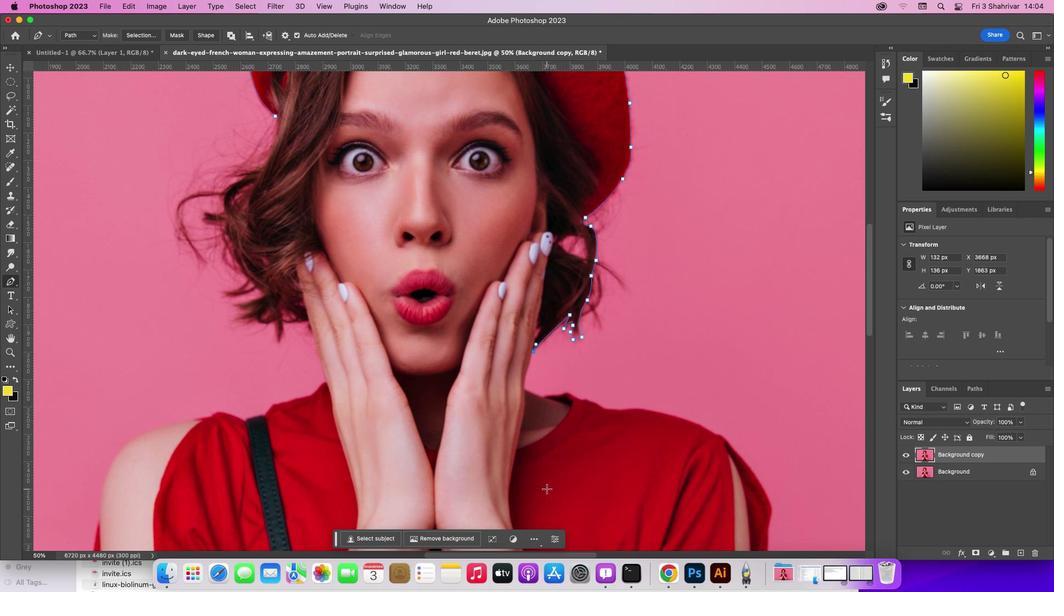 
Action: Mouse moved to (553, 454)
Screenshot: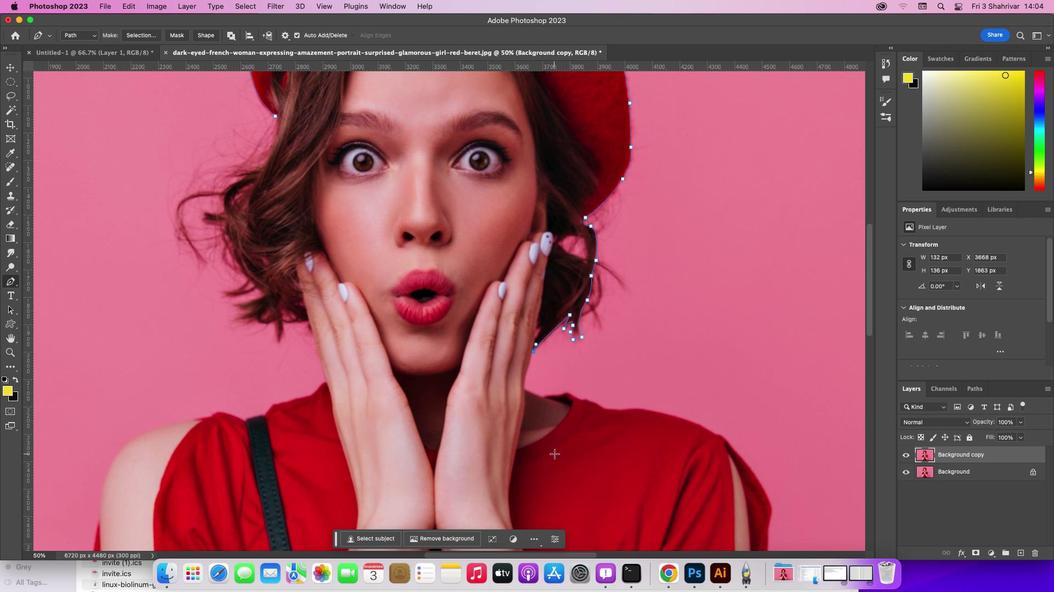
Action: Mouse scrolled (553, 454) with delta (0, 0)
Screenshot: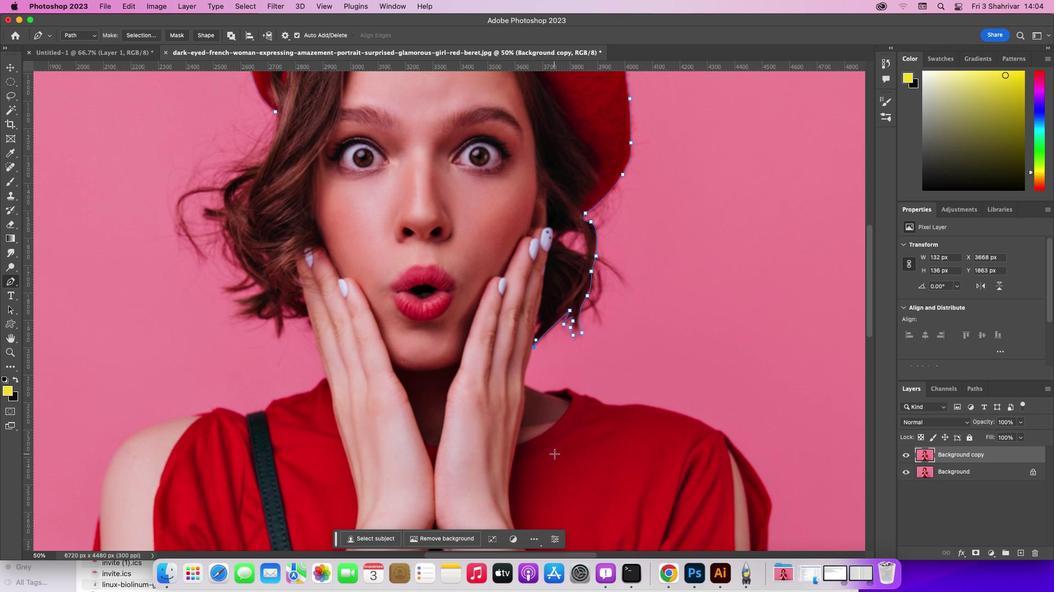 
Action: Mouse scrolled (553, 454) with delta (0, 0)
Screenshot: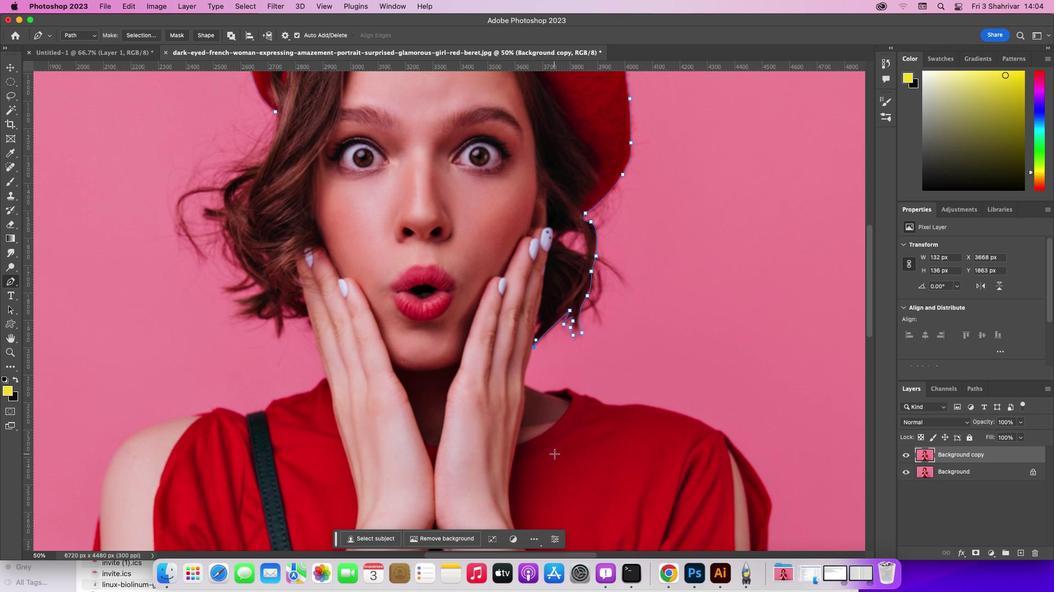 
Action: Mouse moved to (552, 401)
Screenshot: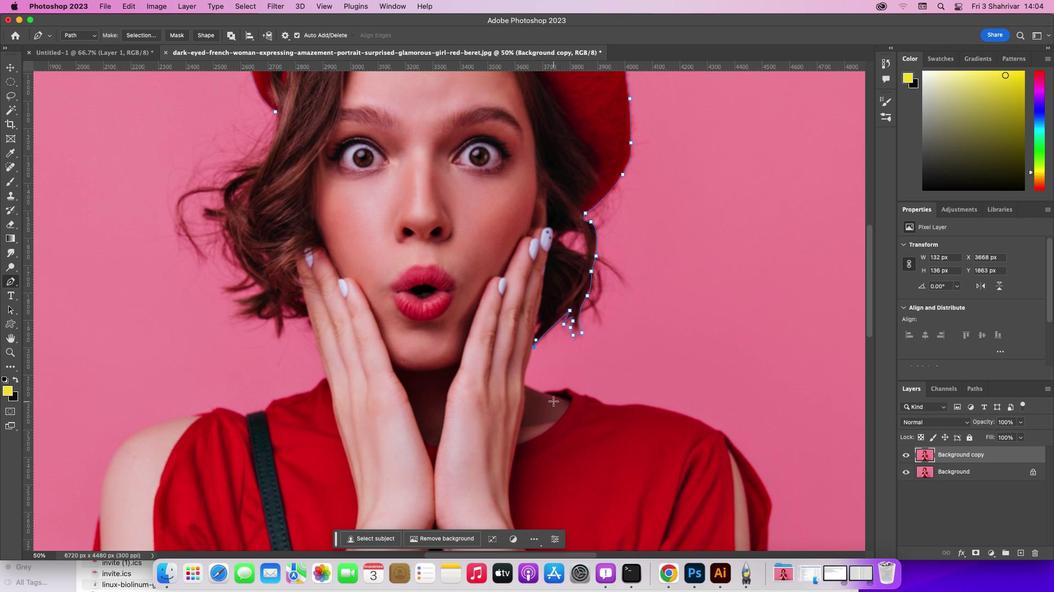 
Action: Mouse scrolled (552, 401) with delta (0, 0)
Screenshot: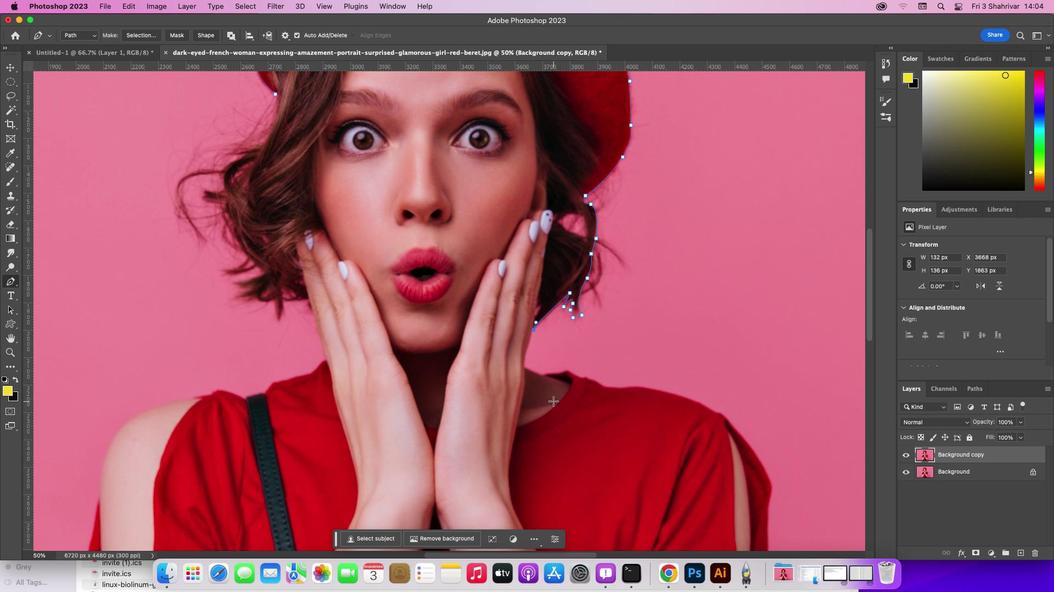 
Action: Mouse scrolled (552, 401) with delta (0, 0)
Screenshot: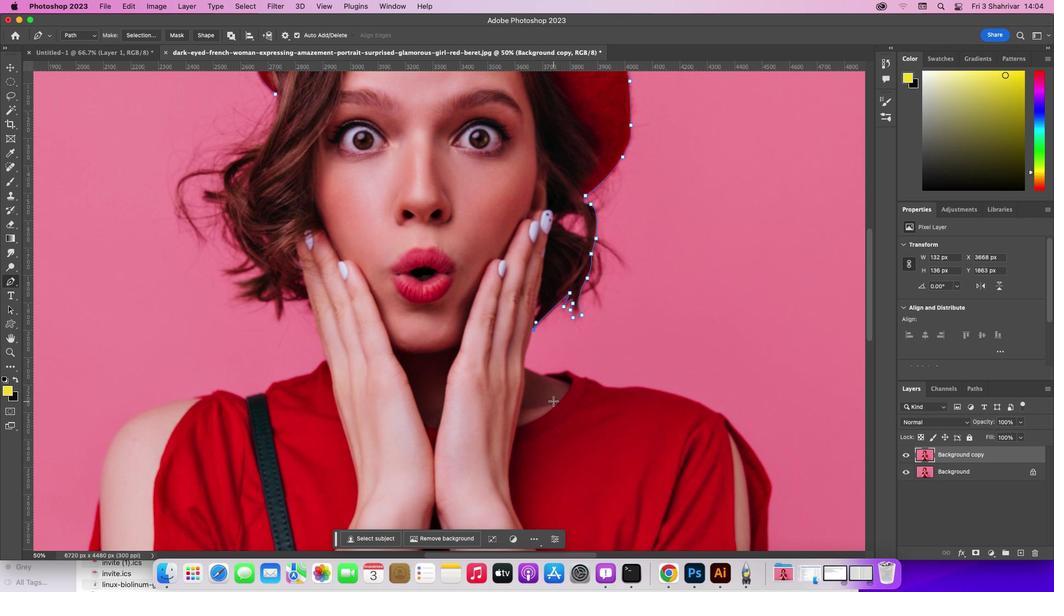 
Action: Mouse scrolled (552, 401) with delta (0, -1)
Screenshot: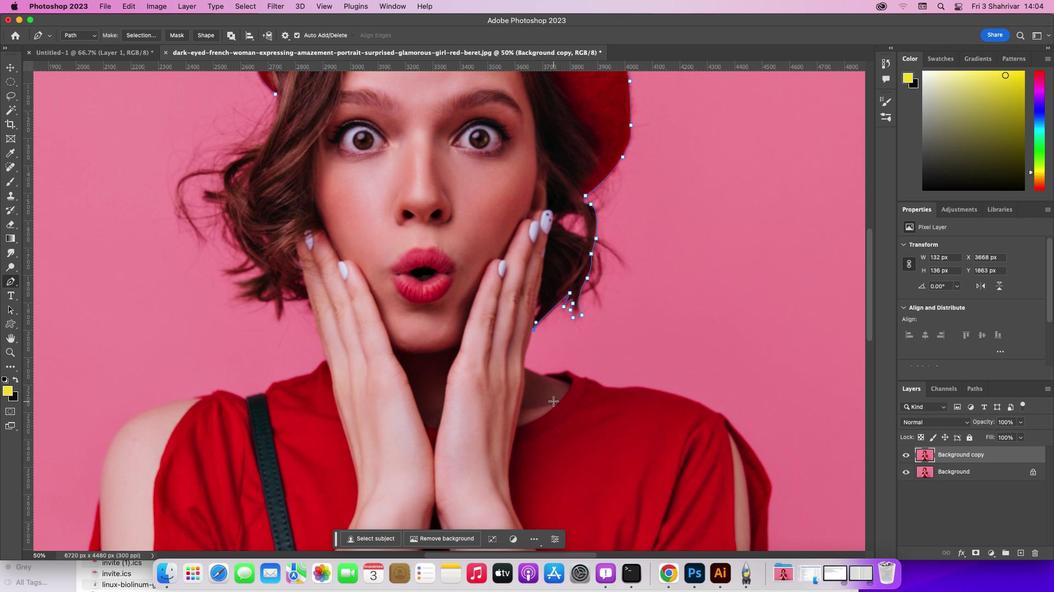 
Action: Mouse moved to (524, 359)
Screenshot: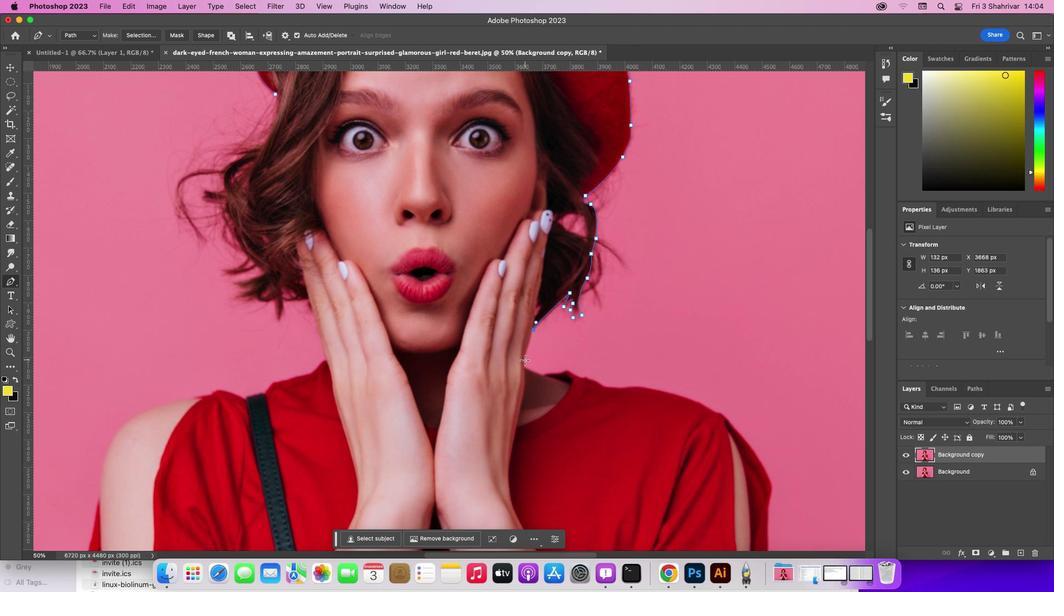 
Action: Mouse pressed left at (524, 359)
Screenshot: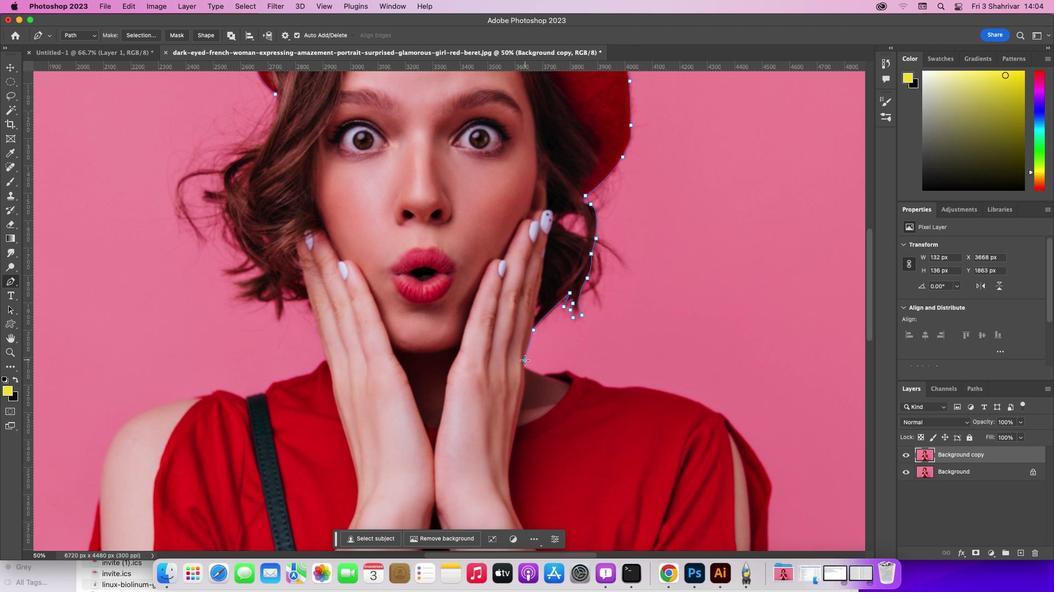 
Action: Mouse moved to (542, 374)
Screenshot: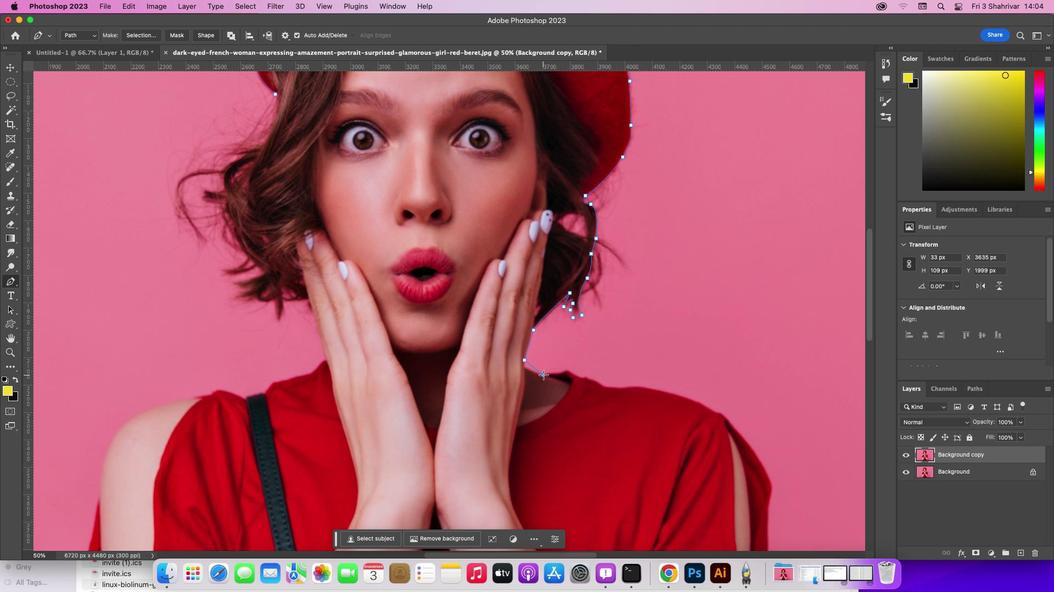
Action: Mouse pressed left at (542, 374)
Screenshot: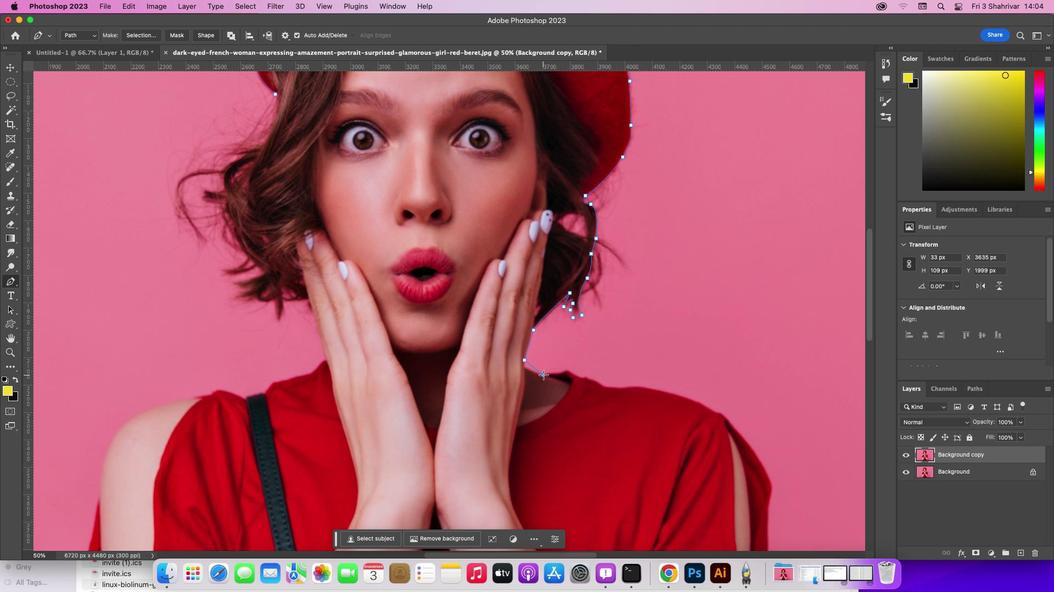 
Action: Mouse moved to (543, 373)
Screenshot: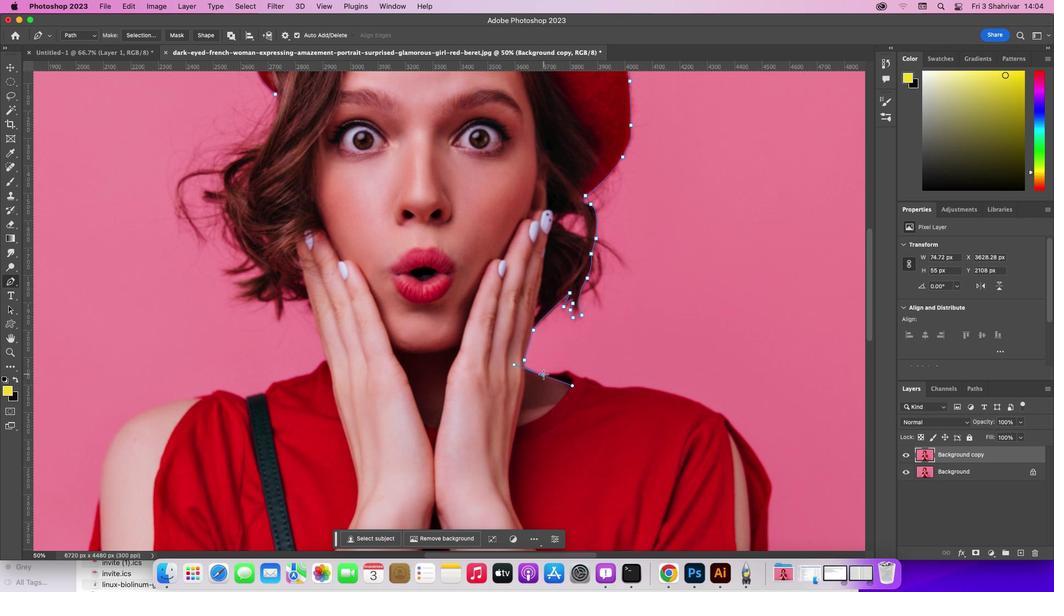 
Action: Key pressed Key.alt
Screenshot: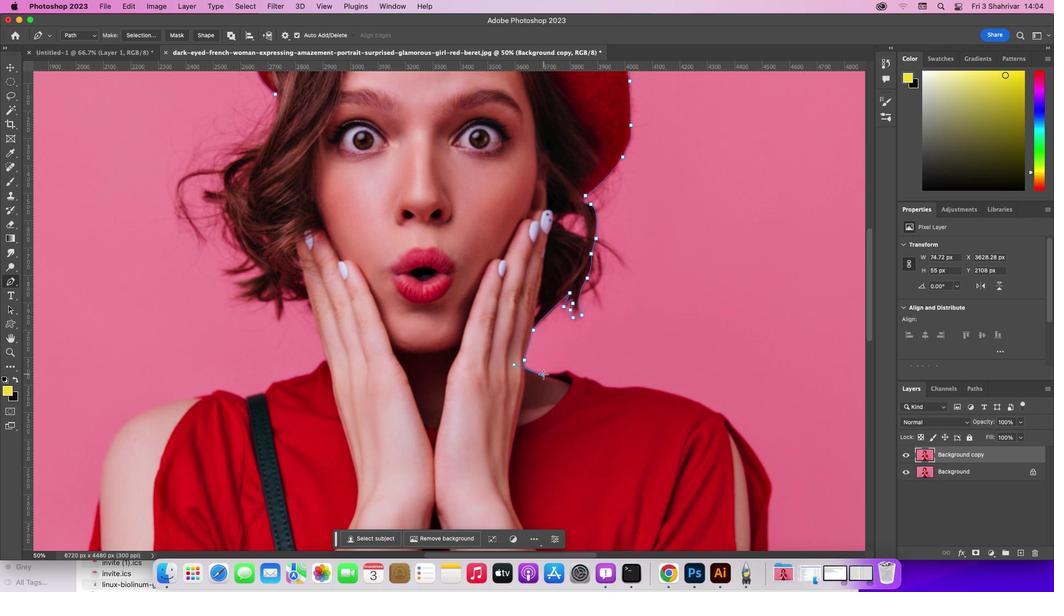 
Action: Mouse pressed left at (543, 373)
Screenshot: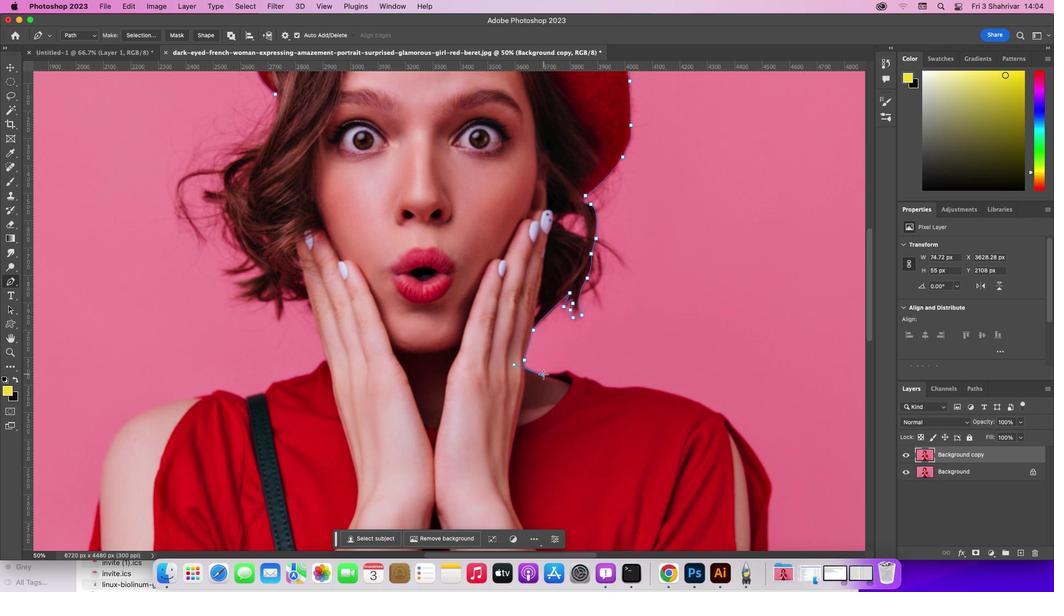 
Action: Mouse moved to (565, 368)
Screenshot: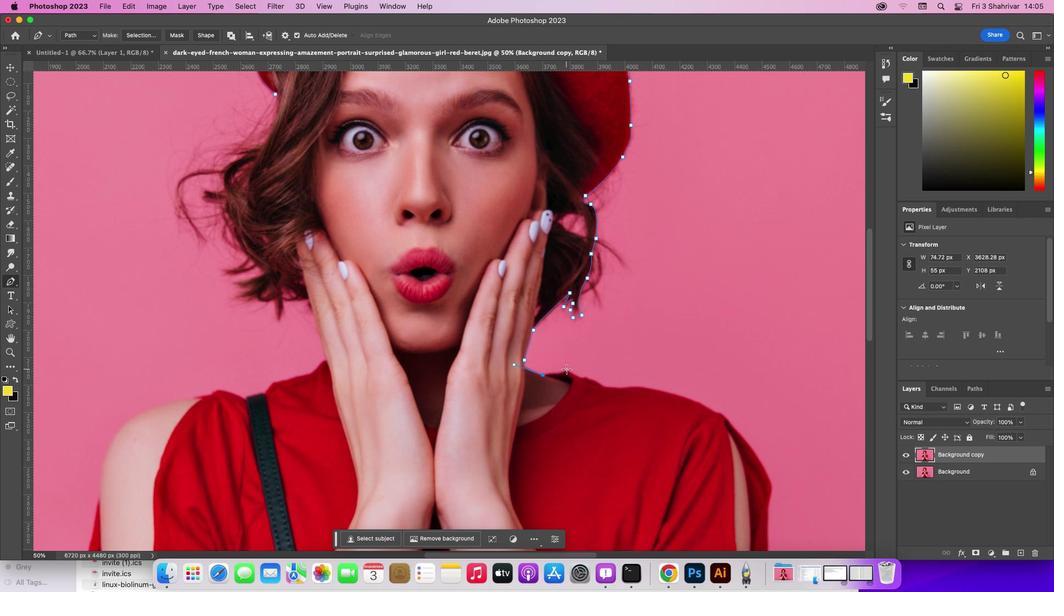 
Action: Mouse pressed left at (565, 368)
Screenshot: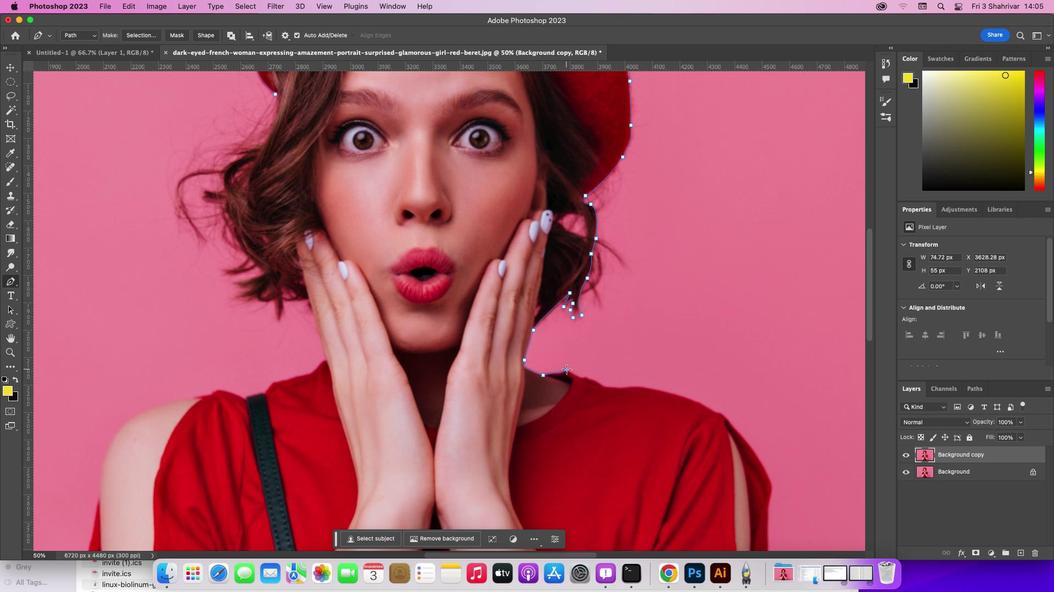 
Action: Mouse moved to (581, 377)
Screenshot: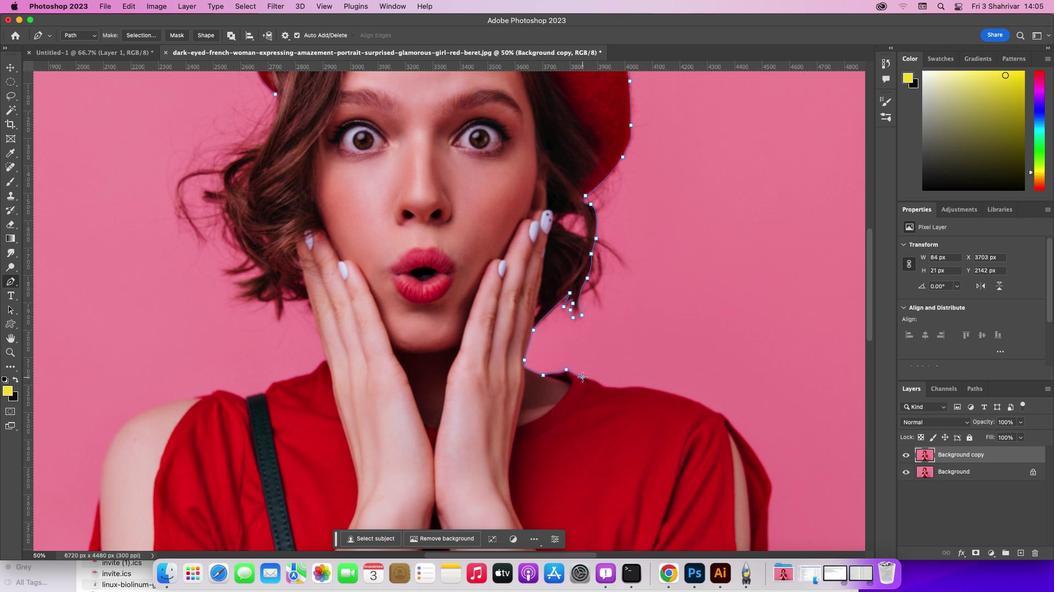 
Action: Mouse pressed left at (581, 377)
Screenshot: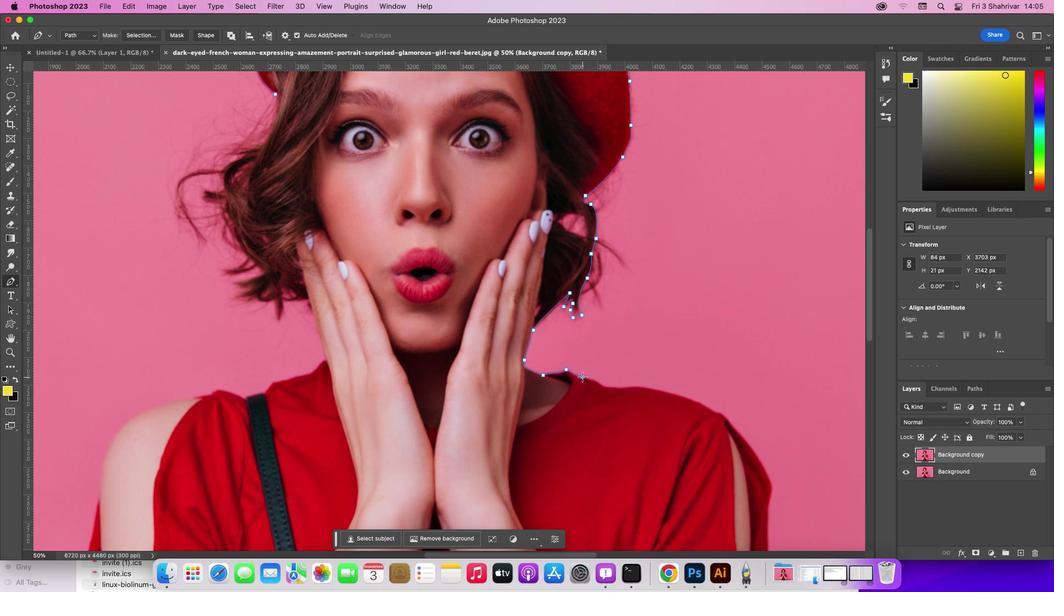 
Action: Mouse moved to (585, 377)
Screenshot: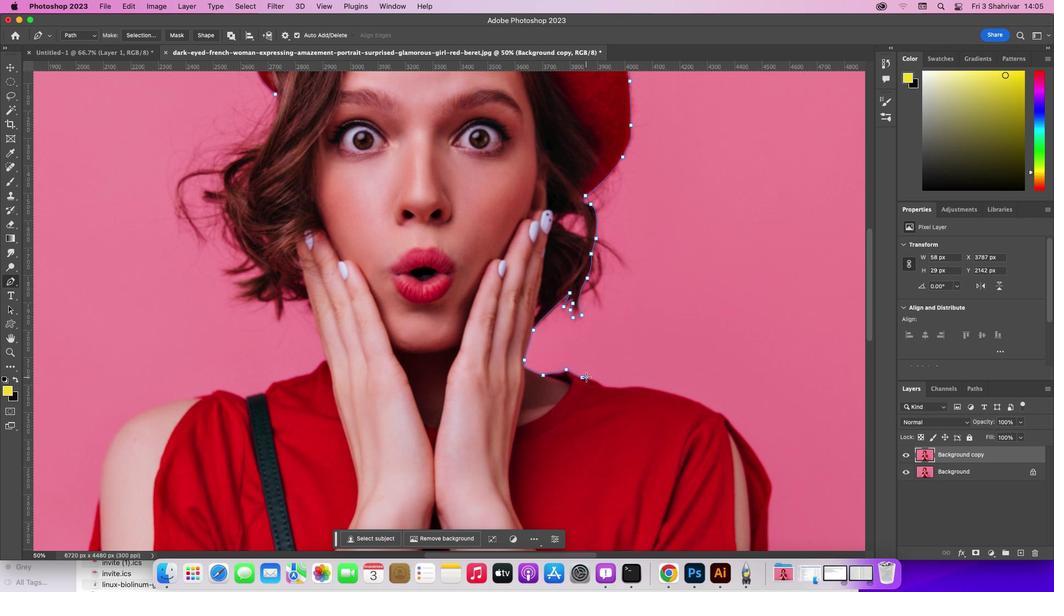 
Action: Mouse pressed left at (585, 377)
Screenshot: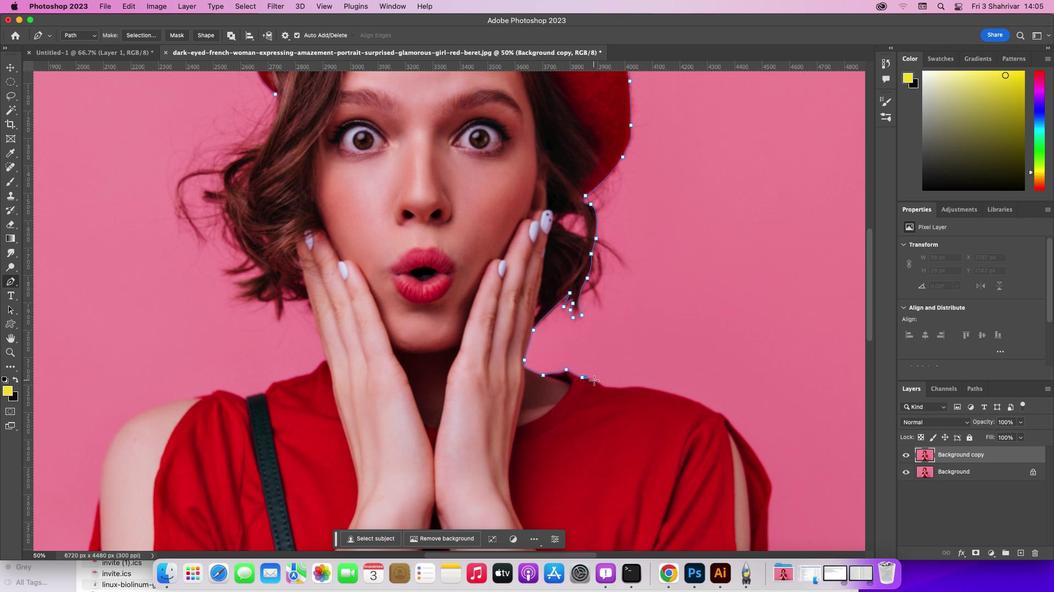 
Action: Mouse moved to (594, 381)
Screenshot: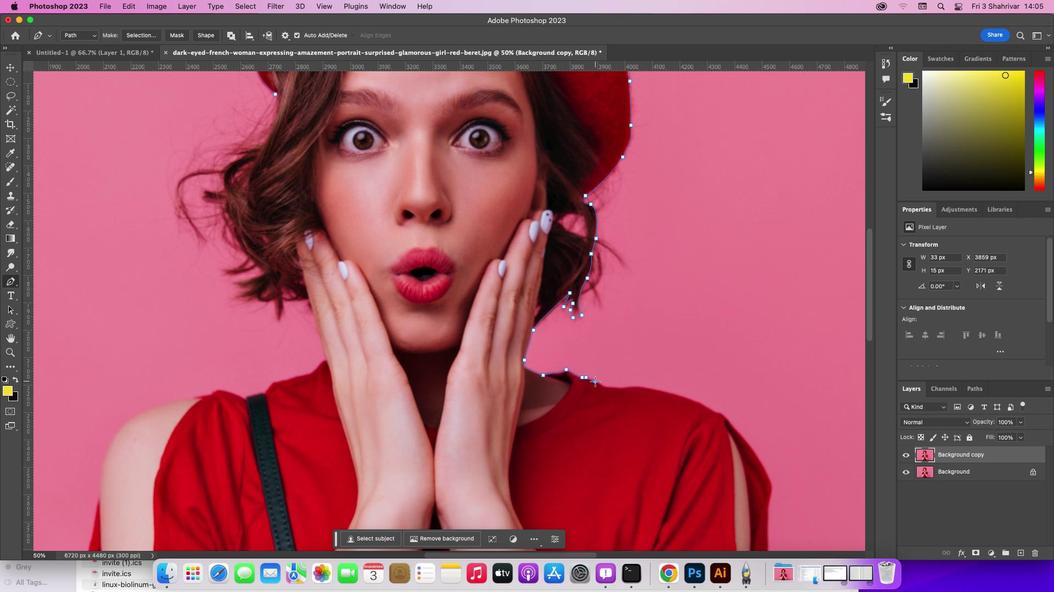 
Action: Mouse pressed left at (594, 381)
Screenshot: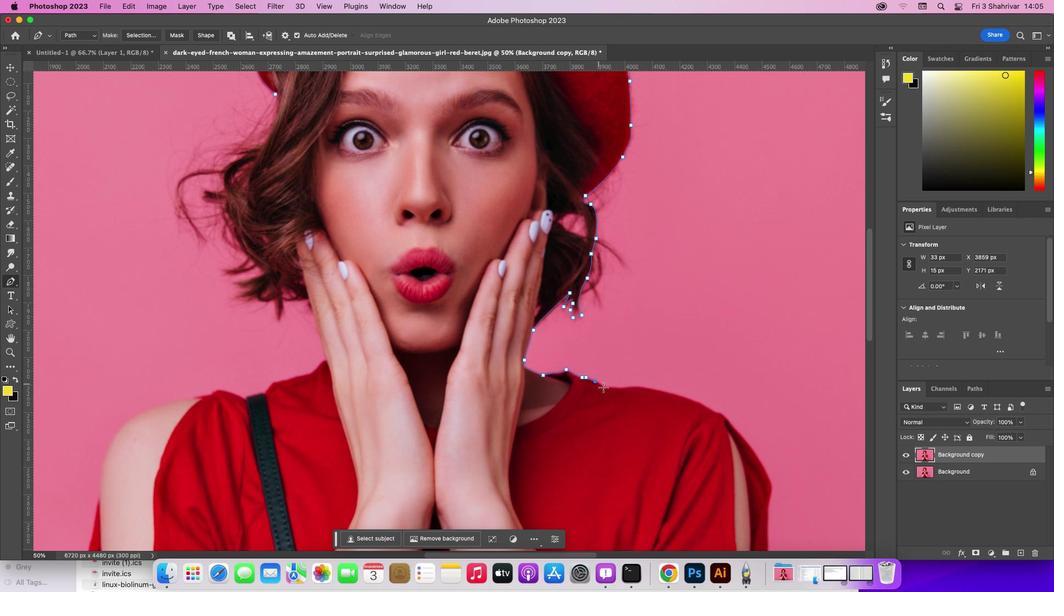 
Action: Mouse moved to (605, 387)
Screenshot: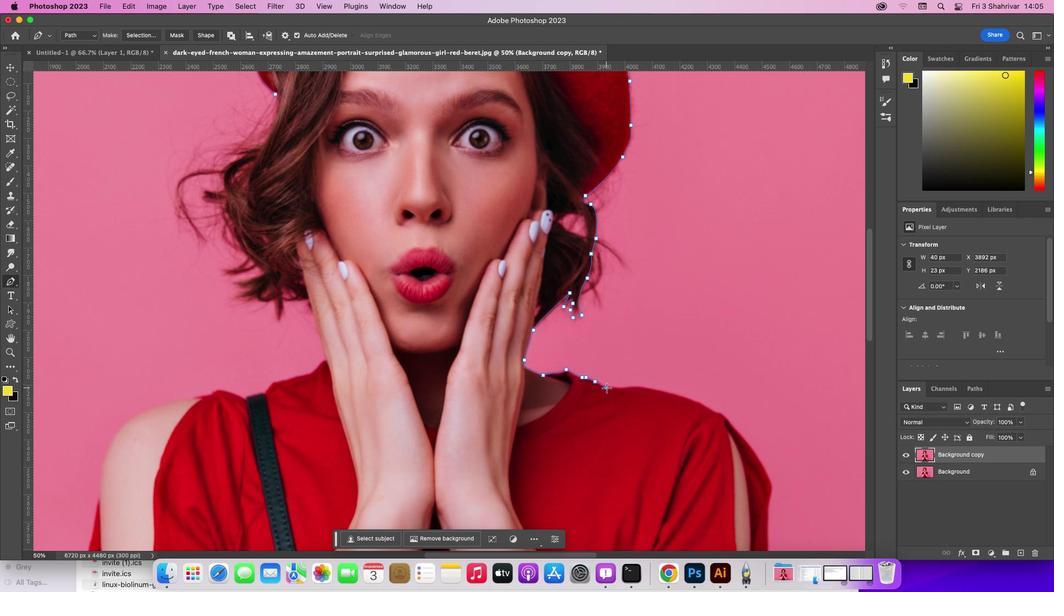 
Action: Mouse pressed left at (605, 387)
Screenshot: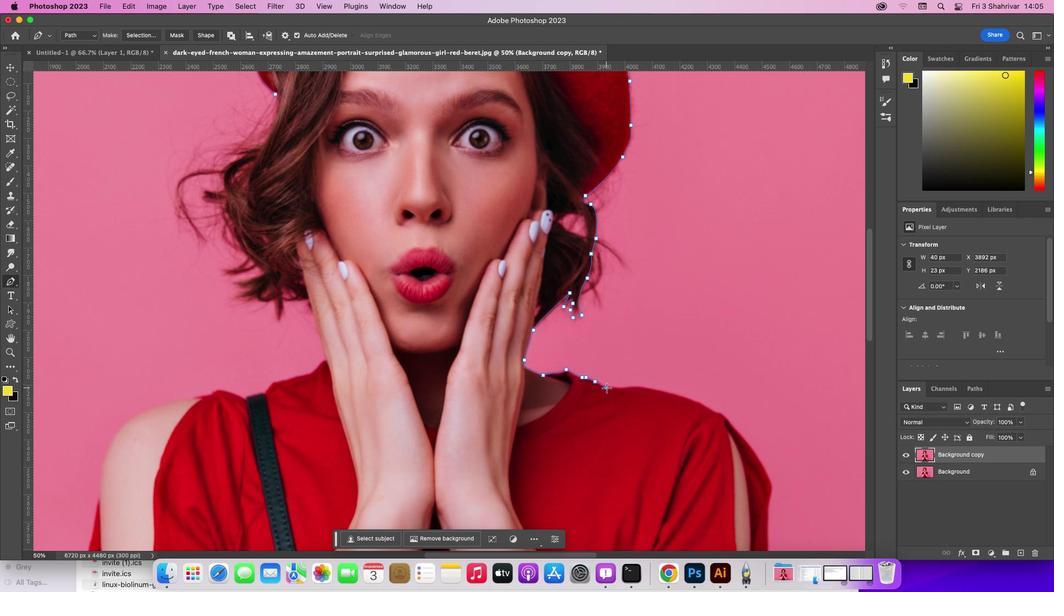 
Action: Mouse moved to (634, 387)
Screenshot: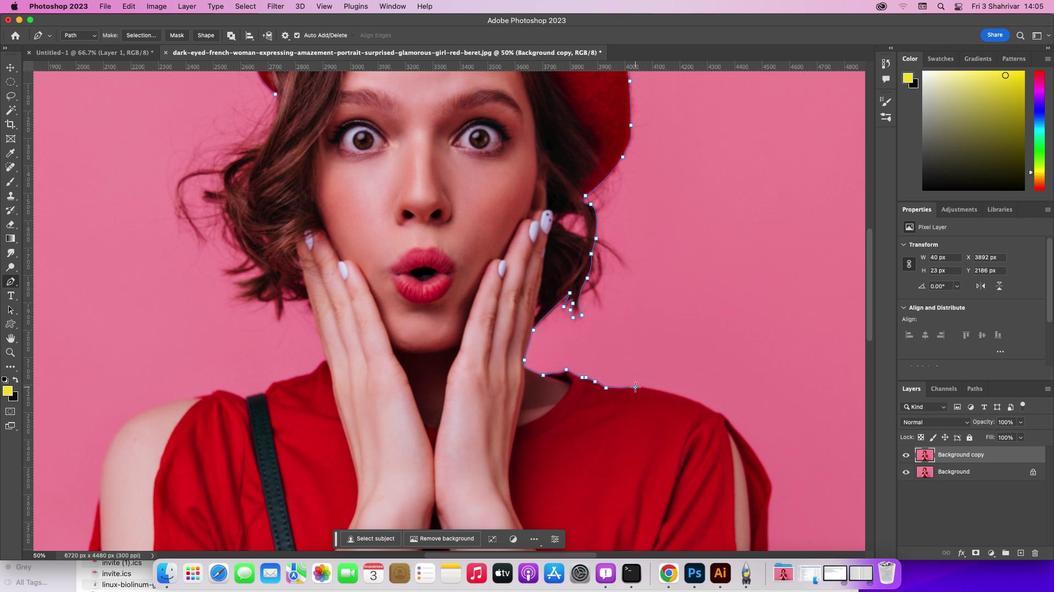 
Action: Mouse pressed left at (634, 387)
Screenshot: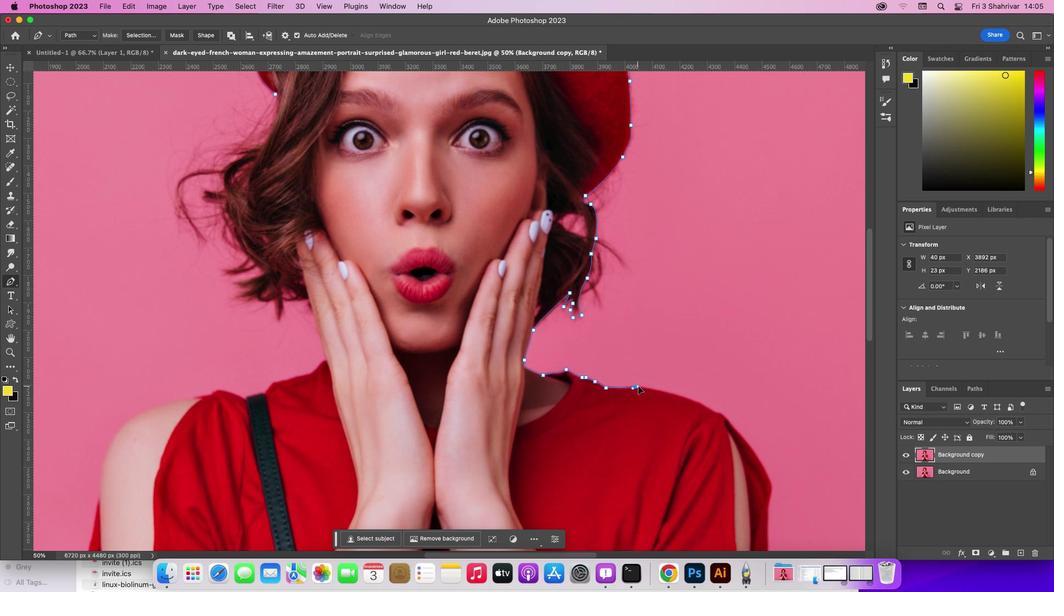 
Action: Mouse moved to (635, 387)
Screenshot: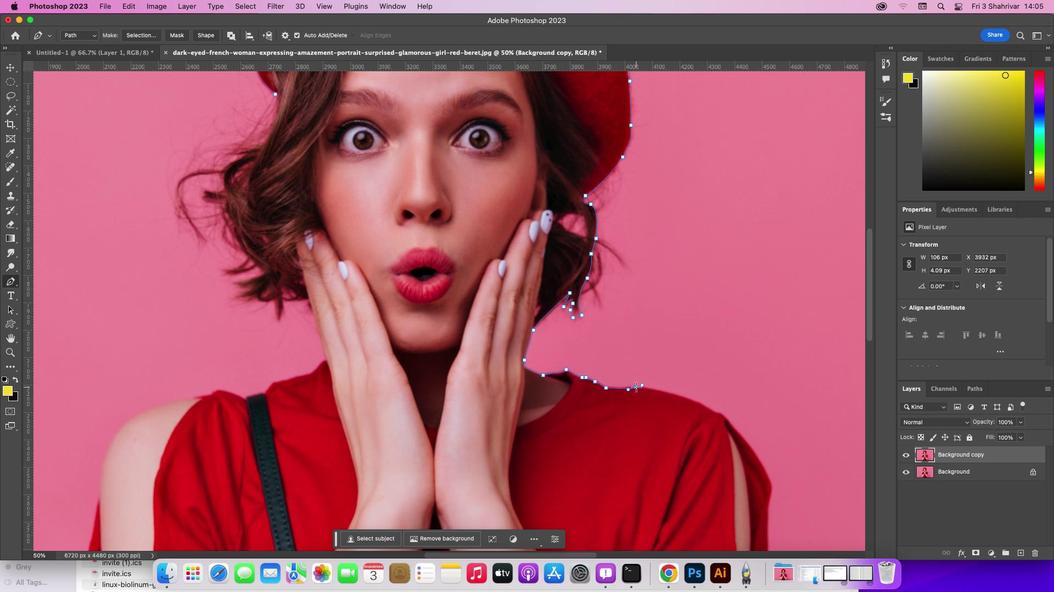 
Action: Mouse pressed left at (635, 387)
Screenshot: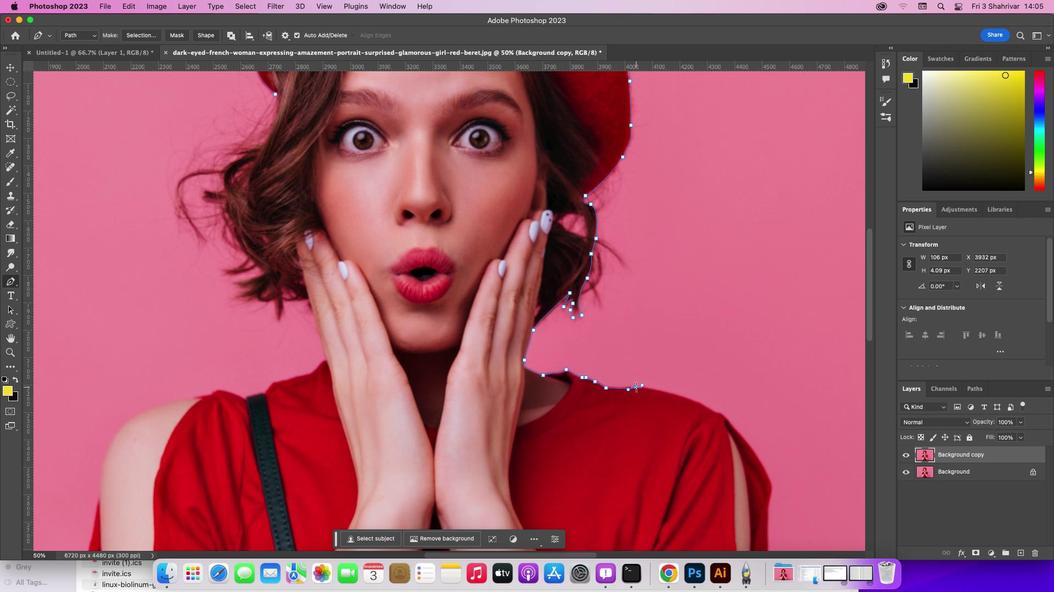 
Action: Key pressed Key.alt
Screenshot: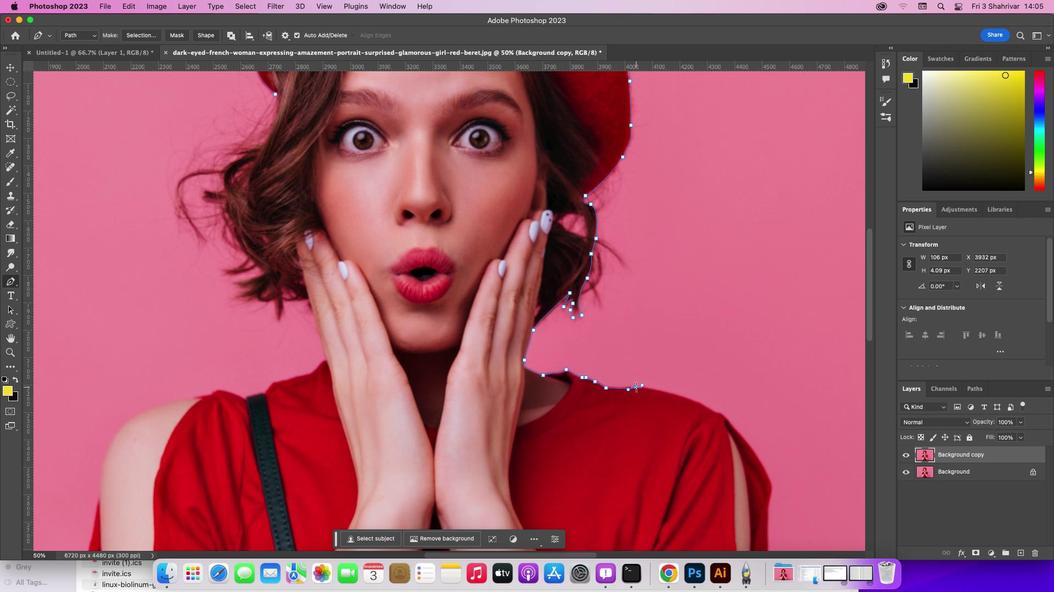 
Action: Mouse moved to (634, 387)
Screenshot: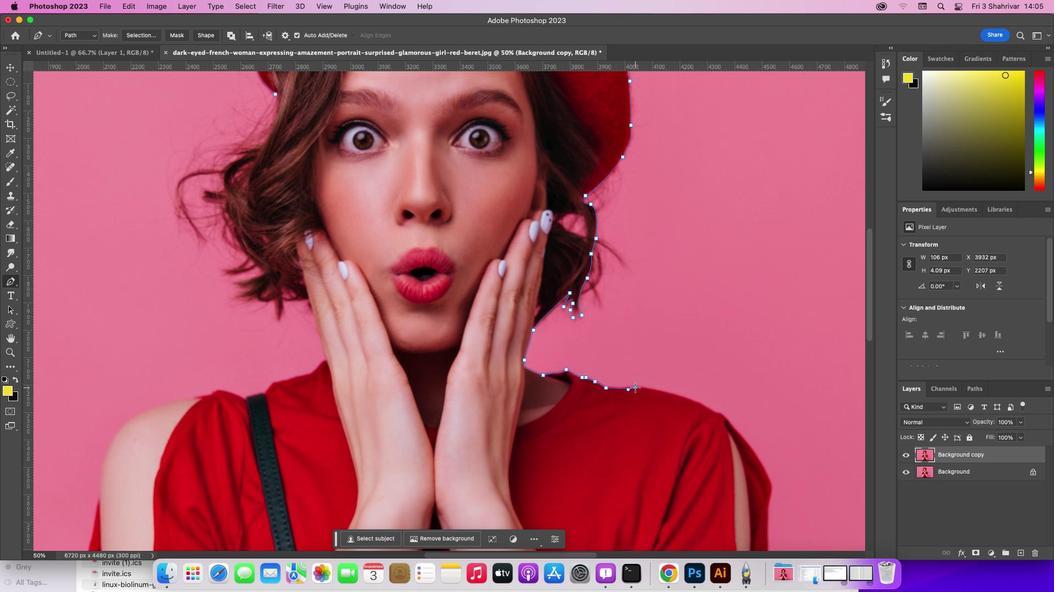 
Action: Key pressed Key.alt
Screenshot: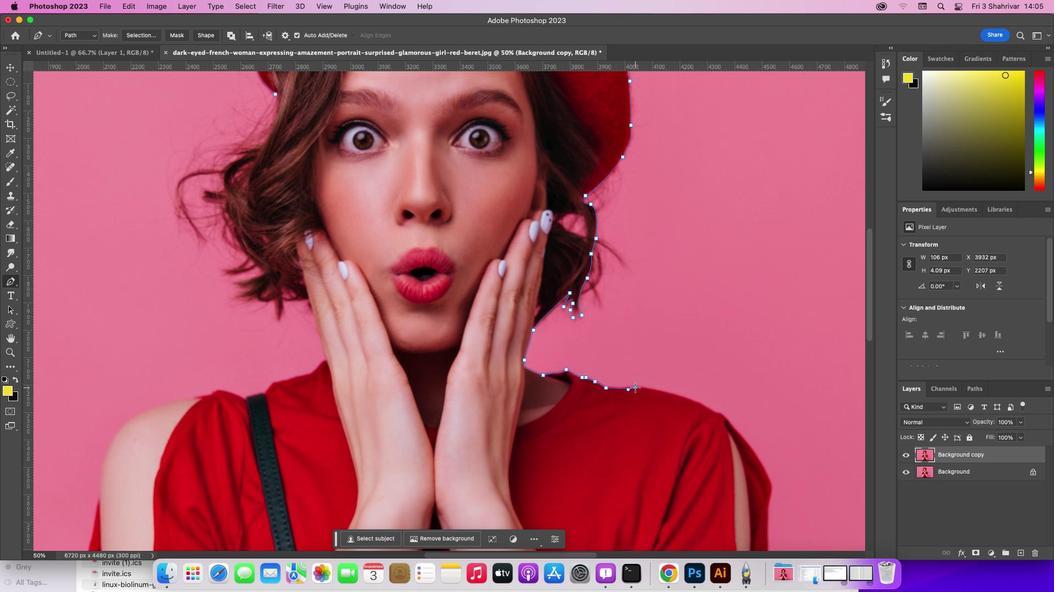 
Action: Mouse pressed left at (634, 387)
Screenshot: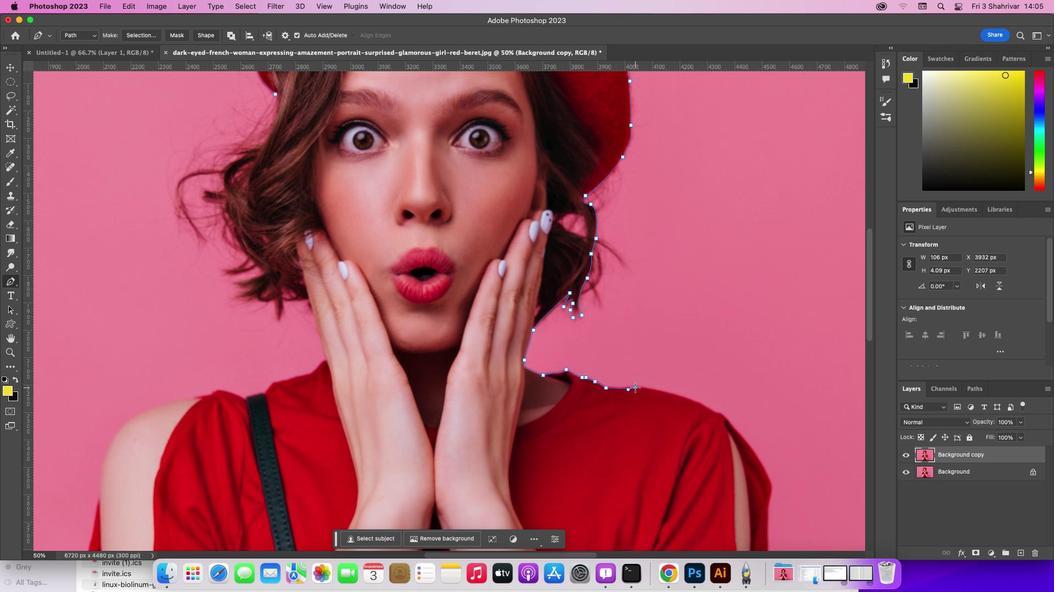 
Action: Mouse moved to (707, 407)
Screenshot: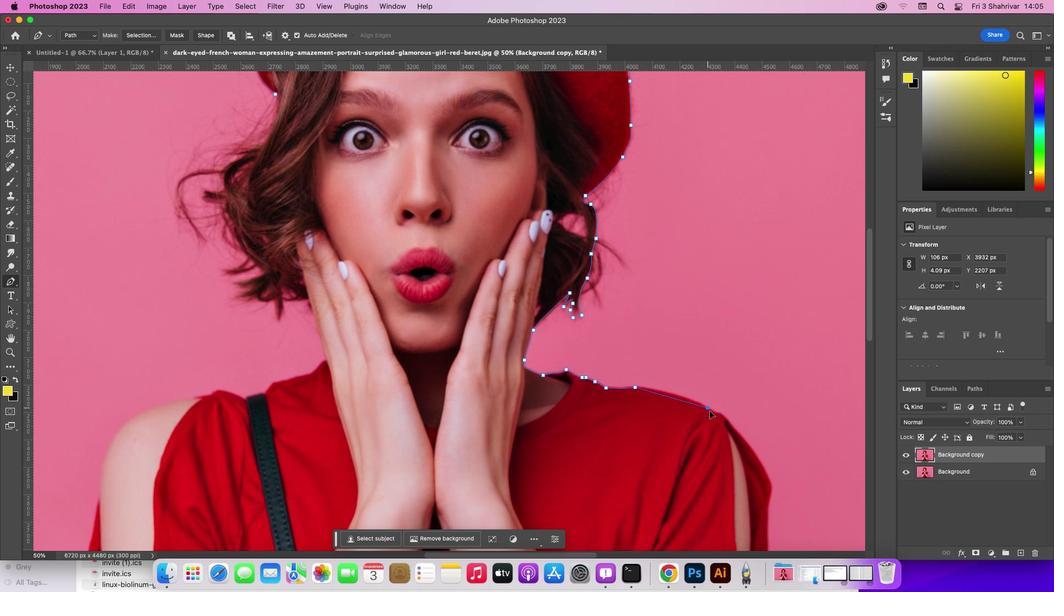
Action: Mouse pressed left at (707, 407)
Screenshot: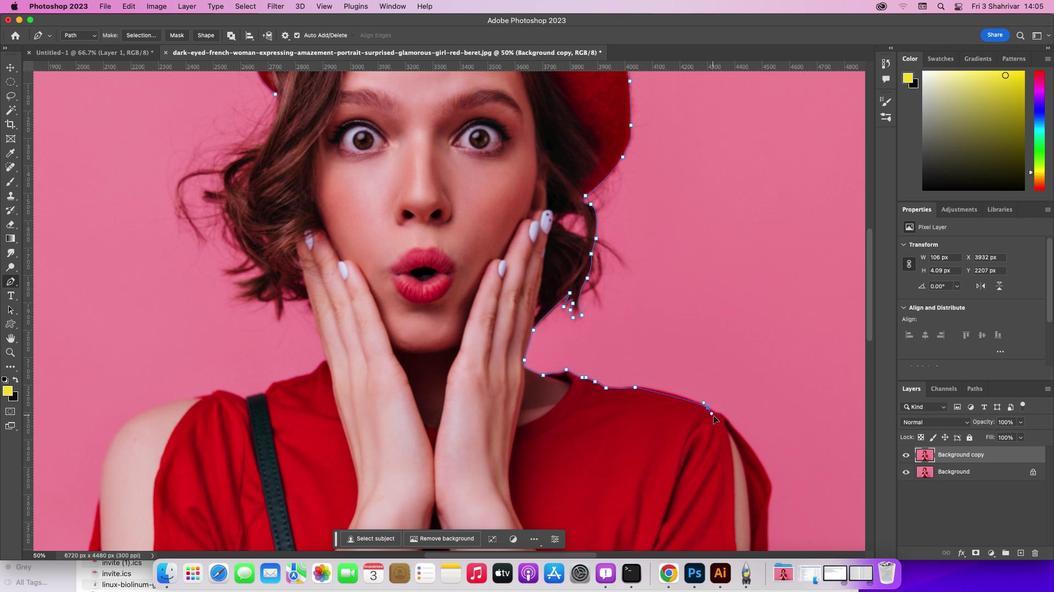 
Action: Mouse moved to (707, 409)
Screenshot: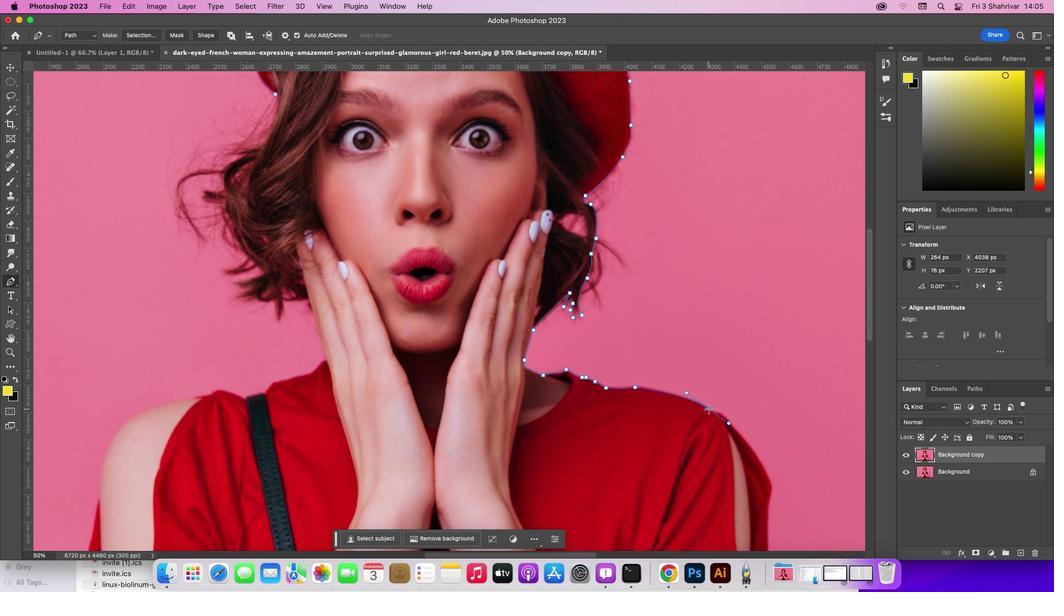 
Action: Key pressed Key.alt
Screenshot: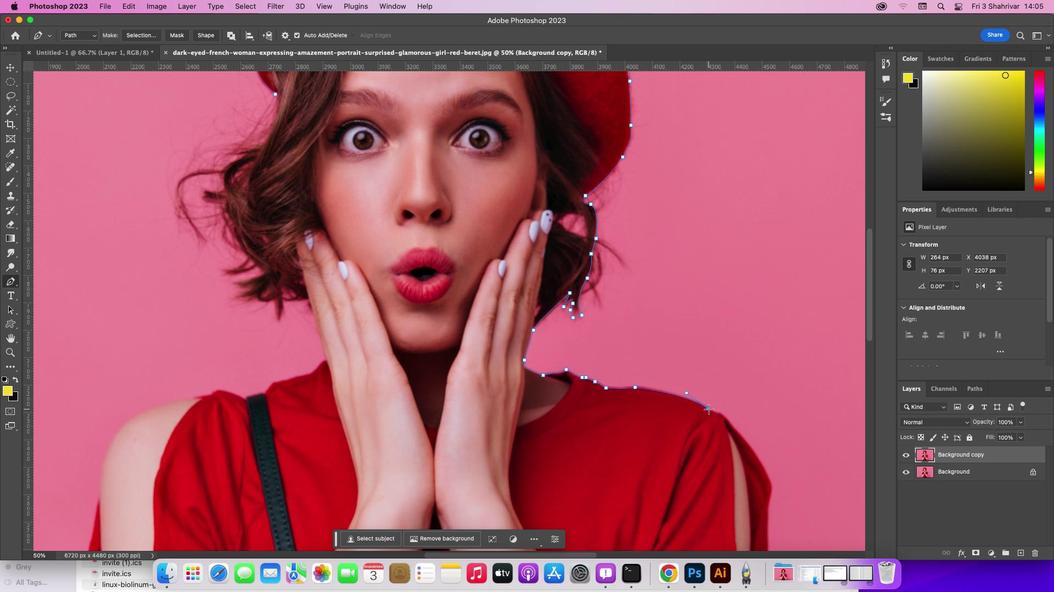 
Action: Mouse pressed left at (707, 409)
Screenshot: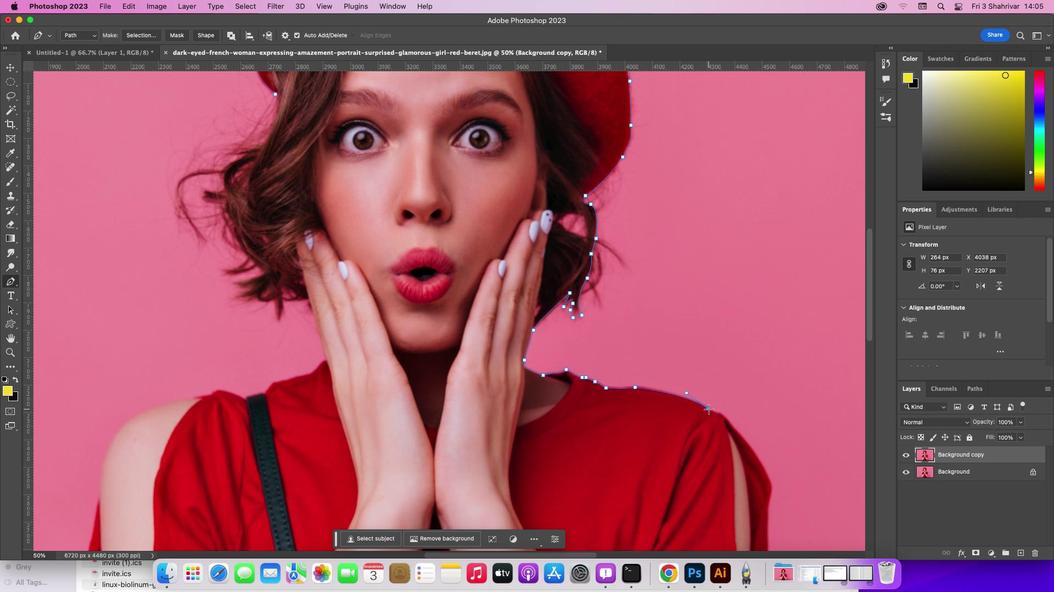 
Action: Mouse moved to (757, 434)
Screenshot: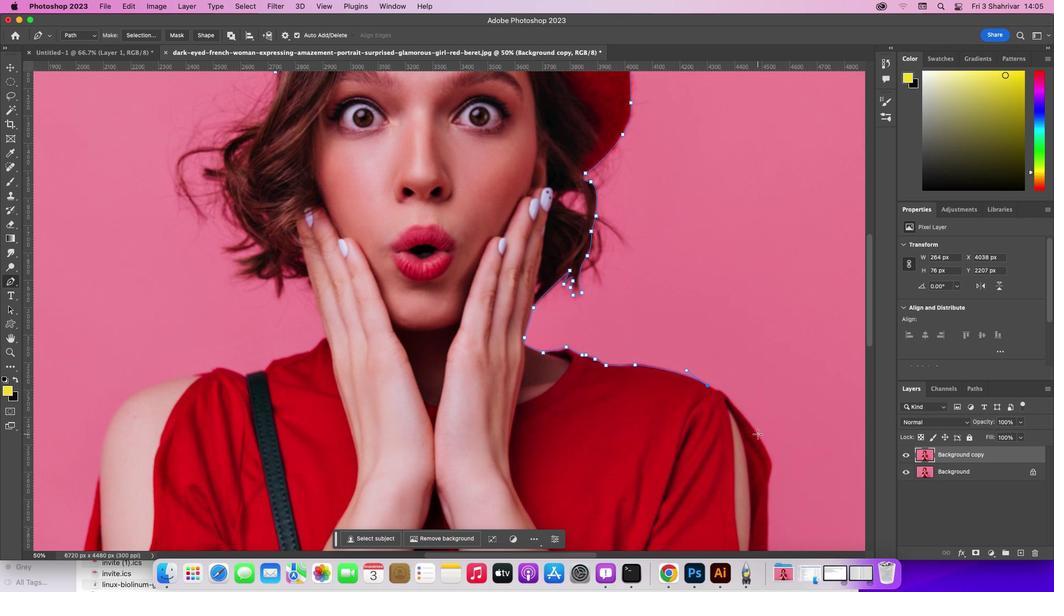 
Action: Mouse scrolled (757, 434) with delta (0, 0)
